 Task: Research Airbnb properties in Markham, Canada from 7th December, 2023 to 15th December, 2023 for 6 adults. Place can be entire room with 3 bedrooms having 3 beds and 3 bathrooms. Property type can be guest house.
Action: Mouse moved to (451, 96)
Screenshot: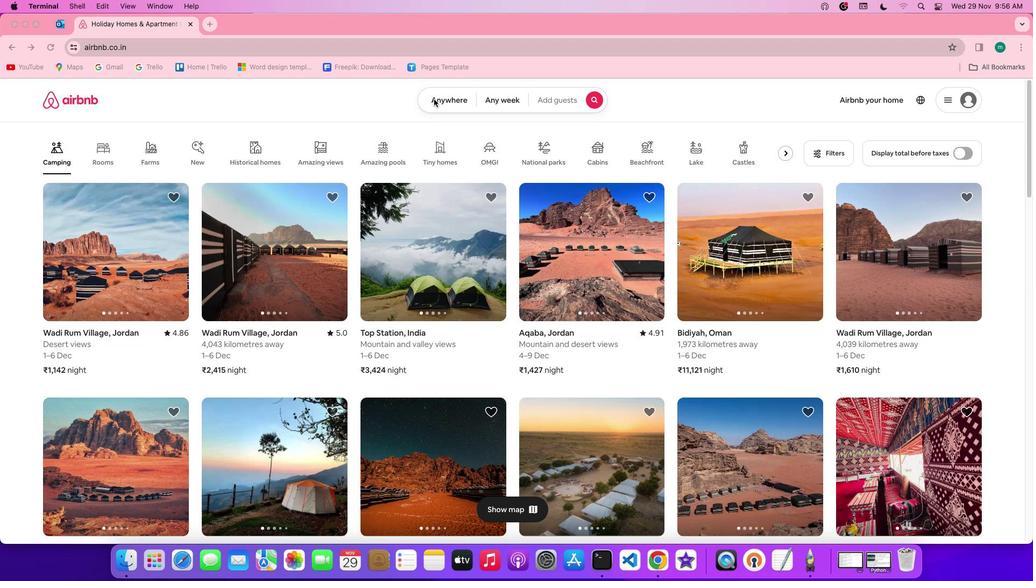 
Action: Mouse pressed left at (451, 96)
Screenshot: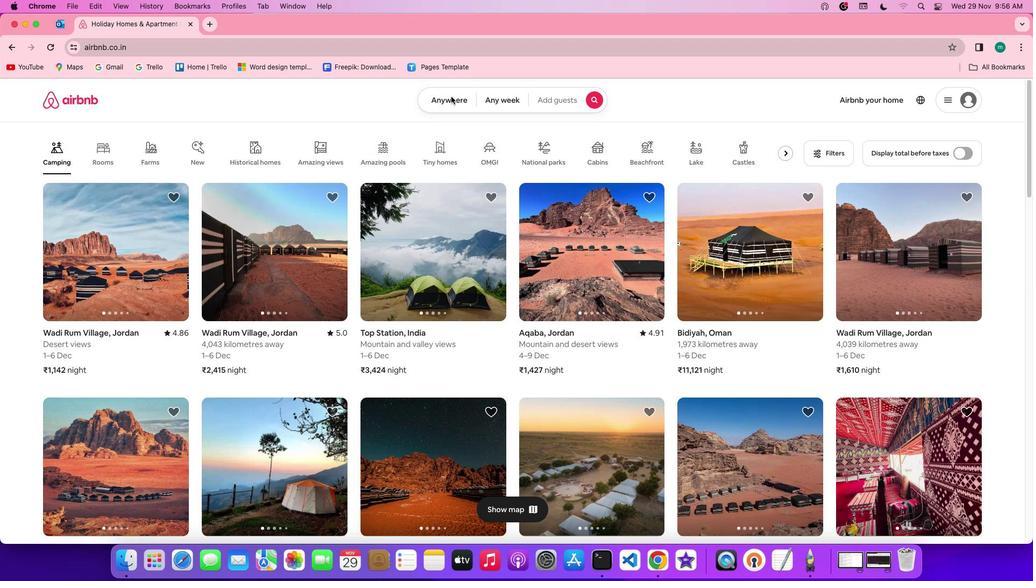 
Action: Mouse pressed left at (451, 96)
Screenshot: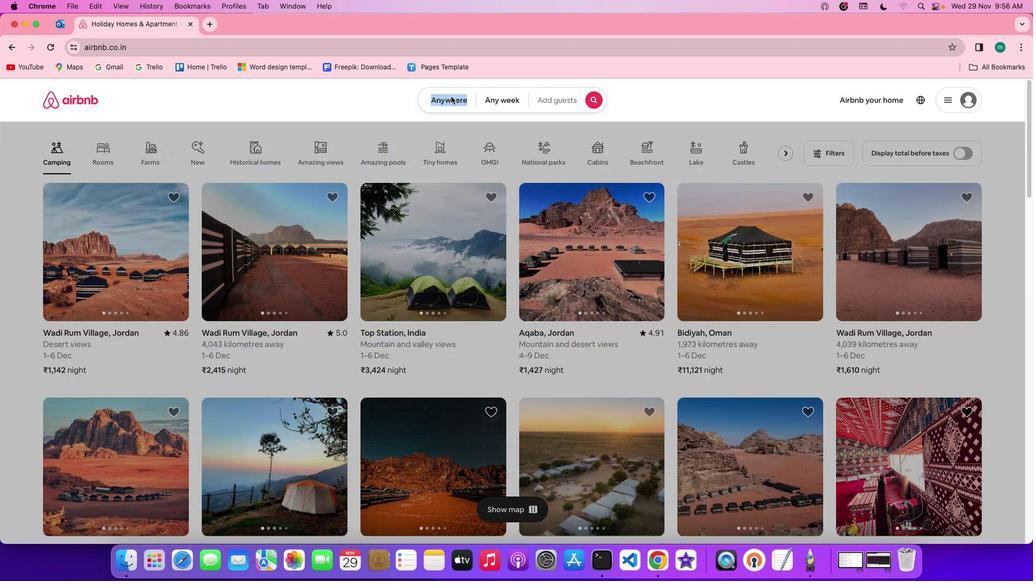 
Action: Mouse moved to (406, 137)
Screenshot: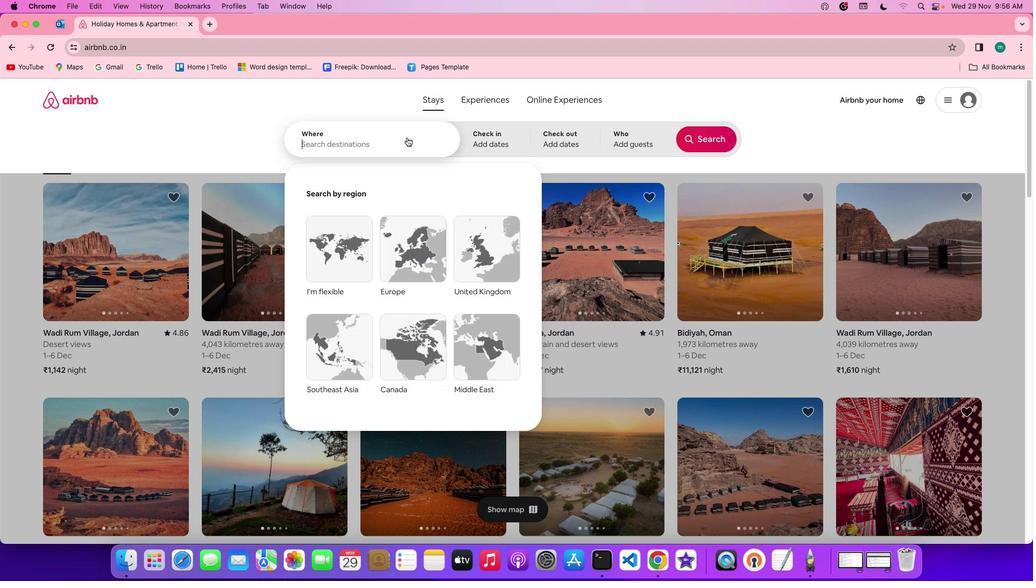 
Action: Mouse pressed left at (406, 137)
Screenshot: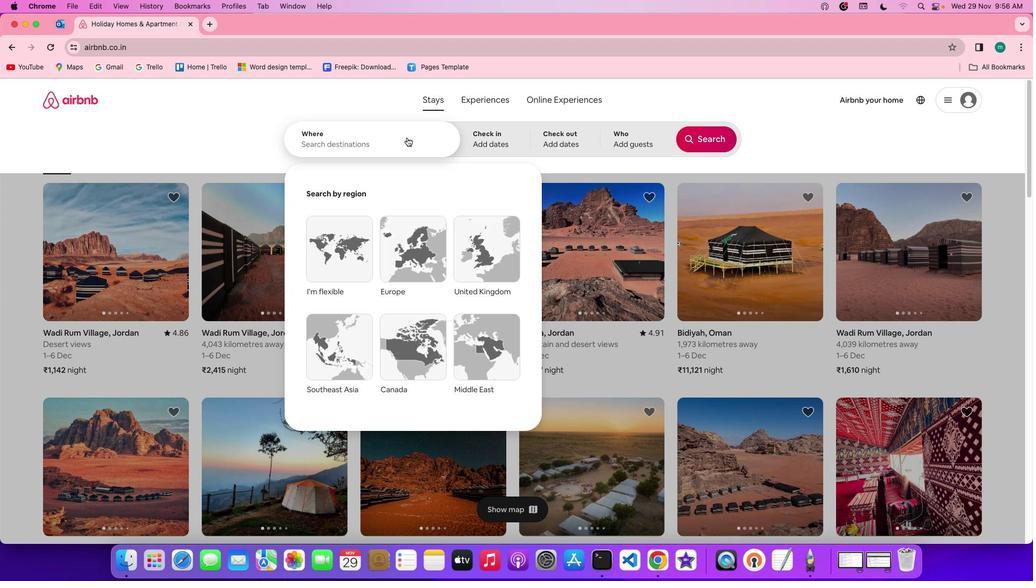 
Action: Key pressed Key.shift'M''a''r''k''h''a''m'','Key.spaceKey.shift'c''a''n''a''d''a'
Screenshot: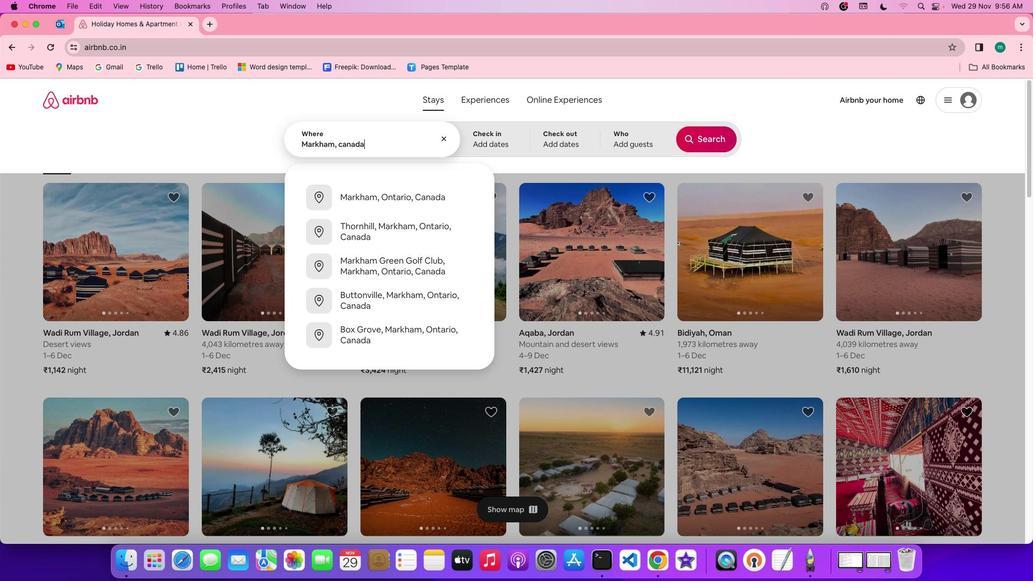 
Action: Mouse moved to (510, 141)
Screenshot: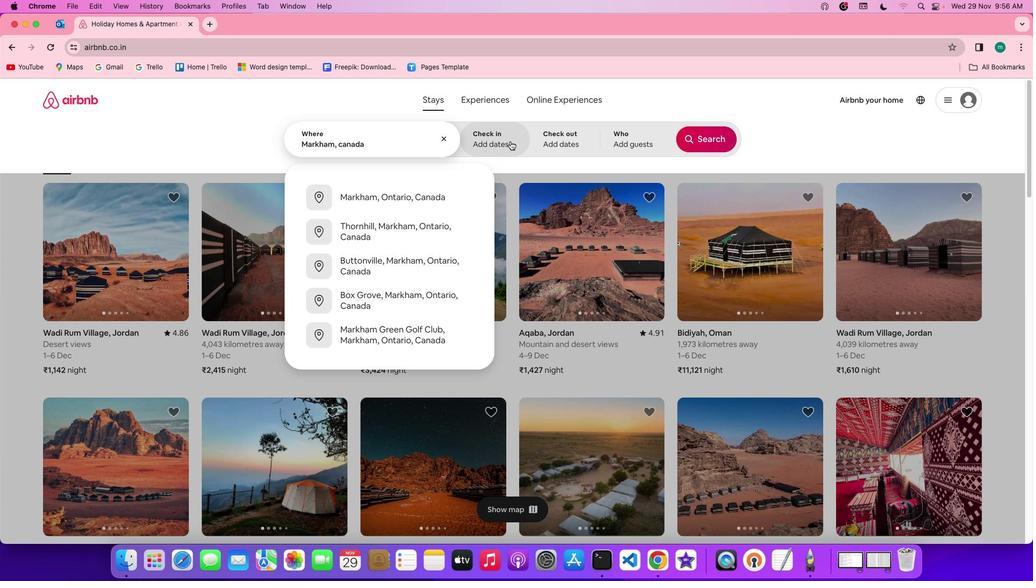 
Action: Mouse pressed left at (510, 141)
Screenshot: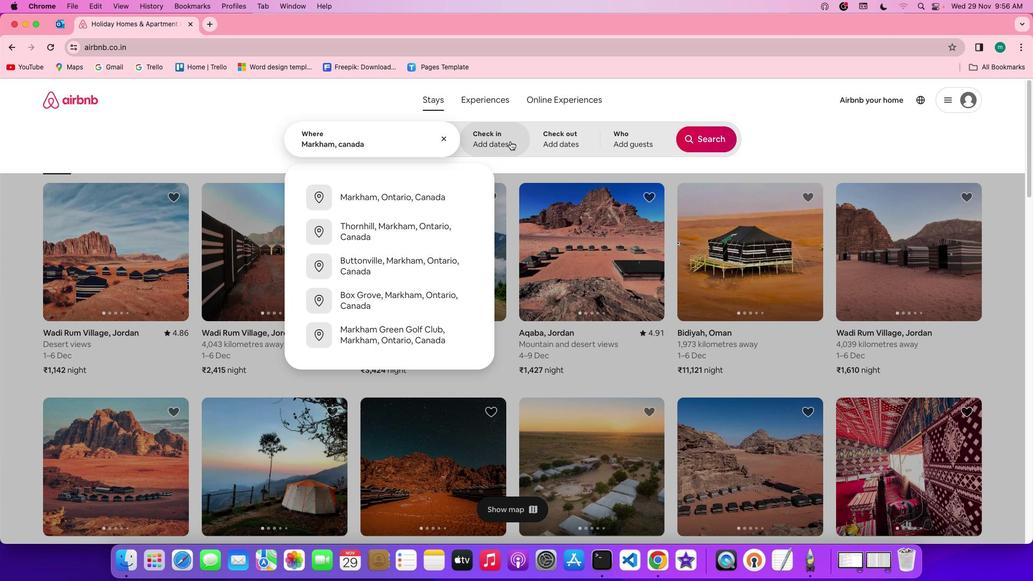 
Action: Mouse moved to (644, 300)
Screenshot: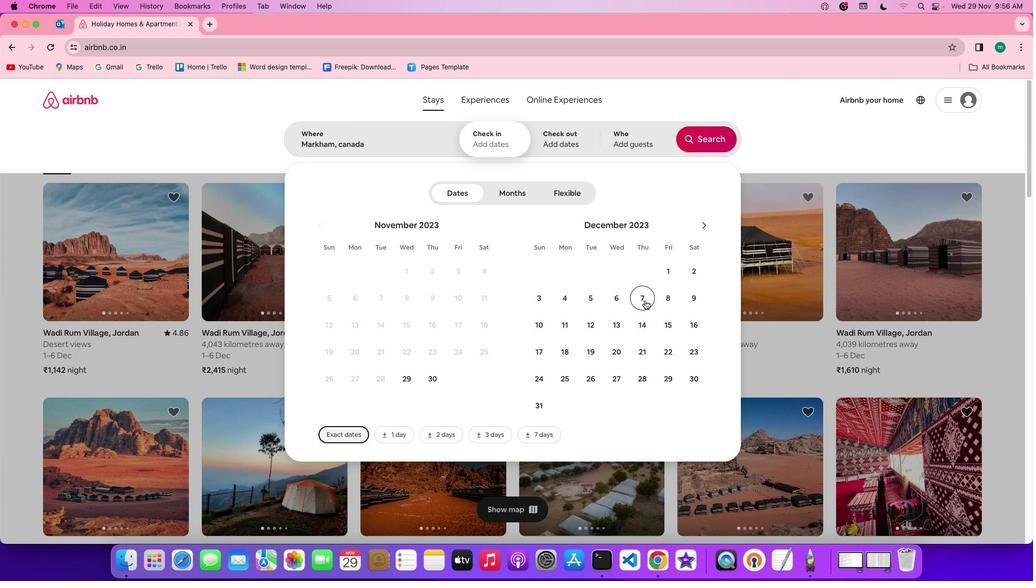
Action: Mouse pressed left at (644, 300)
Screenshot: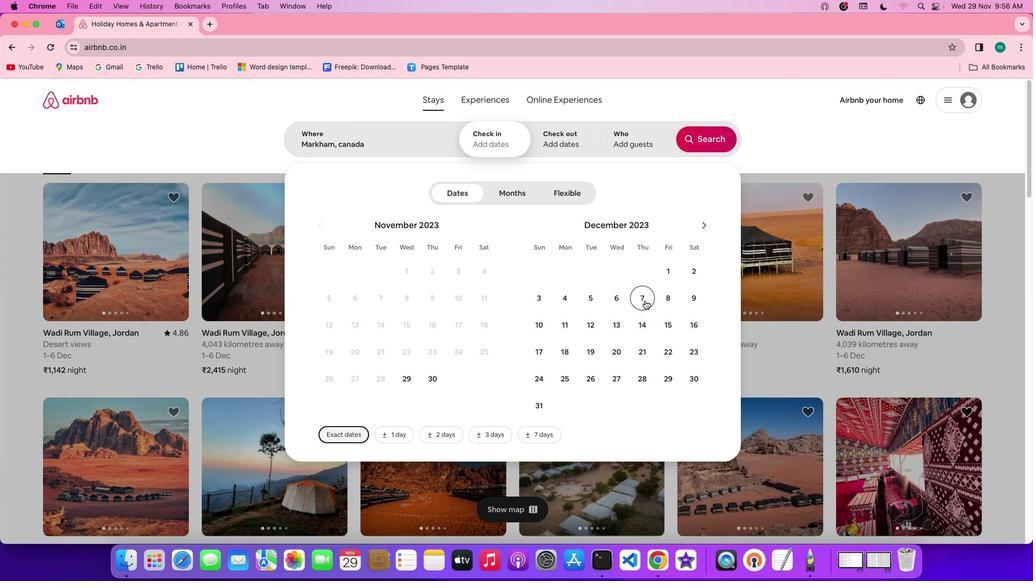 
Action: Mouse moved to (659, 333)
Screenshot: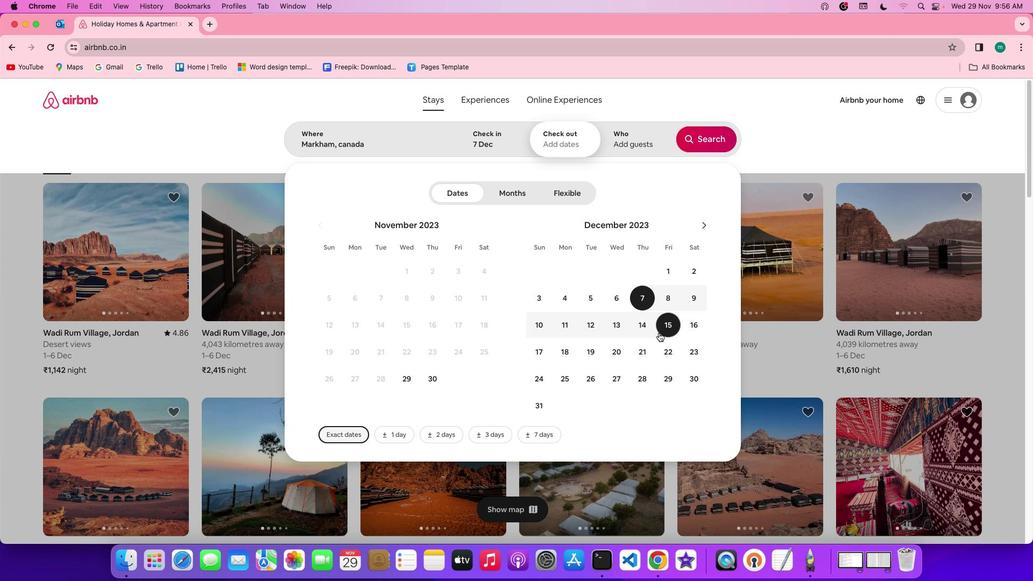 
Action: Mouse pressed left at (659, 333)
Screenshot: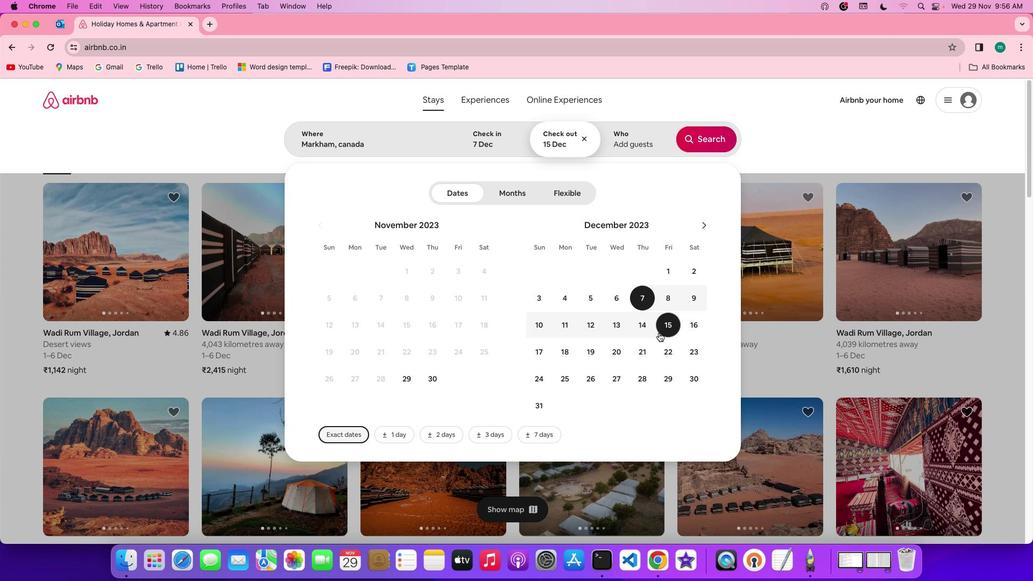 
Action: Mouse moved to (636, 135)
Screenshot: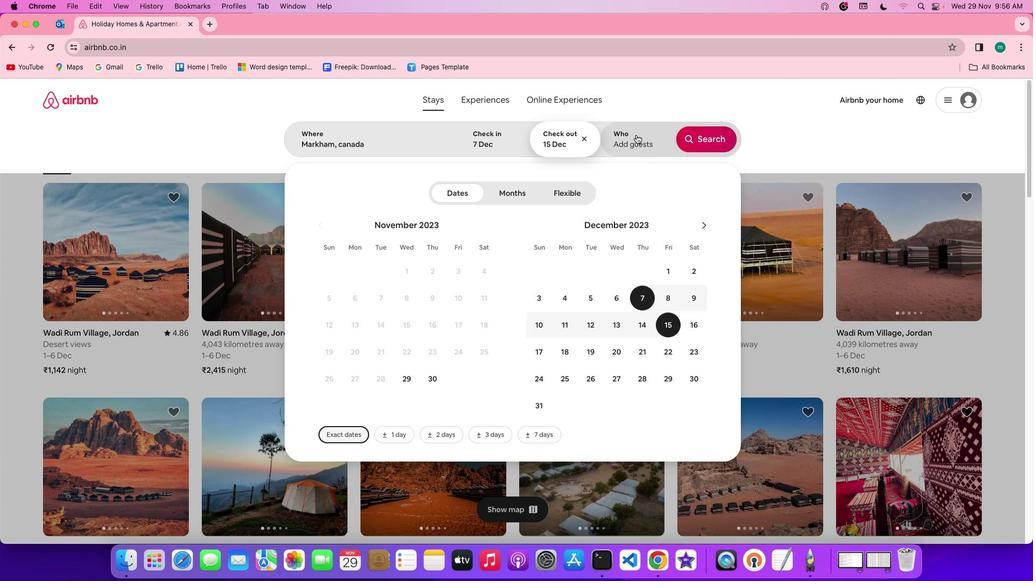 
Action: Mouse pressed left at (636, 135)
Screenshot: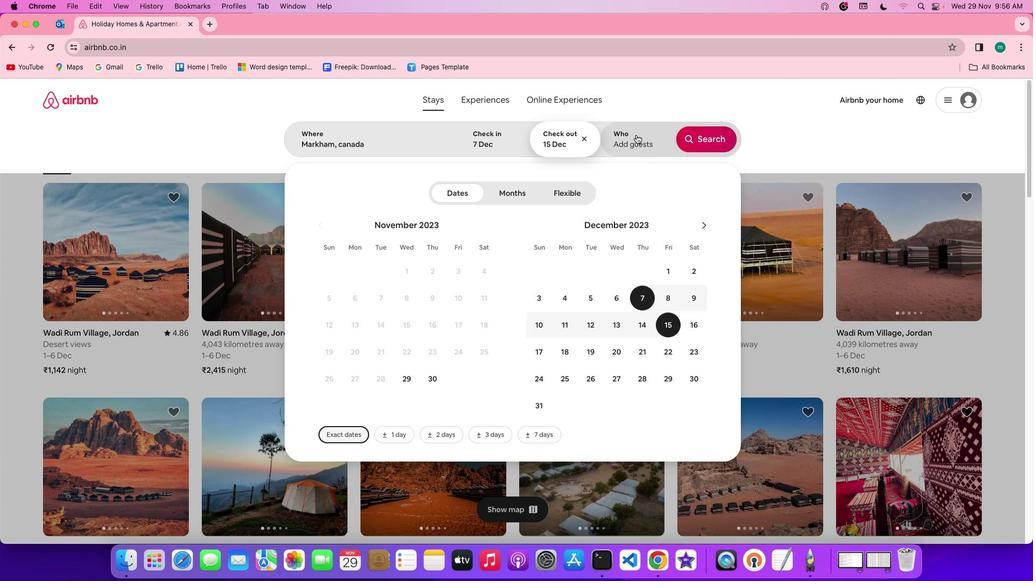 
Action: Mouse moved to (711, 195)
Screenshot: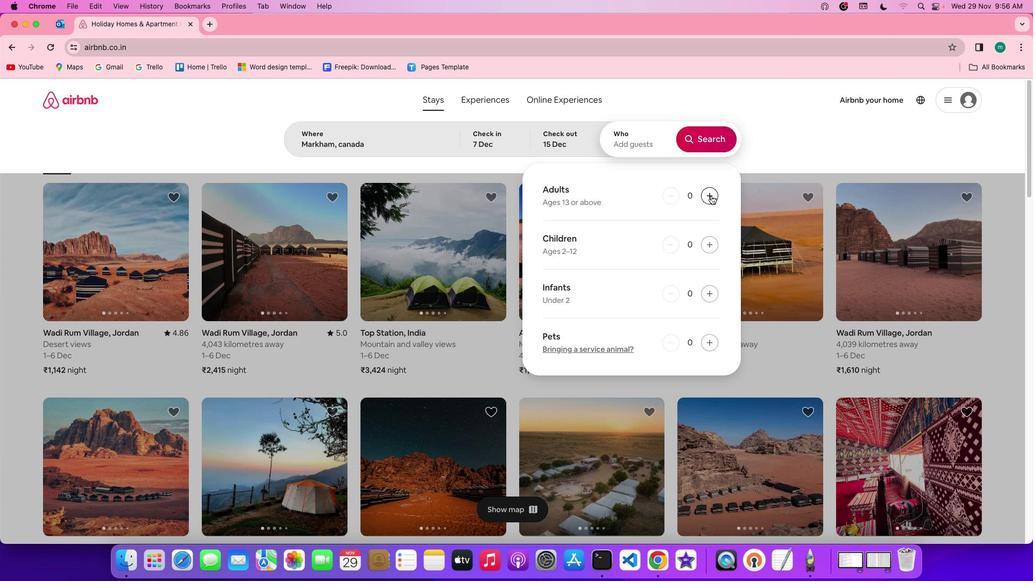 
Action: Mouse pressed left at (711, 195)
Screenshot: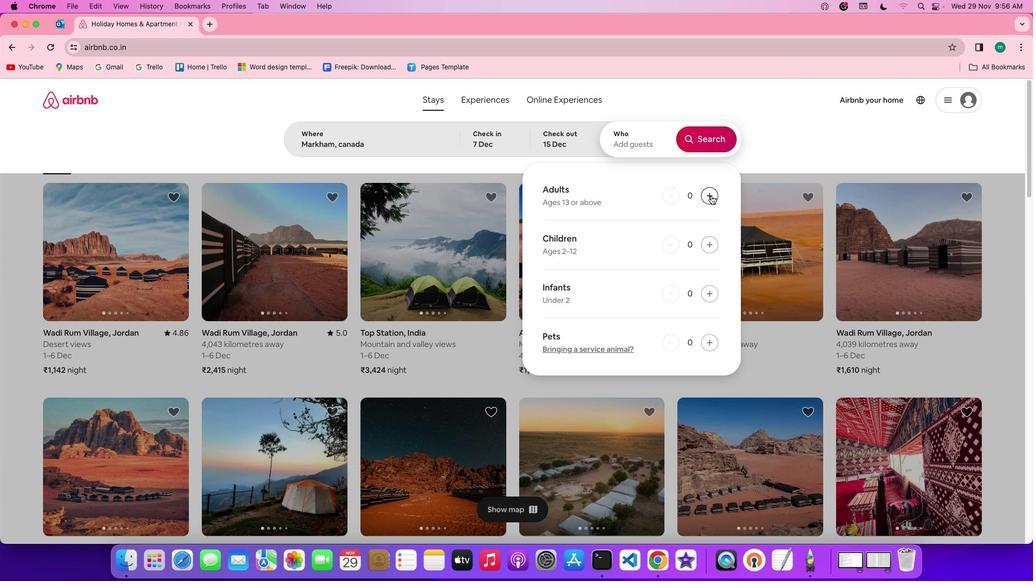 
Action: Mouse pressed left at (711, 195)
Screenshot: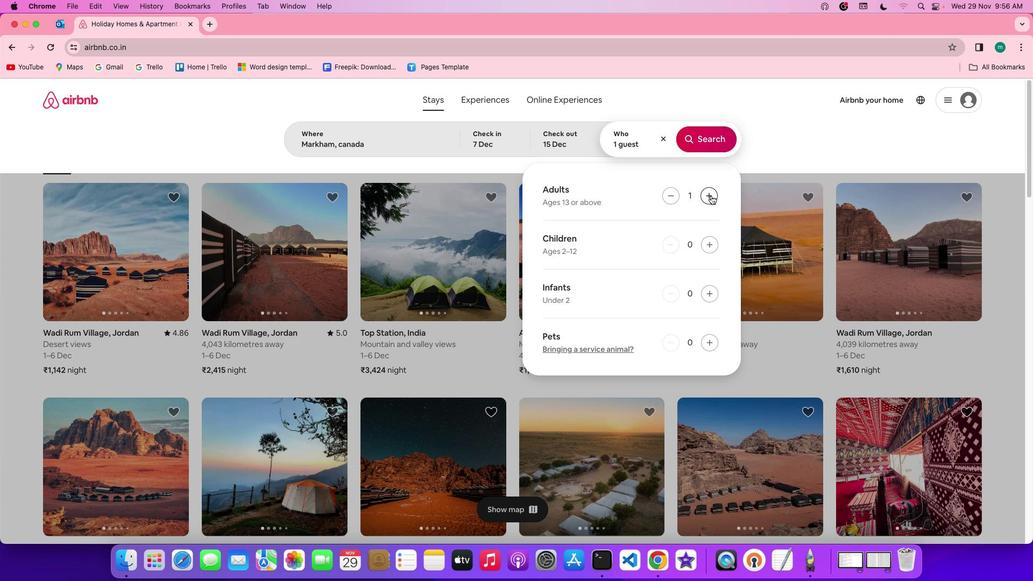 
Action: Mouse pressed left at (711, 195)
Screenshot: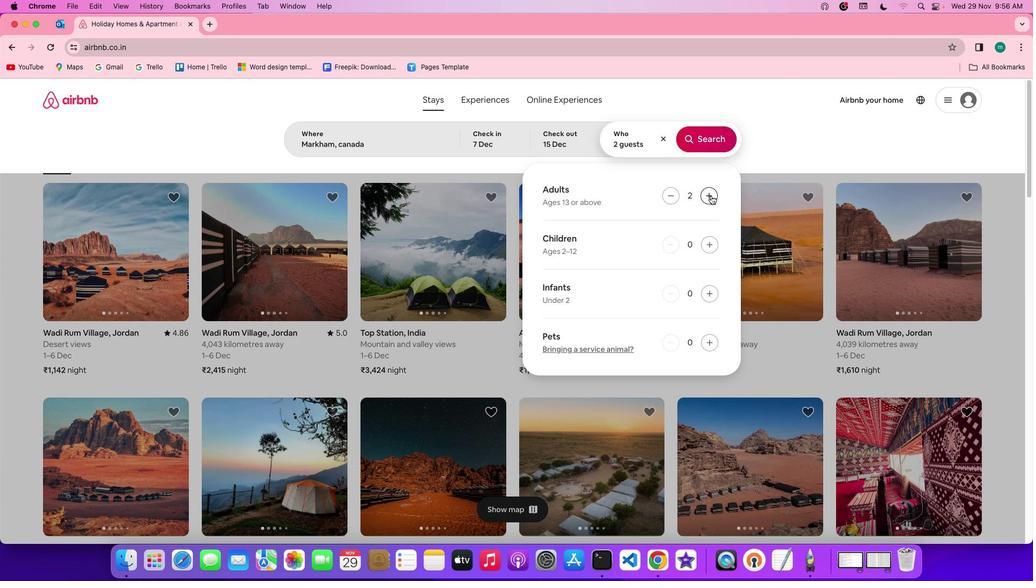 
Action: Mouse pressed left at (711, 195)
Screenshot: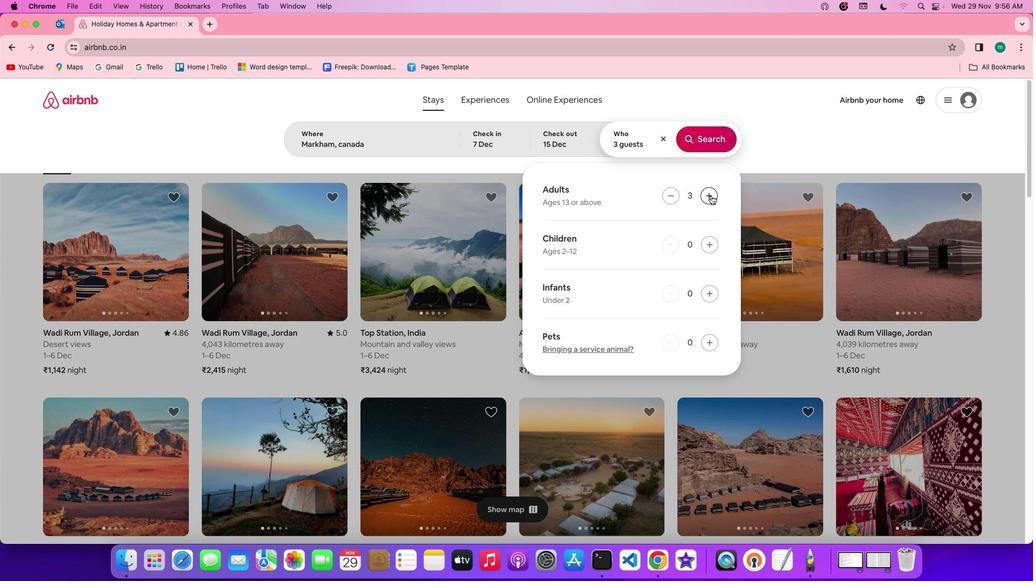 
Action: Mouse pressed left at (711, 195)
Screenshot: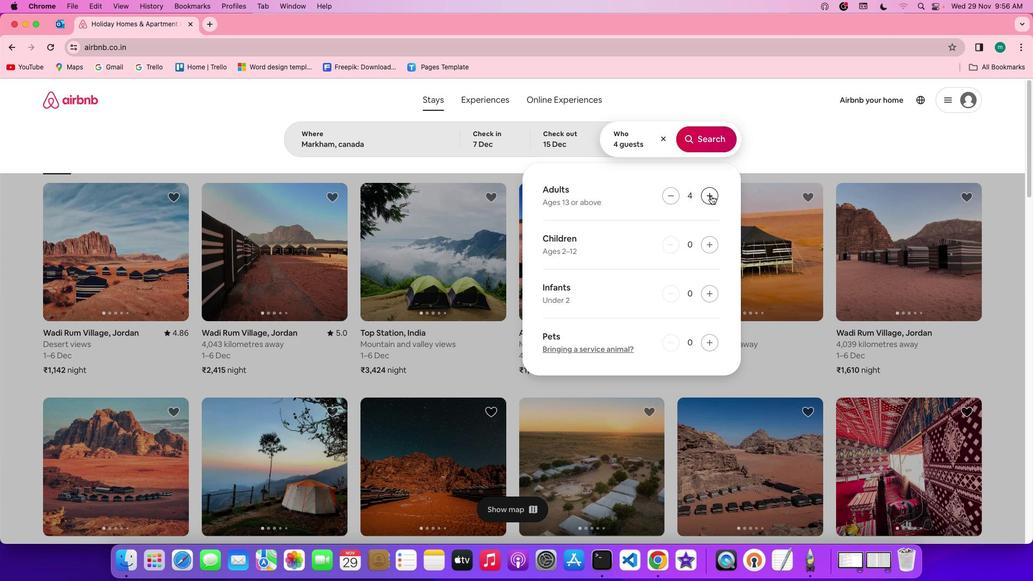 
Action: Mouse pressed left at (711, 195)
Screenshot: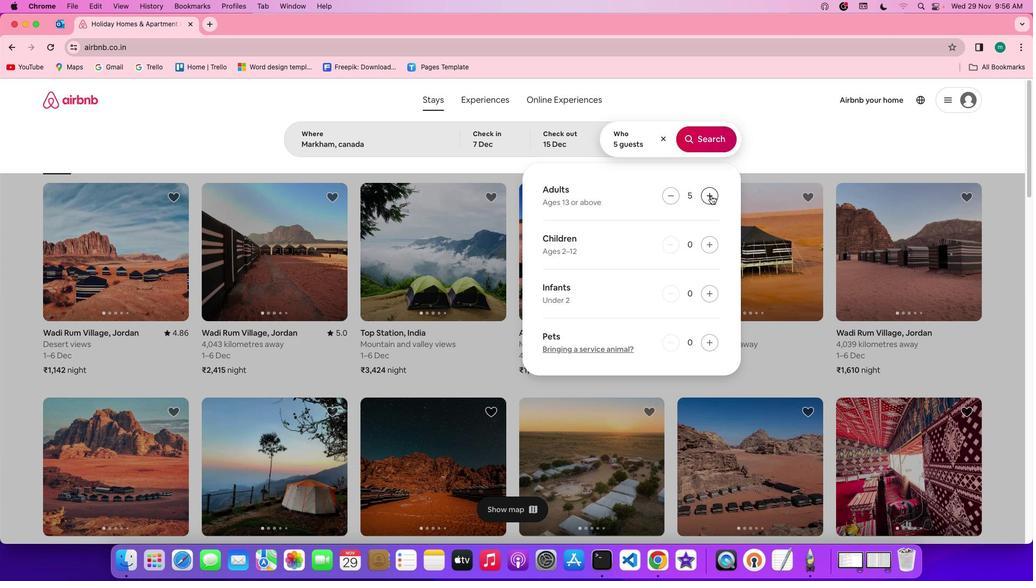 
Action: Mouse moved to (698, 146)
Screenshot: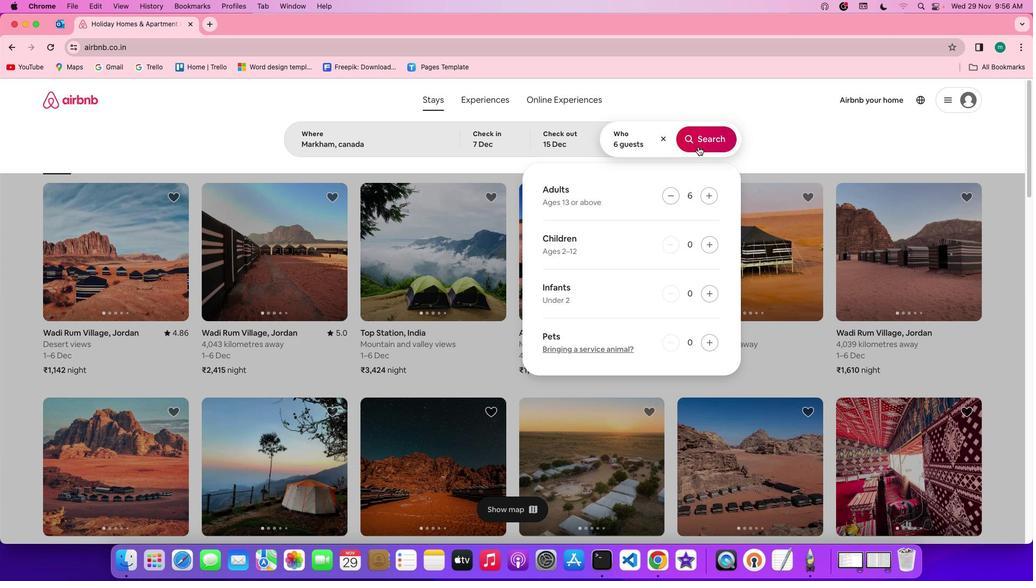 
Action: Mouse pressed left at (698, 146)
Screenshot: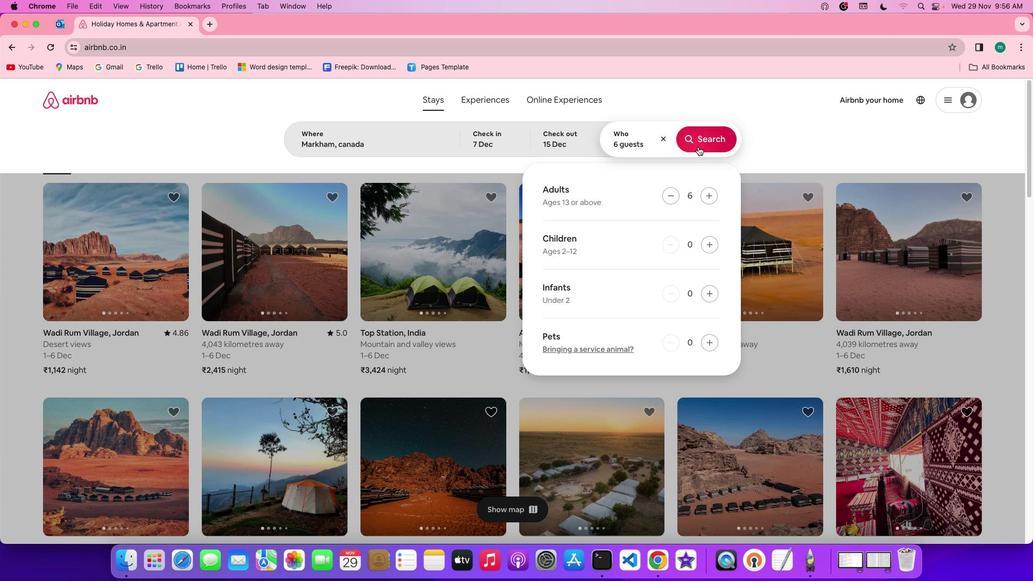 
Action: Mouse moved to (855, 143)
Screenshot: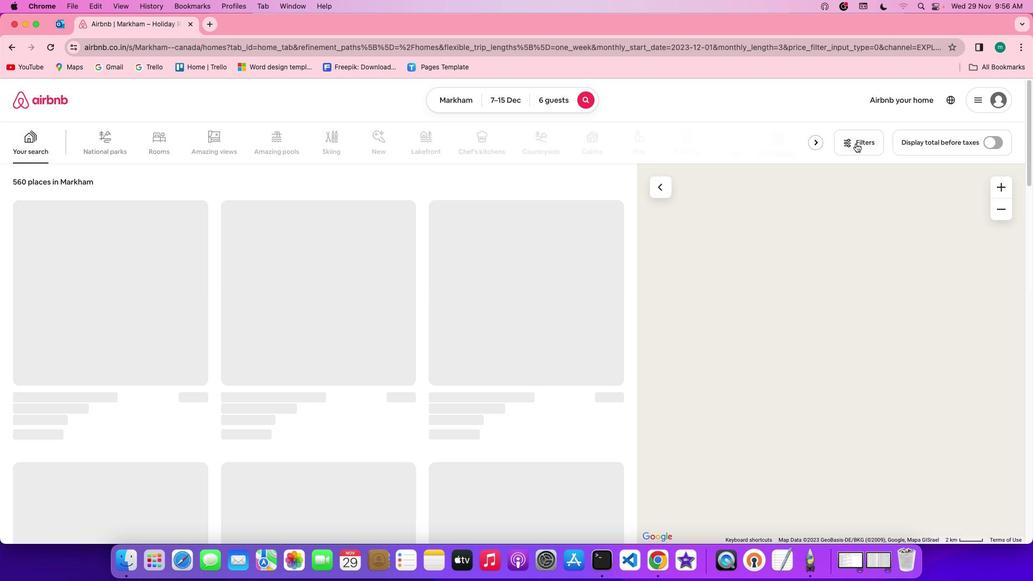 
Action: Mouse pressed left at (855, 143)
Screenshot: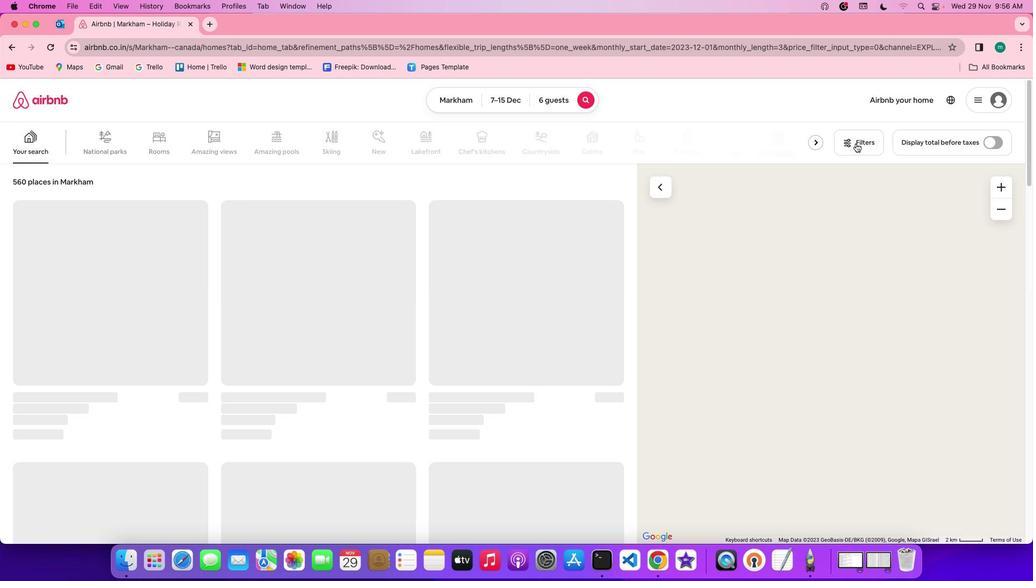 
Action: Mouse moved to (579, 321)
Screenshot: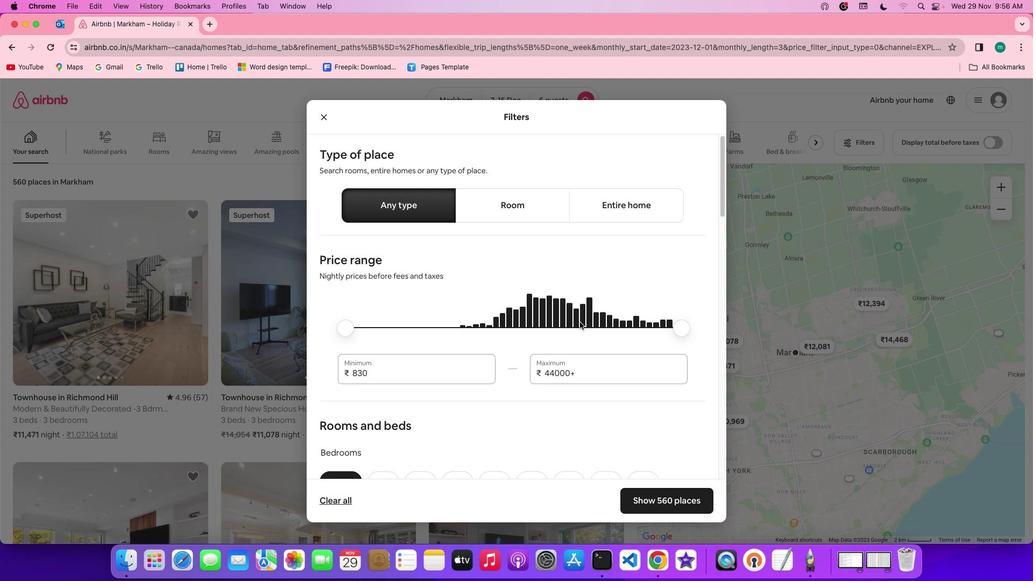 
Action: Mouse scrolled (579, 321) with delta (0, 0)
Screenshot: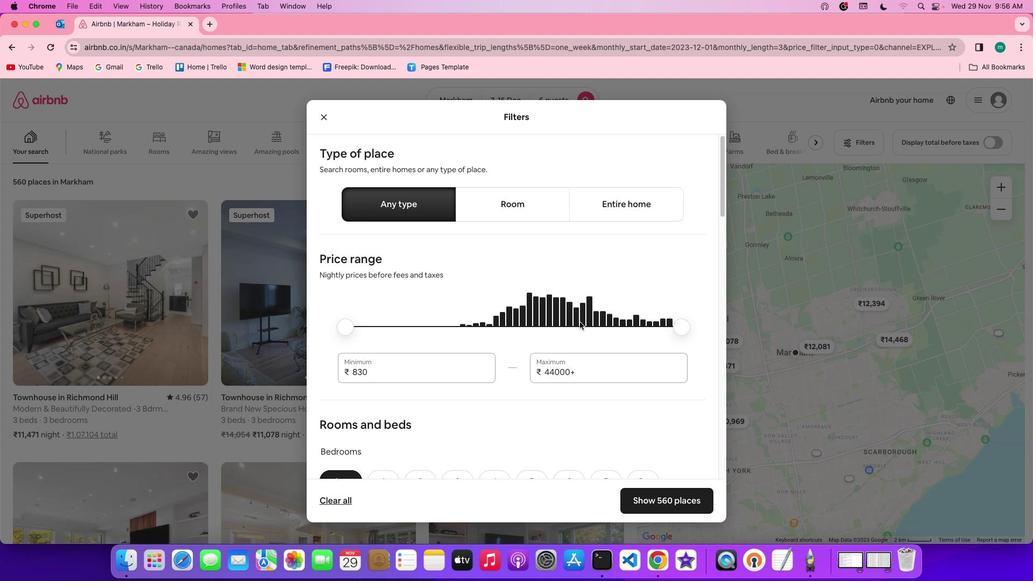 
Action: Mouse scrolled (579, 321) with delta (0, 0)
Screenshot: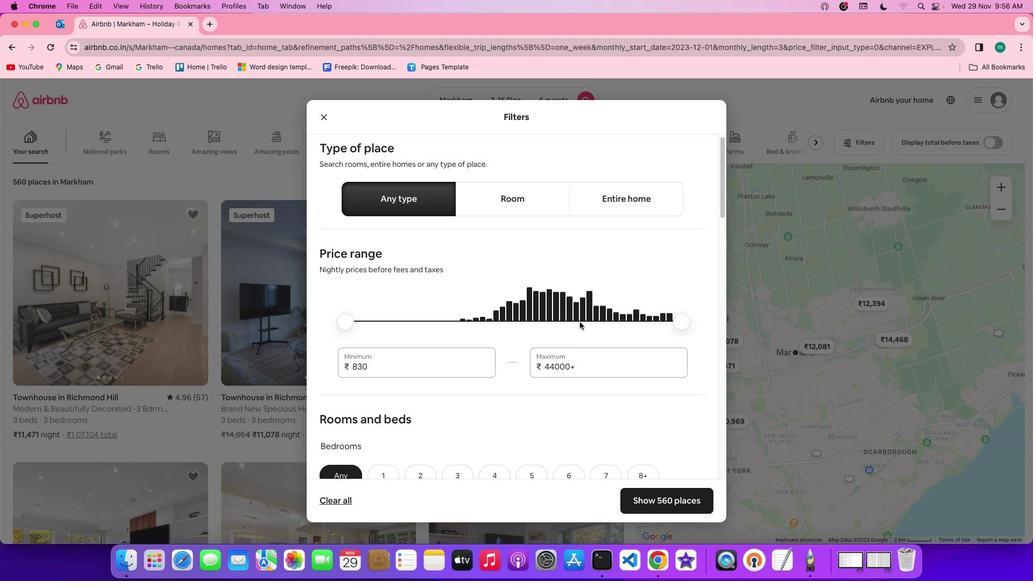 
Action: Mouse scrolled (579, 321) with delta (0, 0)
Screenshot: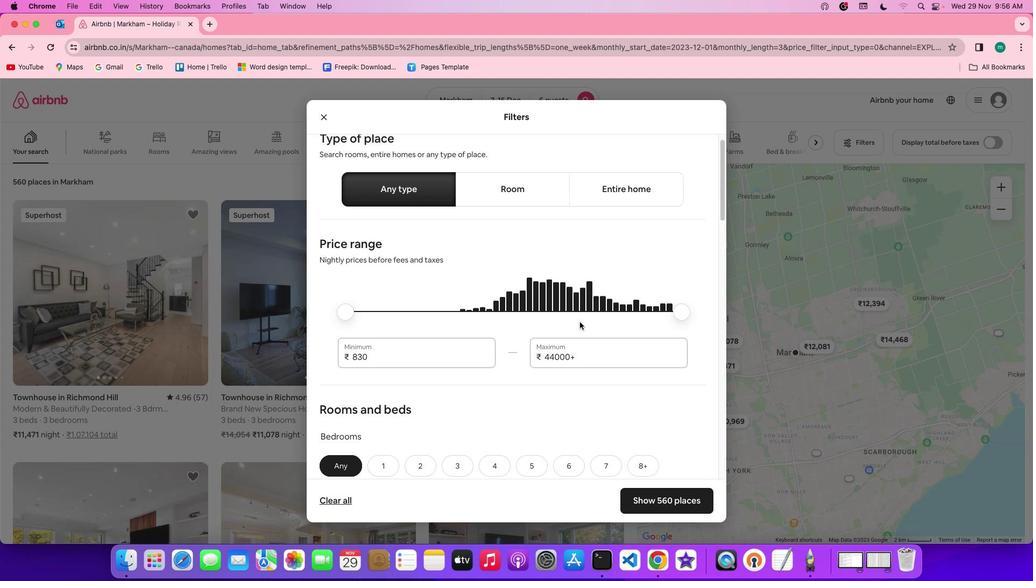 
Action: Mouse scrolled (579, 321) with delta (0, 0)
Screenshot: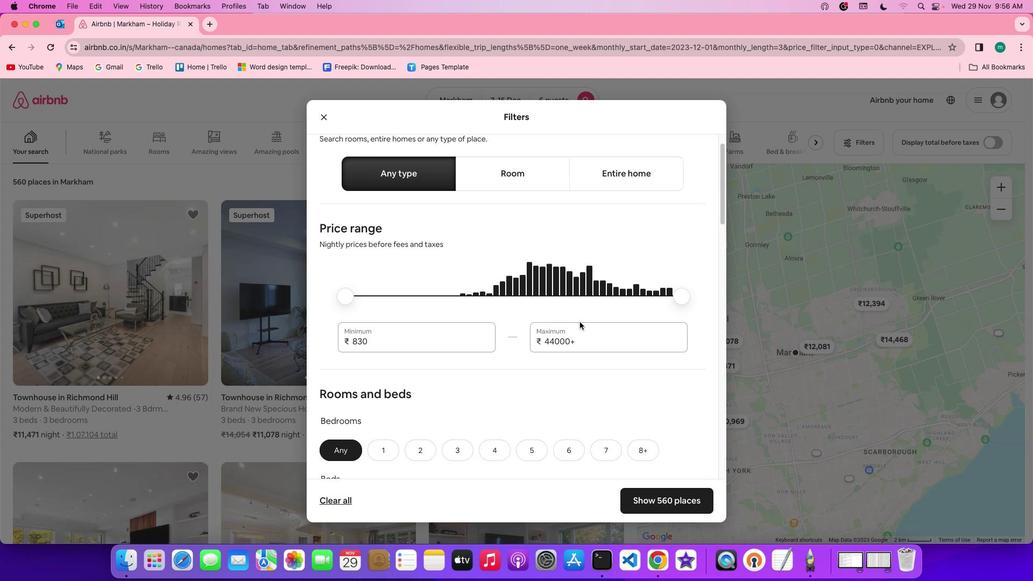 
Action: Mouse scrolled (579, 321) with delta (0, 0)
Screenshot: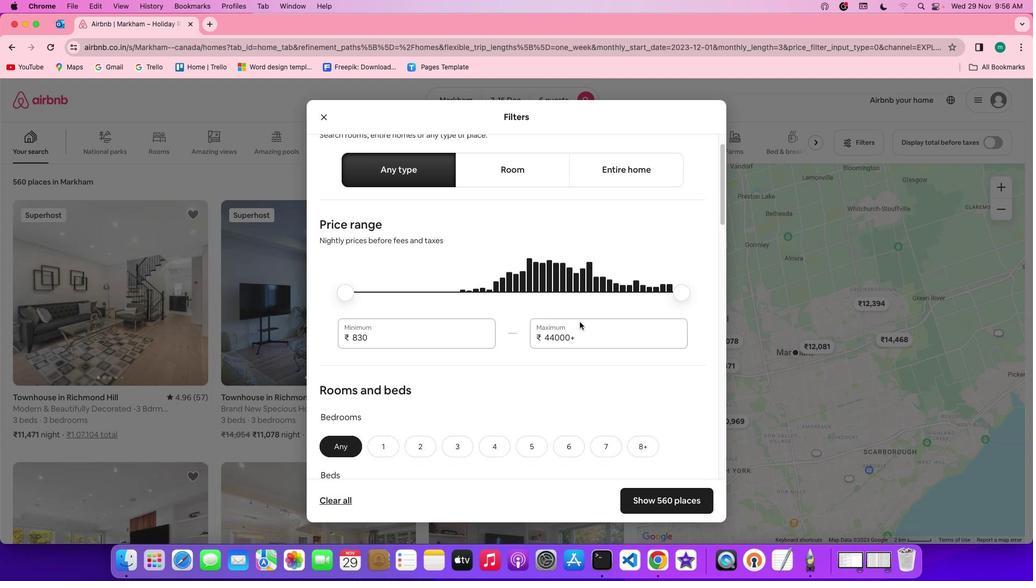 
Action: Mouse scrolled (579, 321) with delta (0, 0)
Screenshot: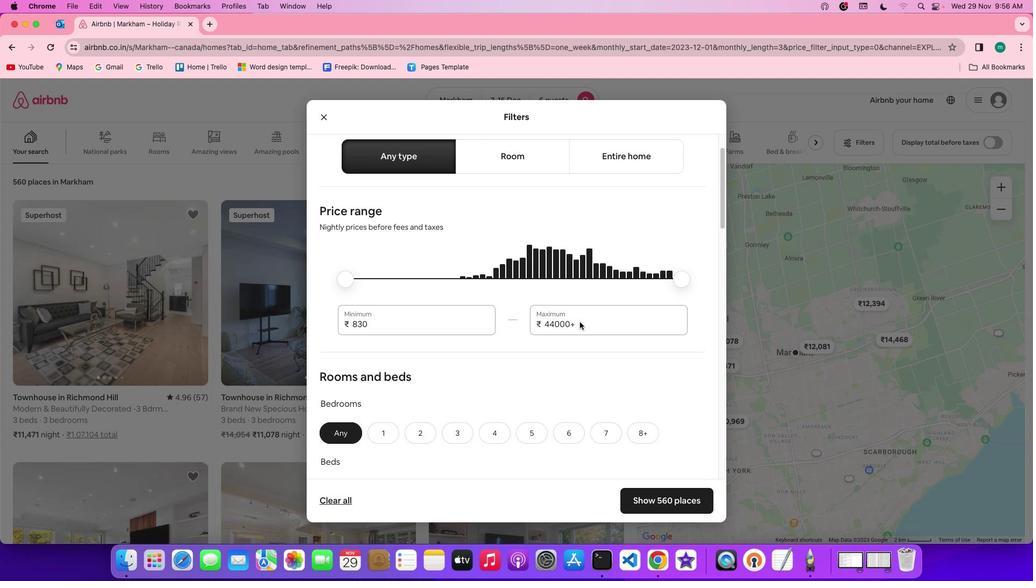 
Action: Mouse moved to (579, 321)
Screenshot: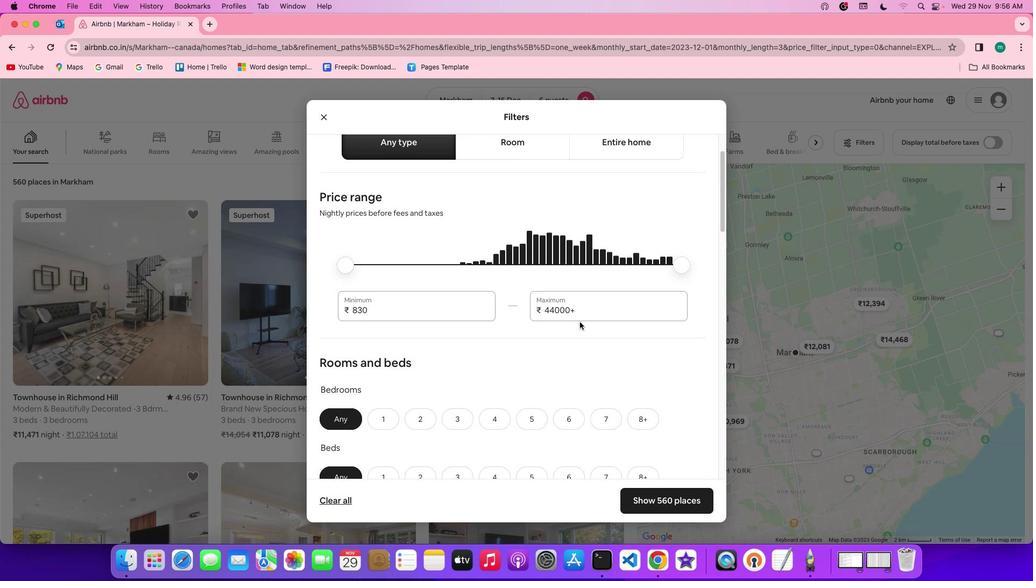 
Action: Mouse scrolled (579, 321) with delta (0, 0)
Screenshot: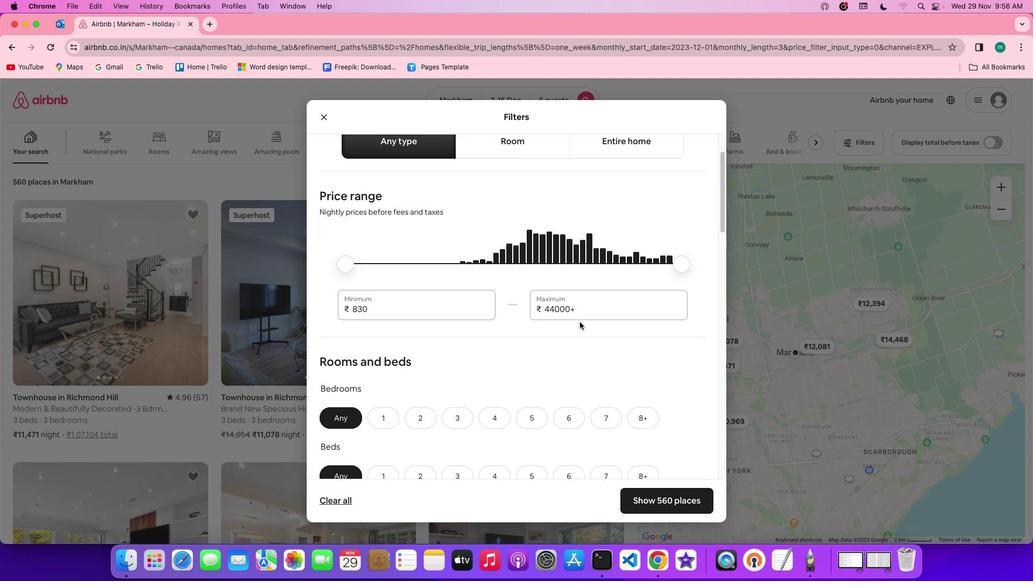 
Action: Mouse scrolled (579, 321) with delta (0, 0)
Screenshot: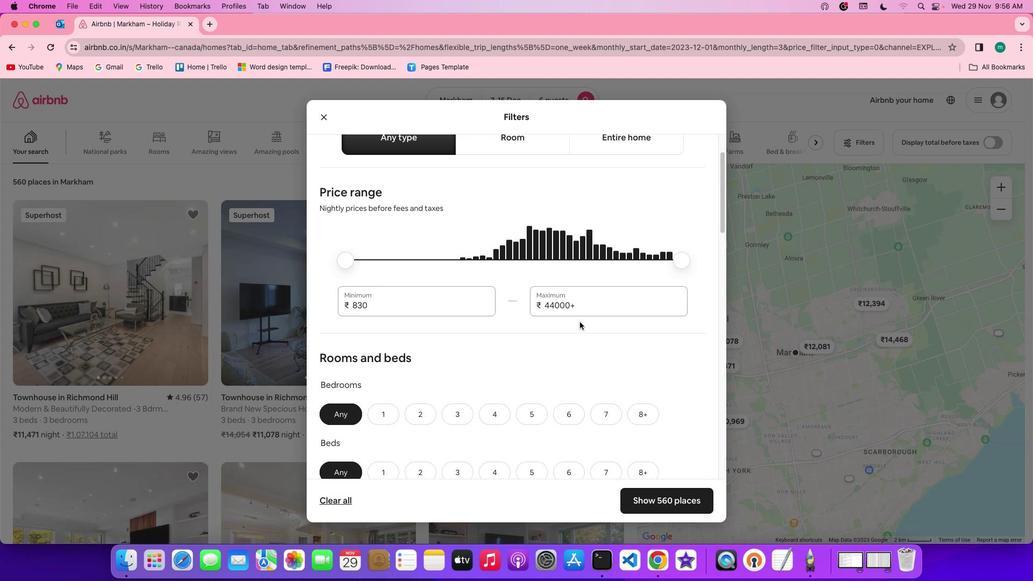 
Action: Mouse scrolled (579, 321) with delta (0, 0)
Screenshot: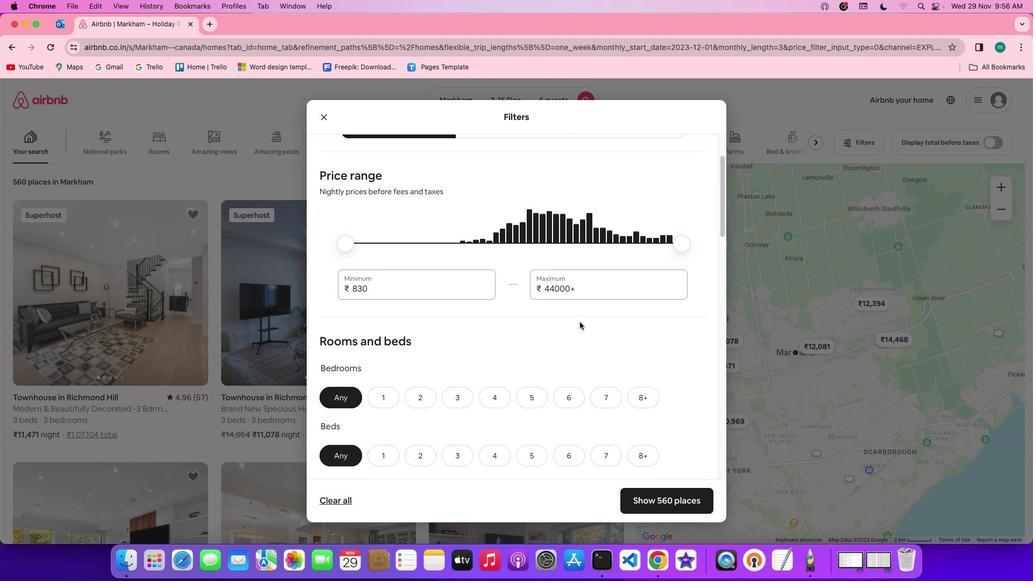 
Action: Mouse scrolled (579, 321) with delta (0, 0)
Screenshot: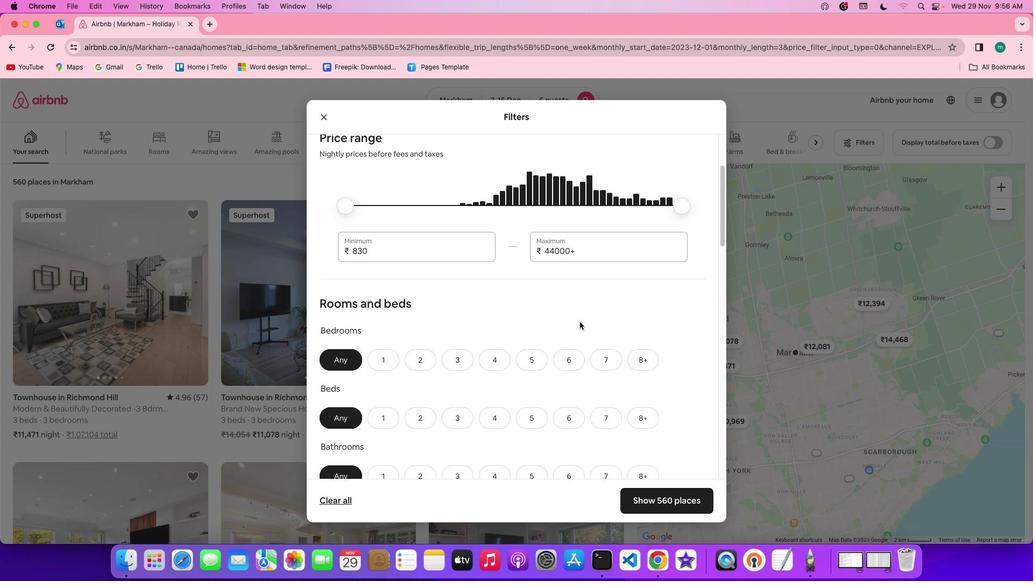 
Action: Mouse scrolled (579, 321) with delta (0, 0)
Screenshot: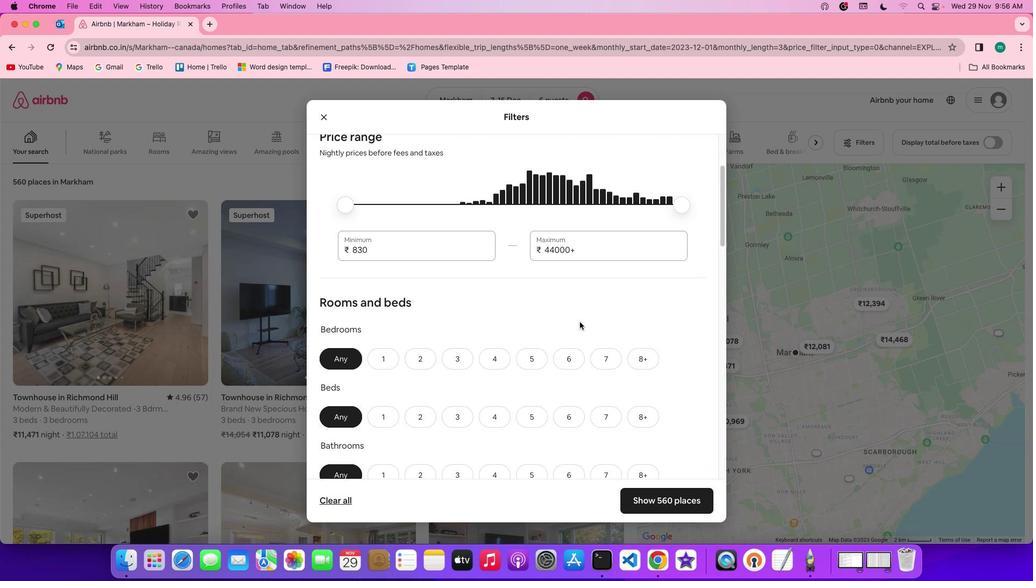 
Action: Mouse scrolled (579, 321) with delta (0, 0)
Screenshot: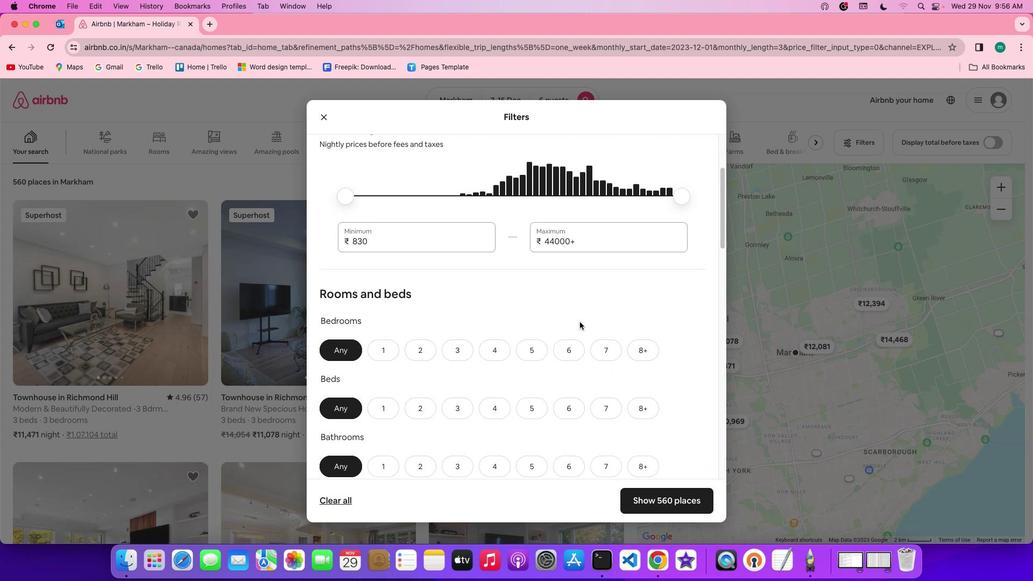
Action: Mouse scrolled (579, 321) with delta (0, -1)
Screenshot: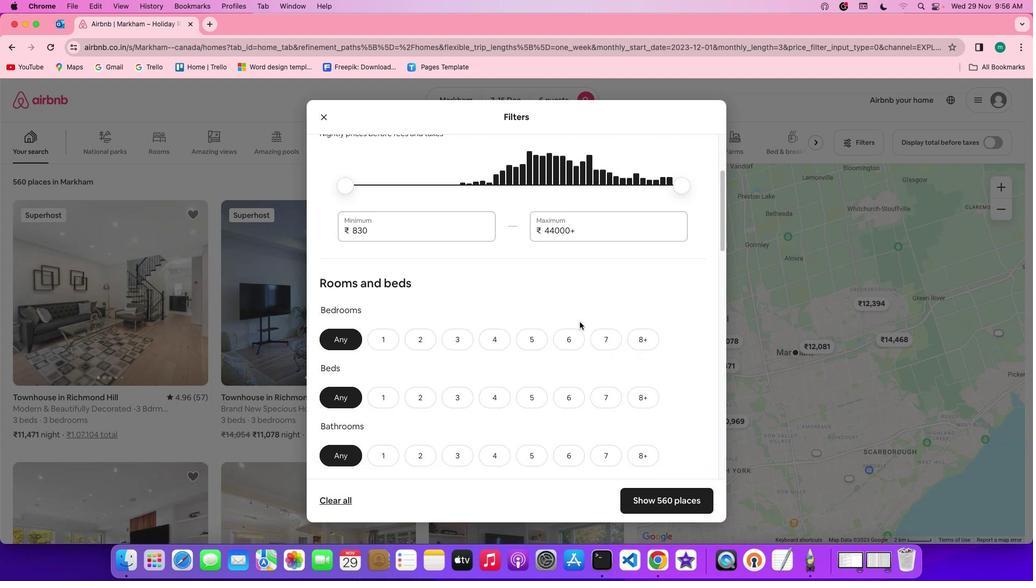 
Action: Mouse scrolled (579, 321) with delta (0, 0)
Screenshot: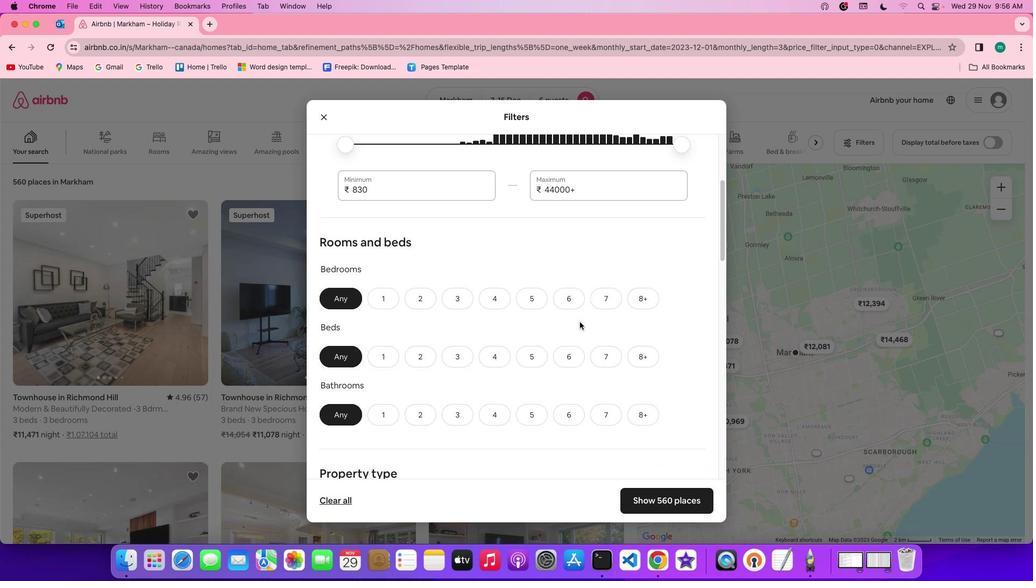 
Action: Mouse scrolled (579, 321) with delta (0, 0)
Screenshot: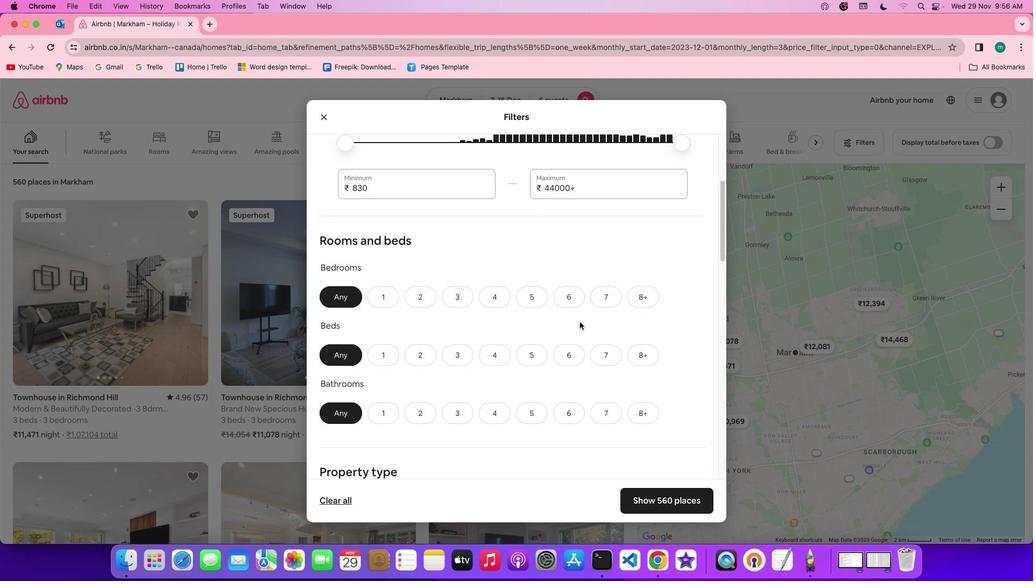 
Action: Mouse scrolled (579, 321) with delta (0, 0)
Screenshot: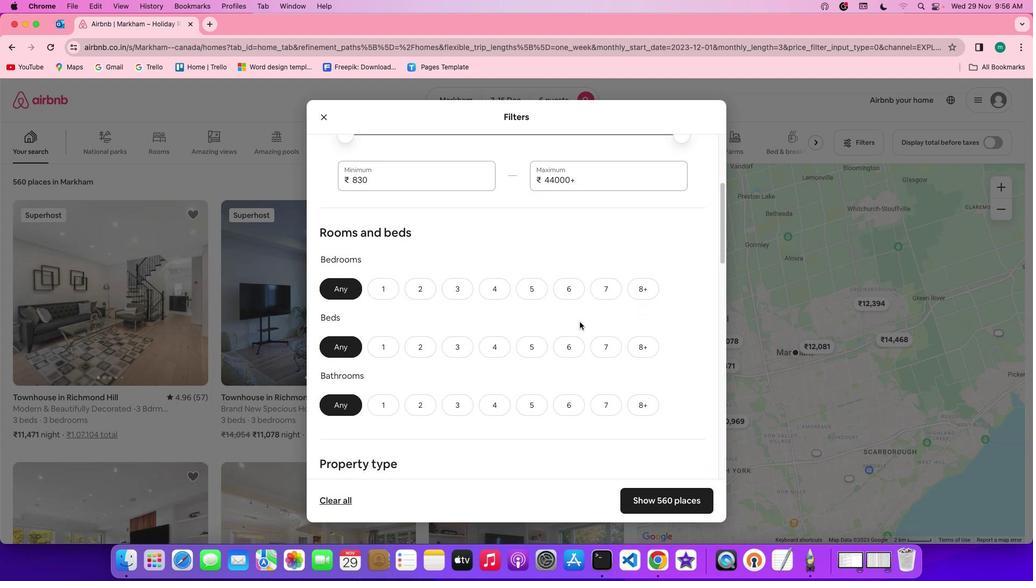 
Action: Mouse scrolled (579, 321) with delta (0, 0)
Screenshot: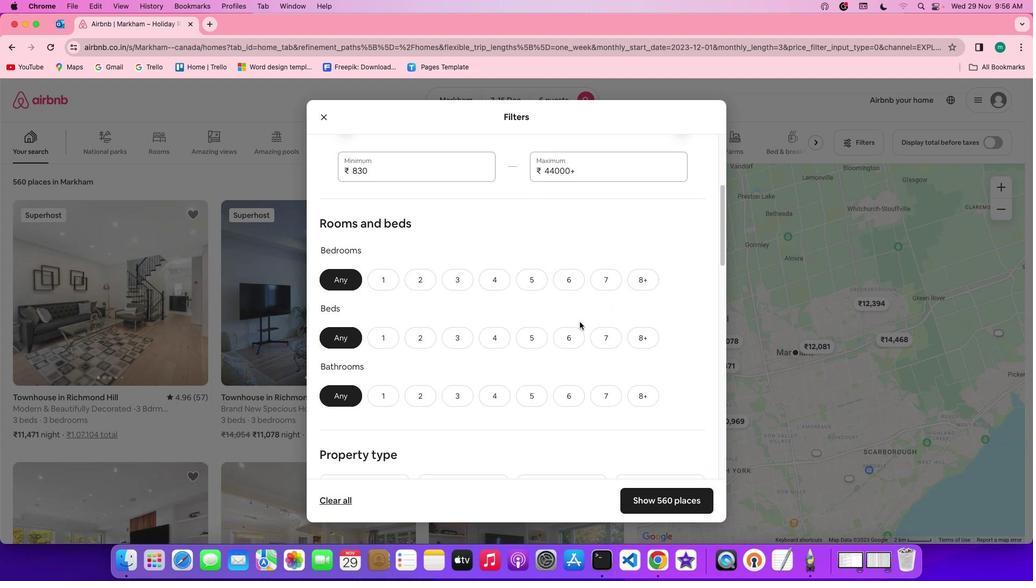 
Action: Mouse moved to (458, 254)
Screenshot: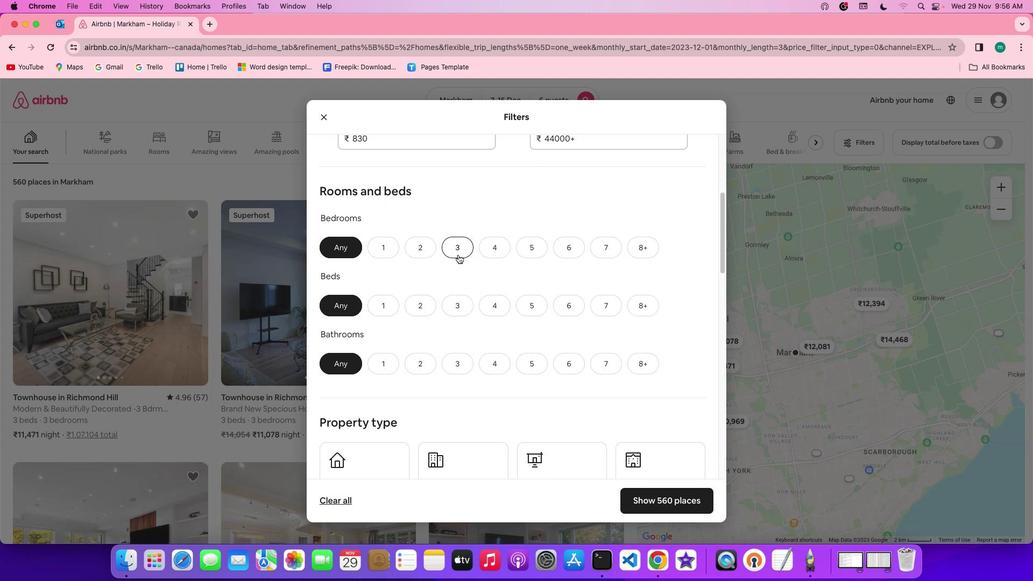 
Action: Mouse pressed left at (458, 254)
Screenshot: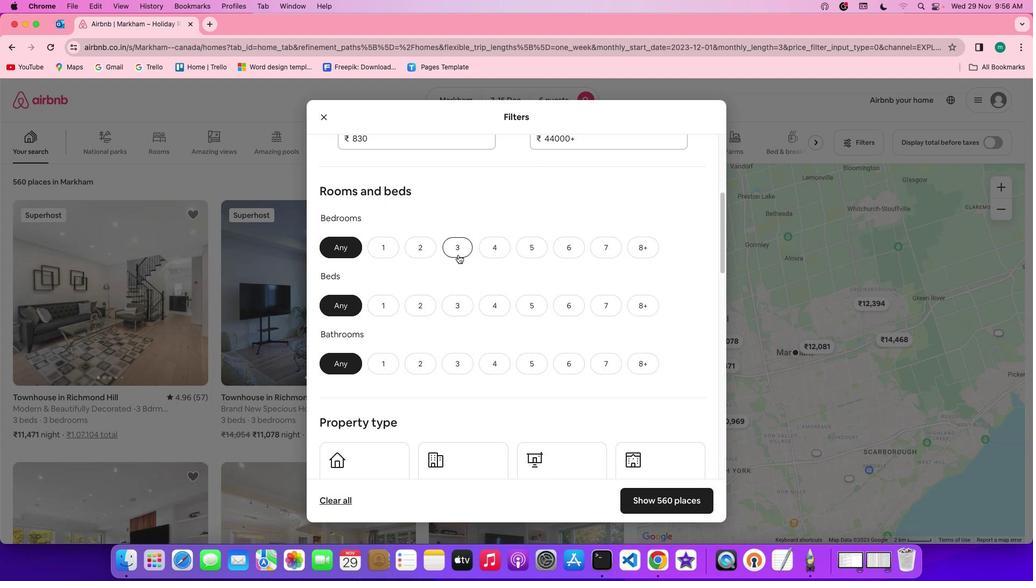 
Action: Mouse moved to (460, 296)
Screenshot: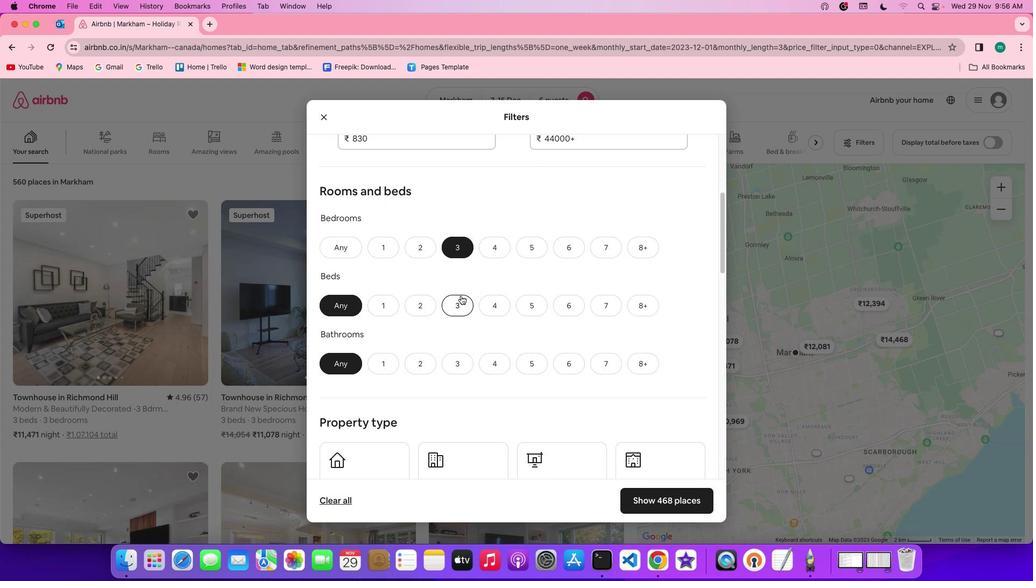 
Action: Mouse pressed left at (460, 296)
Screenshot: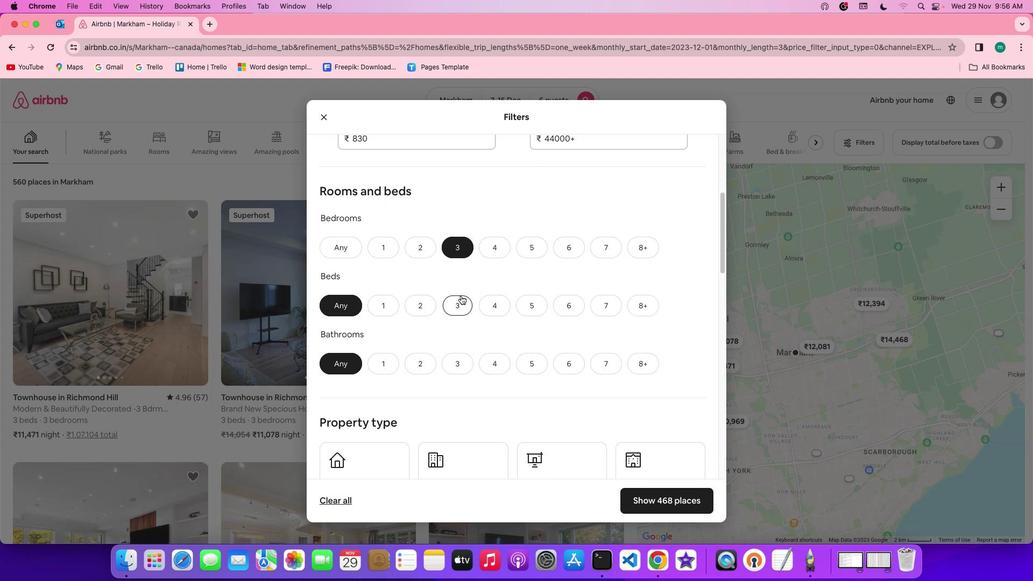 
Action: Mouse moved to (460, 369)
Screenshot: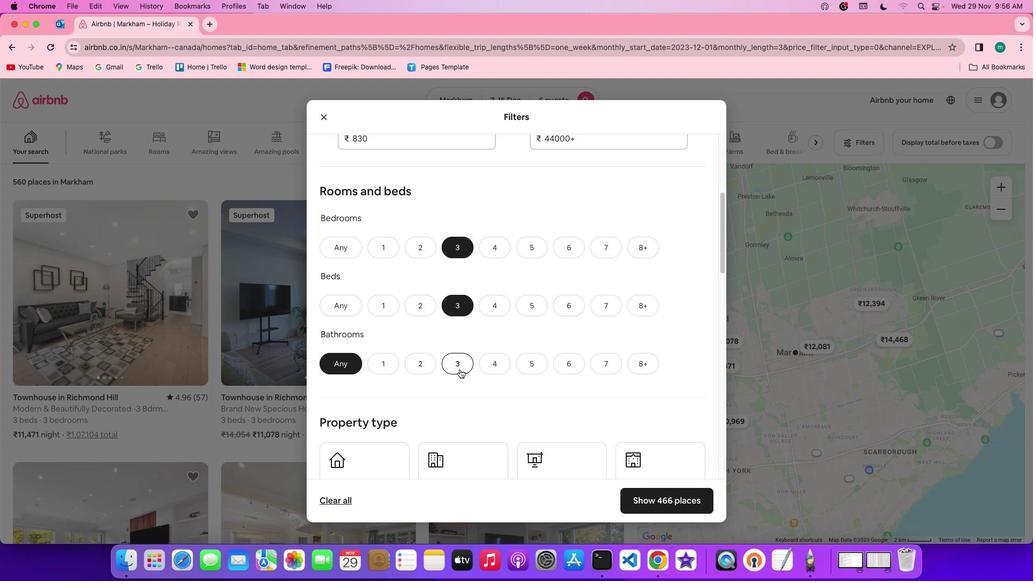 
Action: Mouse pressed left at (460, 369)
Screenshot: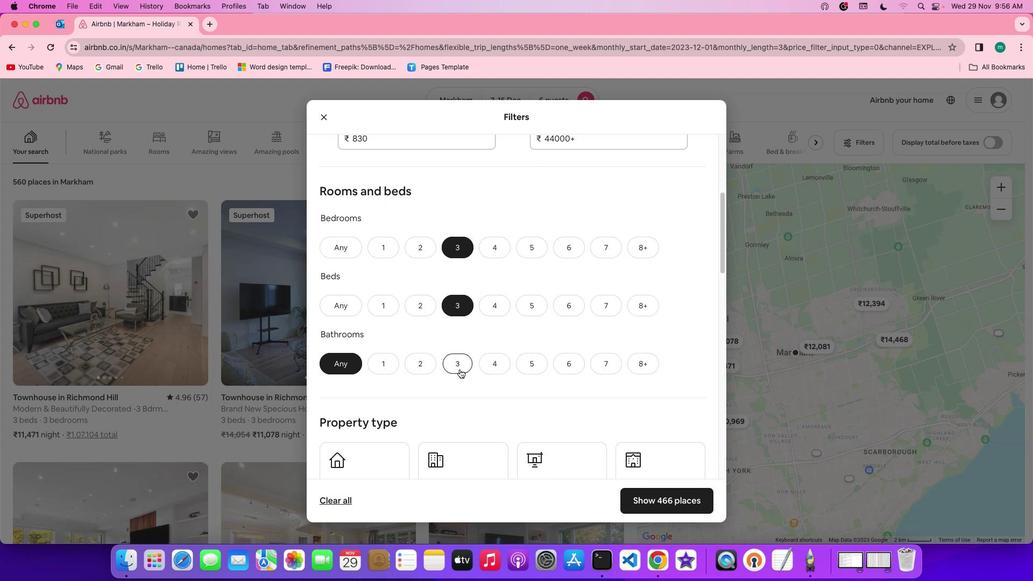
Action: Mouse moved to (580, 362)
Screenshot: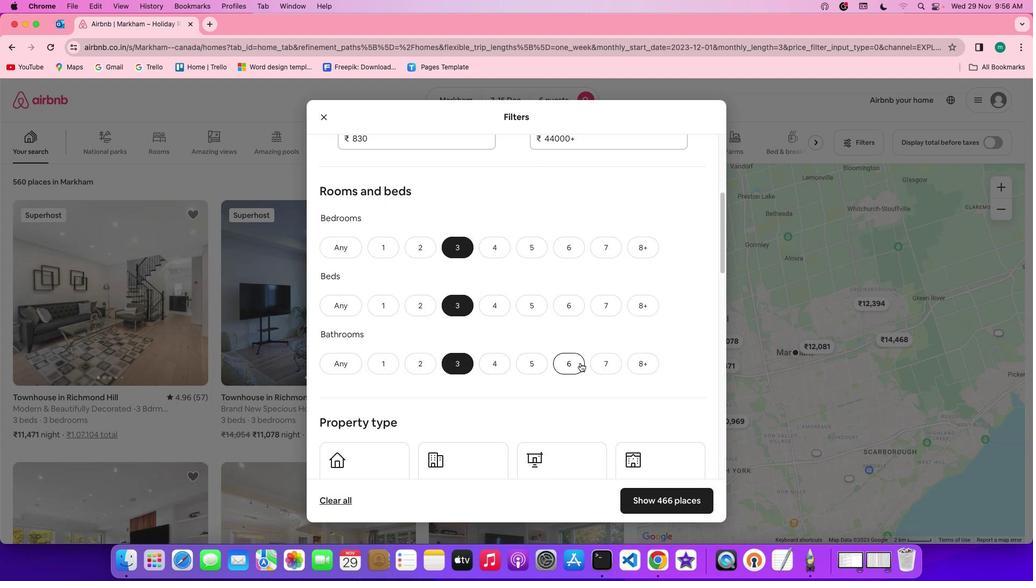 
Action: Mouse scrolled (580, 362) with delta (0, 0)
Screenshot: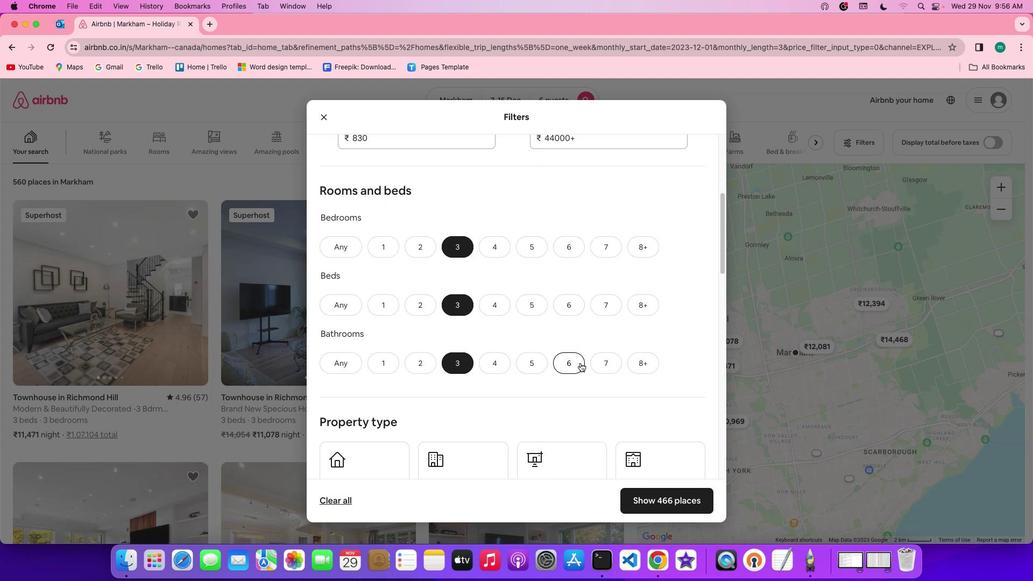 
Action: Mouse scrolled (580, 362) with delta (0, 0)
Screenshot: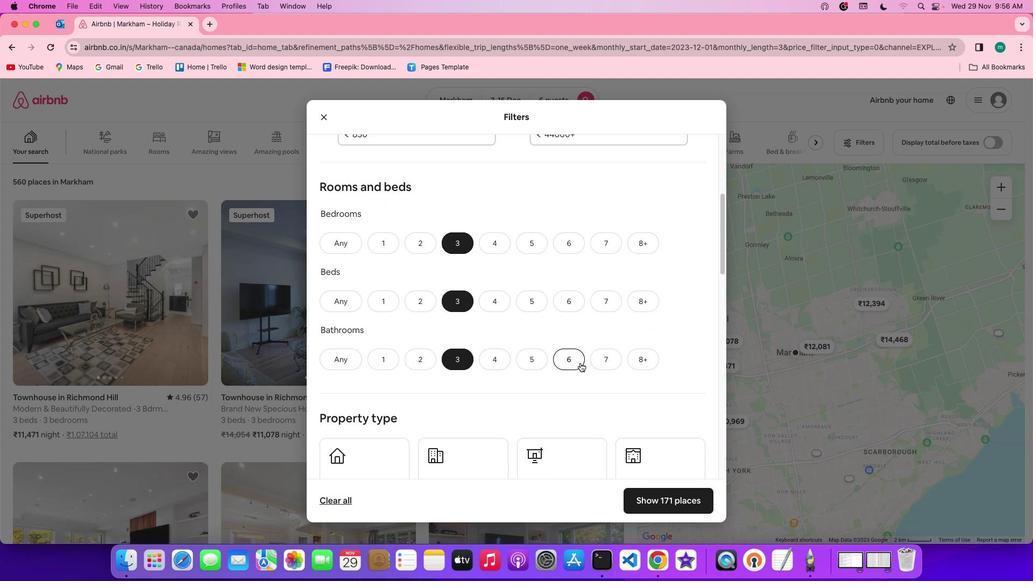 
Action: Mouse scrolled (580, 362) with delta (0, 0)
Screenshot: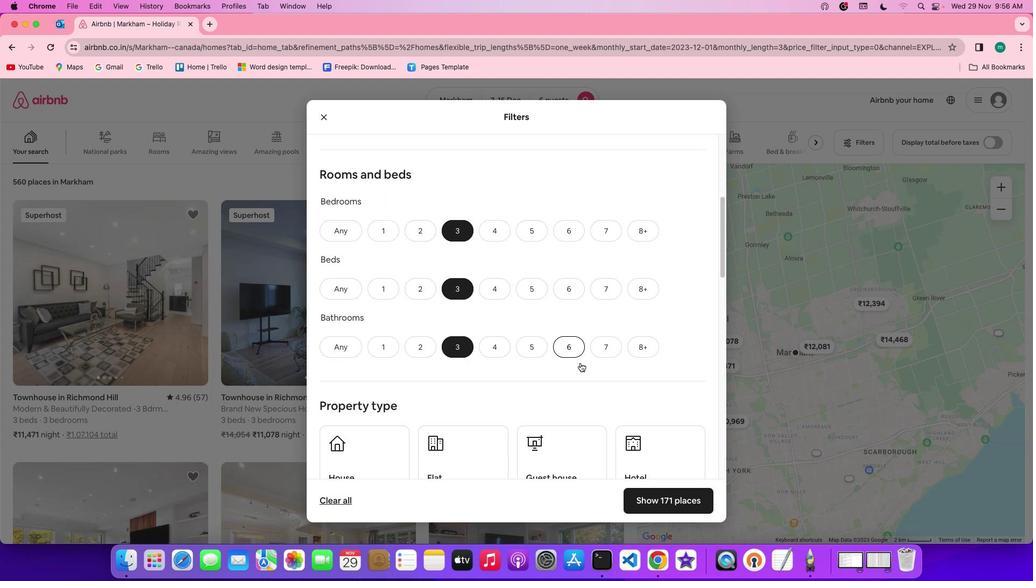 
Action: Mouse scrolled (580, 362) with delta (0, 0)
Screenshot: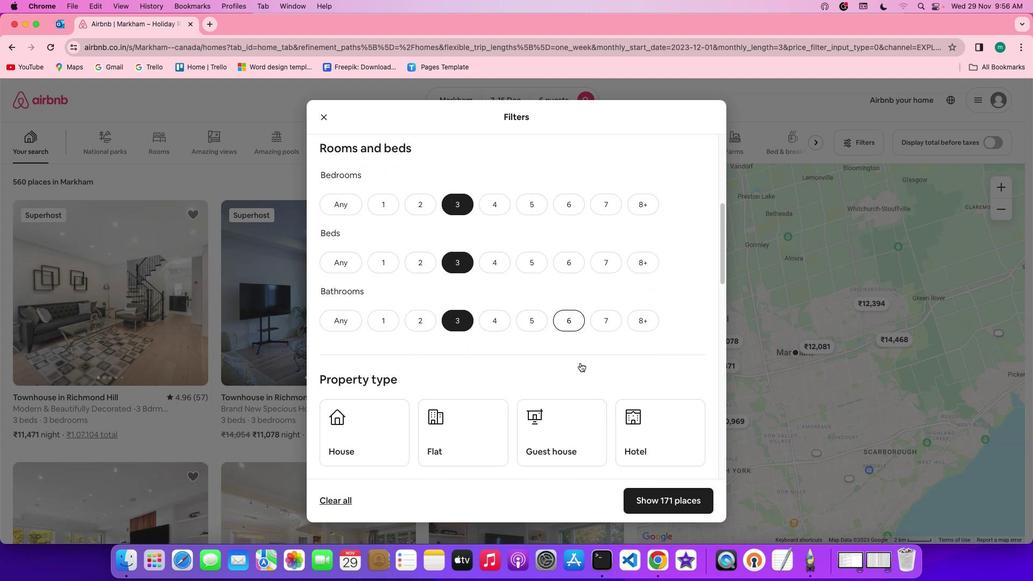 
Action: Mouse moved to (580, 362)
Screenshot: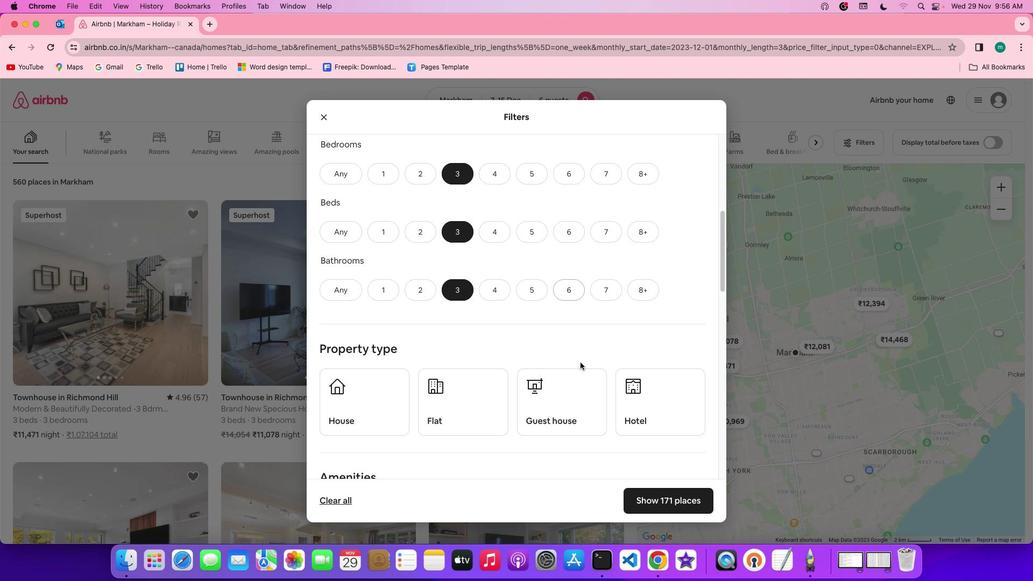 
Action: Mouse scrolled (580, 362) with delta (0, 0)
Screenshot: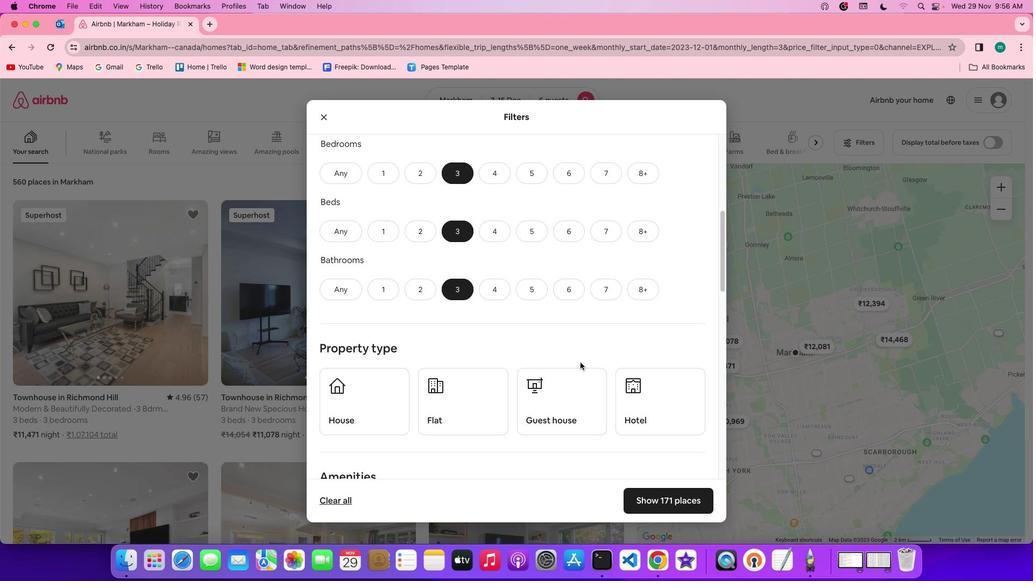 
Action: Mouse scrolled (580, 362) with delta (0, 0)
Screenshot: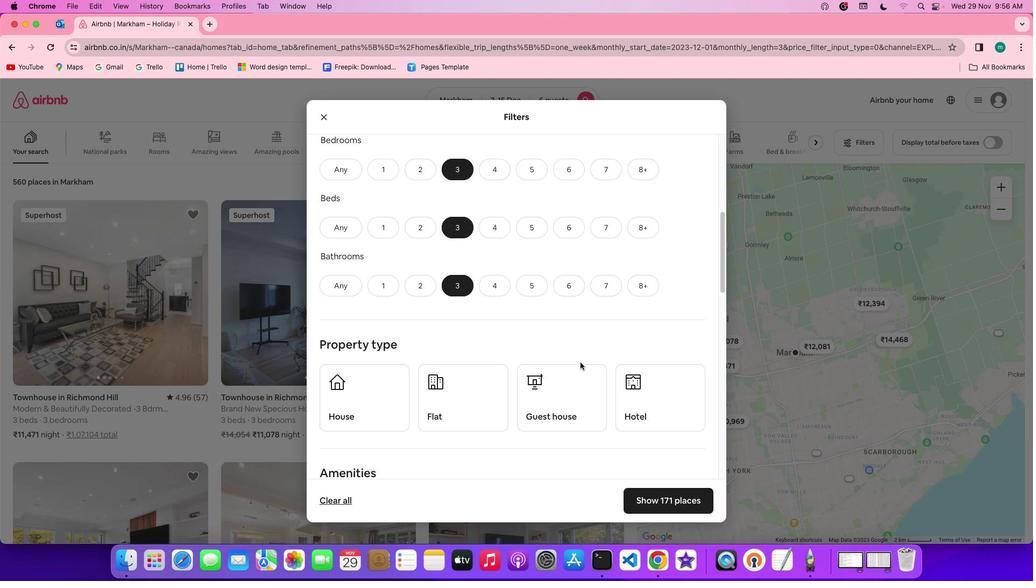 
Action: Mouse scrolled (580, 362) with delta (0, 0)
Screenshot: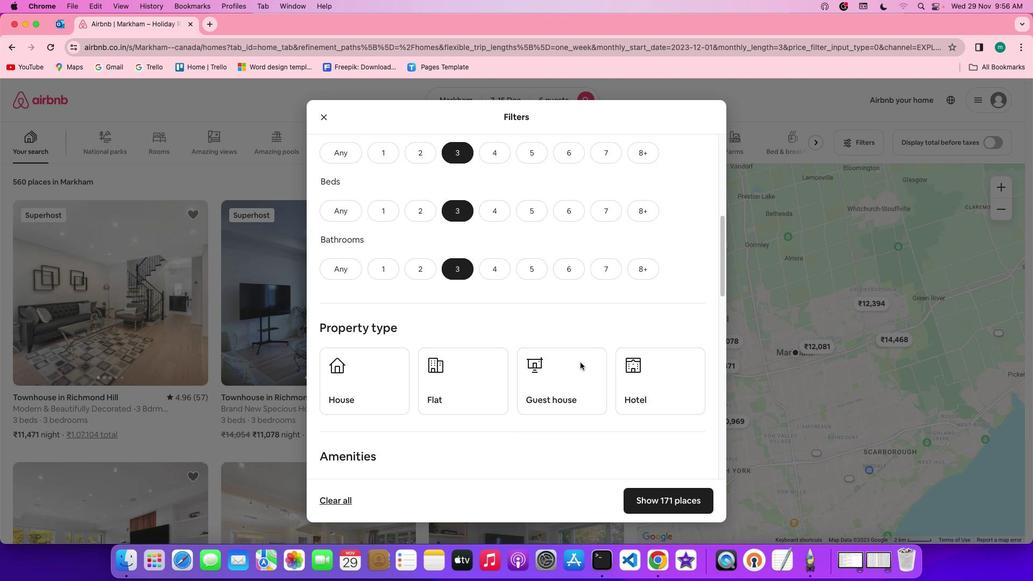 
Action: Mouse scrolled (580, 362) with delta (0, 0)
Screenshot: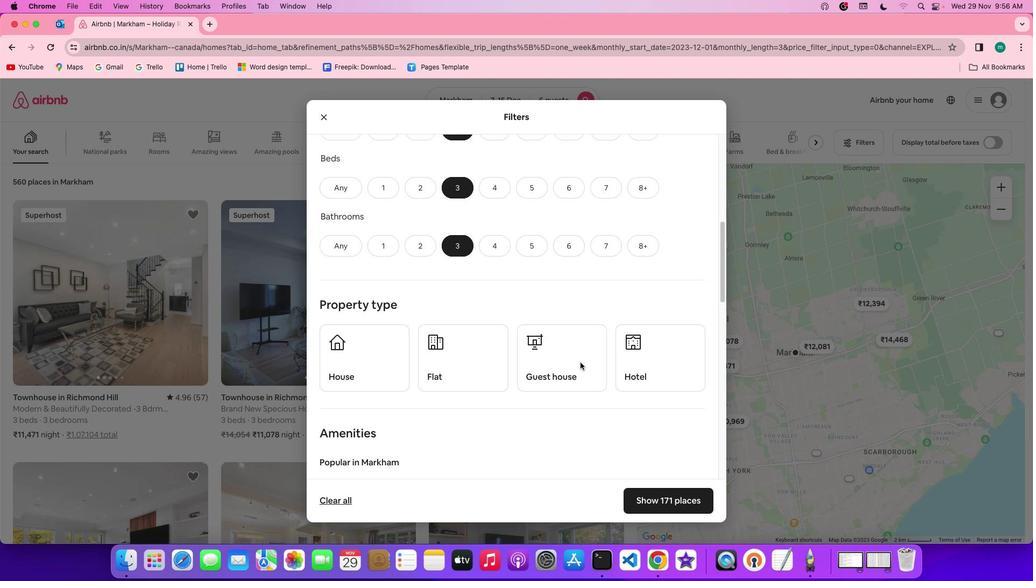 
Action: Mouse scrolled (580, 362) with delta (0, 0)
Screenshot: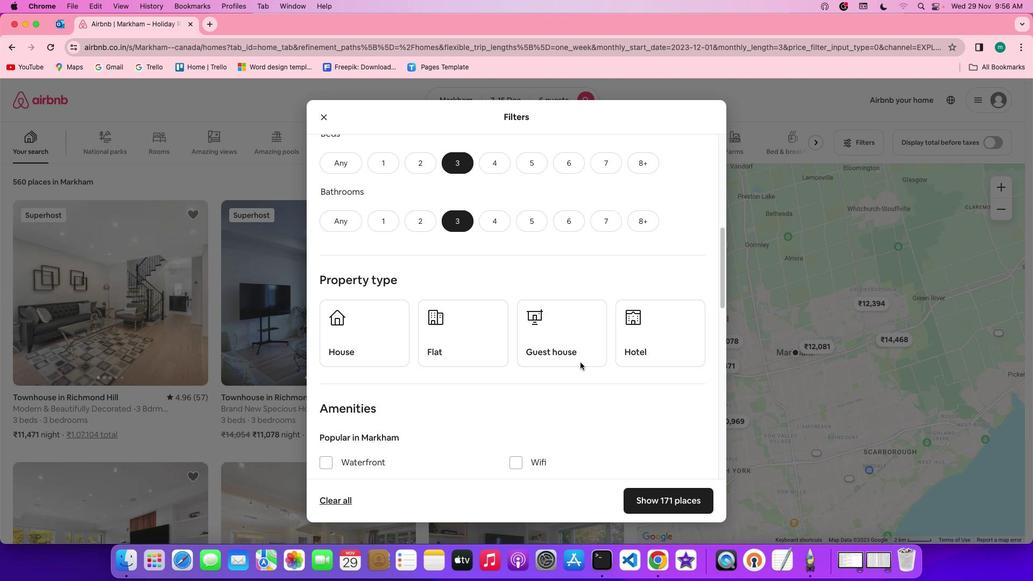 
Action: Mouse scrolled (580, 362) with delta (0, 0)
Screenshot: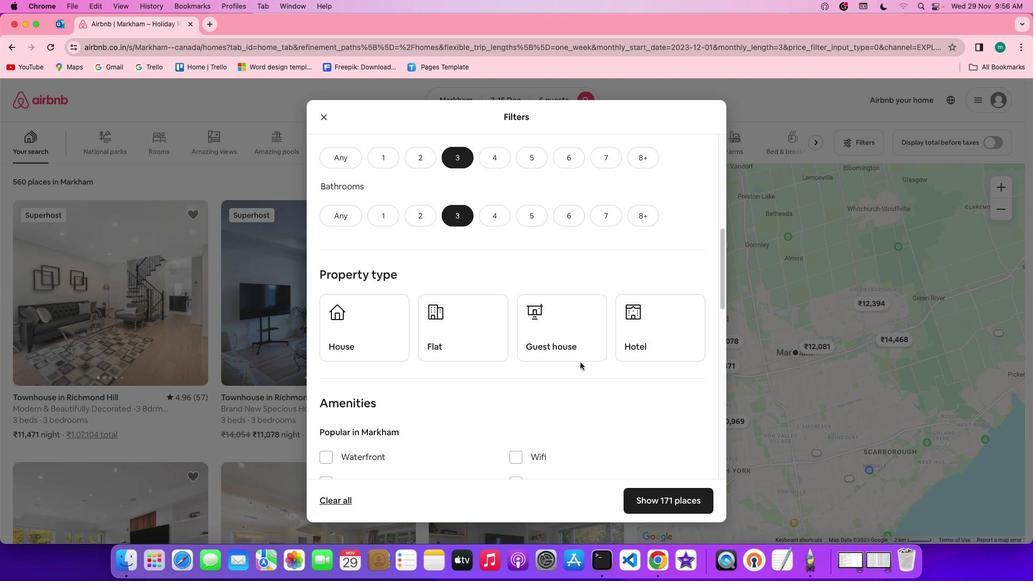 
Action: Mouse scrolled (580, 362) with delta (0, 0)
Screenshot: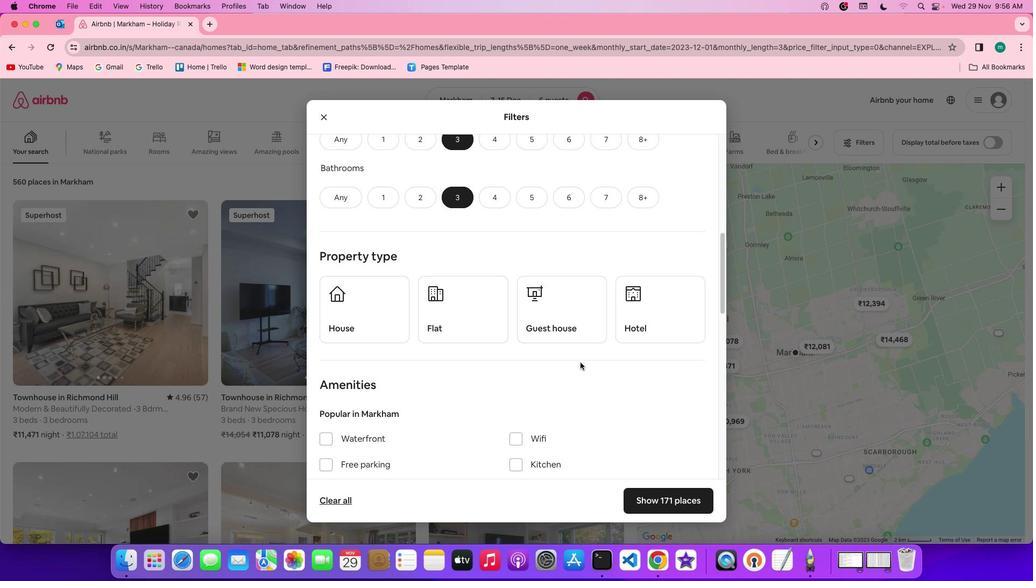 
Action: Mouse moved to (570, 306)
Screenshot: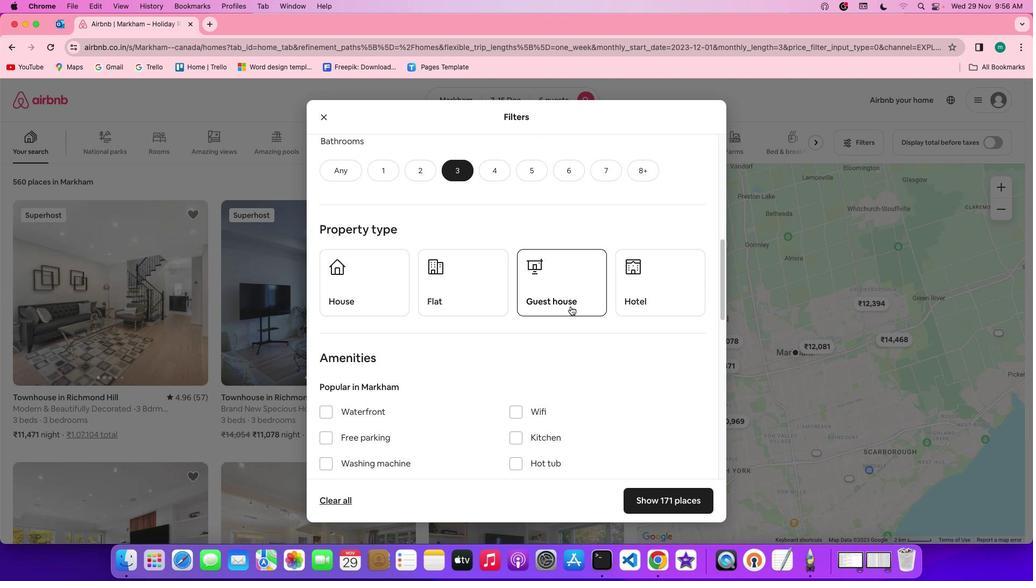 
Action: Mouse pressed left at (570, 306)
Screenshot: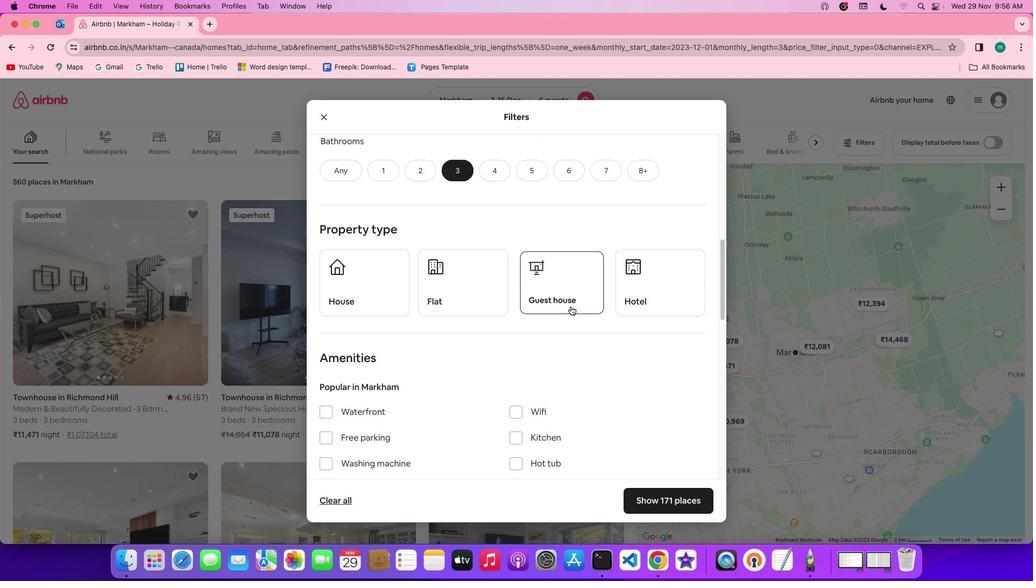 
Action: Mouse moved to (598, 412)
Screenshot: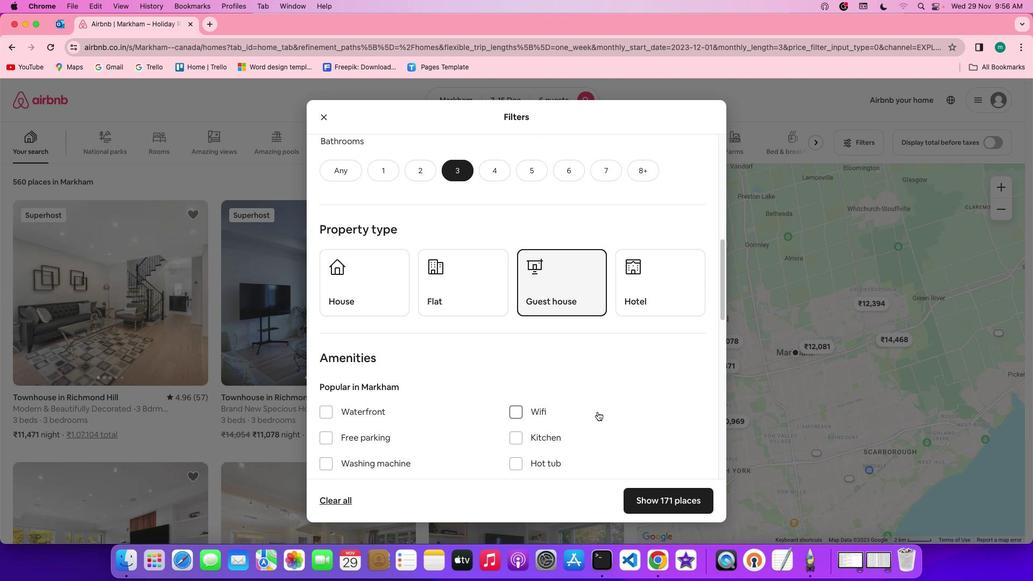 
Action: Mouse scrolled (598, 412) with delta (0, 0)
Screenshot: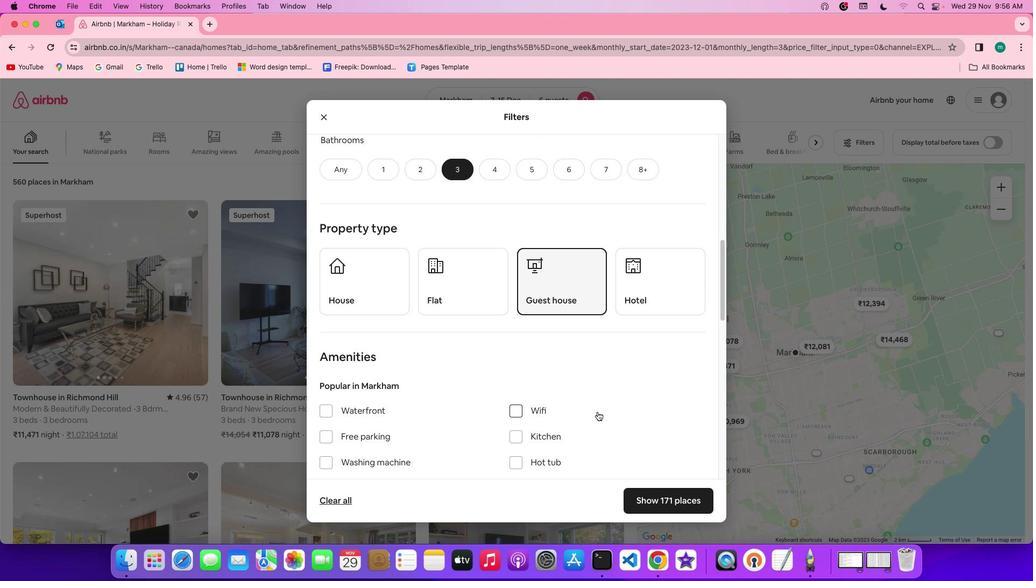 
Action: Mouse scrolled (598, 412) with delta (0, 0)
Screenshot: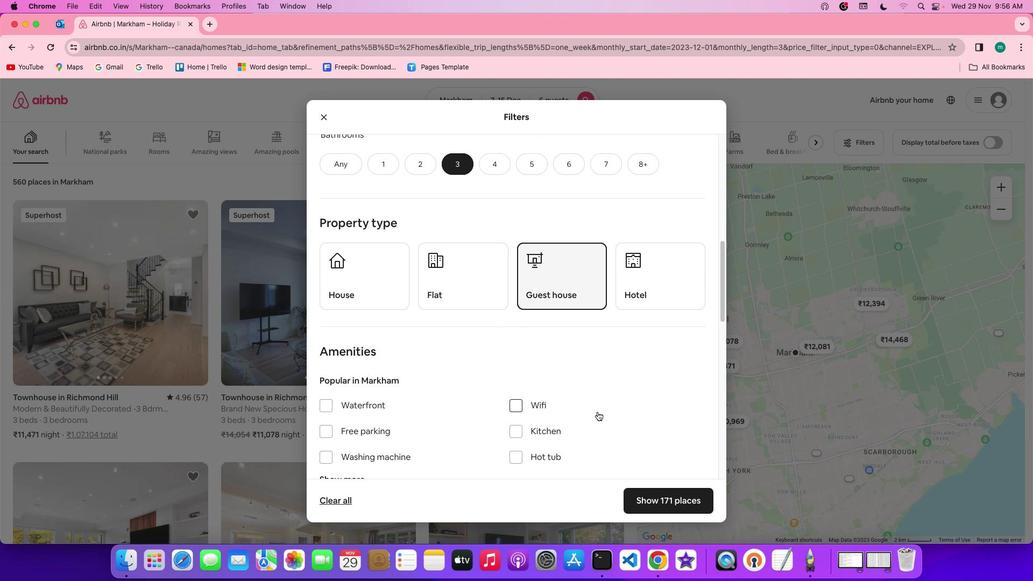
Action: Mouse scrolled (598, 412) with delta (0, -1)
Screenshot: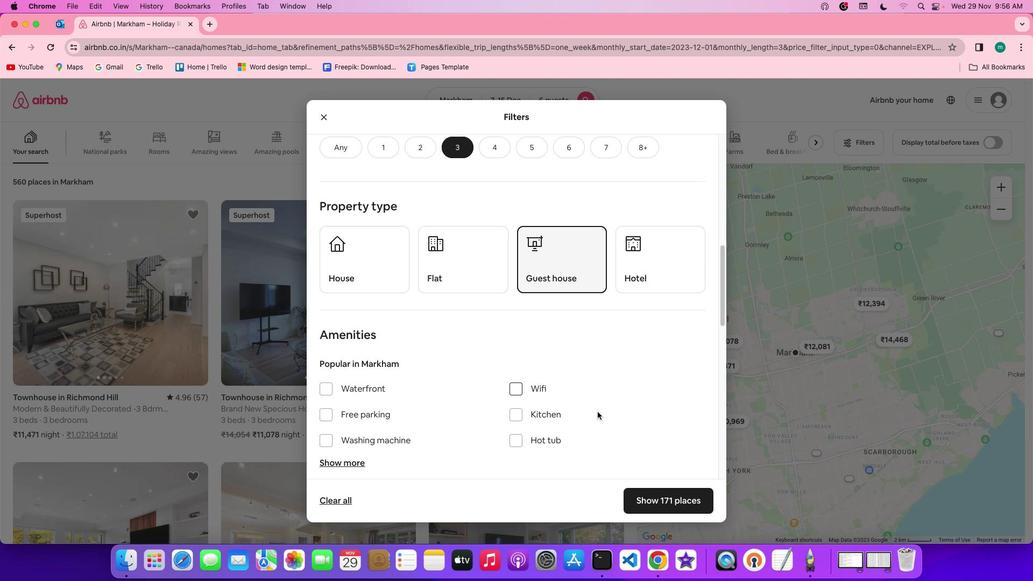 
Action: Mouse scrolled (598, 412) with delta (0, 0)
Screenshot: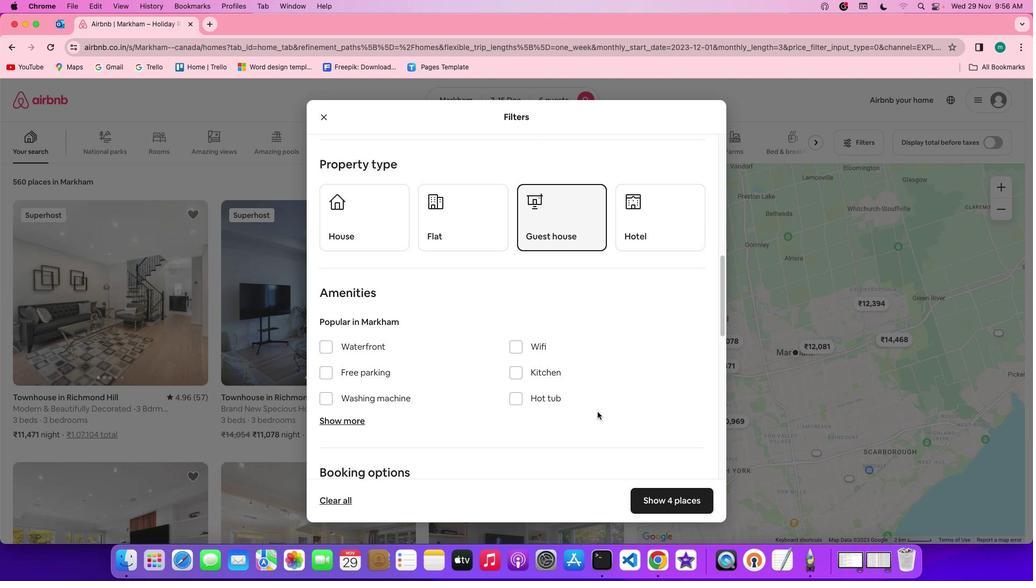 
Action: Mouse scrolled (598, 412) with delta (0, 0)
Screenshot: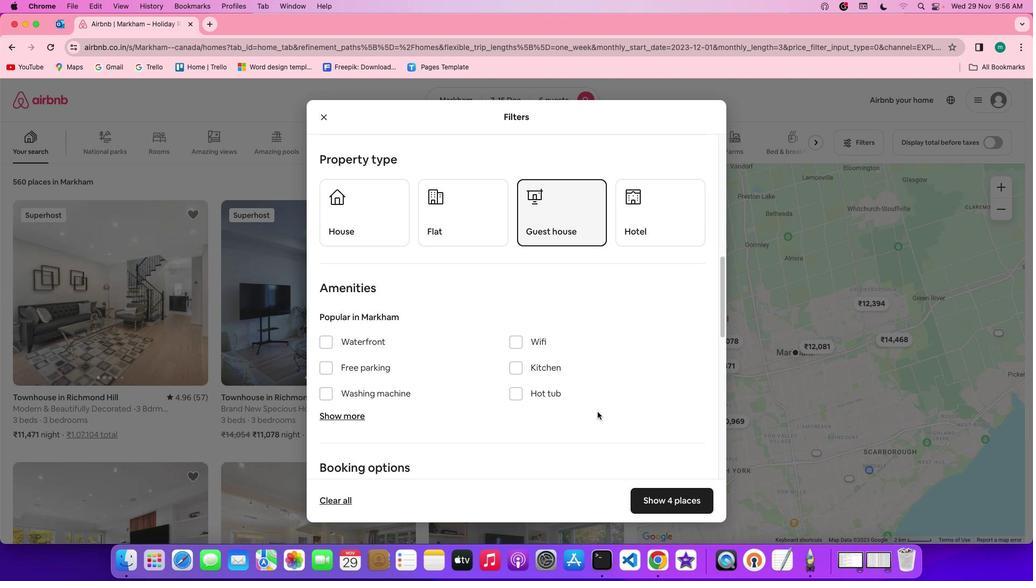 
Action: Mouse scrolled (598, 412) with delta (0, 0)
Screenshot: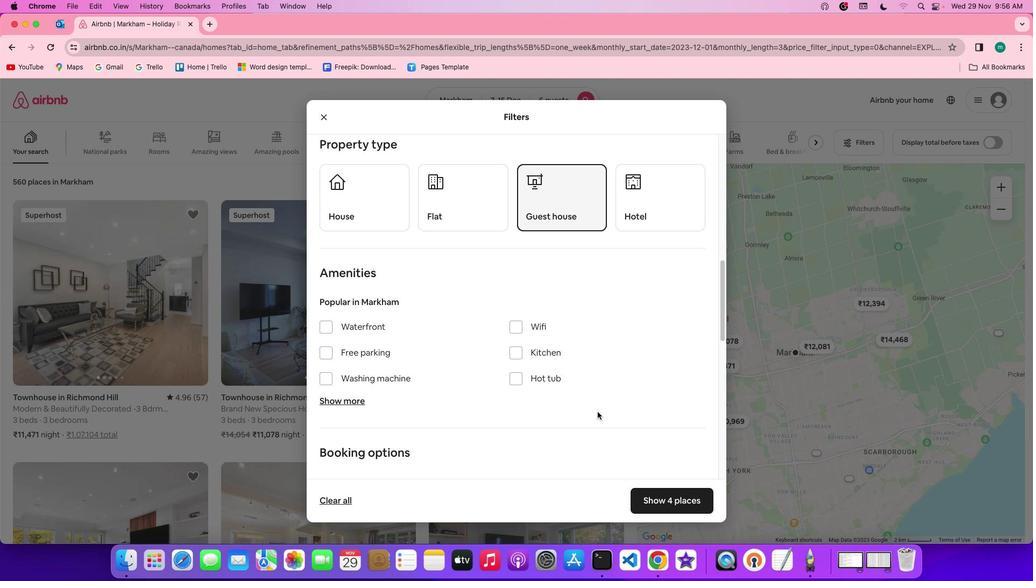 
Action: Mouse scrolled (598, 412) with delta (0, 0)
Screenshot: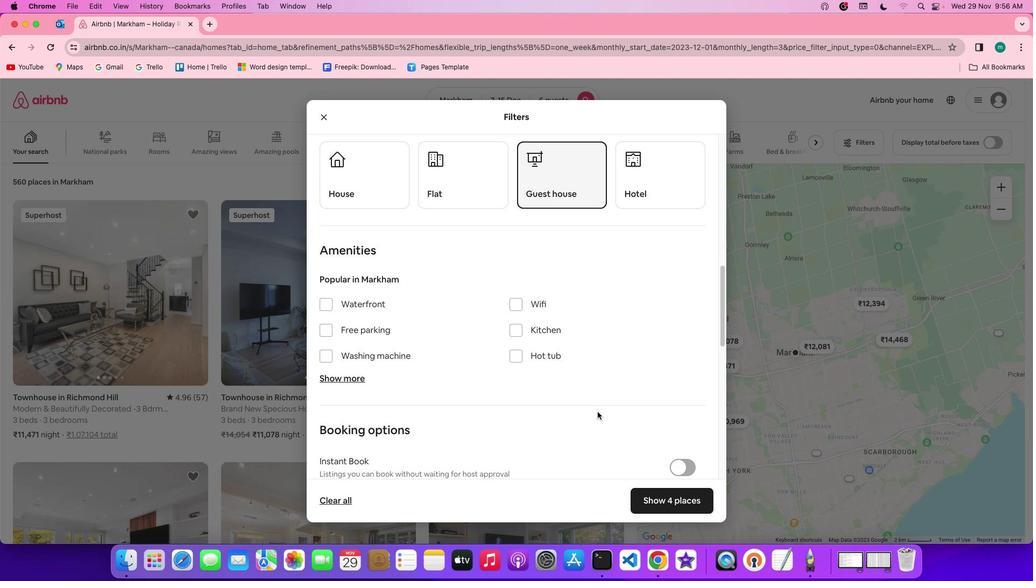 
Action: Mouse scrolled (598, 412) with delta (0, 0)
Screenshot: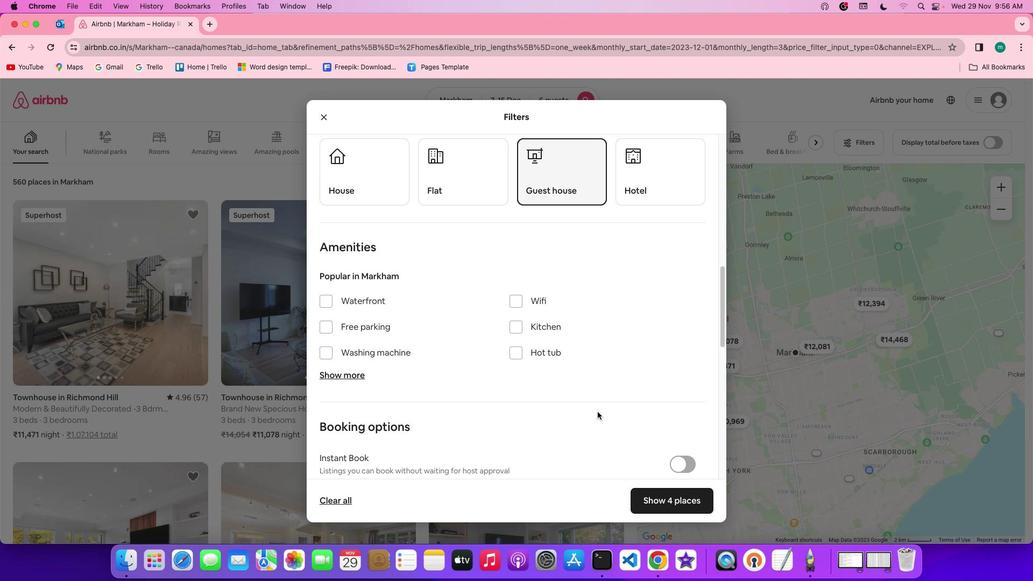 
Action: Mouse scrolled (598, 412) with delta (0, 0)
Screenshot: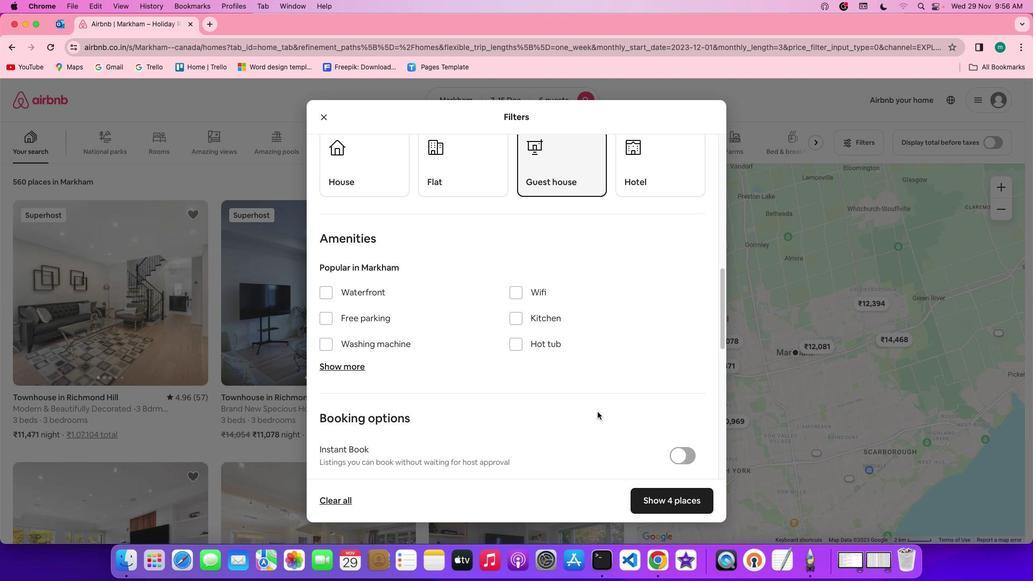 
Action: Mouse scrolled (598, 412) with delta (0, 0)
Screenshot: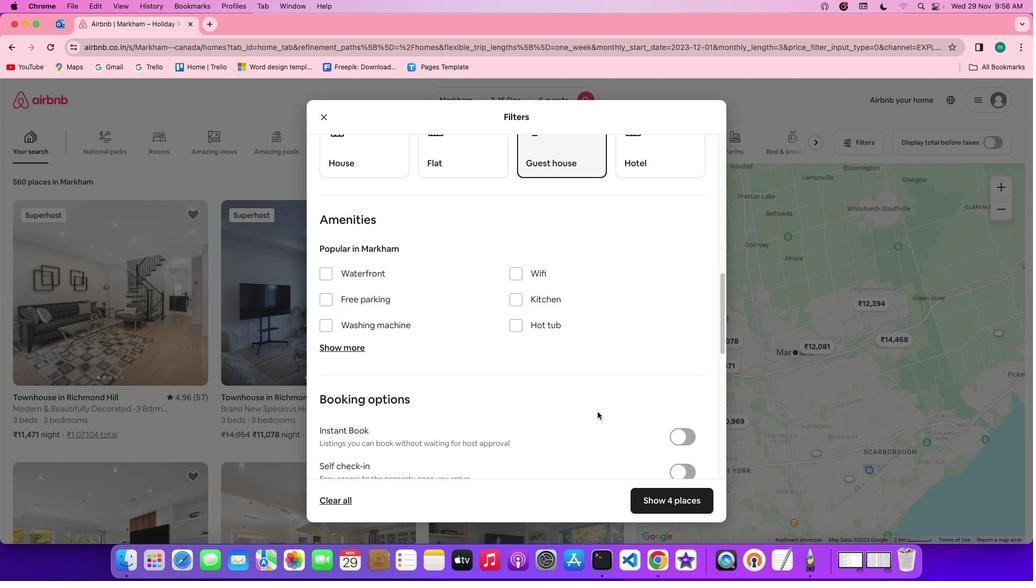 
Action: Mouse scrolled (598, 412) with delta (0, 0)
Screenshot: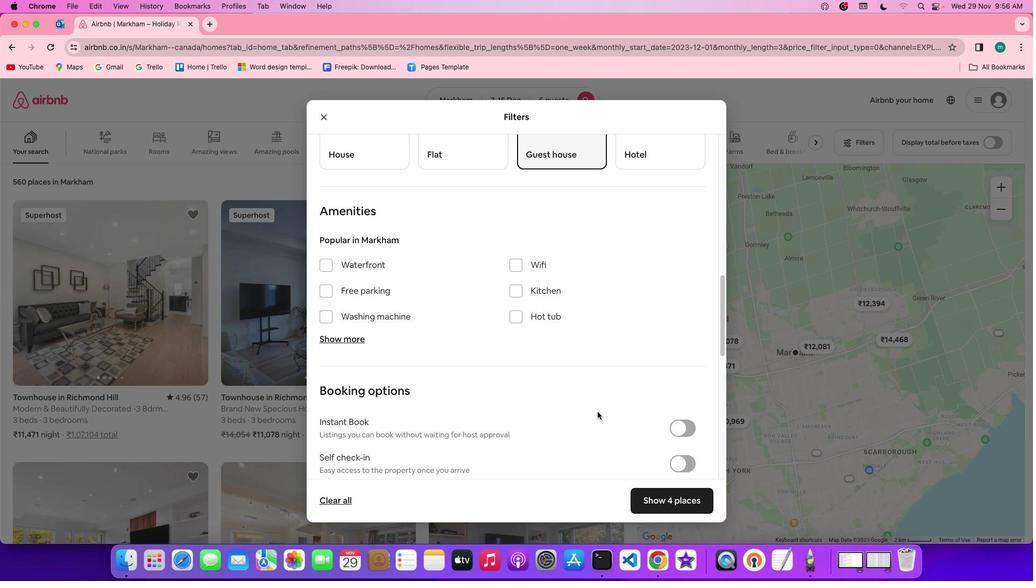 
Action: Mouse scrolled (598, 412) with delta (0, 0)
Screenshot: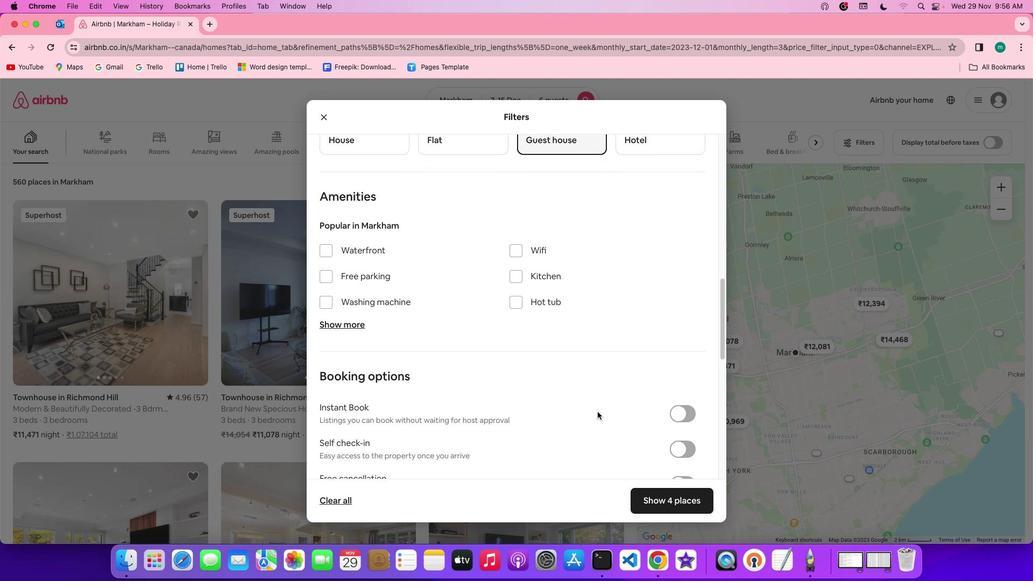 
Action: Mouse scrolled (598, 412) with delta (0, 0)
Screenshot: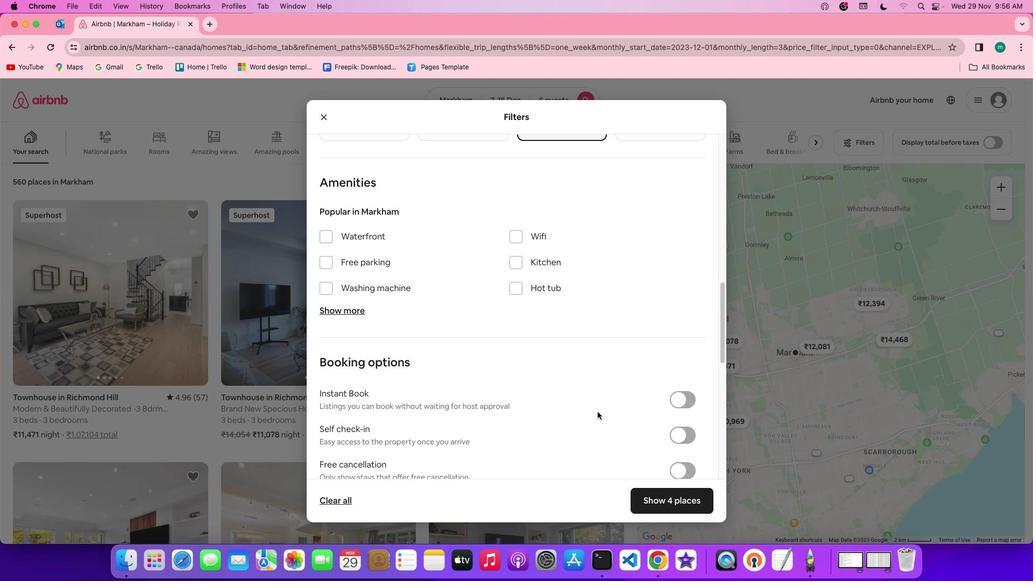 
Action: Mouse scrolled (598, 412) with delta (0, 0)
Screenshot: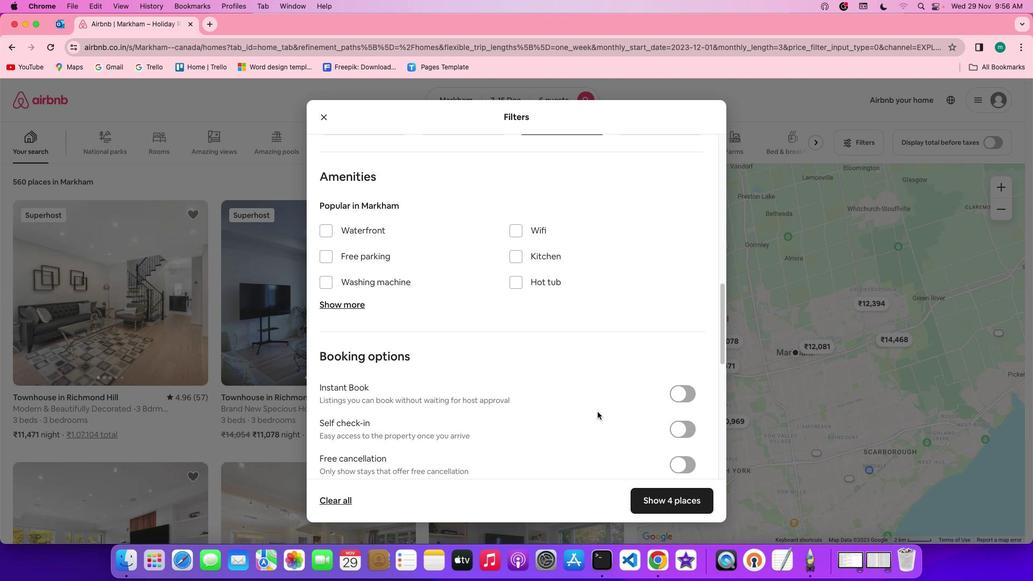 
Action: Mouse scrolled (598, 412) with delta (0, 0)
Screenshot: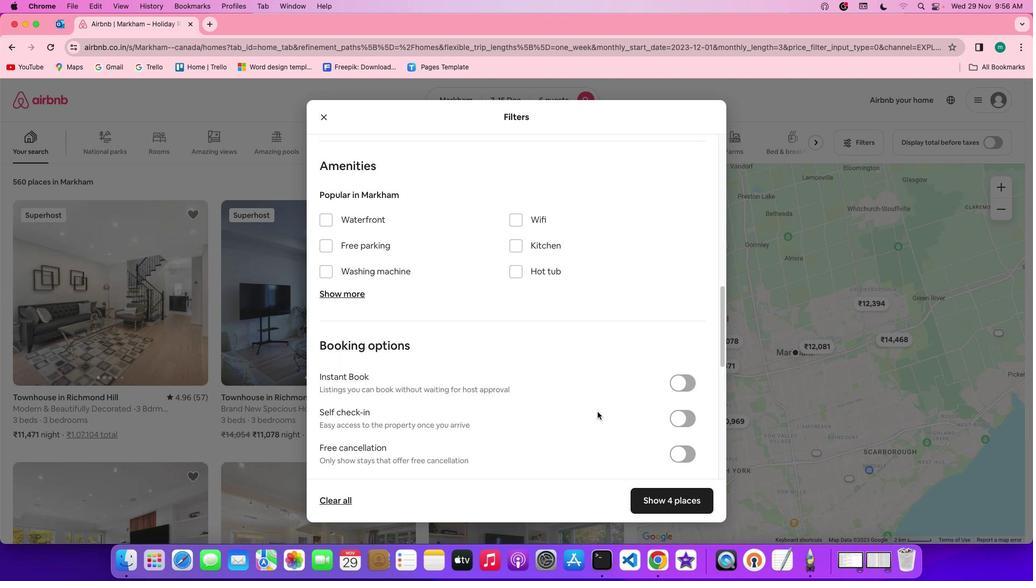 
Action: Mouse scrolled (598, 412) with delta (0, 0)
Screenshot: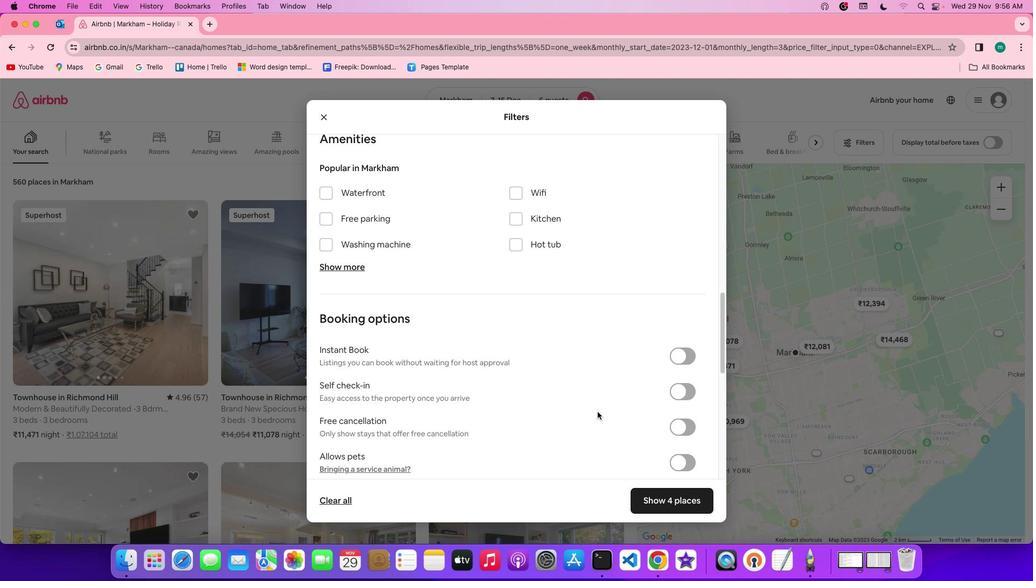 
Action: Mouse scrolled (598, 412) with delta (0, 0)
Screenshot: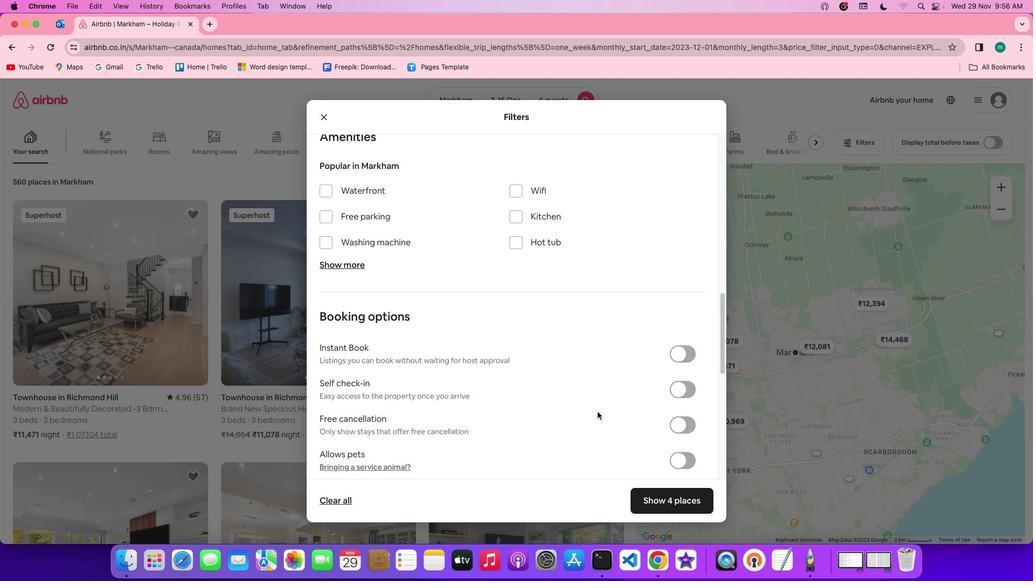 
Action: Mouse scrolled (598, 412) with delta (0, 0)
Screenshot: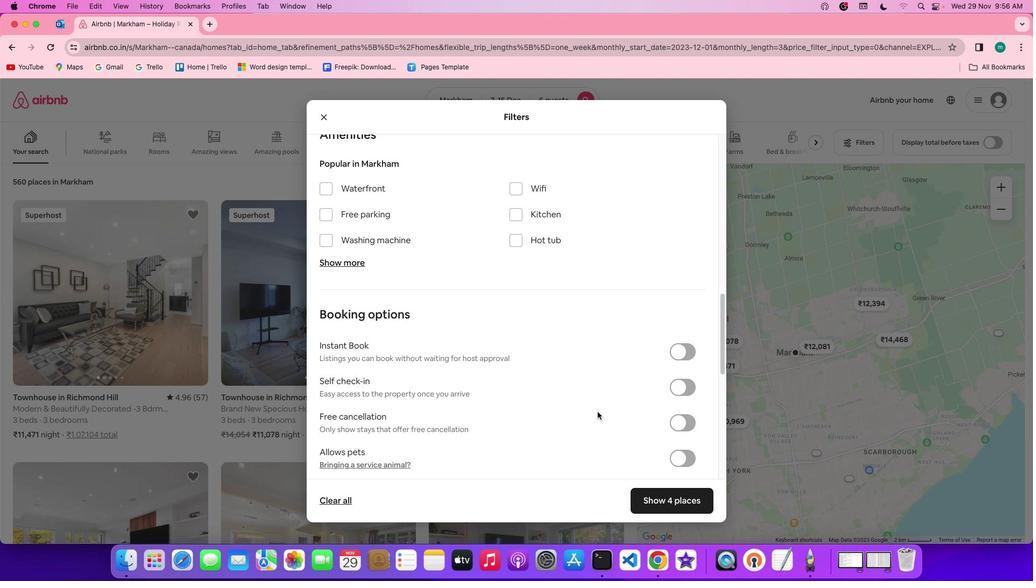 
Action: Mouse scrolled (598, 412) with delta (0, 0)
Screenshot: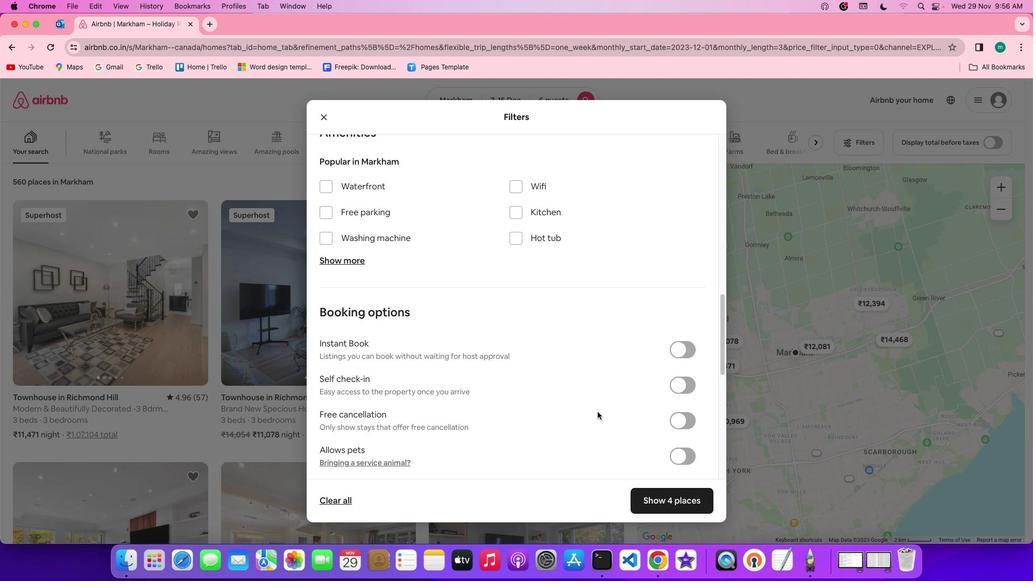 
Action: Mouse scrolled (598, 412) with delta (0, 0)
Screenshot: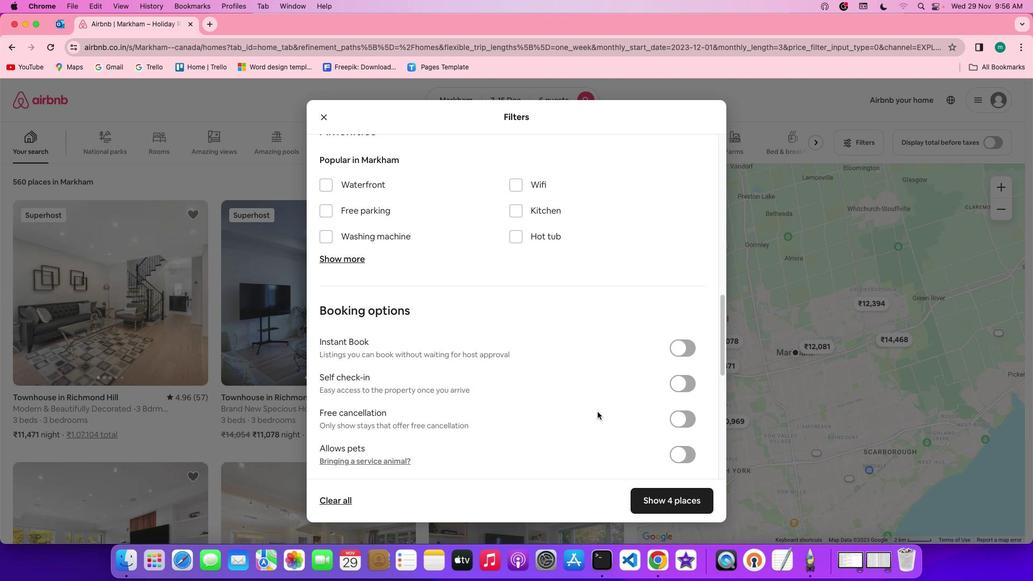 
Action: Mouse scrolled (598, 412) with delta (0, 0)
Screenshot: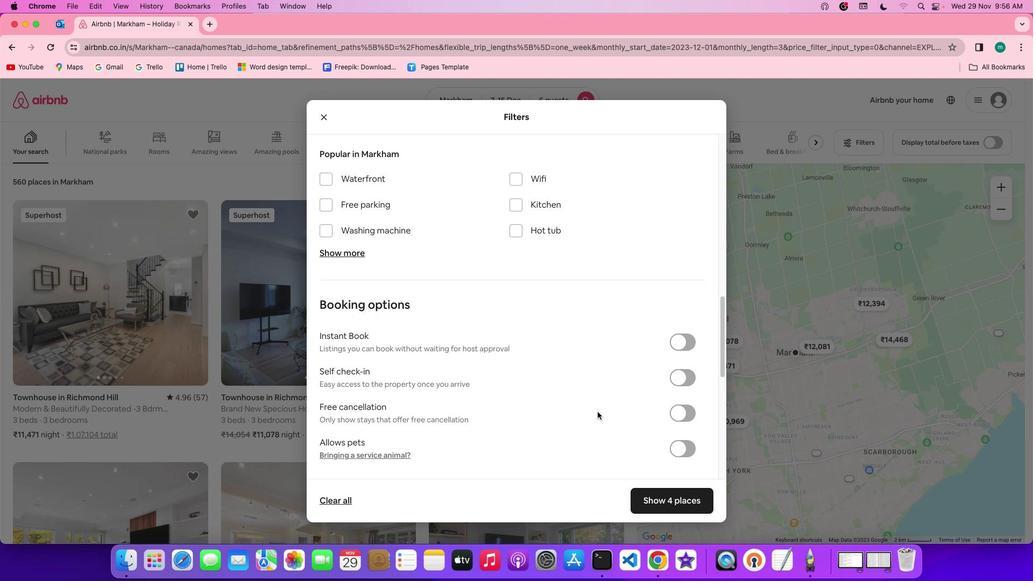 
Action: Mouse scrolled (598, 412) with delta (0, 0)
Screenshot: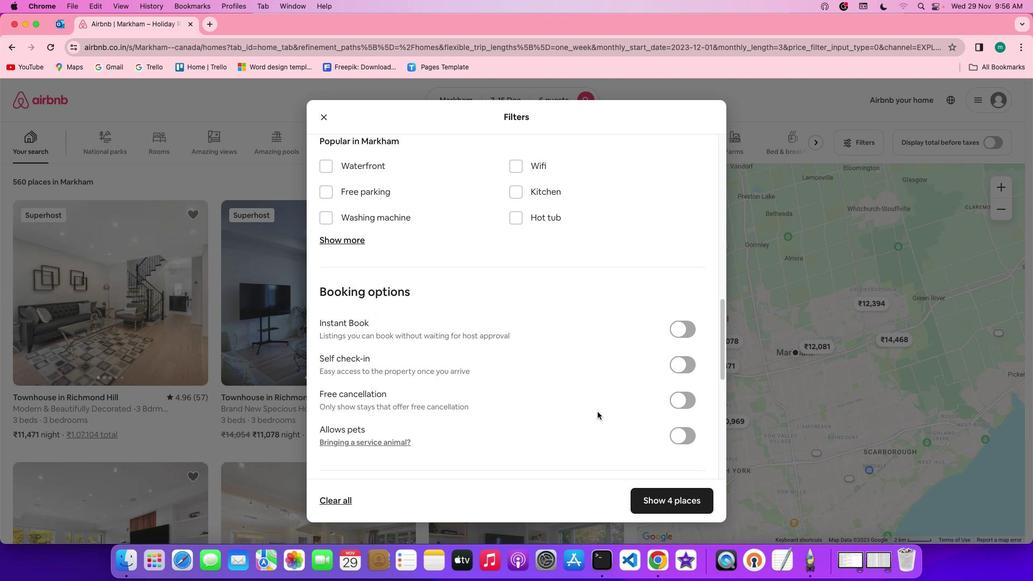 
Action: Mouse scrolled (598, 412) with delta (0, 0)
Screenshot: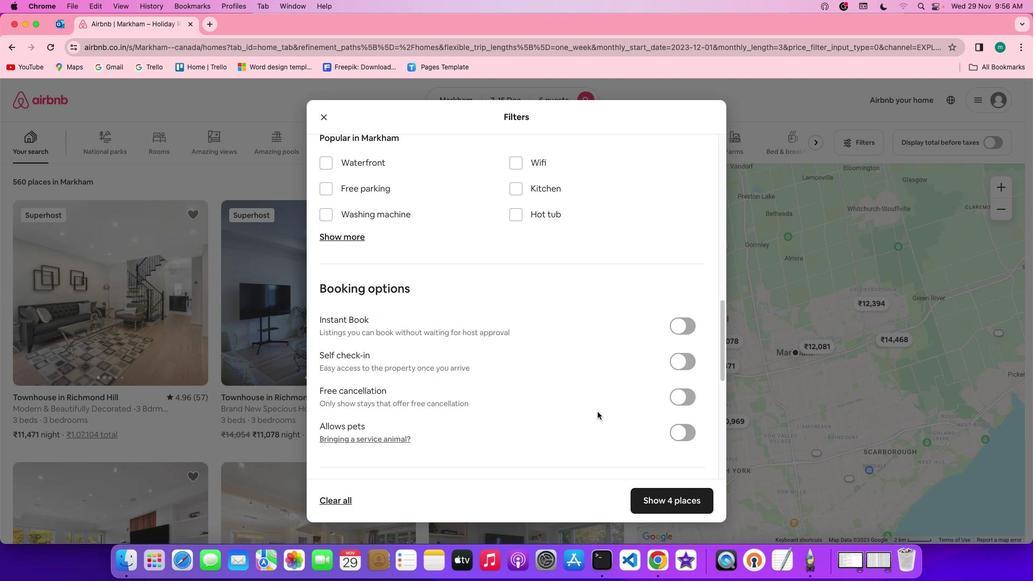 
Action: Mouse scrolled (598, 412) with delta (0, 0)
Screenshot: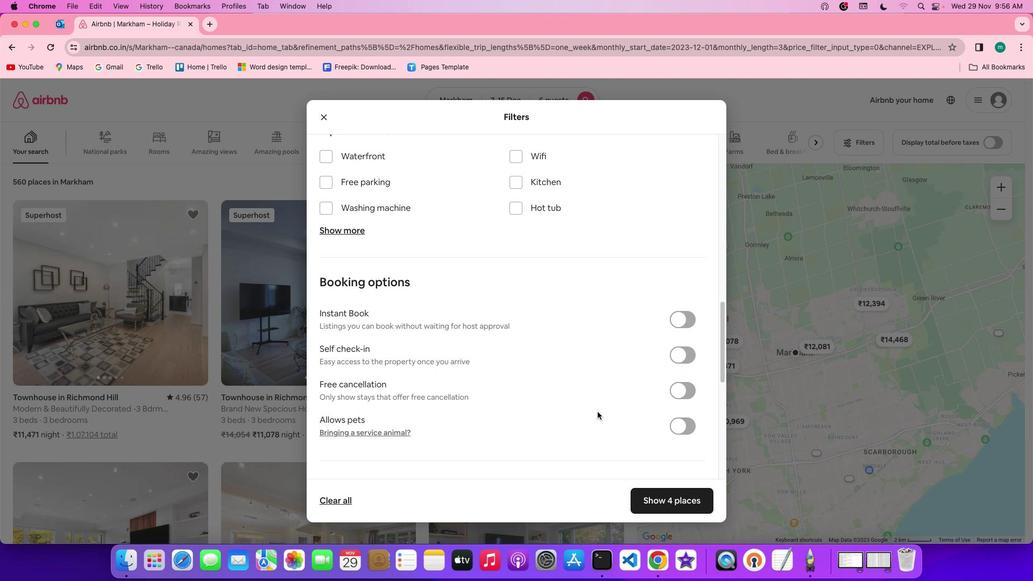
Action: Mouse scrolled (598, 412) with delta (0, 0)
Screenshot: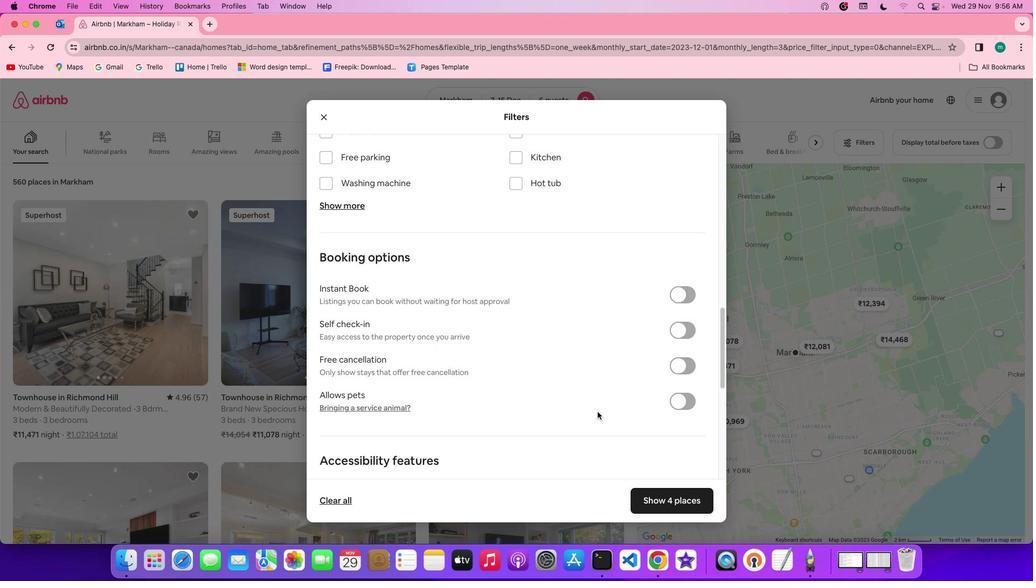 
Action: Mouse scrolled (598, 412) with delta (0, 0)
Screenshot: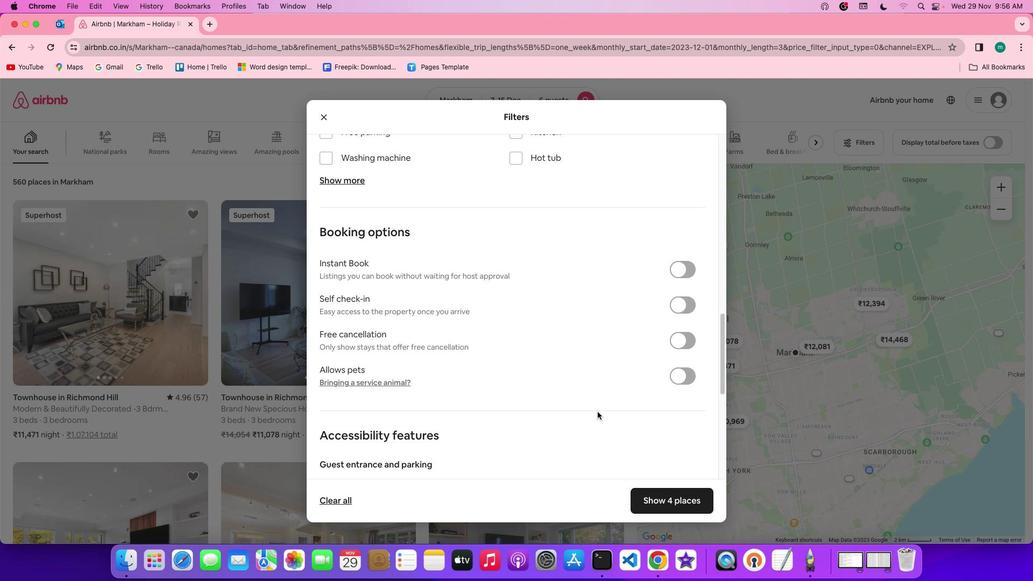 
Action: Mouse scrolled (598, 412) with delta (0, 0)
Screenshot: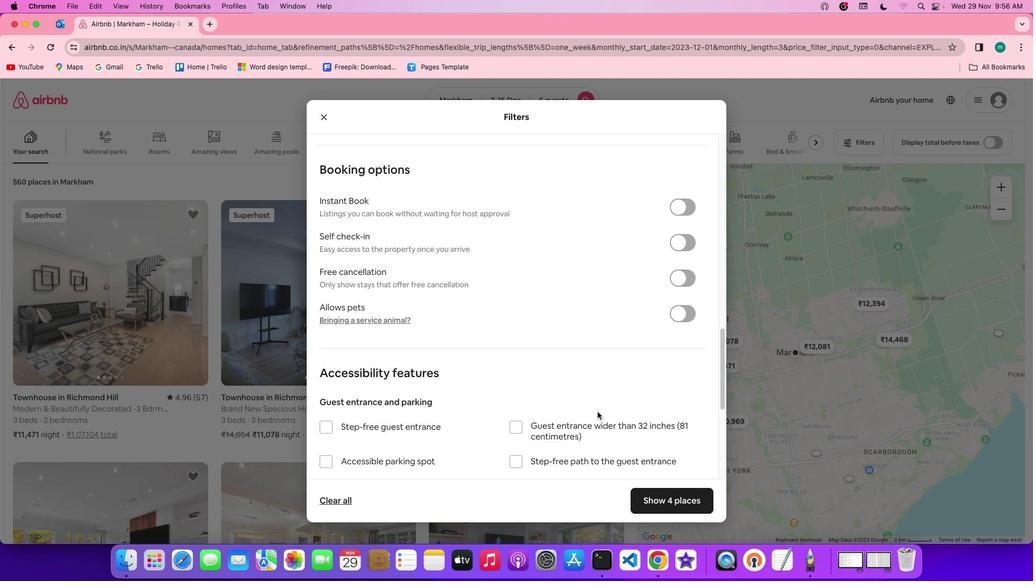 
Action: Mouse scrolled (598, 412) with delta (0, -1)
Screenshot: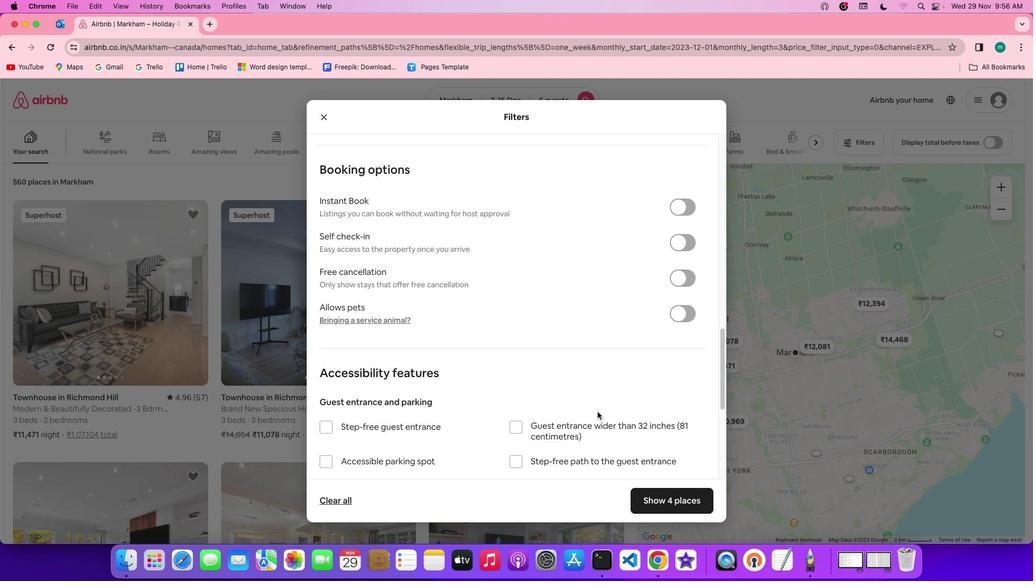 
Action: Mouse scrolled (598, 412) with delta (0, -2)
Screenshot: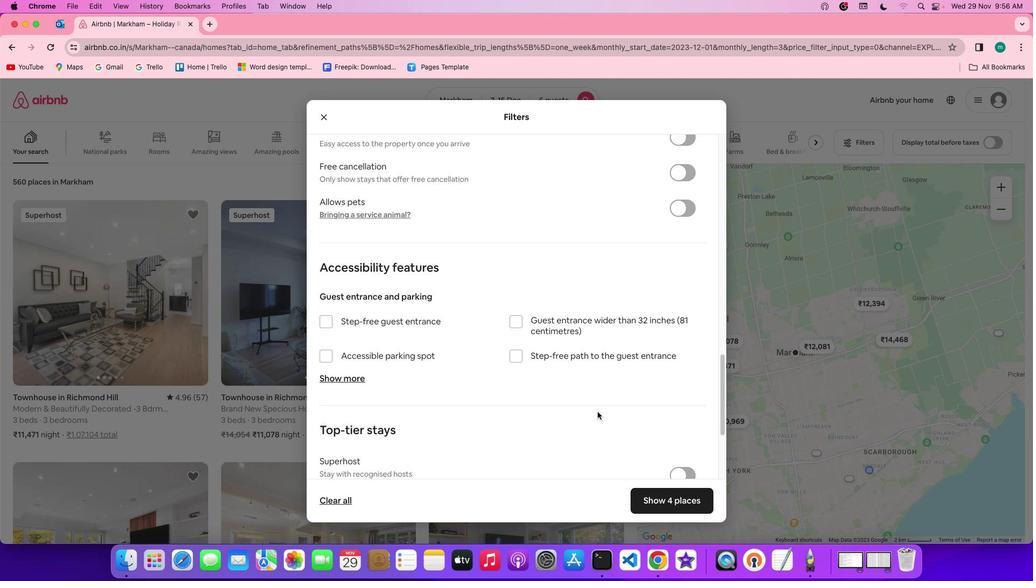 
Action: Mouse scrolled (598, 412) with delta (0, -2)
Screenshot: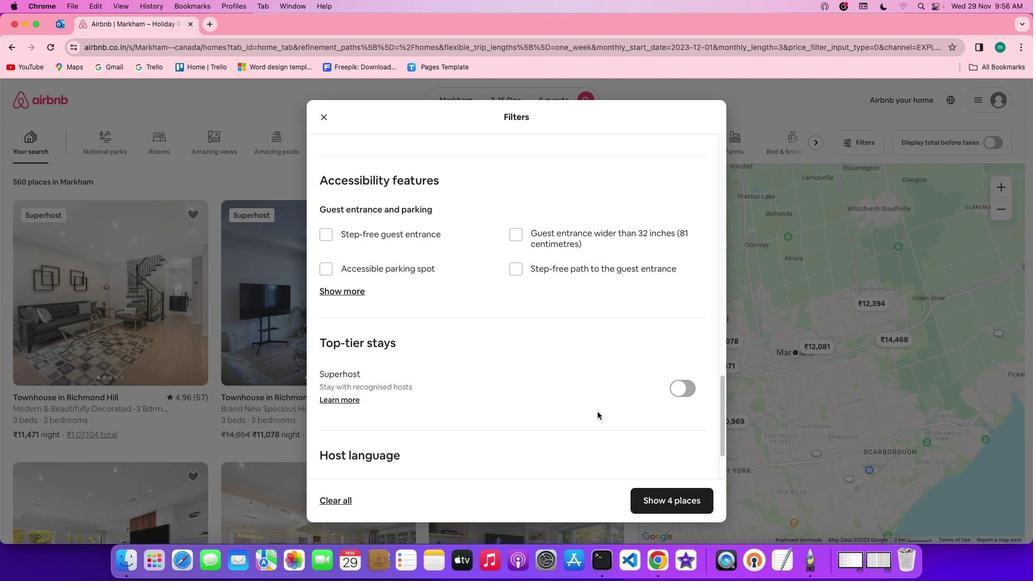 
Action: Mouse scrolled (598, 412) with delta (0, -2)
Screenshot: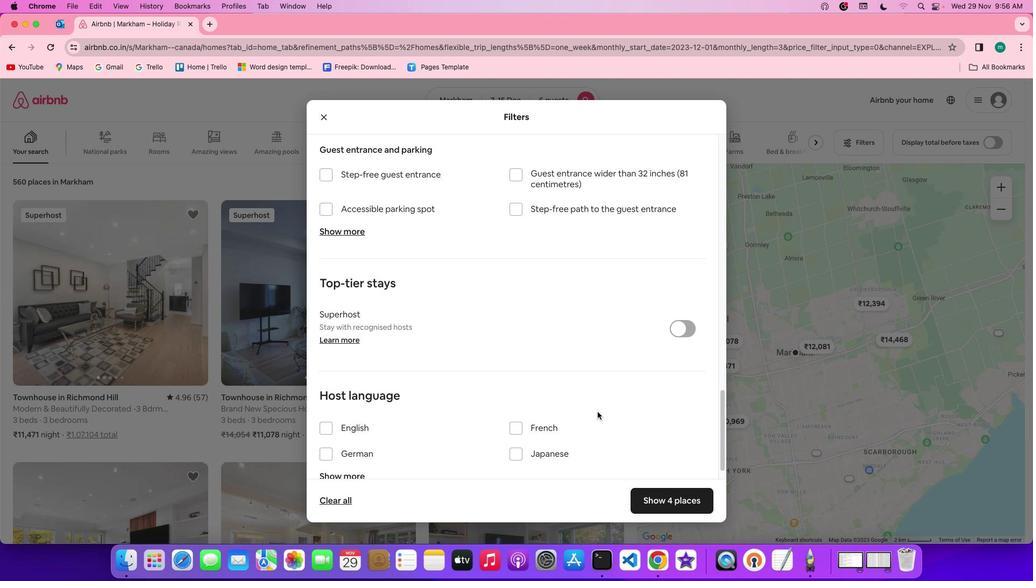 
Action: Mouse scrolled (598, 412) with delta (0, 0)
Screenshot: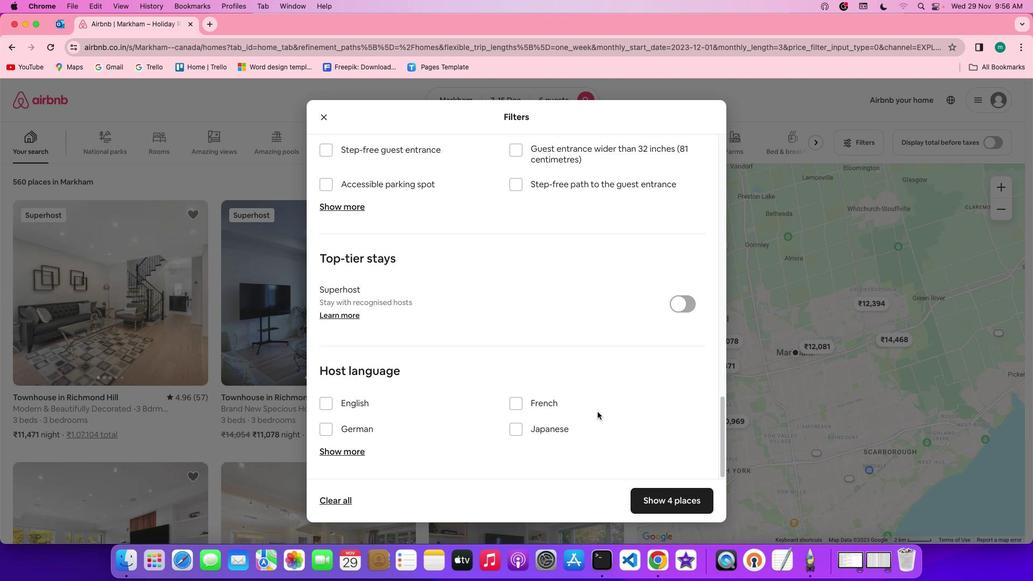 
Action: Mouse scrolled (598, 412) with delta (0, 0)
Screenshot: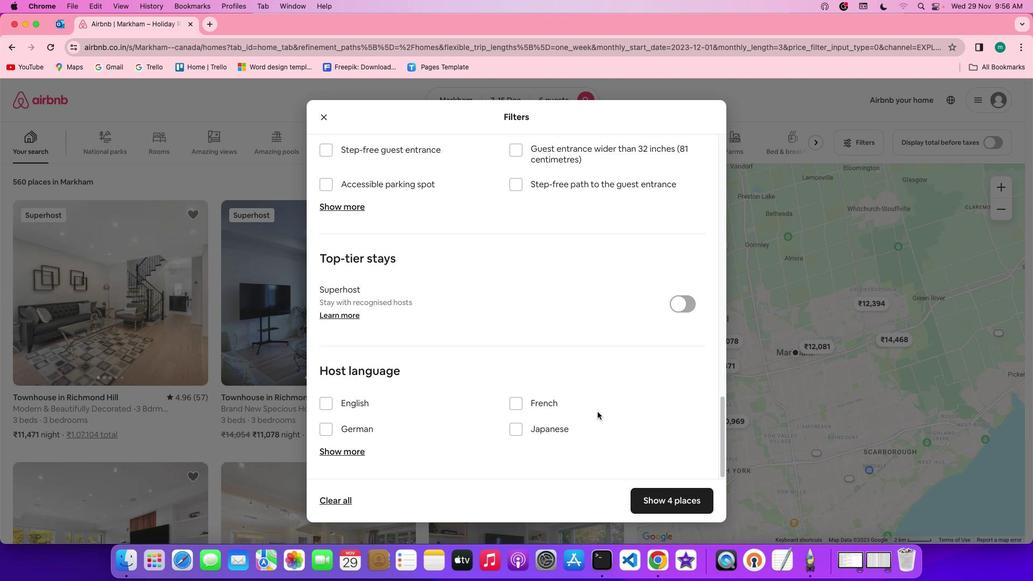 
Action: Mouse scrolled (598, 412) with delta (0, -1)
Screenshot: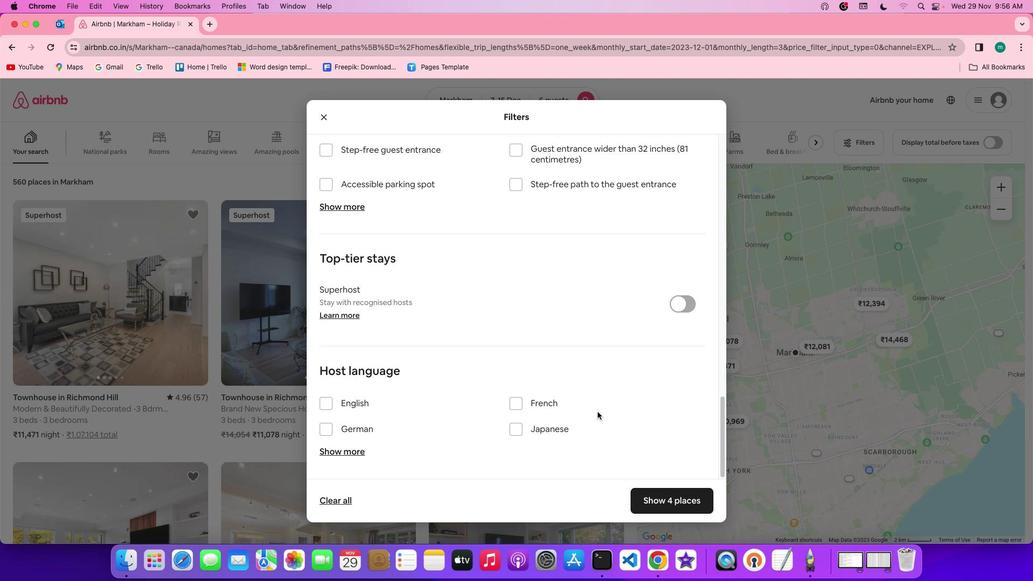 
Action: Mouse scrolled (598, 412) with delta (0, -2)
Screenshot: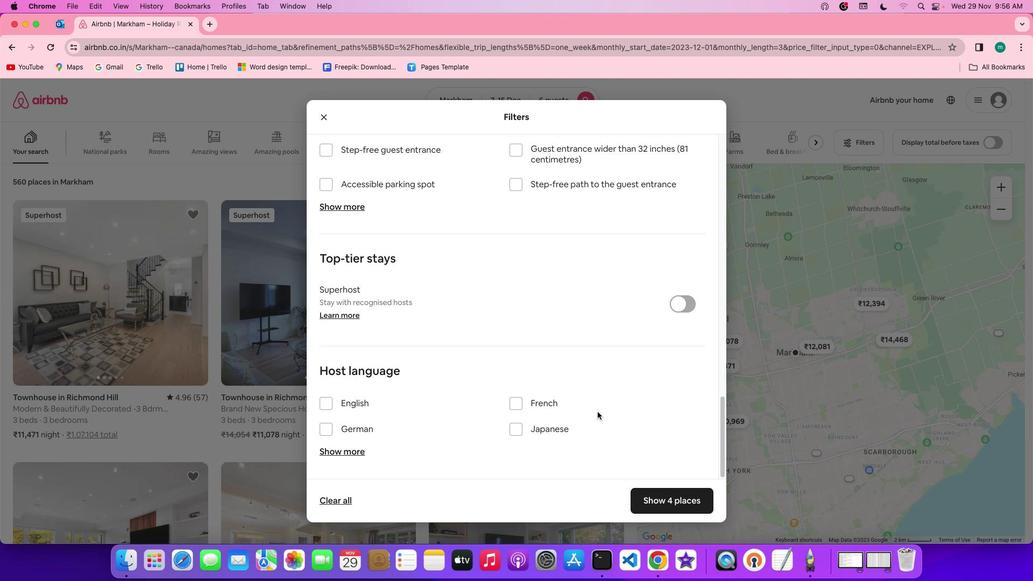 
Action: Mouse scrolled (598, 412) with delta (0, -3)
Screenshot: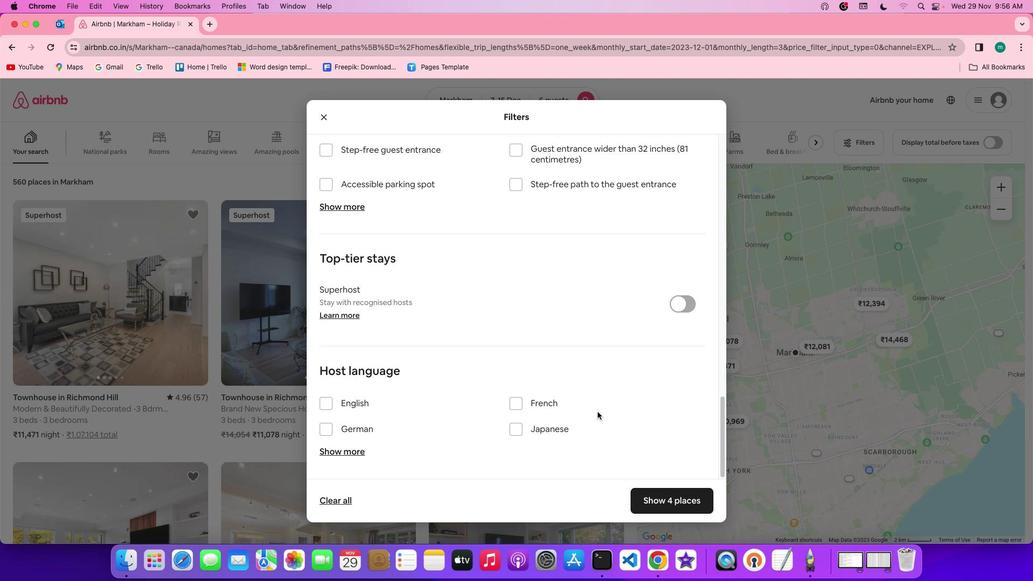 
Action: Mouse scrolled (598, 412) with delta (0, 0)
Screenshot: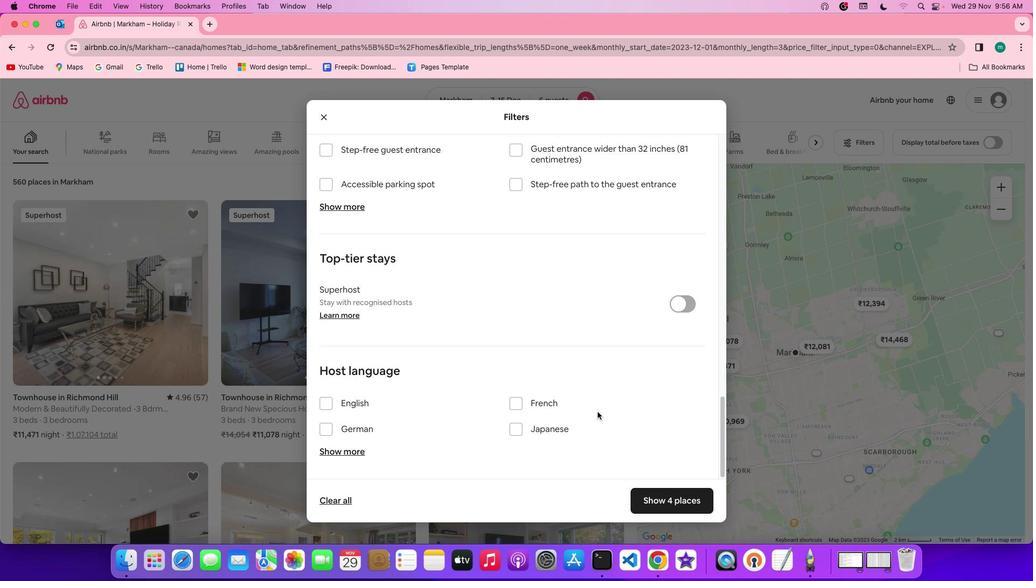 
Action: Mouse scrolled (598, 412) with delta (0, 0)
Screenshot: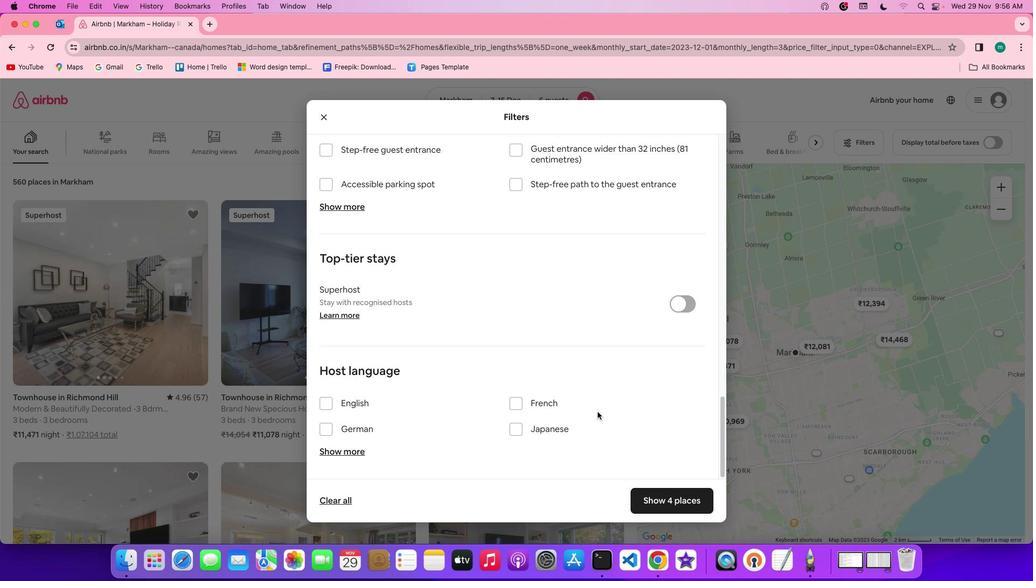
Action: Mouse scrolled (598, 412) with delta (0, -1)
Screenshot: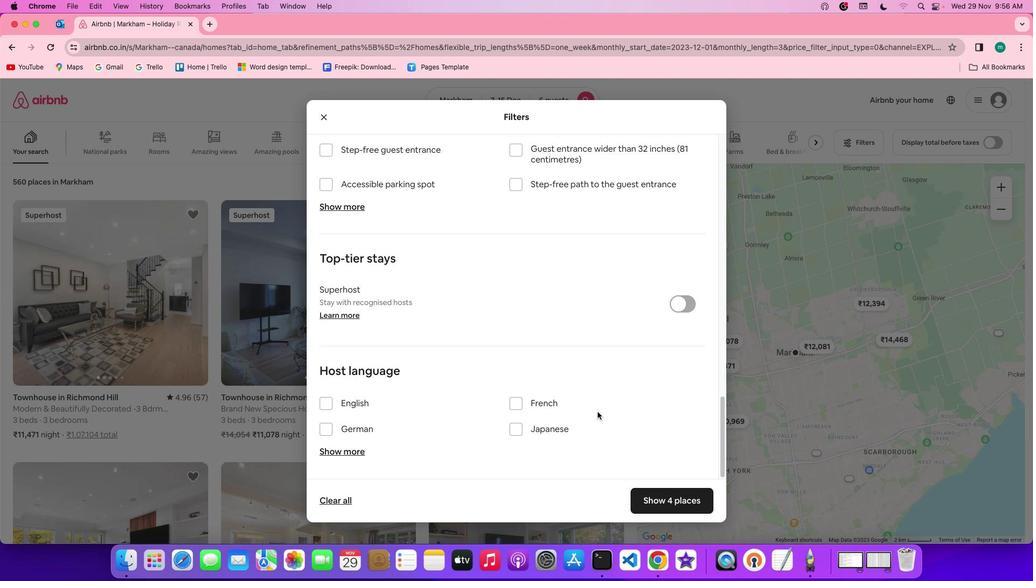 
Action: Mouse scrolled (598, 412) with delta (0, -2)
Screenshot: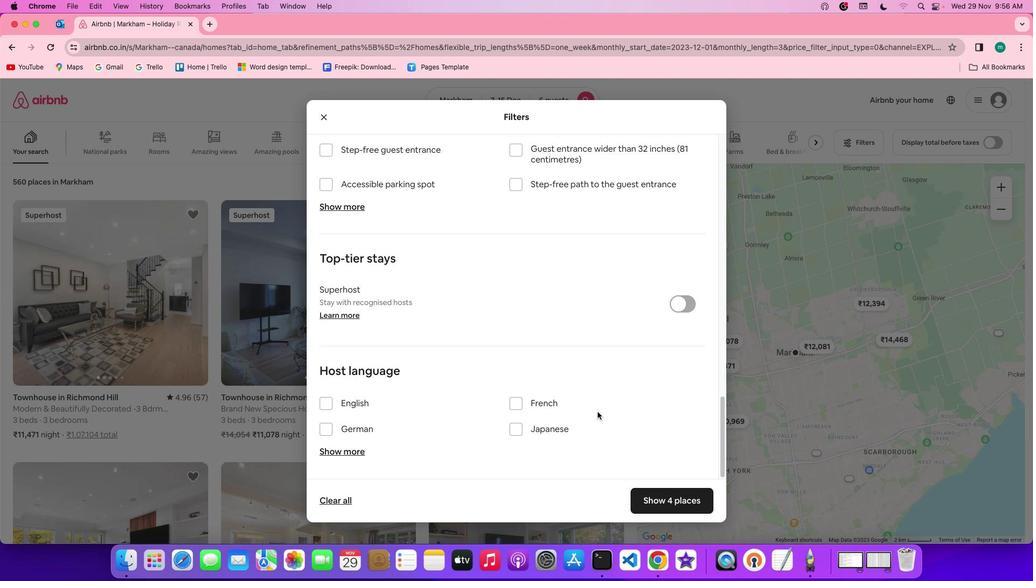 
Action: Mouse scrolled (598, 412) with delta (0, -3)
Screenshot: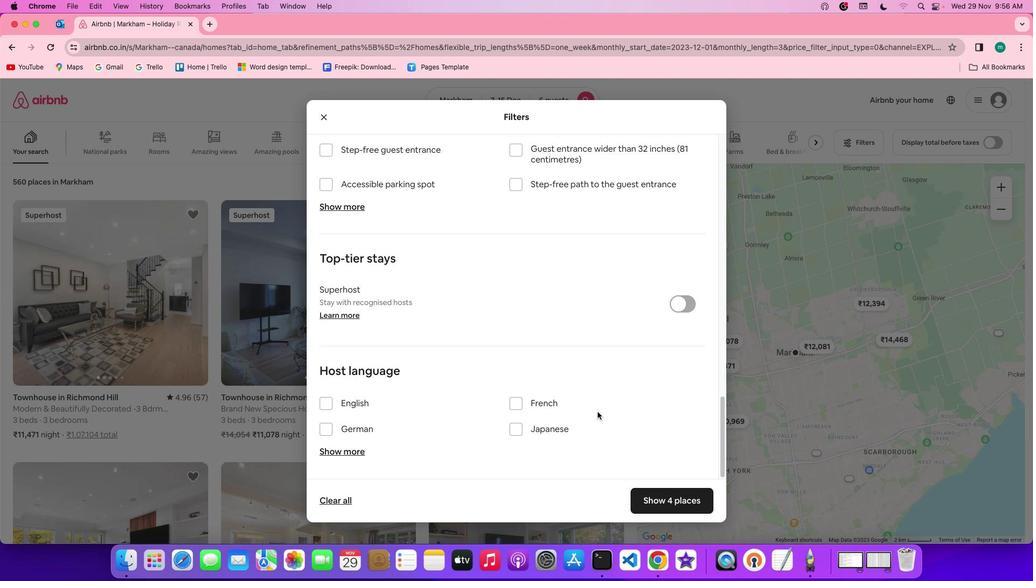 
Action: Mouse scrolled (598, 412) with delta (0, -3)
Screenshot: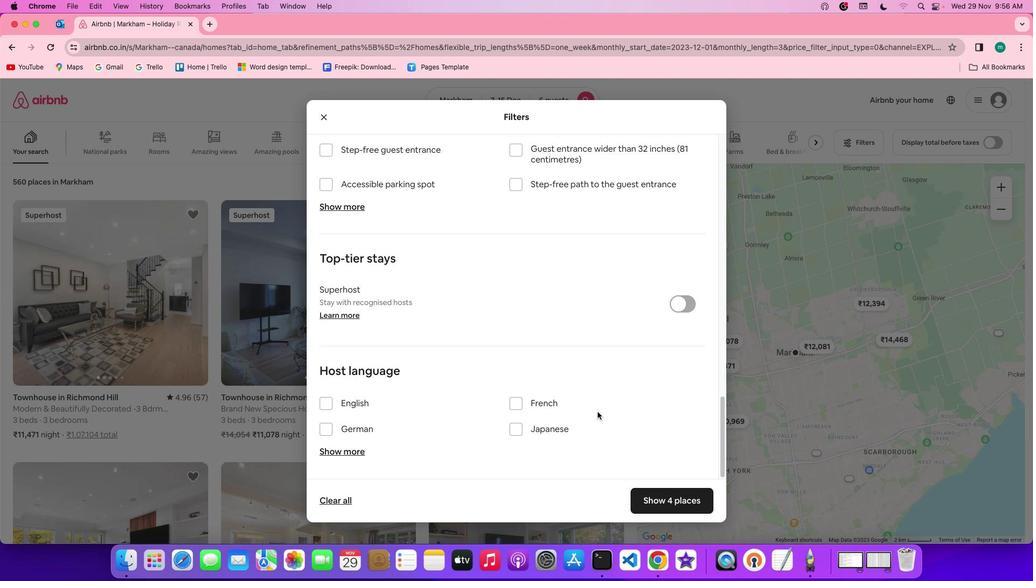 
Action: Mouse moved to (663, 499)
Screenshot: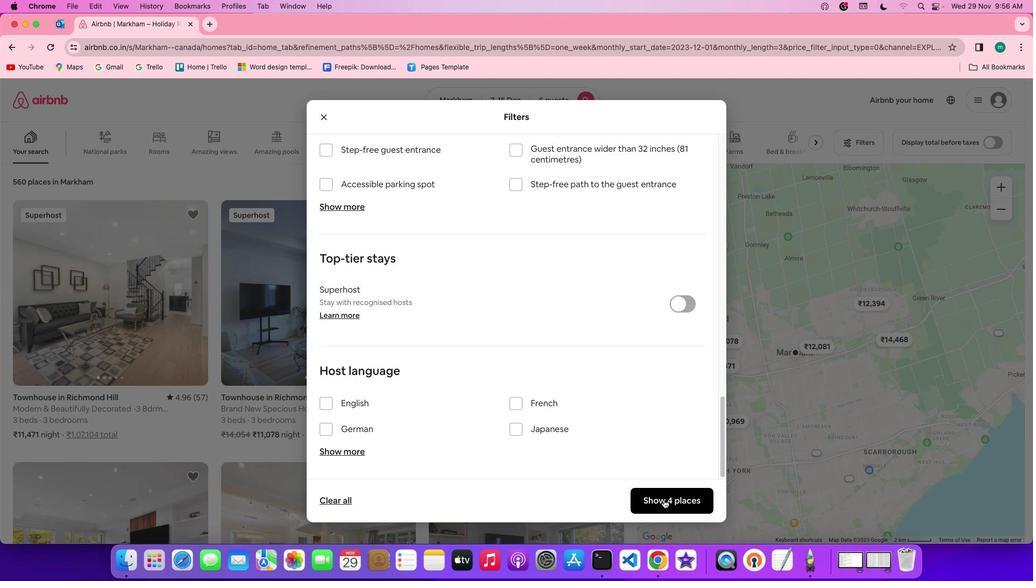 
Action: Mouse pressed left at (663, 499)
Screenshot: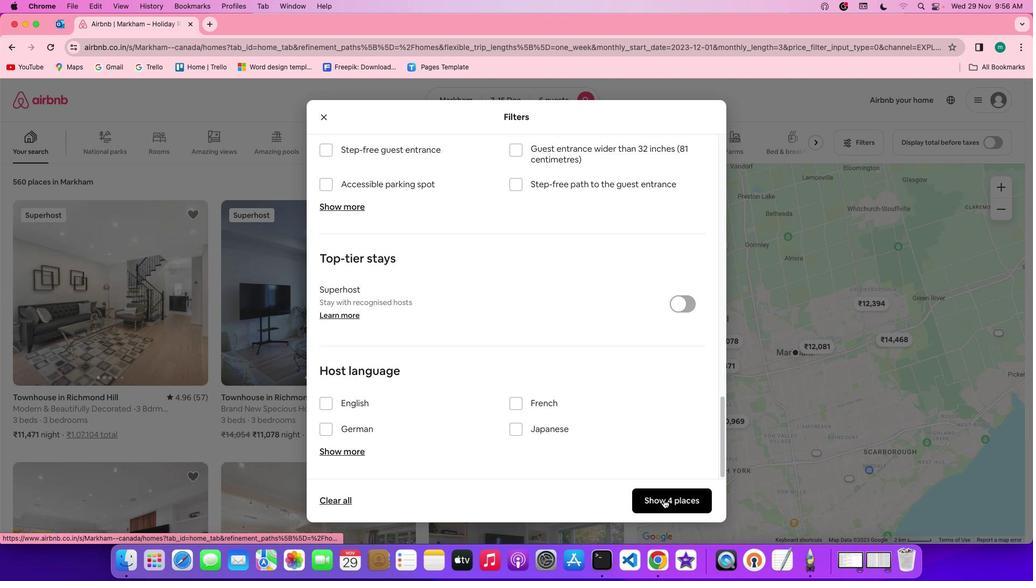 
Action: Mouse moved to (156, 322)
Screenshot: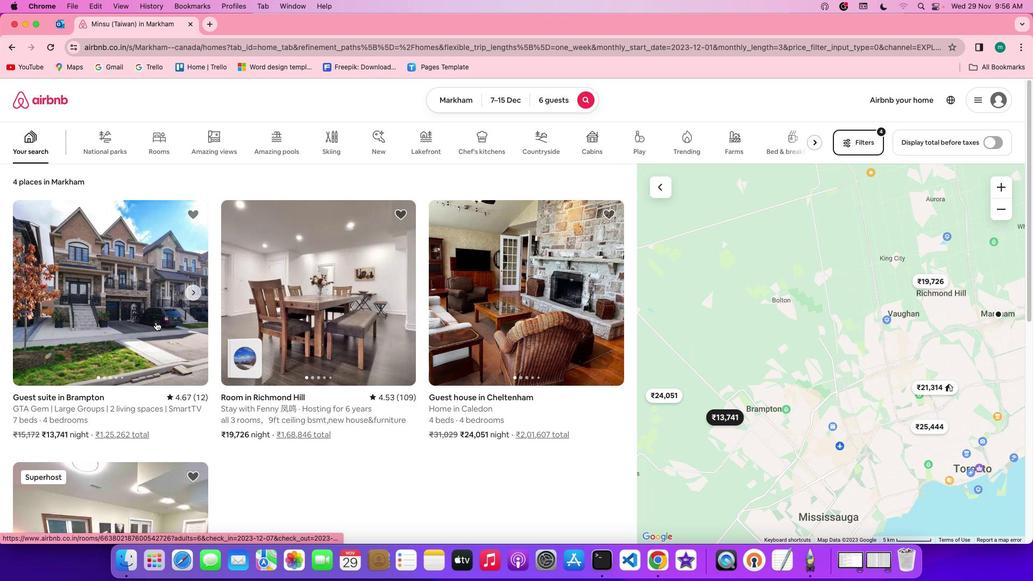 
Action: Mouse pressed left at (156, 322)
Screenshot: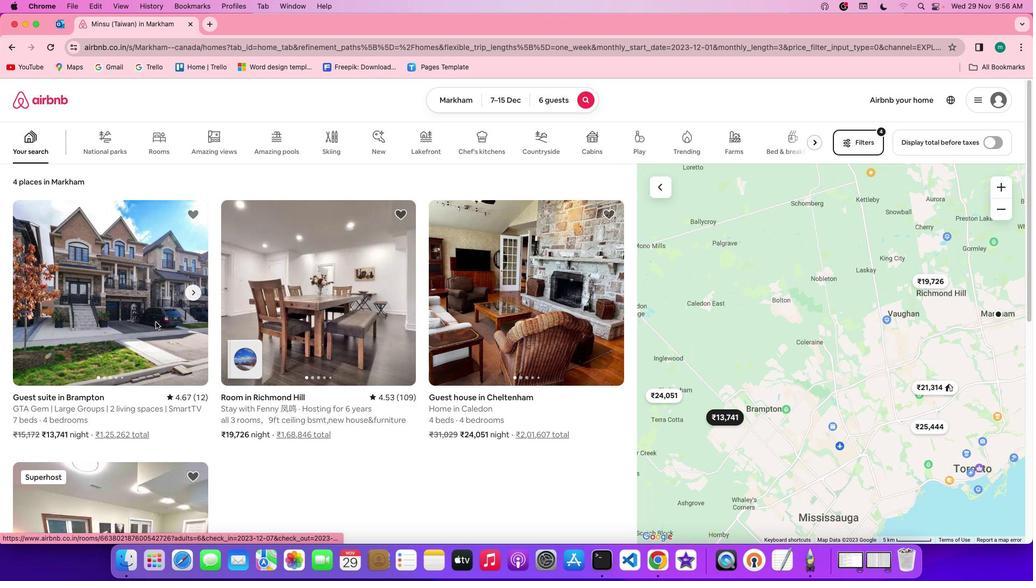
Action: Mouse moved to (794, 405)
Screenshot: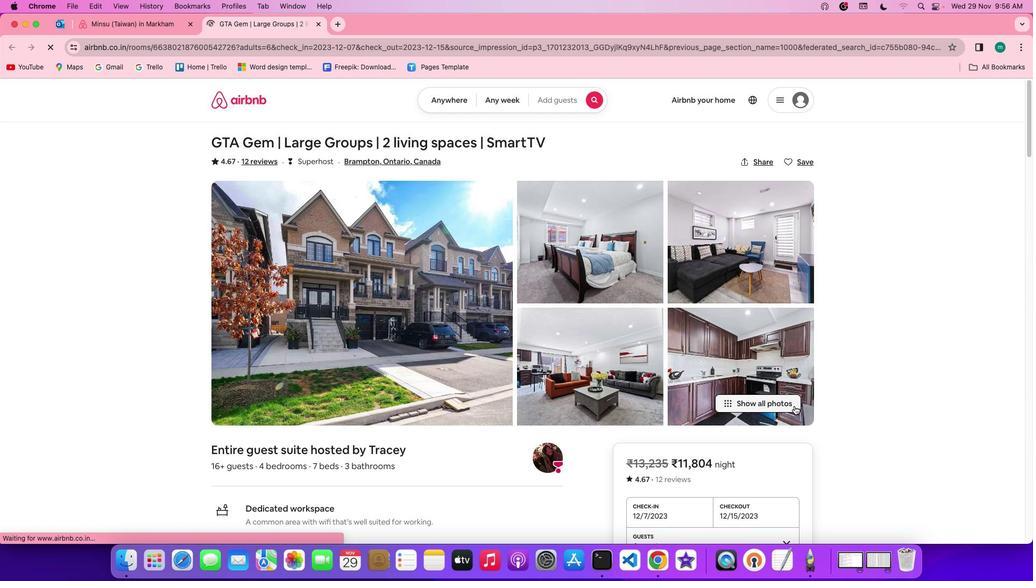 
Action: Mouse pressed left at (794, 405)
Screenshot: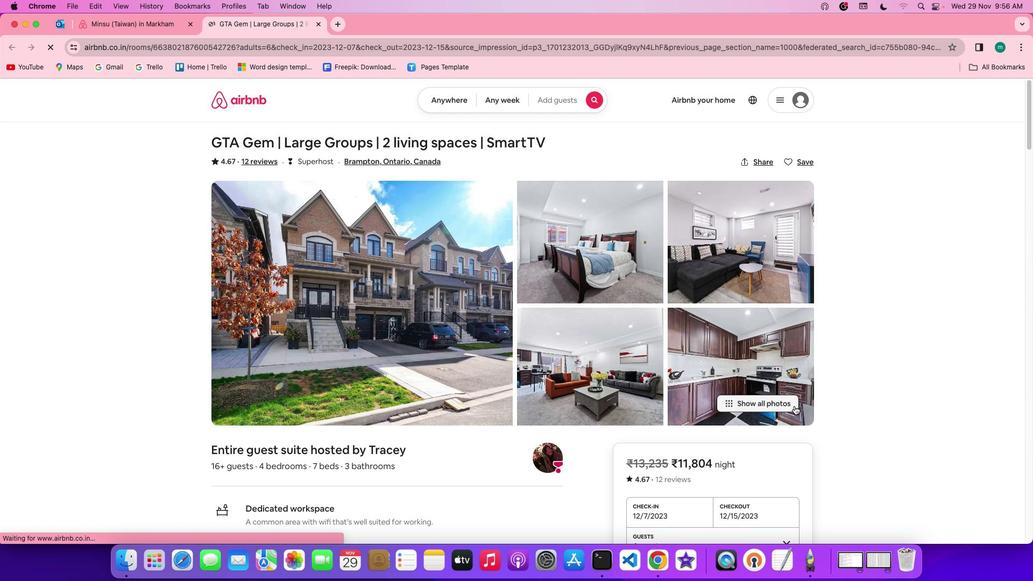 
Action: Mouse moved to (669, 401)
Screenshot: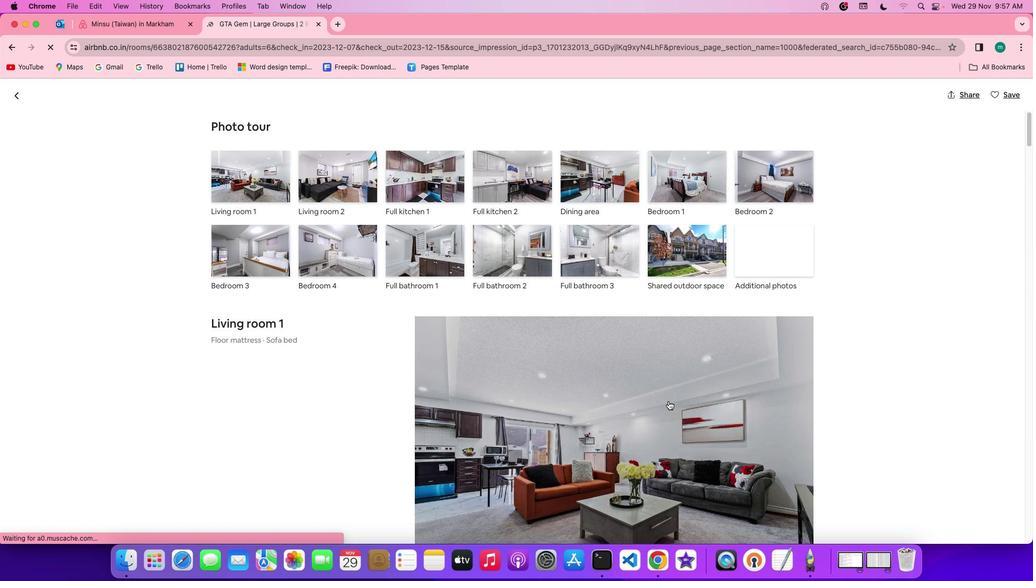 
Action: Mouse scrolled (669, 401) with delta (0, 0)
Screenshot: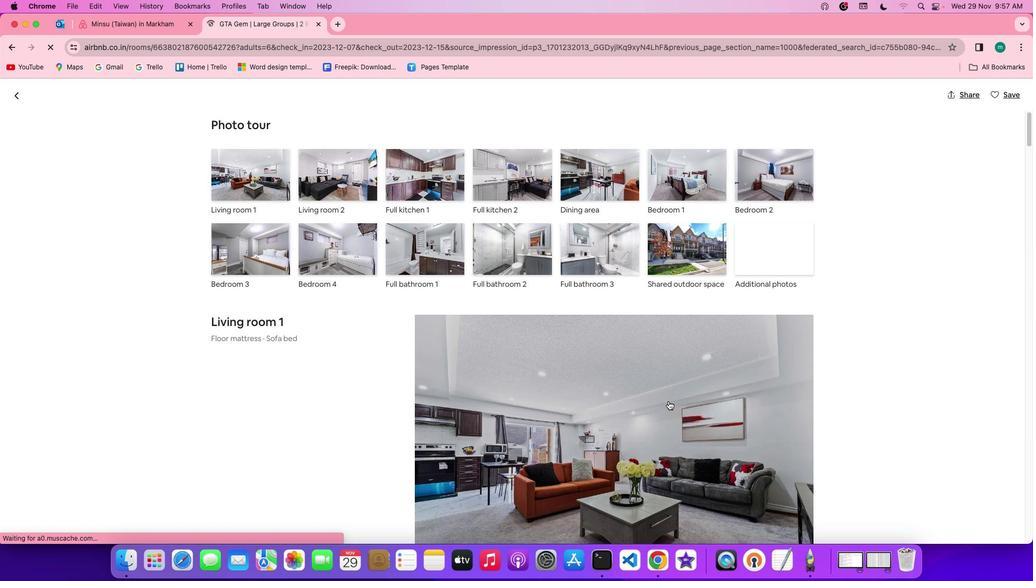 
Action: Mouse moved to (669, 401)
Screenshot: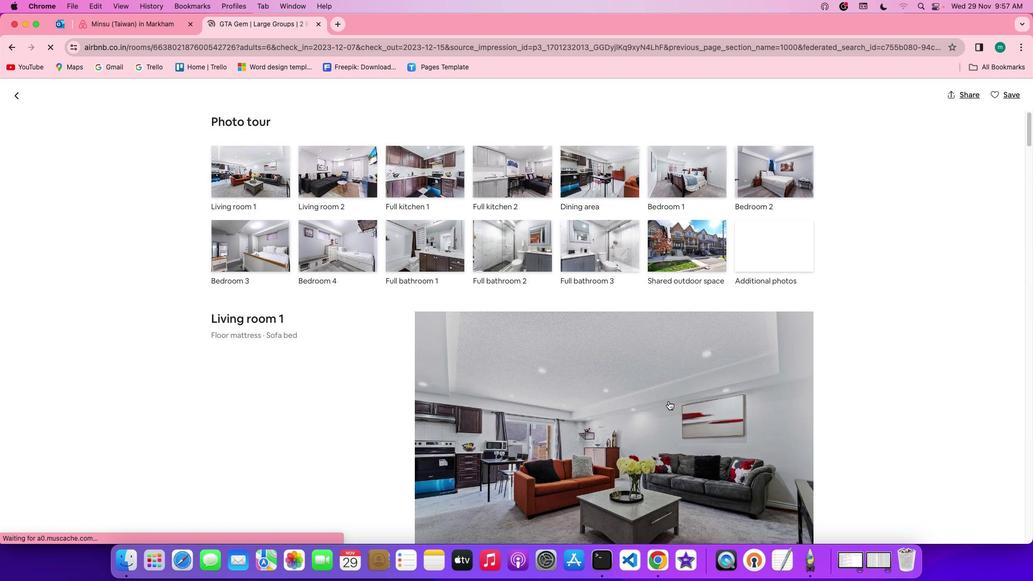 
Action: Mouse scrolled (669, 401) with delta (0, 0)
Screenshot: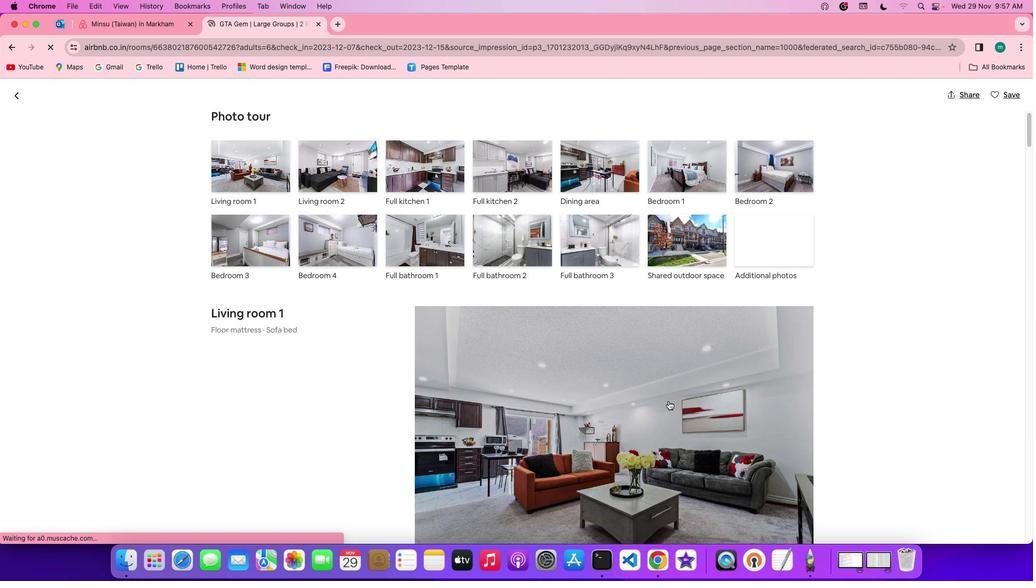 
Action: Mouse scrolled (669, 401) with delta (0, -1)
Screenshot: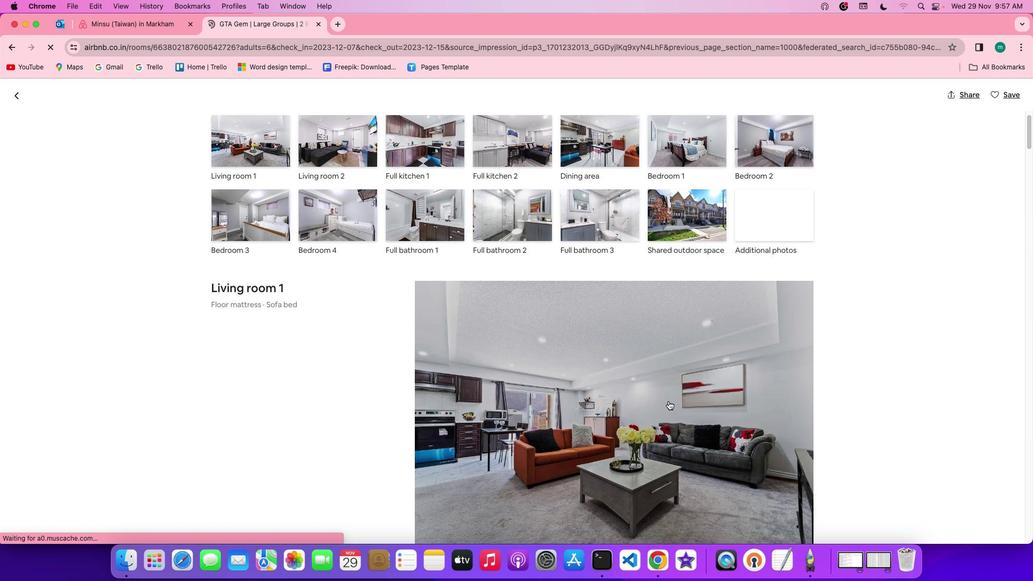 
Action: Mouse scrolled (669, 401) with delta (0, 0)
Screenshot: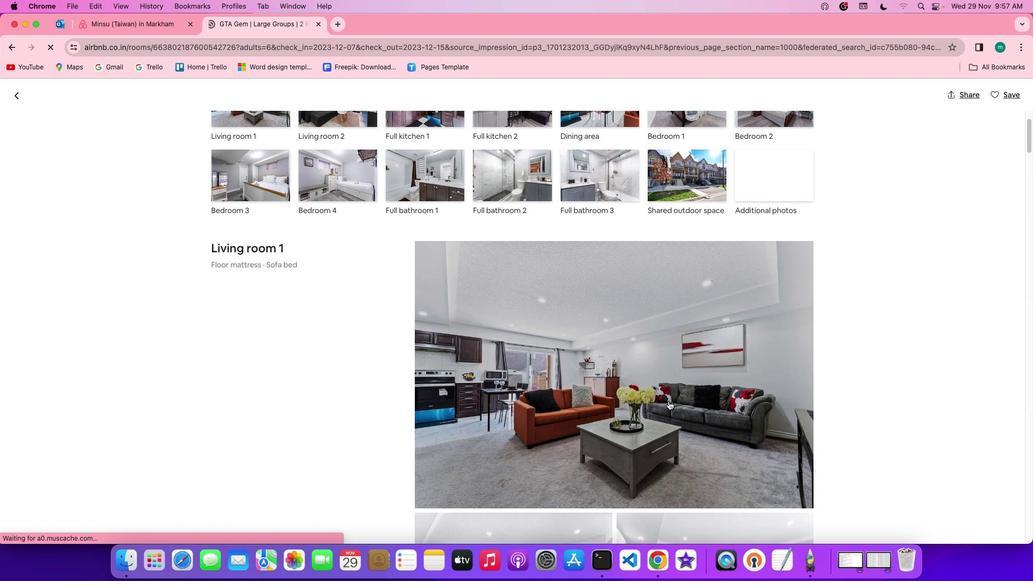 
Action: Mouse scrolled (669, 401) with delta (0, 0)
Screenshot: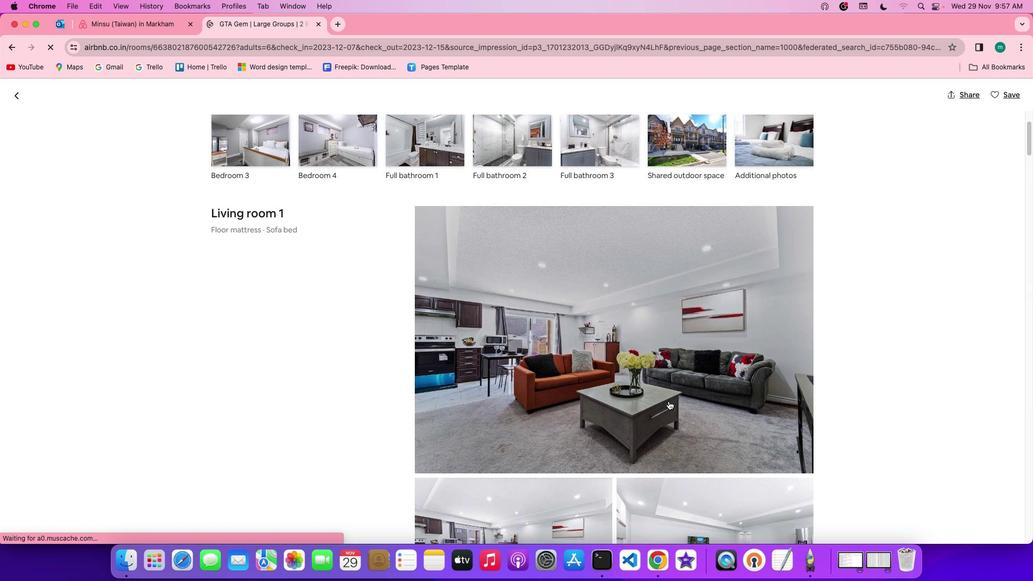 
Action: Mouse scrolled (669, 401) with delta (0, 0)
Screenshot: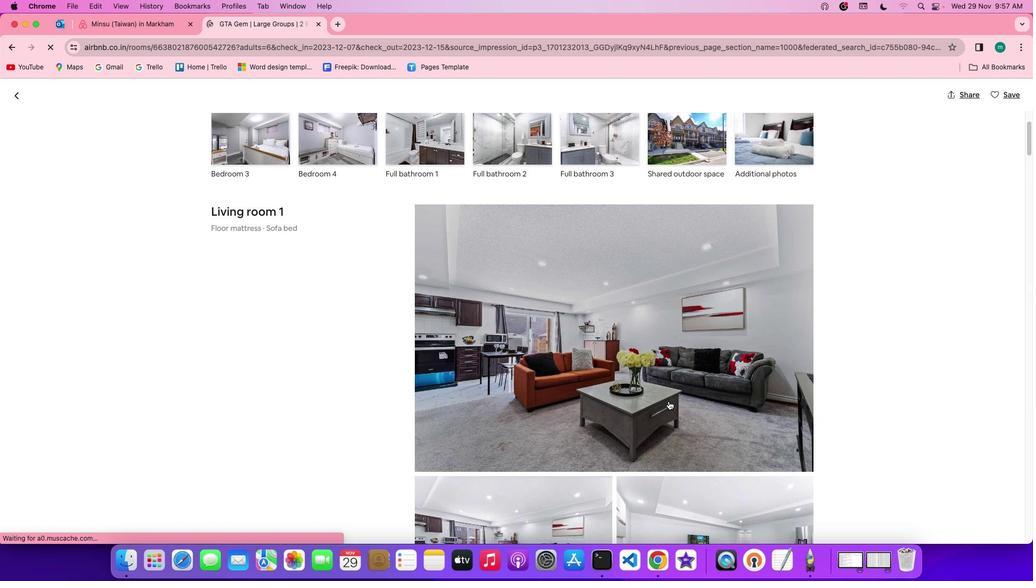 
Action: Mouse scrolled (669, 401) with delta (0, -1)
Screenshot: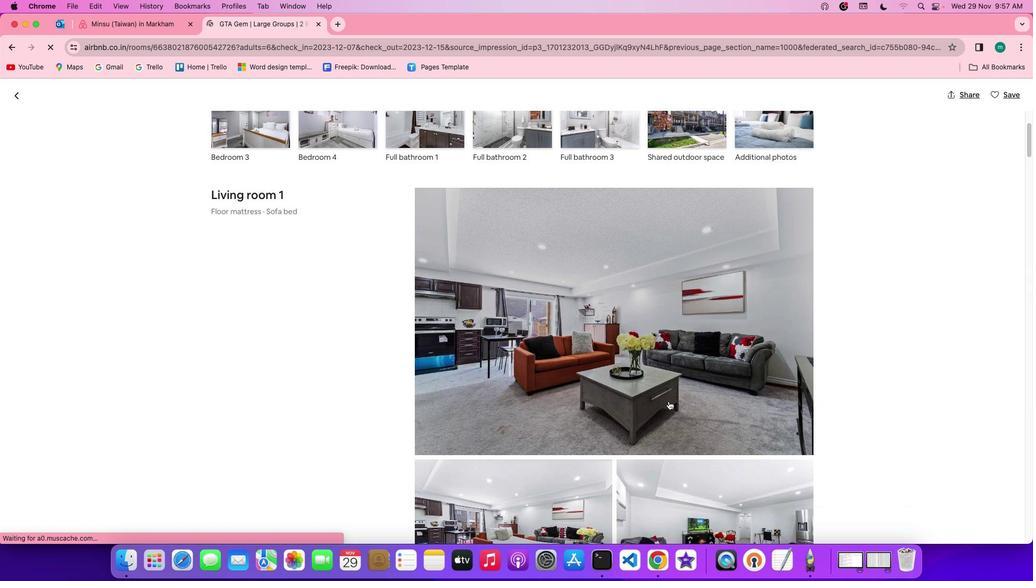 
Action: Mouse scrolled (669, 401) with delta (0, -1)
Screenshot: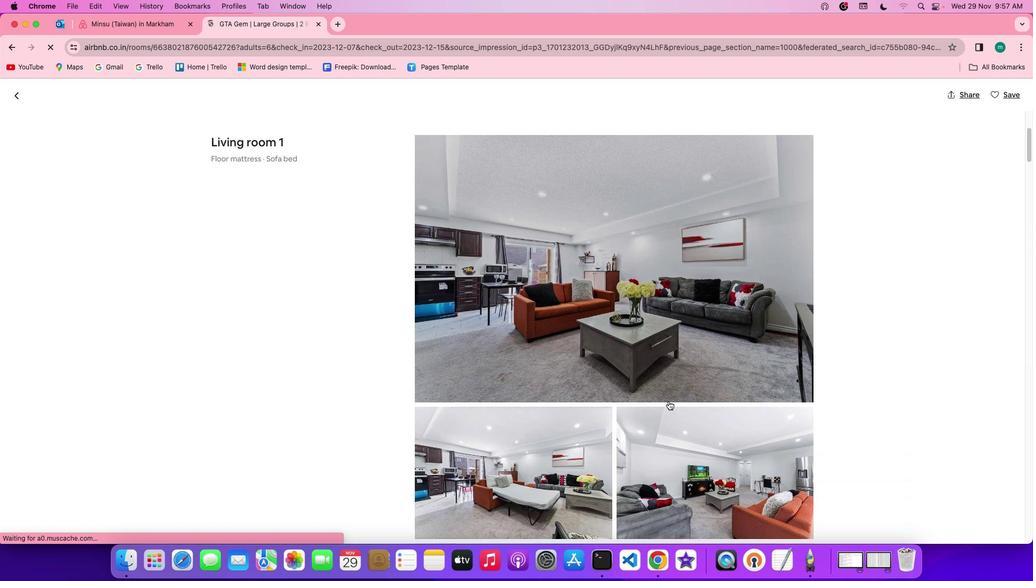 
Action: Mouse scrolled (669, 401) with delta (0, 0)
Screenshot: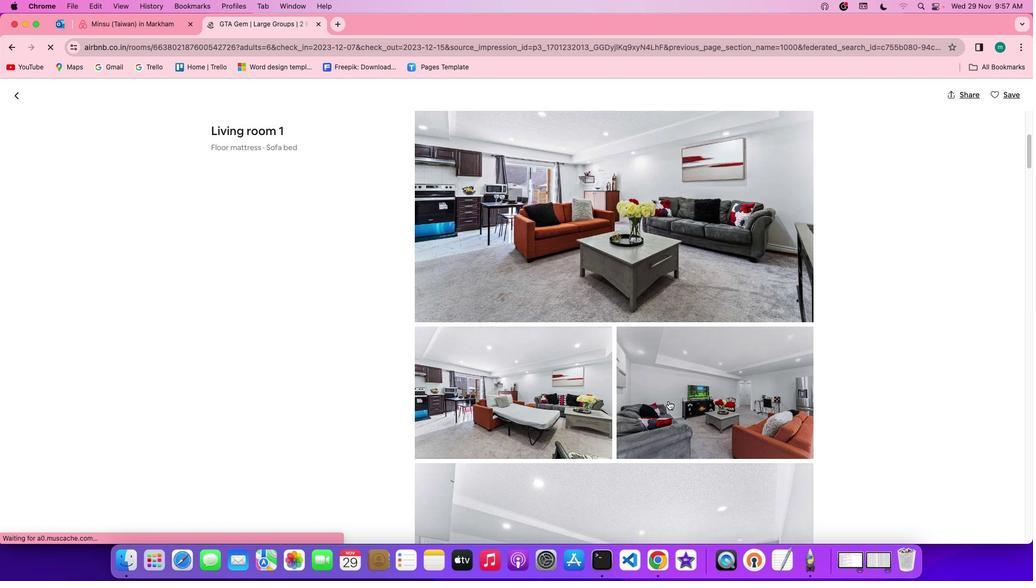 
Action: Mouse scrolled (669, 401) with delta (0, 0)
Screenshot: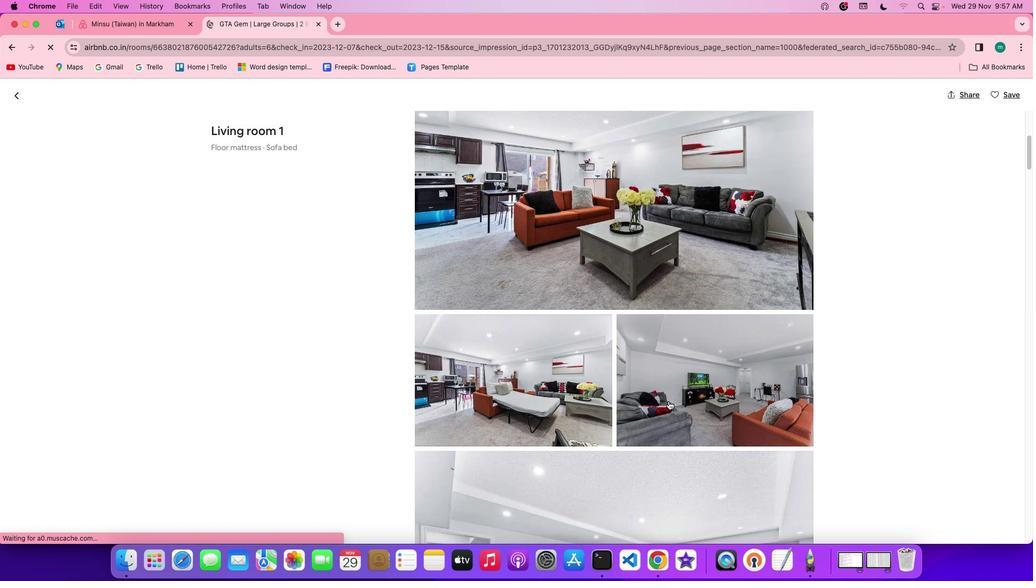 
Action: Mouse scrolled (669, 401) with delta (0, -1)
Screenshot: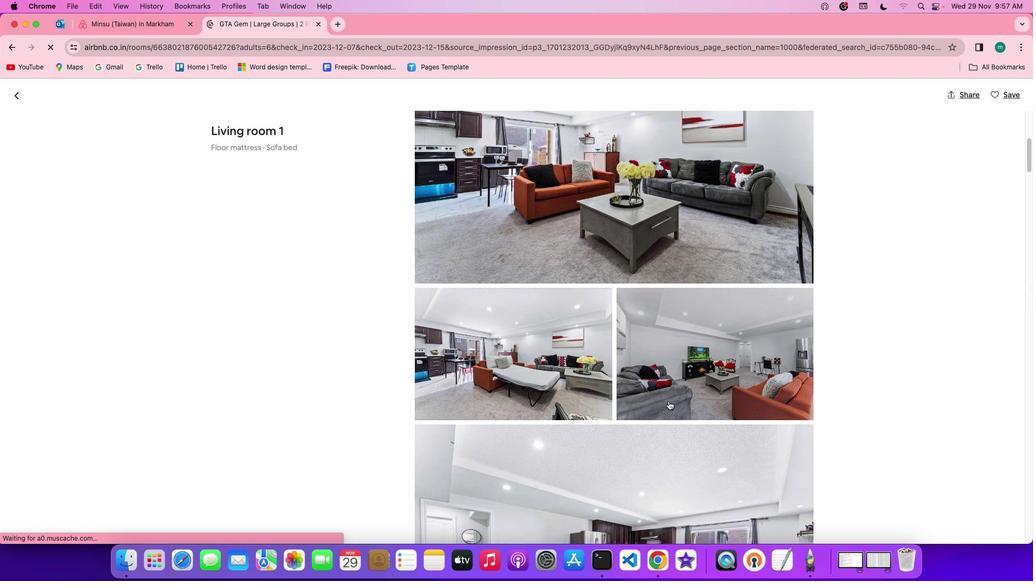 
Action: Mouse scrolled (669, 401) with delta (0, -1)
Screenshot: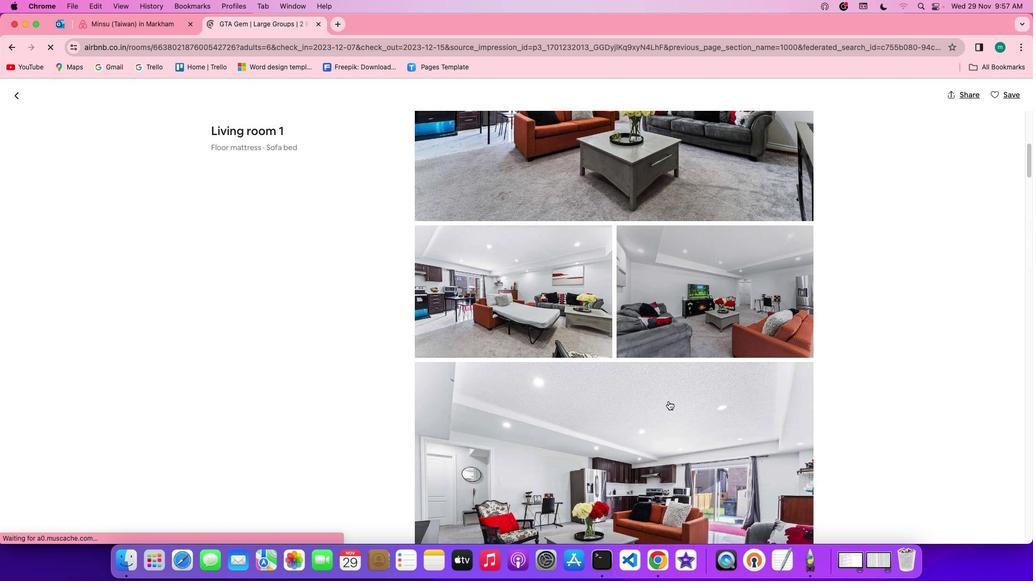 
Action: Mouse scrolled (669, 401) with delta (0, -1)
Screenshot: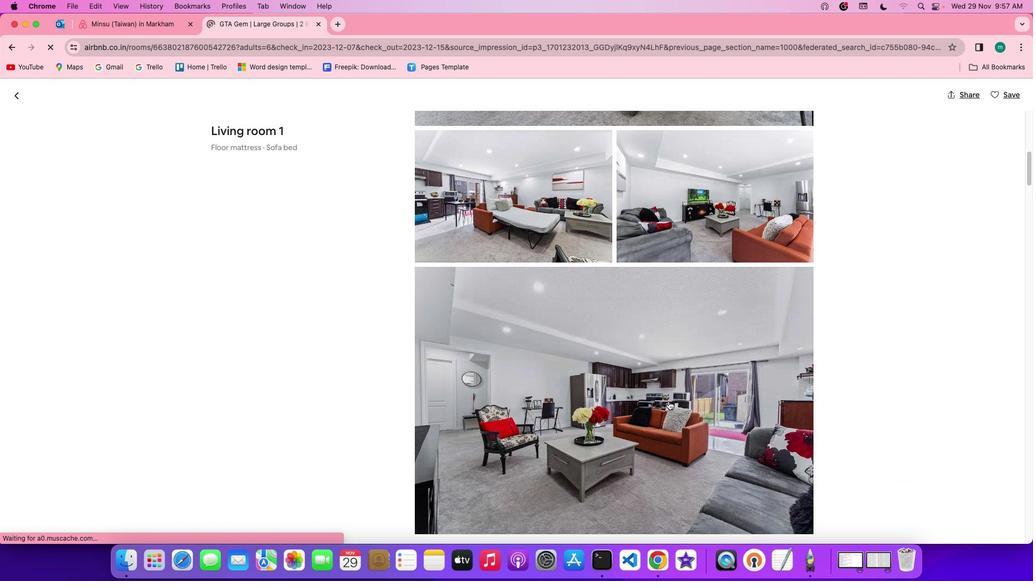 
Action: Mouse scrolled (669, 401) with delta (0, 0)
Screenshot: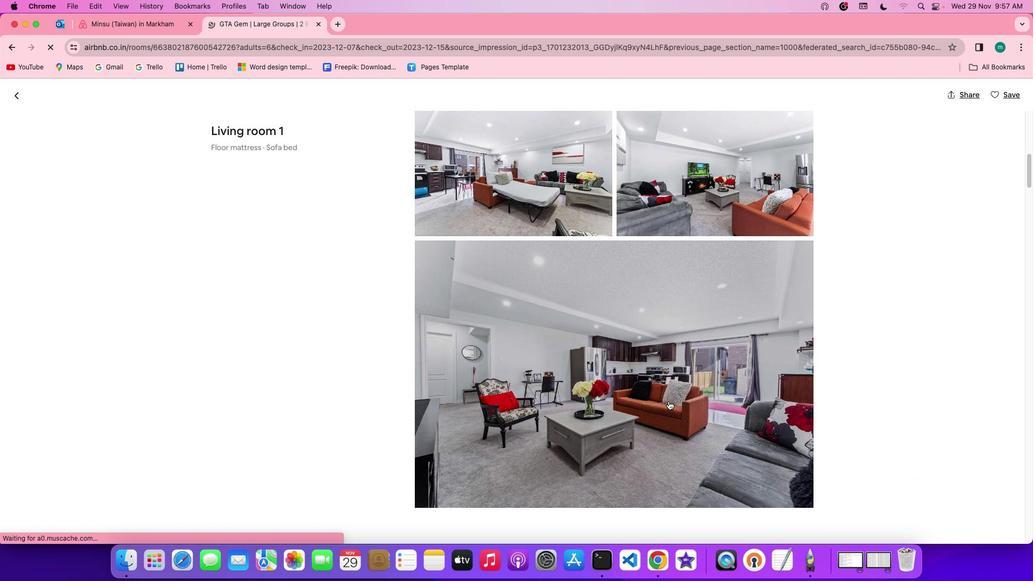 
Action: Mouse scrolled (669, 401) with delta (0, 0)
Screenshot: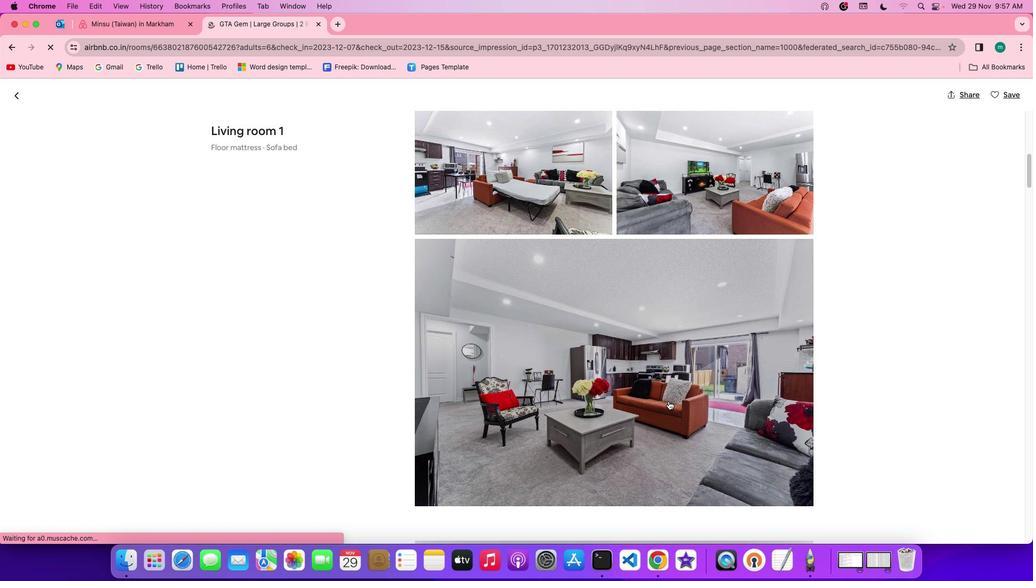 
Action: Mouse scrolled (669, 401) with delta (0, -1)
Screenshot: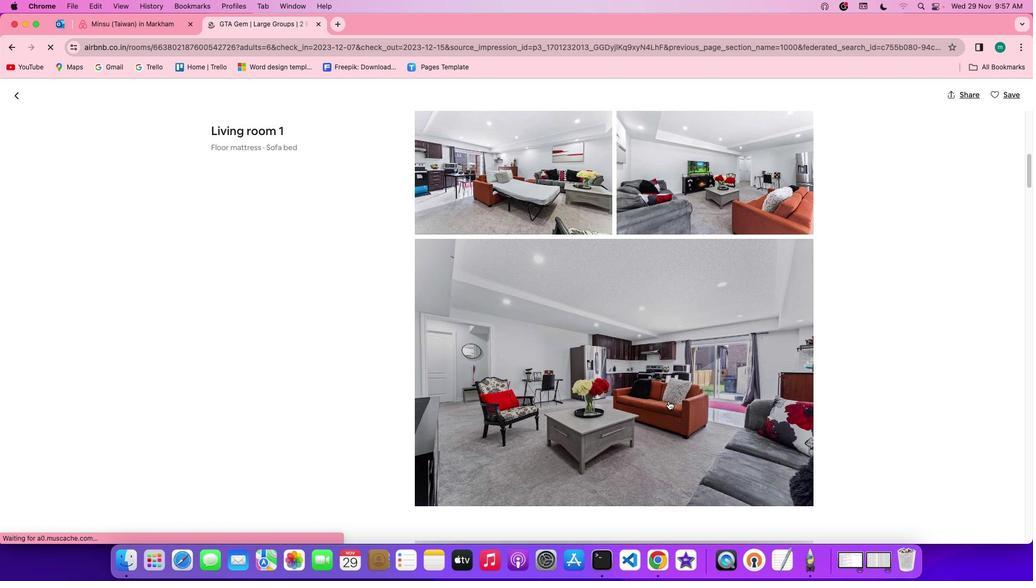 
Action: Mouse scrolled (669, 401) with delta (0, 0)
Screenshot: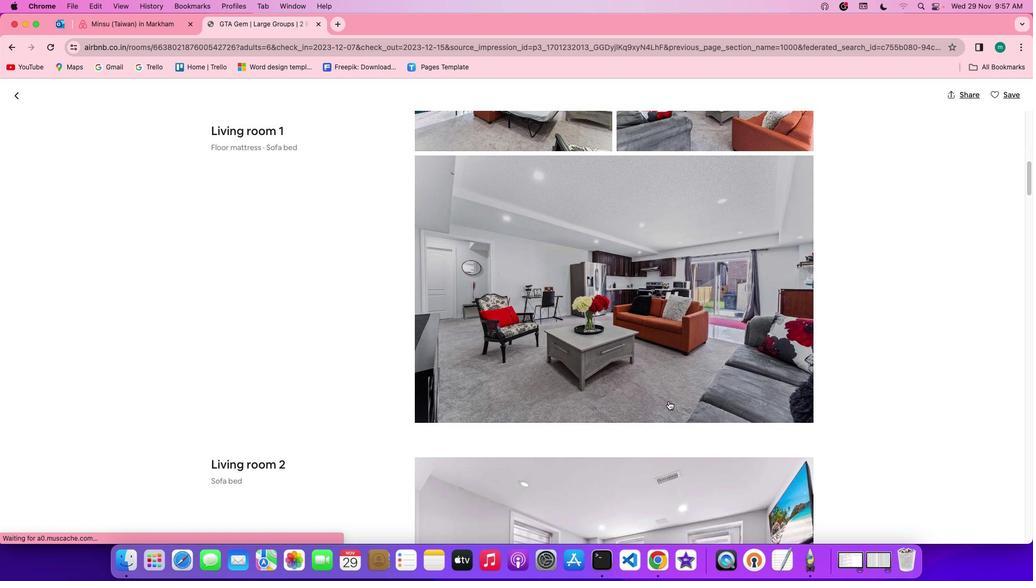 
Action: Mouse scrolled (669, 401) with delta (0, 0)
Screenshot: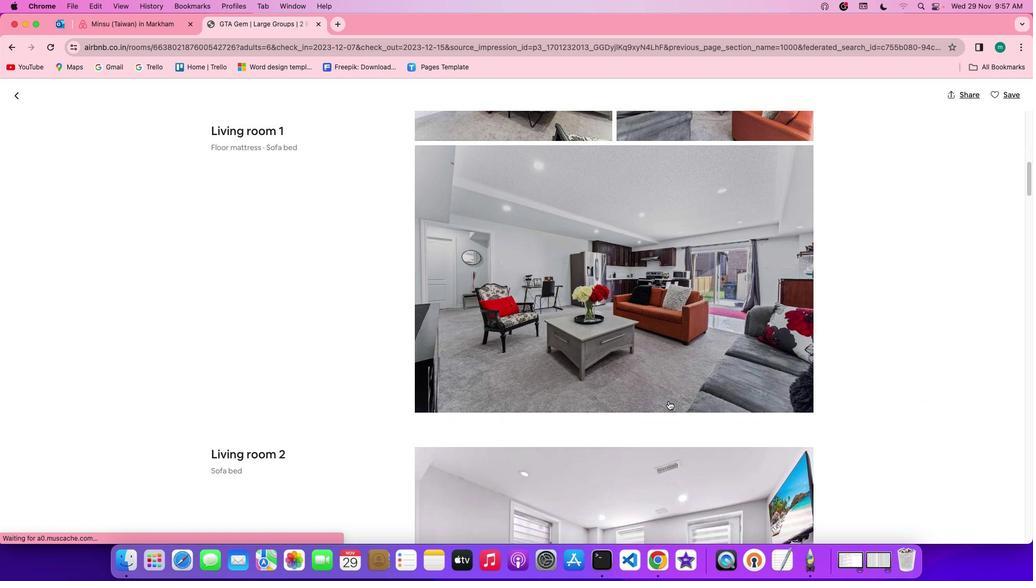 
Action: Mouse scrolled (669, 401) with delta (0, 0)
Screenshot: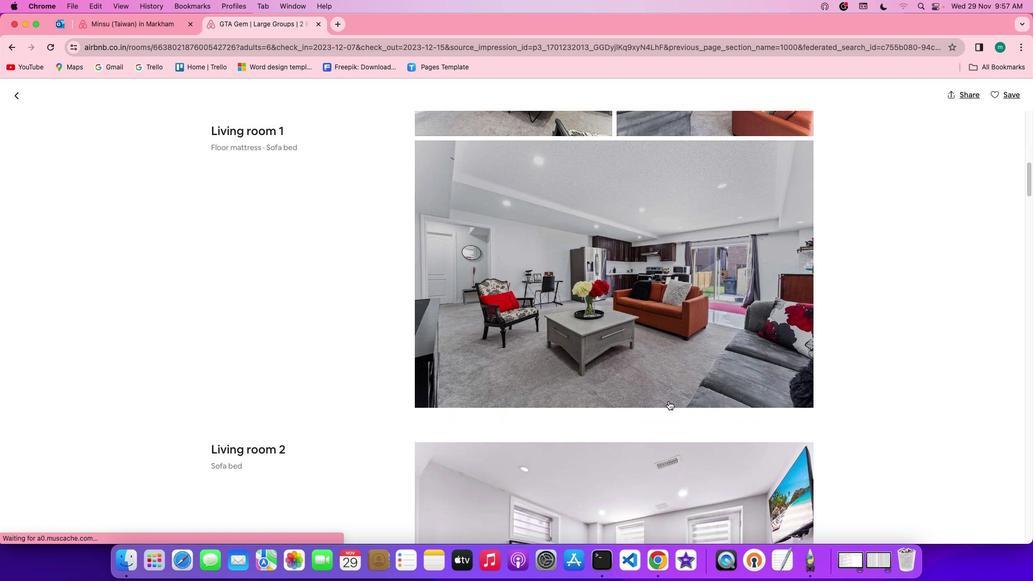 
Action: Mouse scrolled (669, 401) with delta (0, 0)
Screenshot: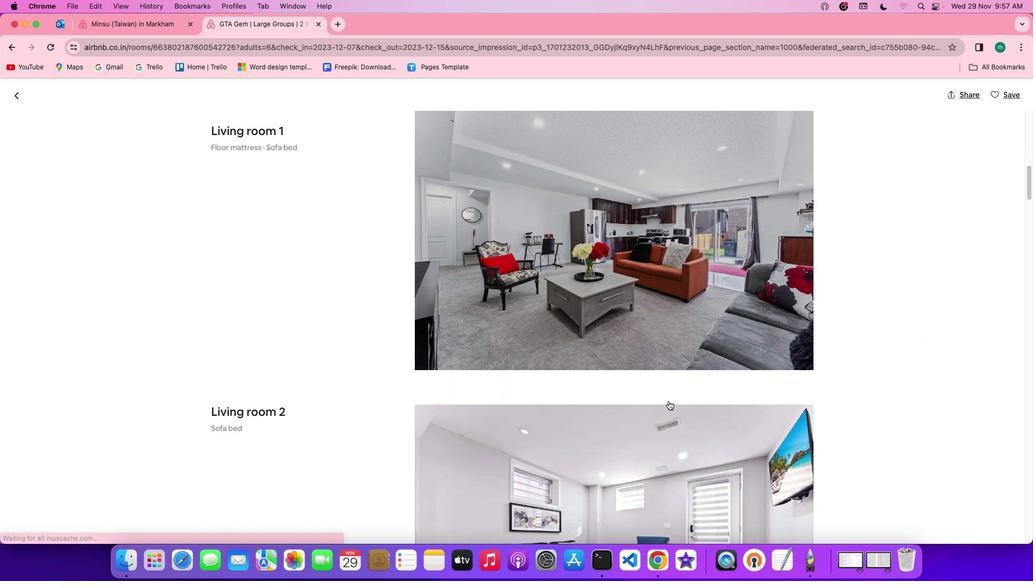 
Action: Mouse scrolled (669, 401) with delta (0, 0)
Screenshot: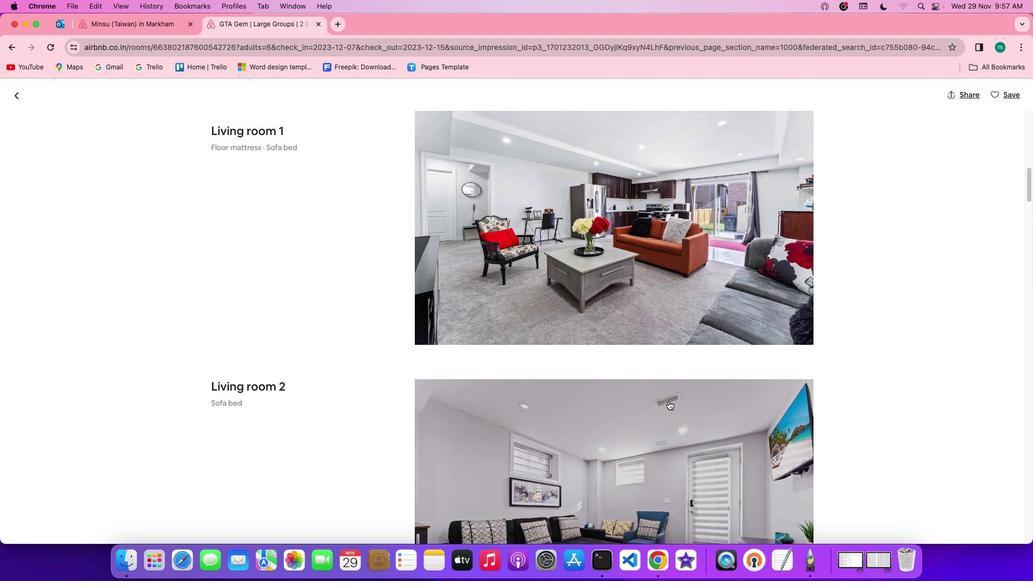 
Action: Mouse scrolled (669, 401) with delta (0, 0)
Screenshot: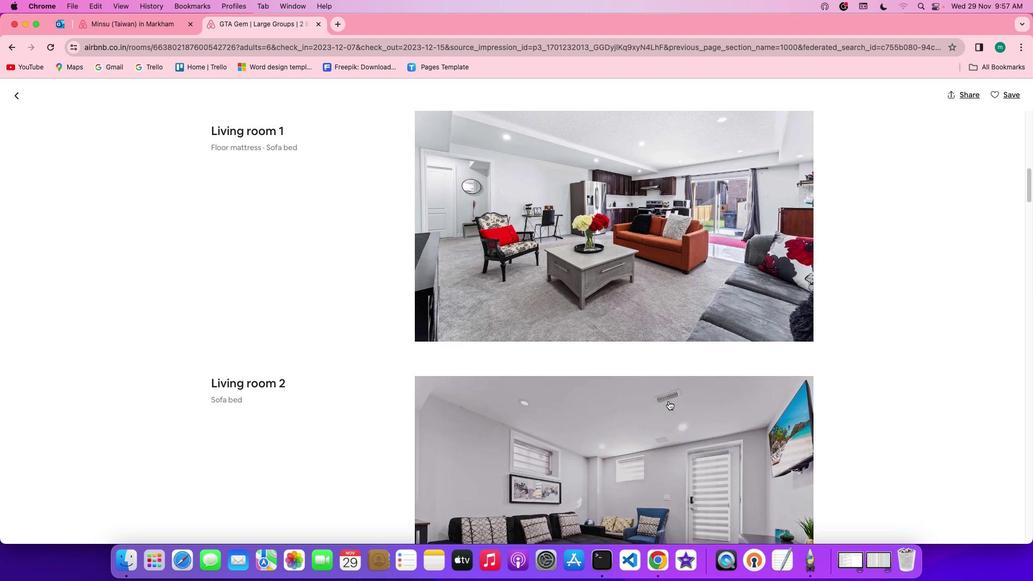 
Action: Mouse scrolled (669, 401) with delta (0, 0)
Screenshot: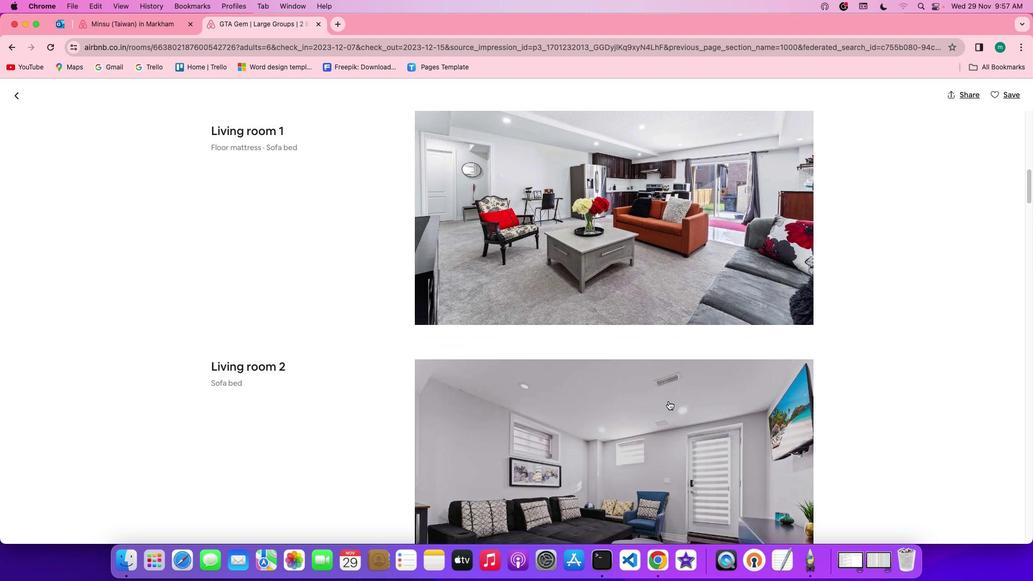 
Action: Mouse scrolled (669, 401) with delta (0, 0)
Screenshot: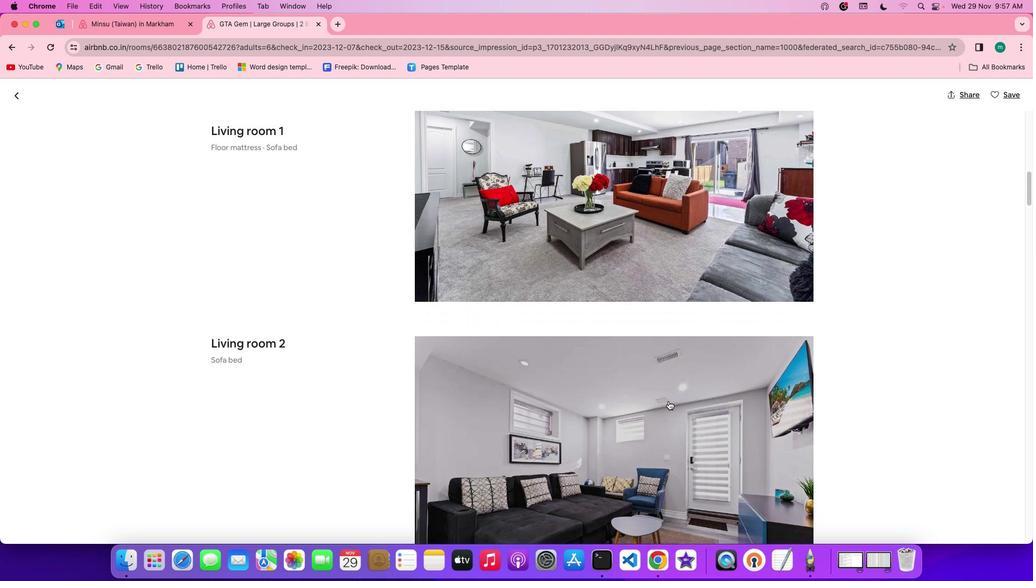 
Action: Mouse scrolled (669, 401) with delta (0, -1)
Screenshot: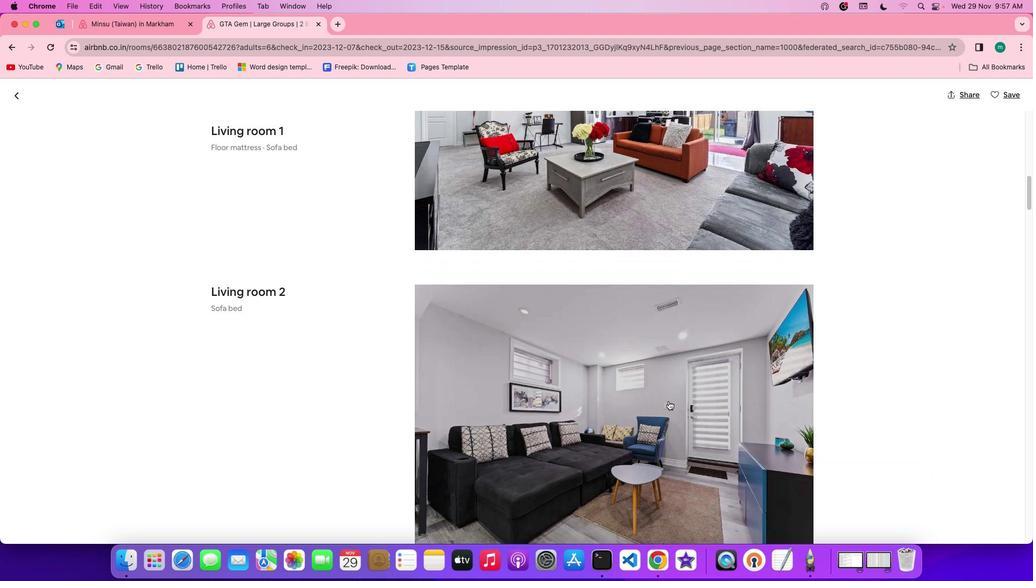 
Action: Mouse scrolled (669, 401) with delta (0, 0)
Screenshot: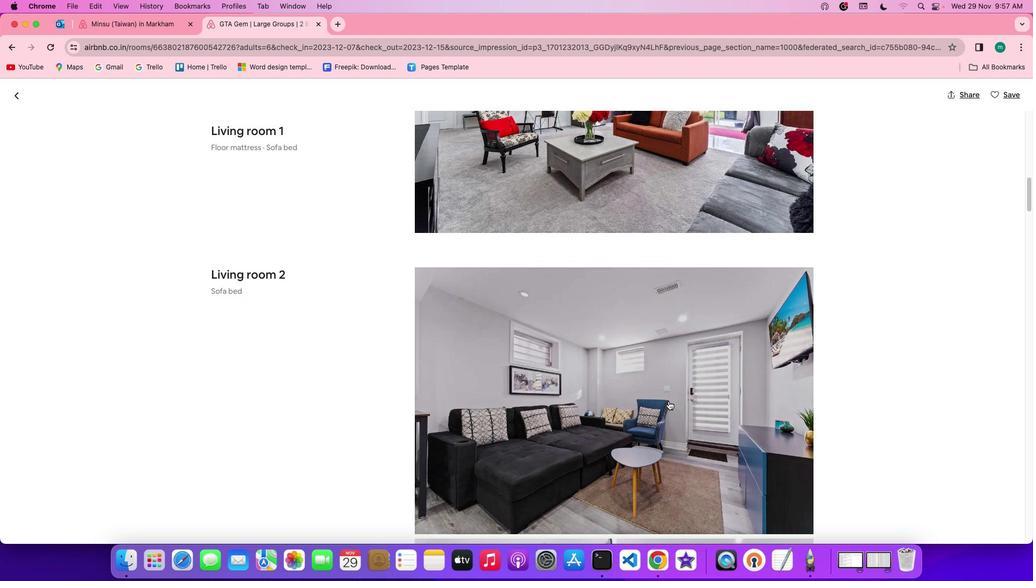 
Action: Mouse scrolled (669, 401) with delta (0, 0)
Screenshot: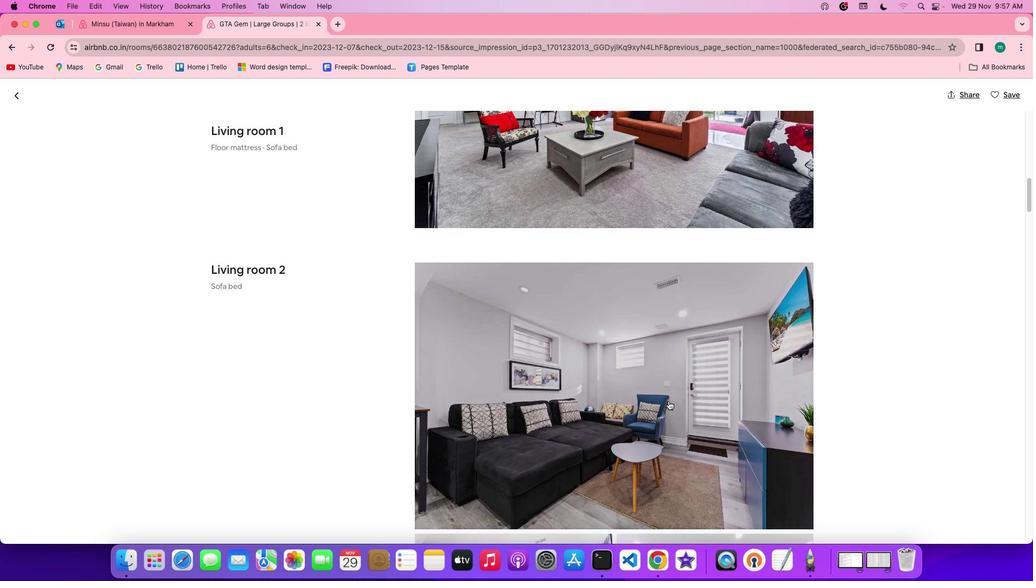 
Action: Mouse moved to (669, 402)
Screenshot: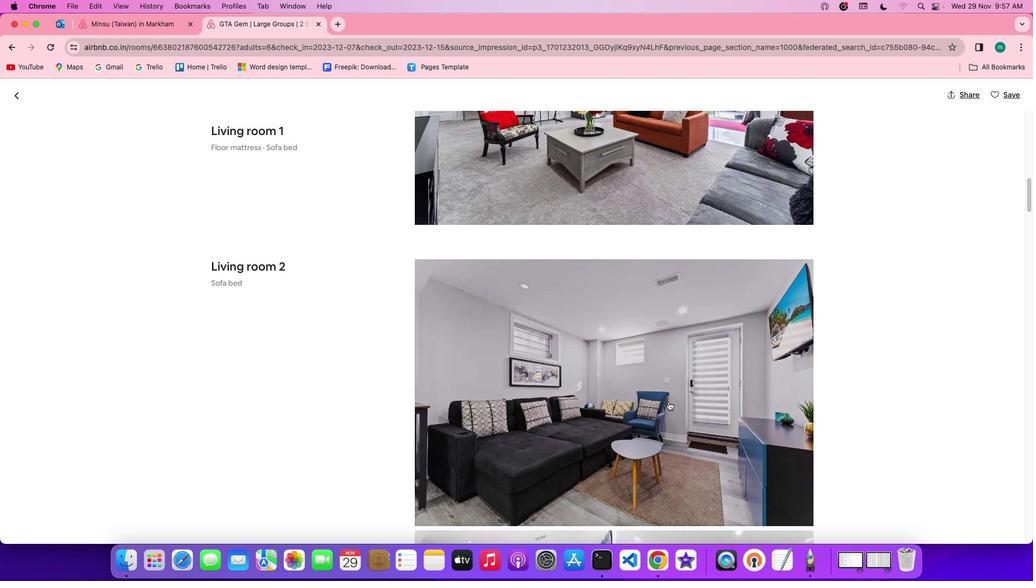 
Action: Mouse scrolled (669, 402) with delta (0, 0)
Screenshot: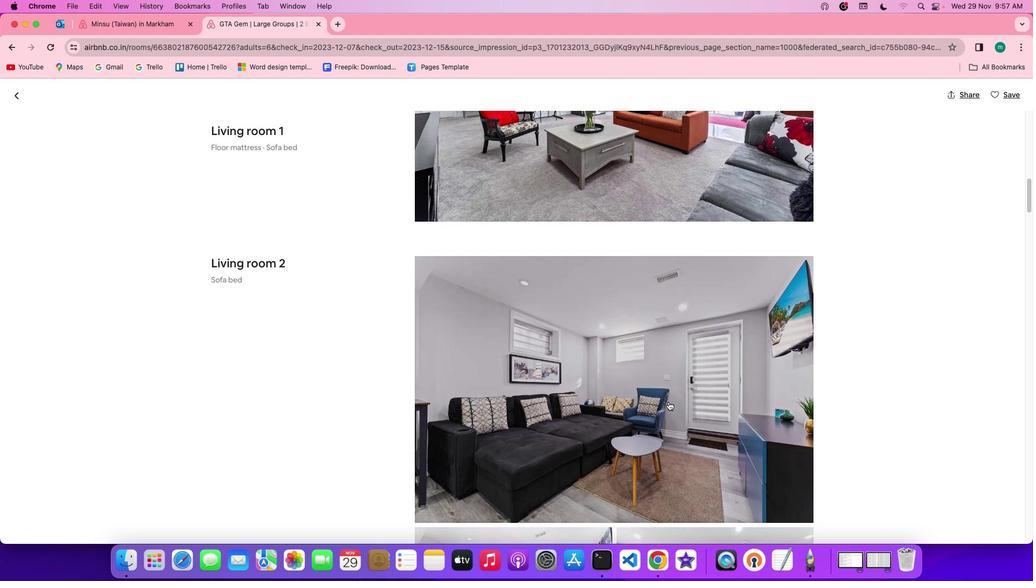
Action: Mouse scrolled (669, 402) with delta (0, 0)
Screenshot: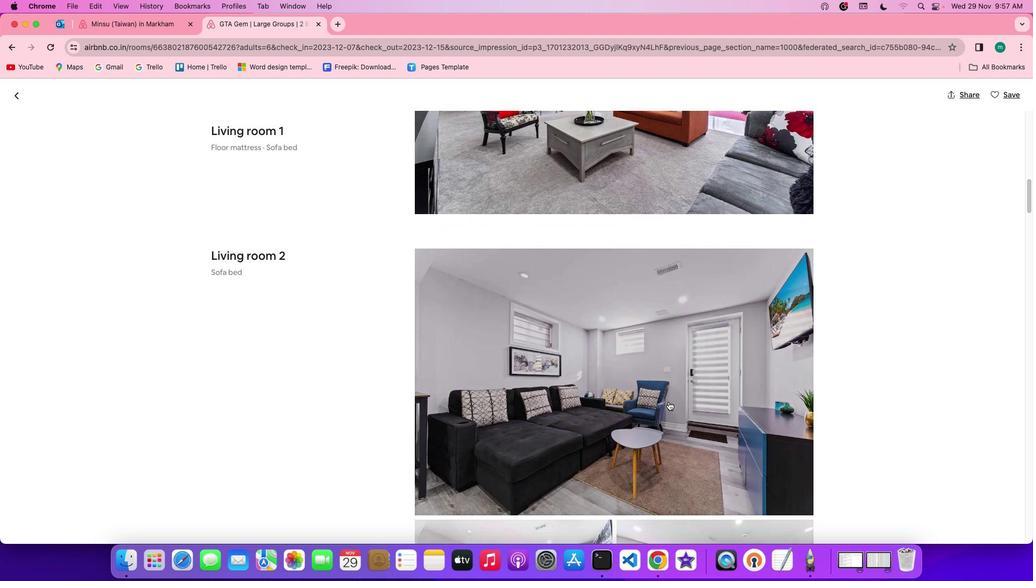 
Action: Mouse scrolled (669, 402) with delta (0, 0)
Screenshot: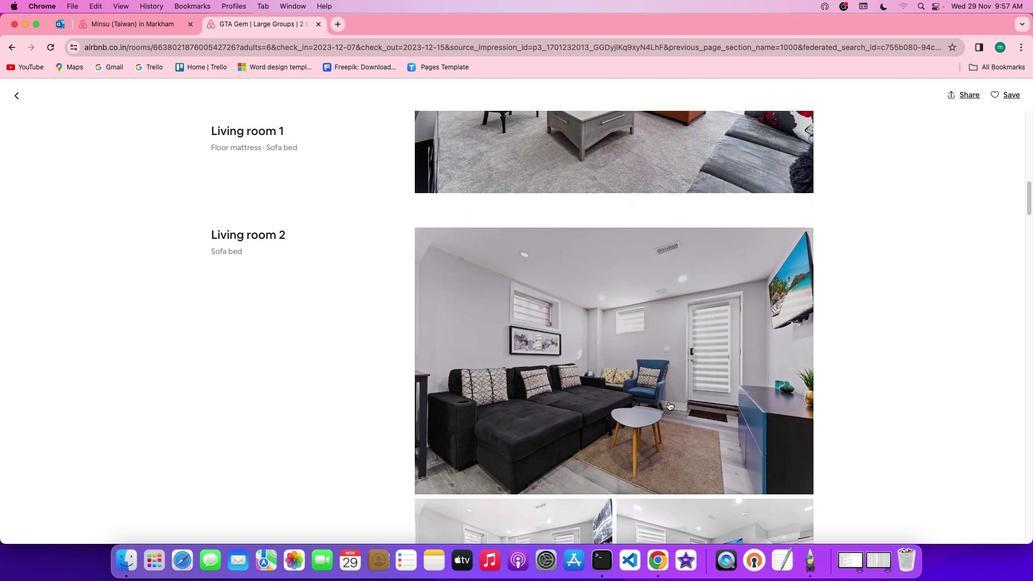 
Action: Mouse moved to (669, 402)
Screenshot: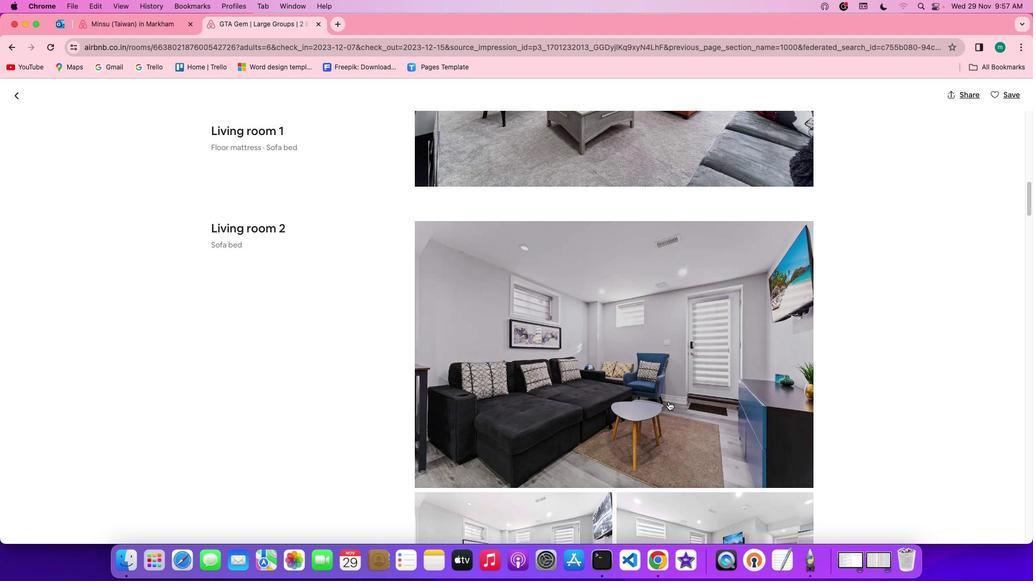 
Action: Mouse scrolled (669, 402) with delta (0, 0)
Screenshot: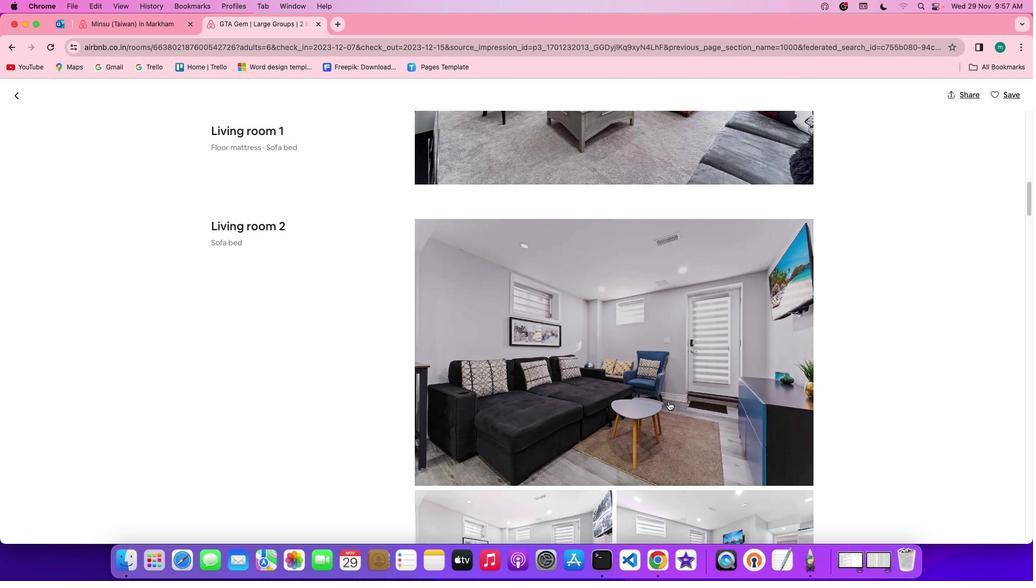 
Action: Mouse scrolled (669, 402) with delta (0, 0)
Screenshot: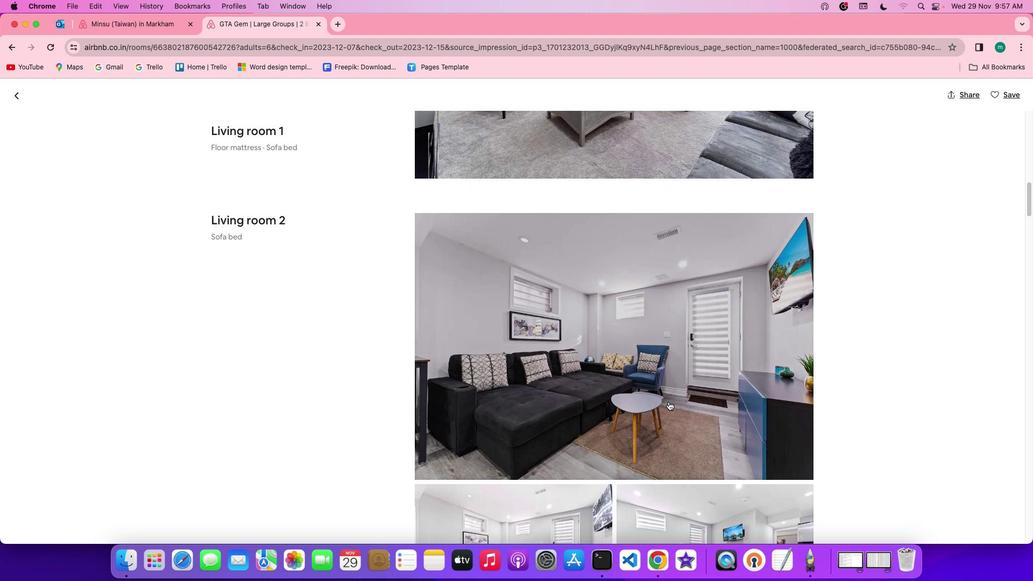 
Action: Mouse scrolled (669, 402) with delta (0, 0)
Screenshot: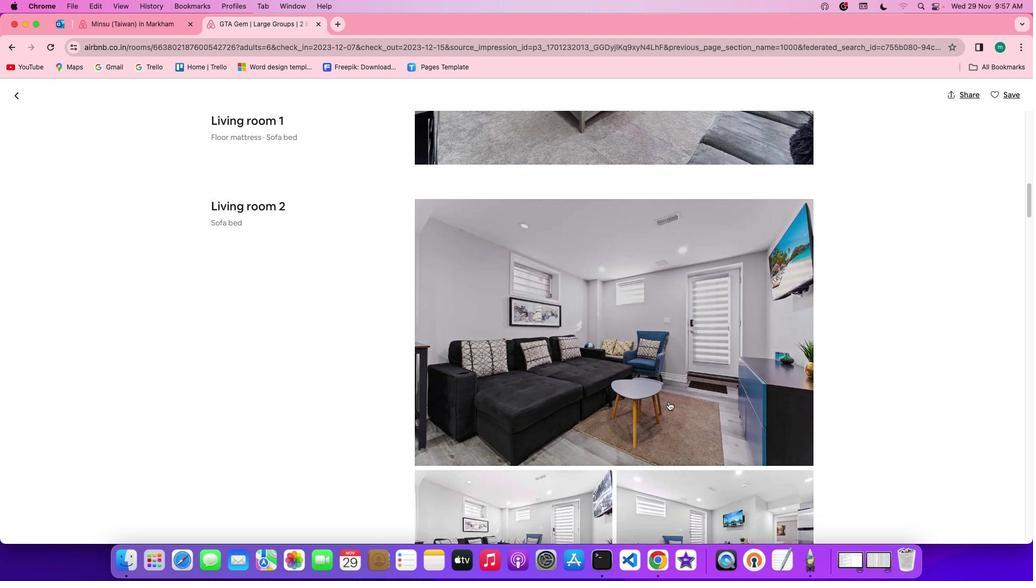 
Action: Mouse scrolled (669, 402) with delta (0, 0)
Screenshot: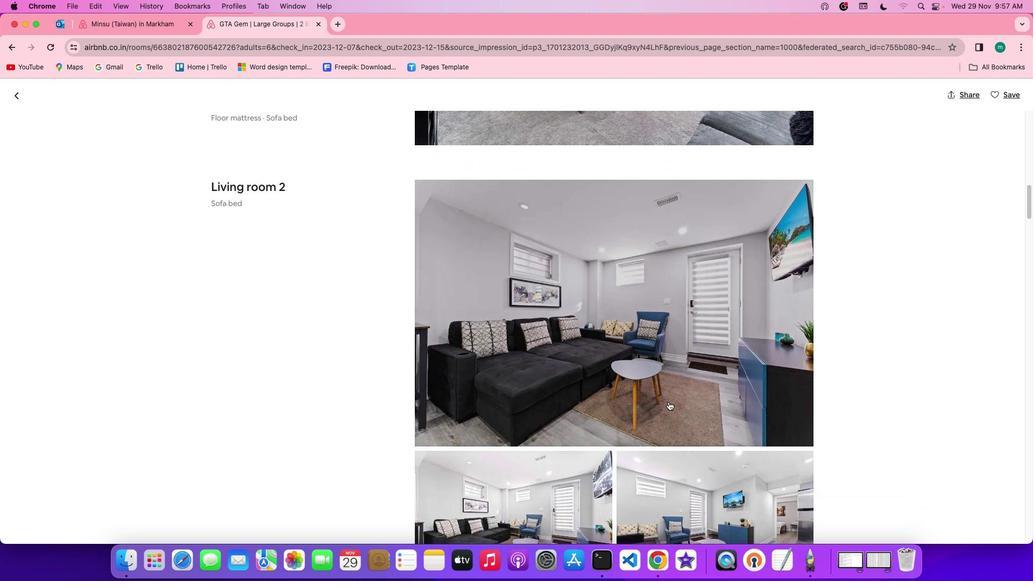 
Action: Mouse scrolled (669, 402) with delta (0, 0)
Screenshot: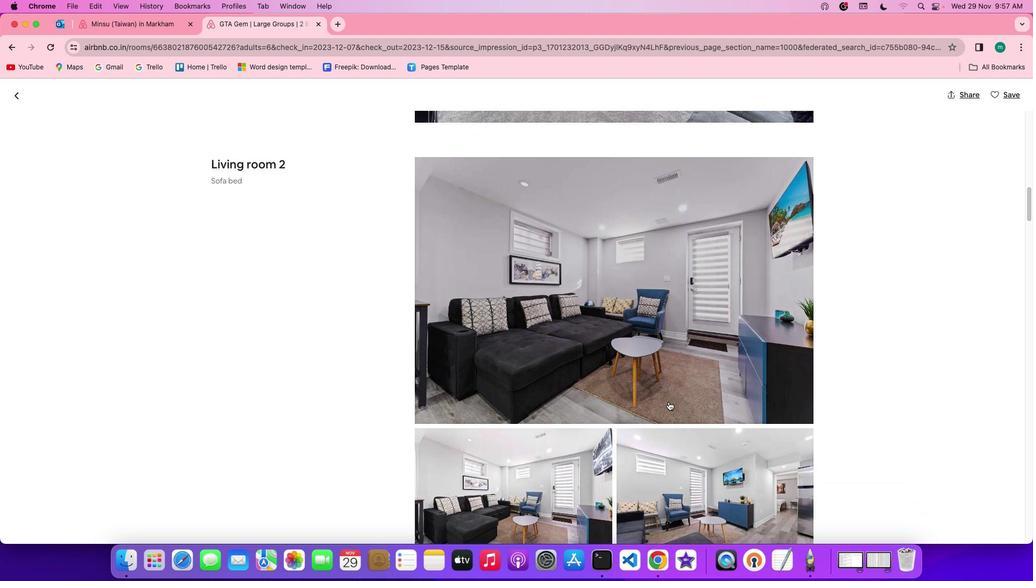 
Action: Mouse scrolled (669, 402) with delta (0, 0)
Screenshot: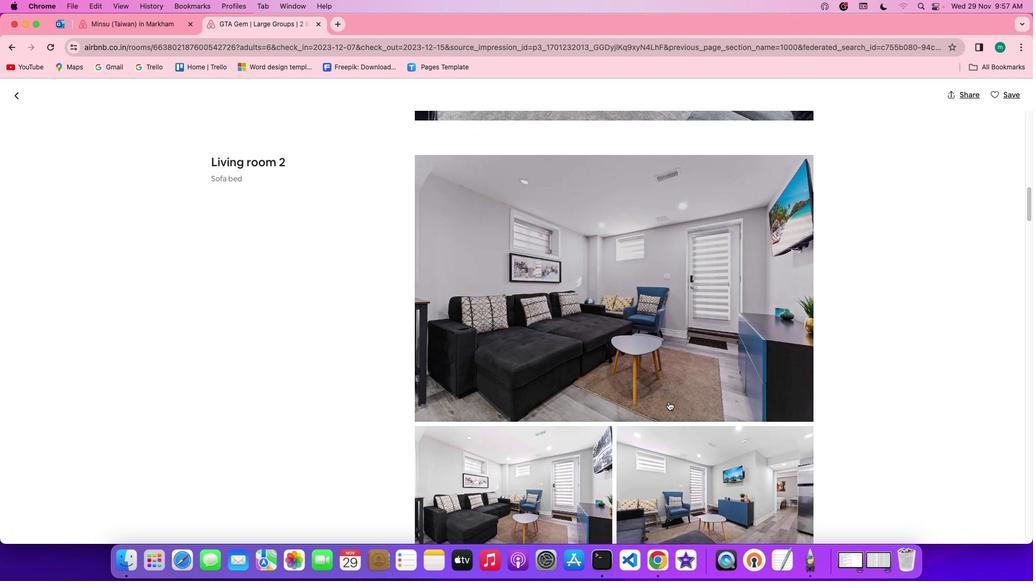 
Action: Mouse scrolled (669, 402) with delta (0, 0)
Screenshot: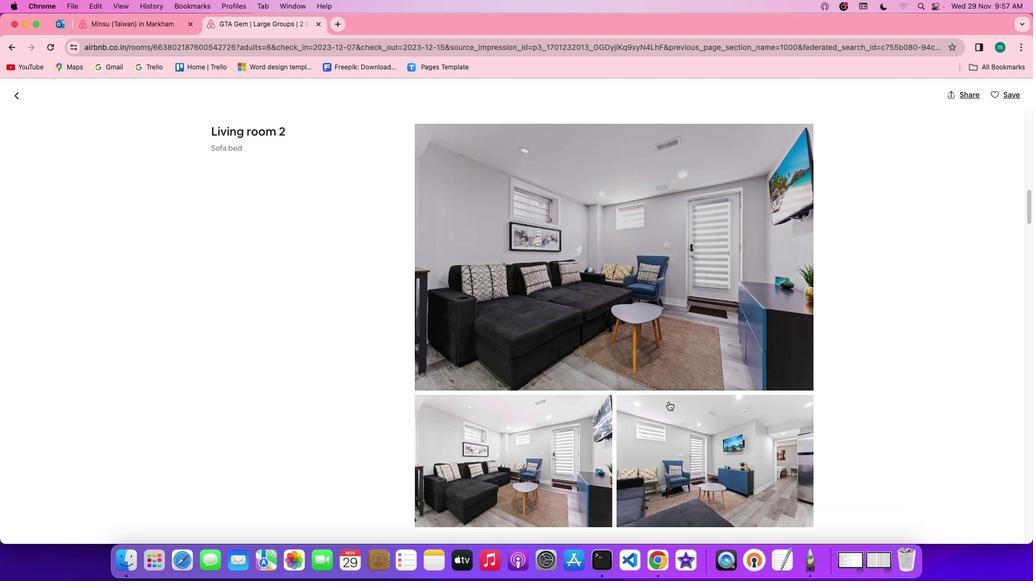 
Action: Mouse scrolled (669, 402) with delta (0, -1)
Screenshot: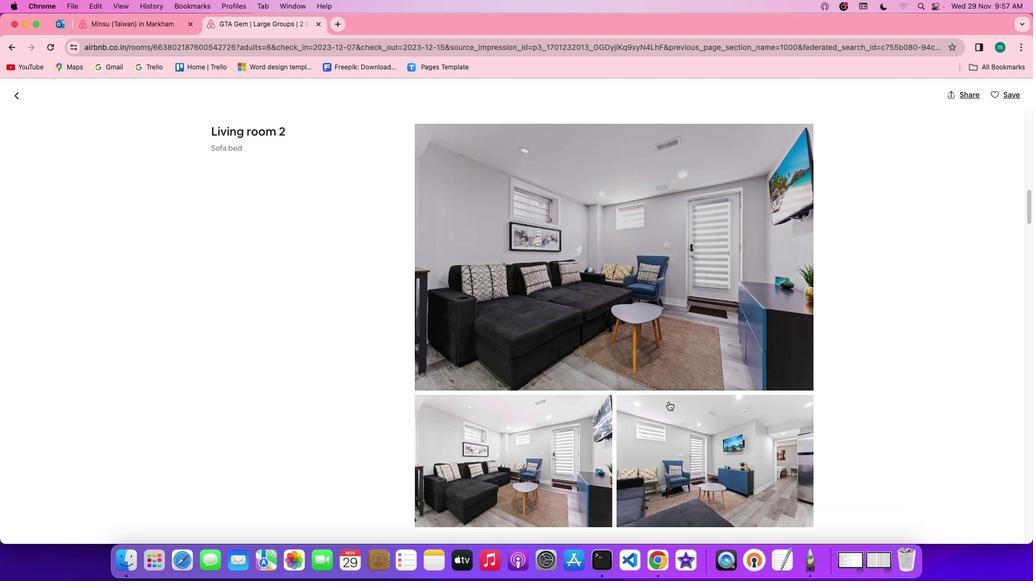 
Action: Mouse scrolled (669, 402) with delta (0, -1)
Screenshot: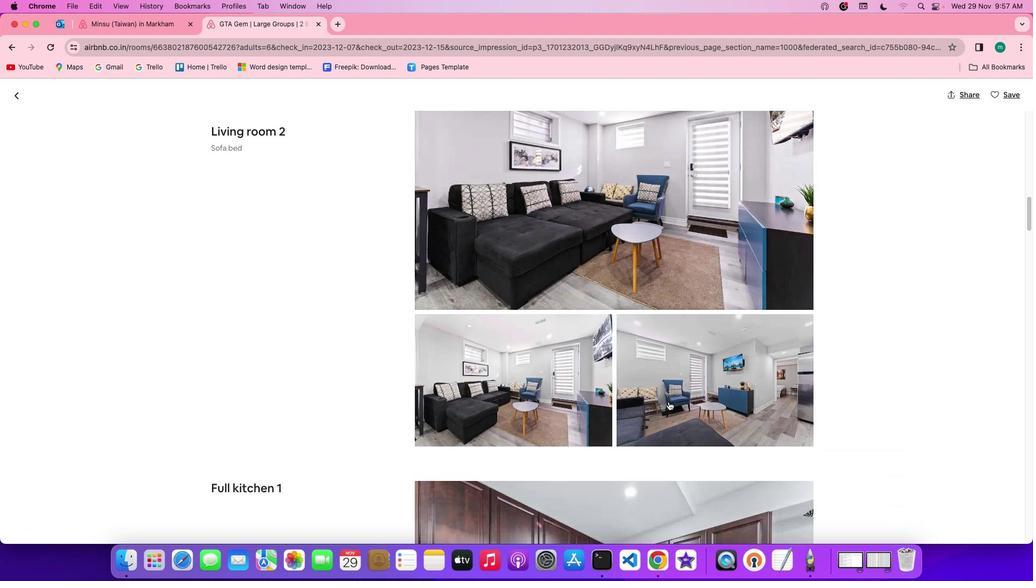 
Action: Mouse moved to (669, 403)
Screenshot: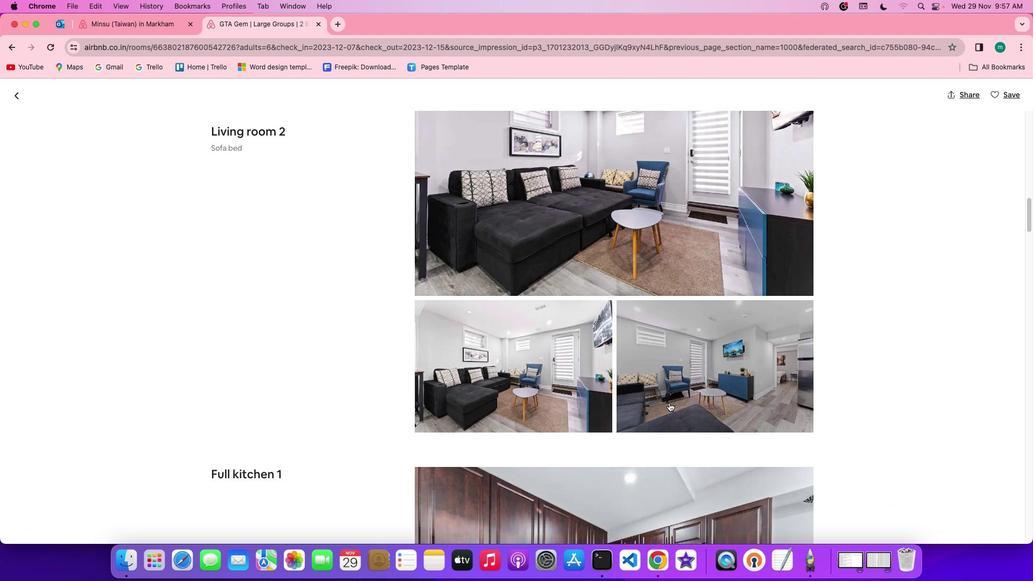 
Action: Mouse scrolled (669, 403) with delta (0, 0)
Screenshot: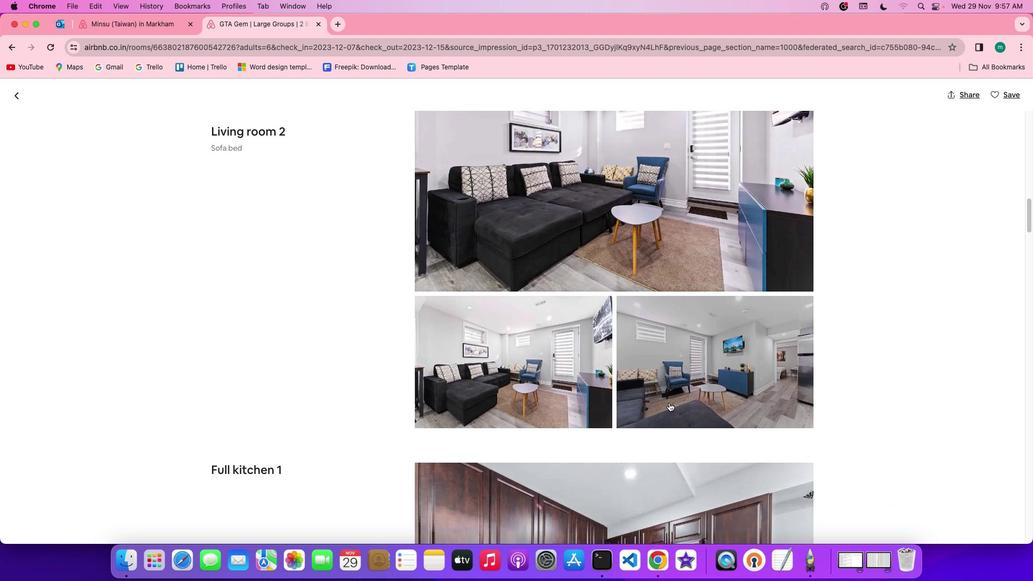 
Action: Mouse scrolled (669, 403) with delta (0, 0)
Screenshot: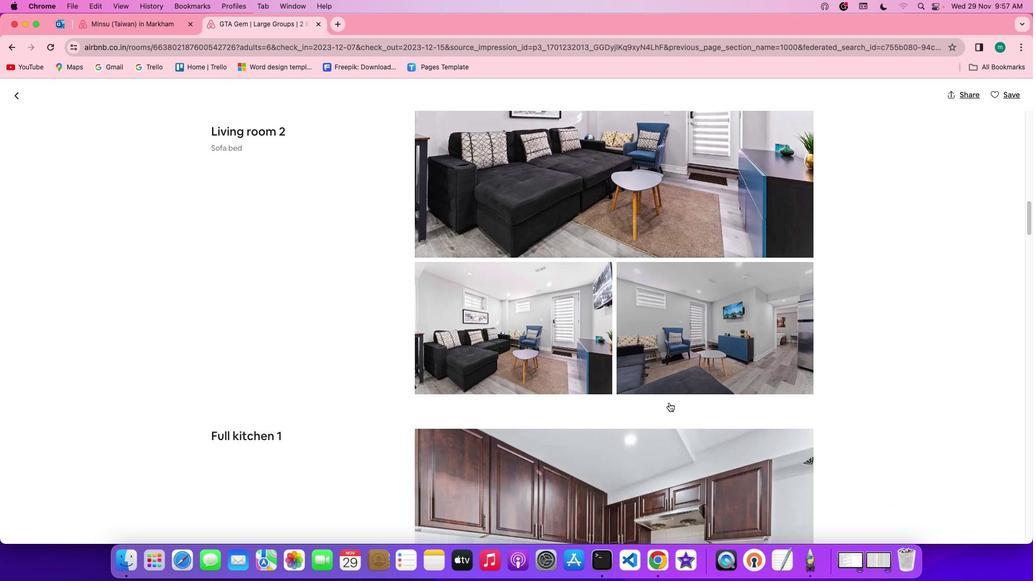 
Action: Mouse scrolled (669, 403) with delta (0, -1)
Screenshot: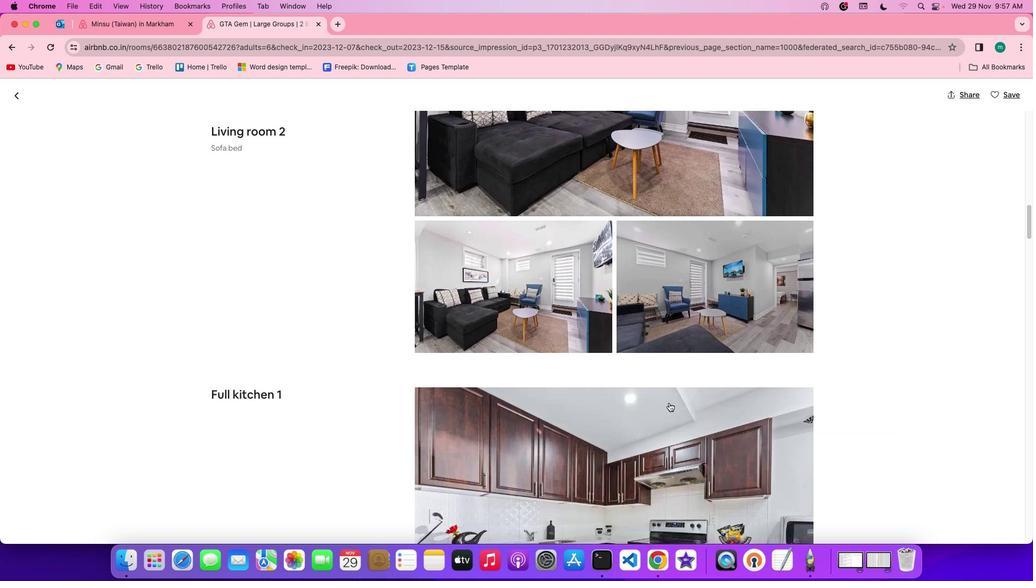 
Action: Mouse scrolled (669, 403) with delta (0, -1)
Screenshot: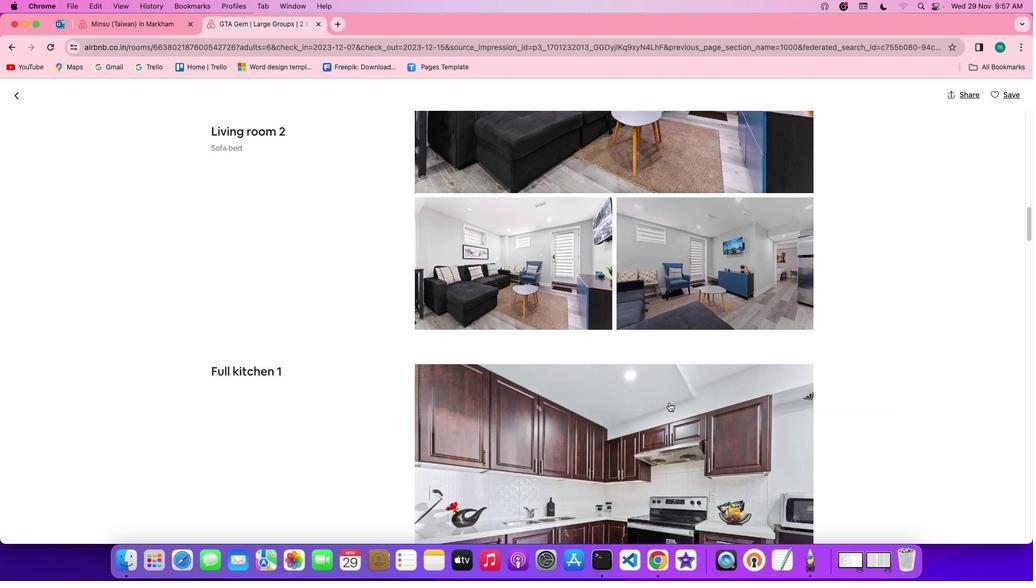 
Action: Mouse scrolled (669, 403) with delta (0, -1)
Screenshot: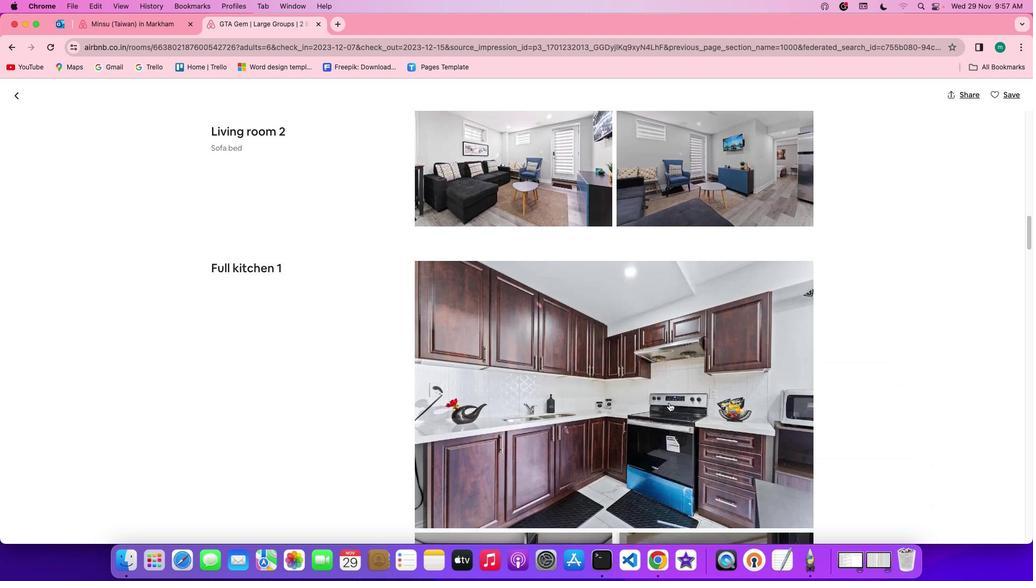 
Action: Mouse scrolled (669, 403) with delta (0, 0)
Screenshot: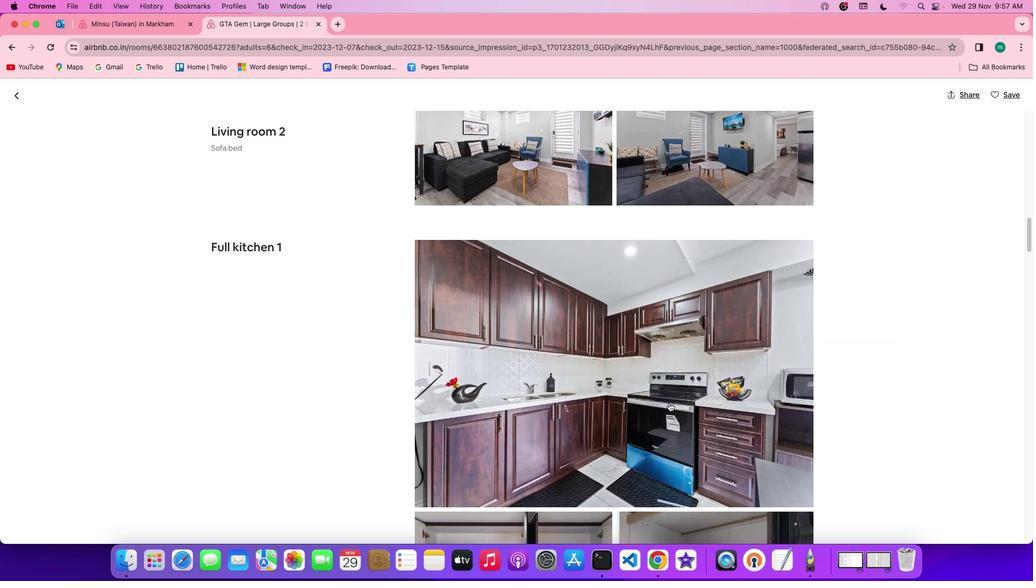 
Action: Mouse scrolled (669, 403) with delta (0, 0)
Screenshot: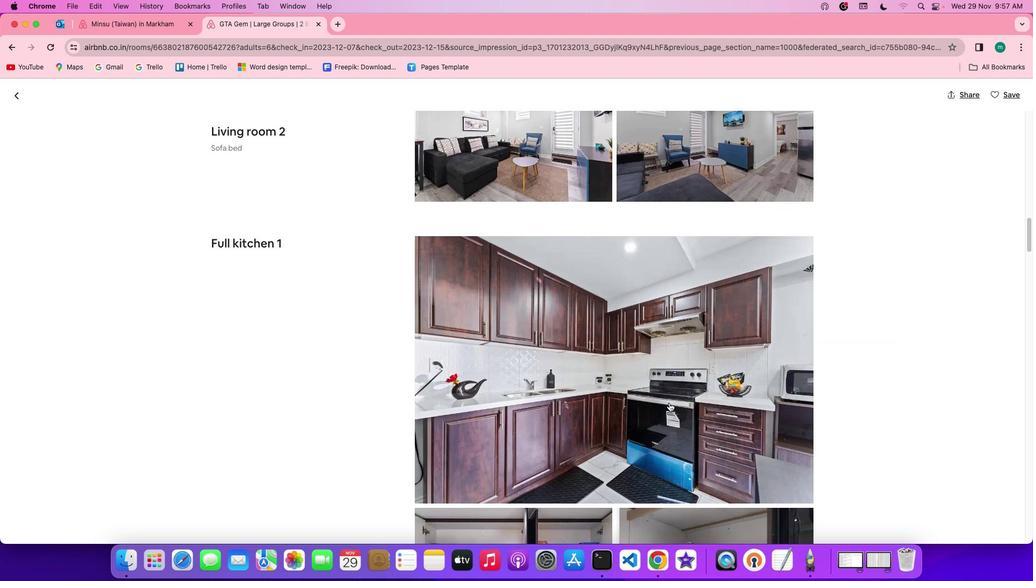 
Action: Mouse scrolled (669, 403) with delta (0, -1)
Screenshot: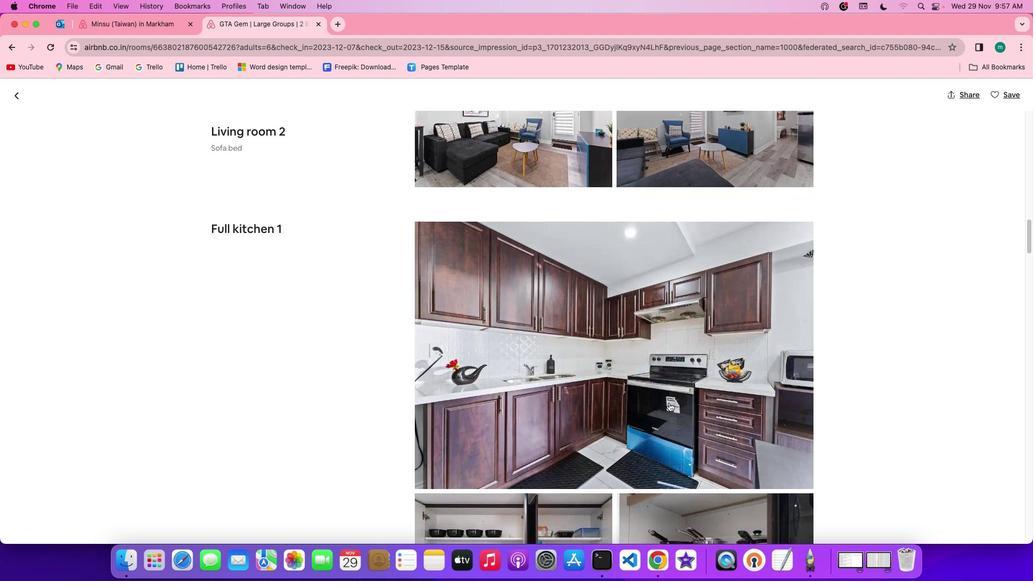 
Action: Mouse scrolled (669, 403) with delta (0, -1)
Screenshot: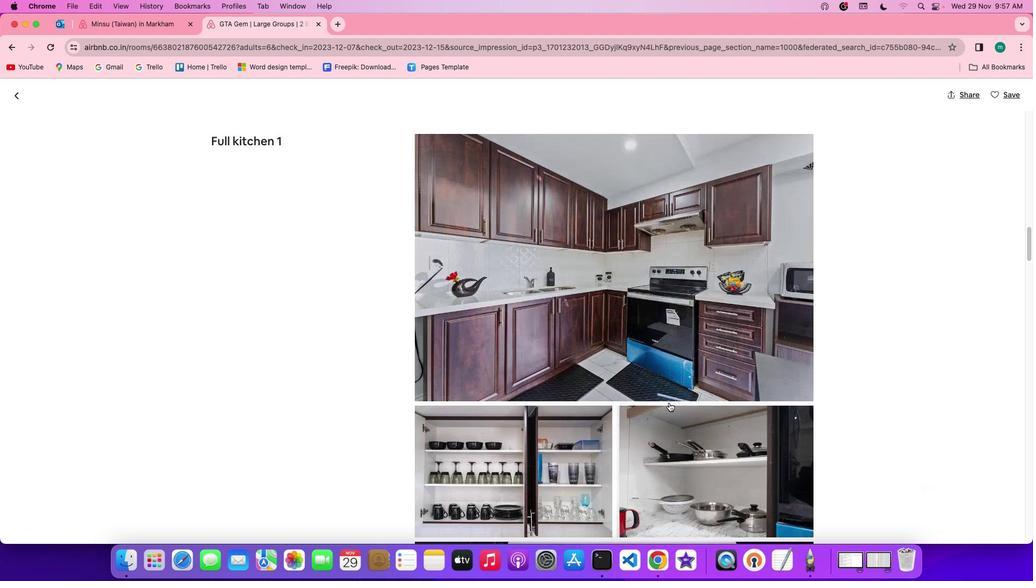 
Action: Mouse scrolled (669, 403) with delta (0, 0)
Screenshot: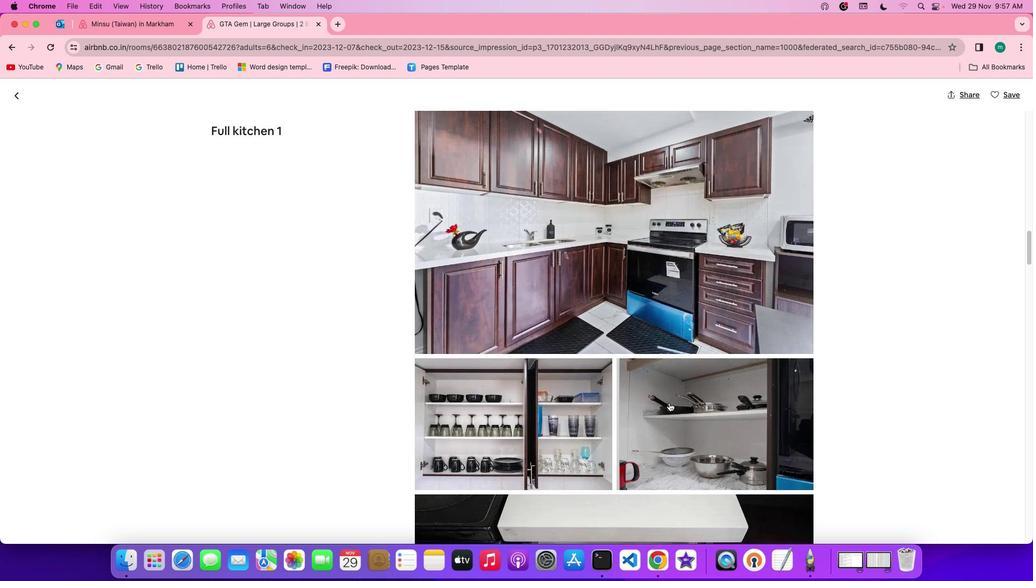 
Action: Mouse scrolled (669, 403) with delta (0, 0)
Screenshot: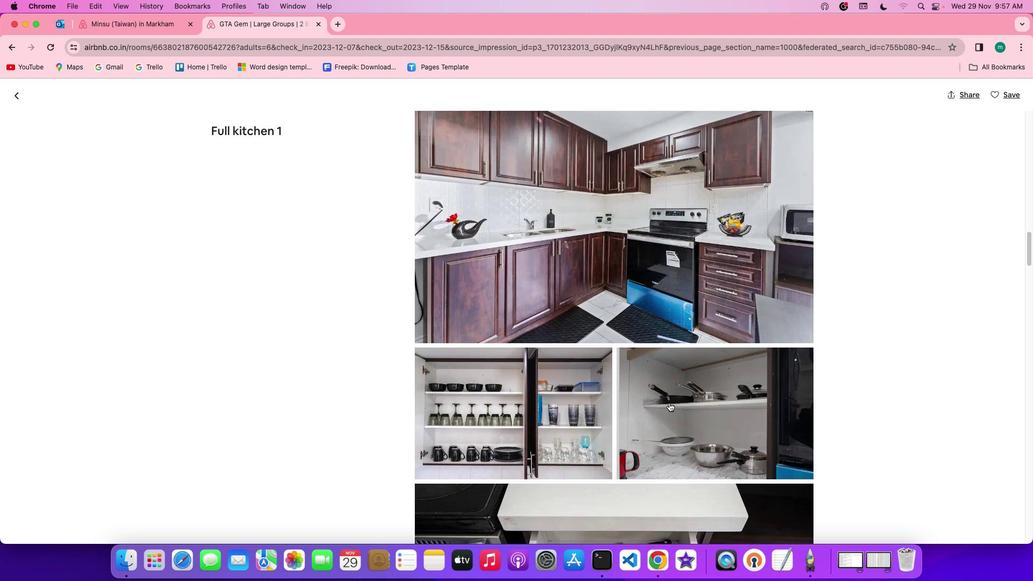 
Action: Mouse scrolled (669, 403) with delta (0, -1)
Screenshot: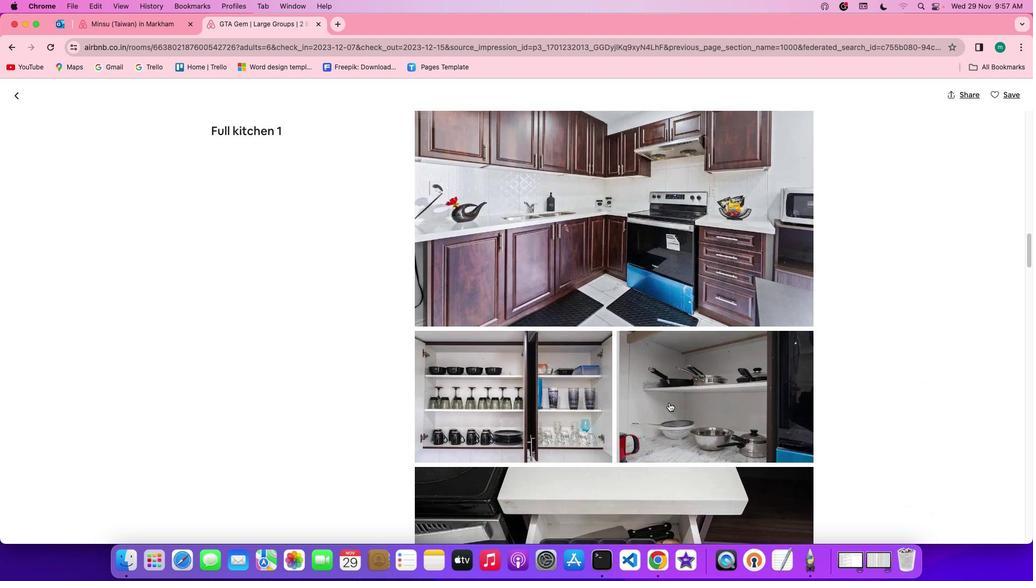 
Action: Mouse scrolled (669, 403) with delta (0, -1)
Screenshot: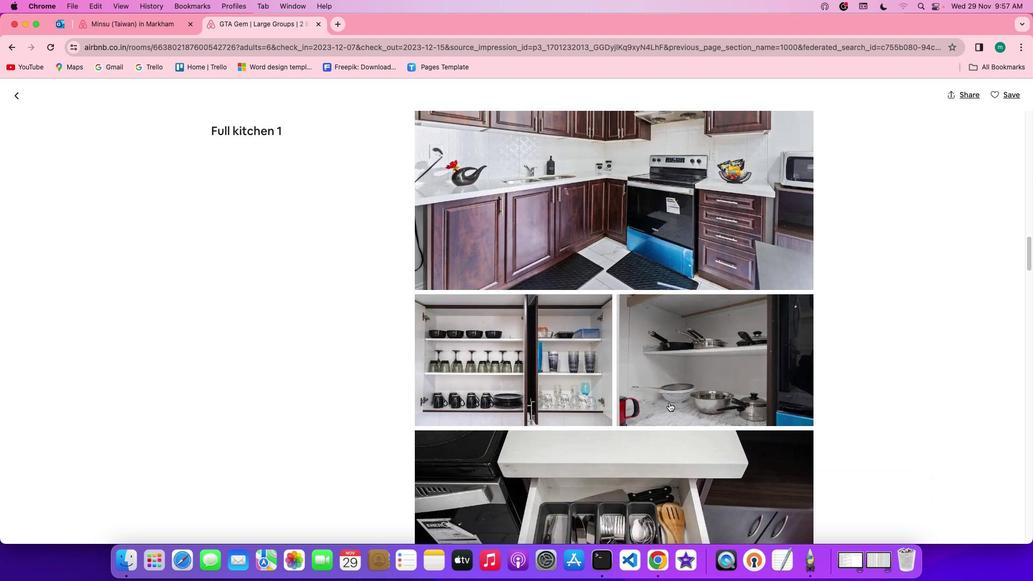 
Action: Mouse scrolled (669, 403) with delta (0, 0)
Screenshot: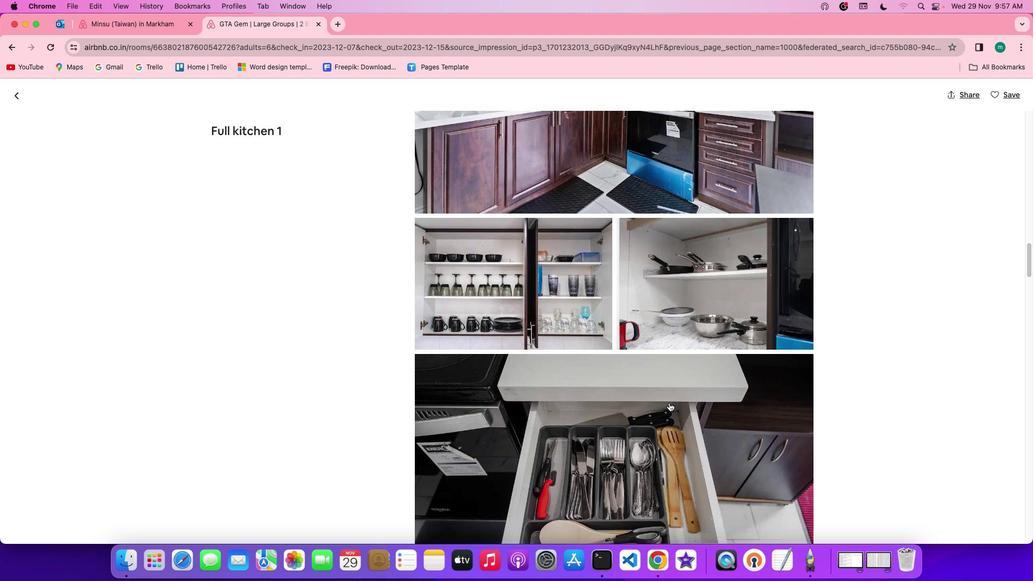 
Action: Mouse scrolled (669, 403) with delta (0, 0)
Screenshot: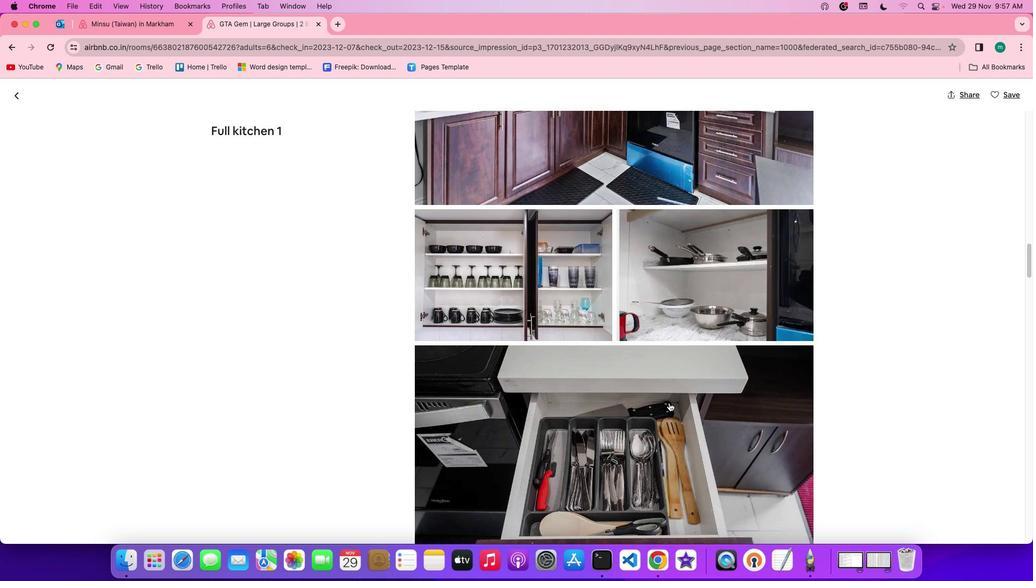 
Action: Mouse scrolled (669, 403) with delta (0, -1)
Screenshot: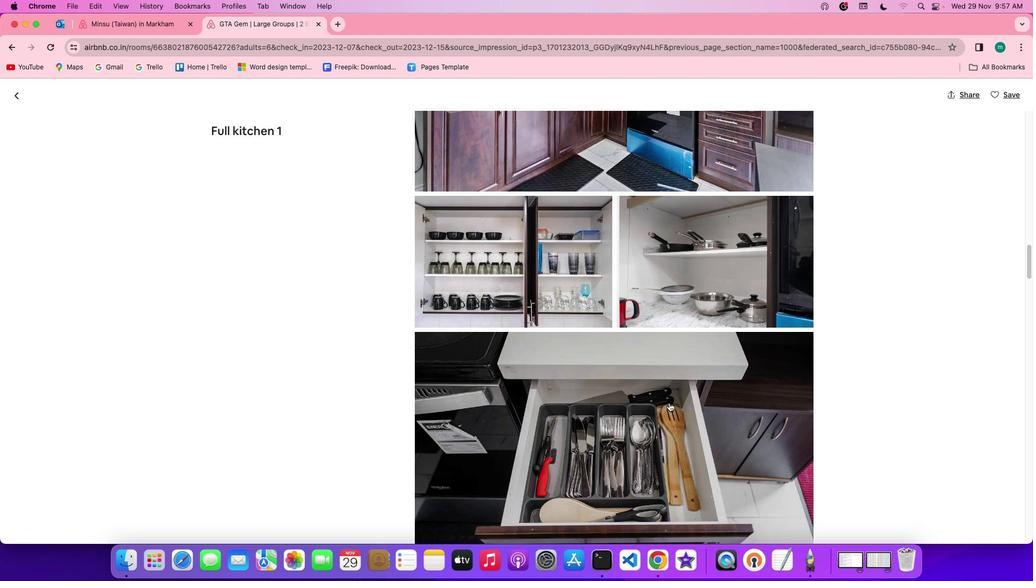 
Action: Mouse scrolled (669, 403) with delta (0, -1)
Screenshot: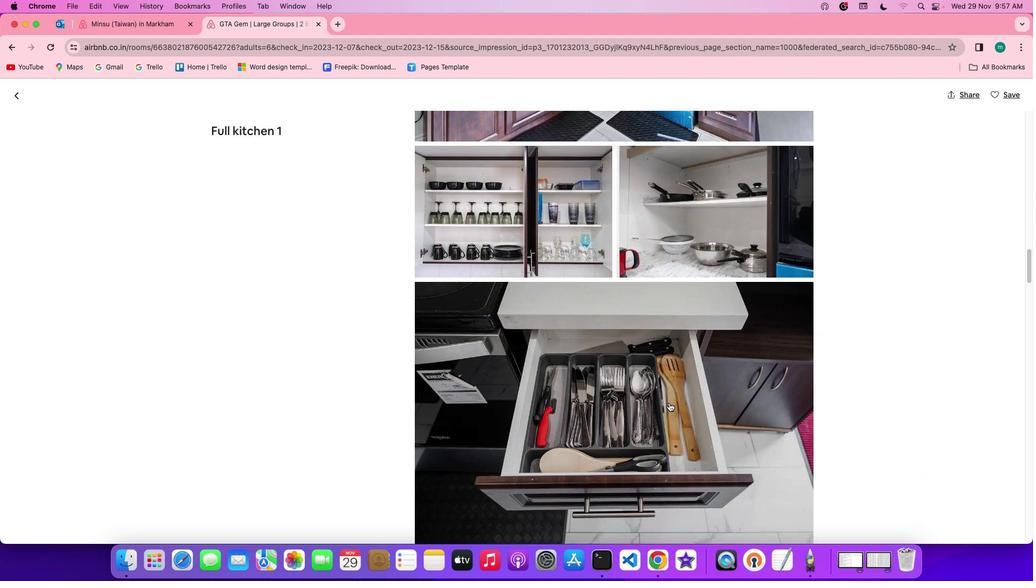 
Action: Mouse scrolled (669, 403) with delta (0, 0)
Screenshot: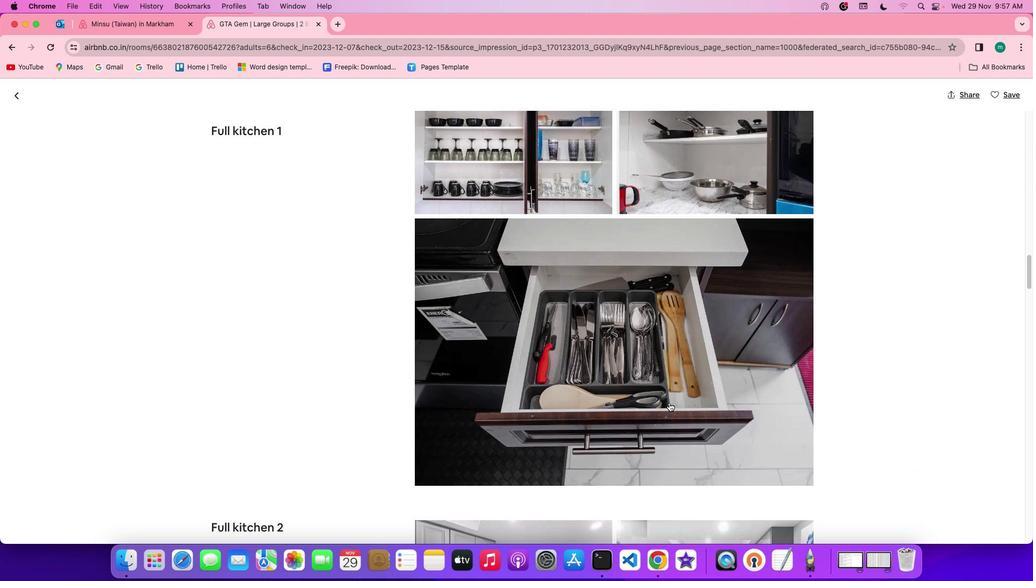 
Action: Mouse scrolled (669, 403) with delta (0, 0)
Screenshot: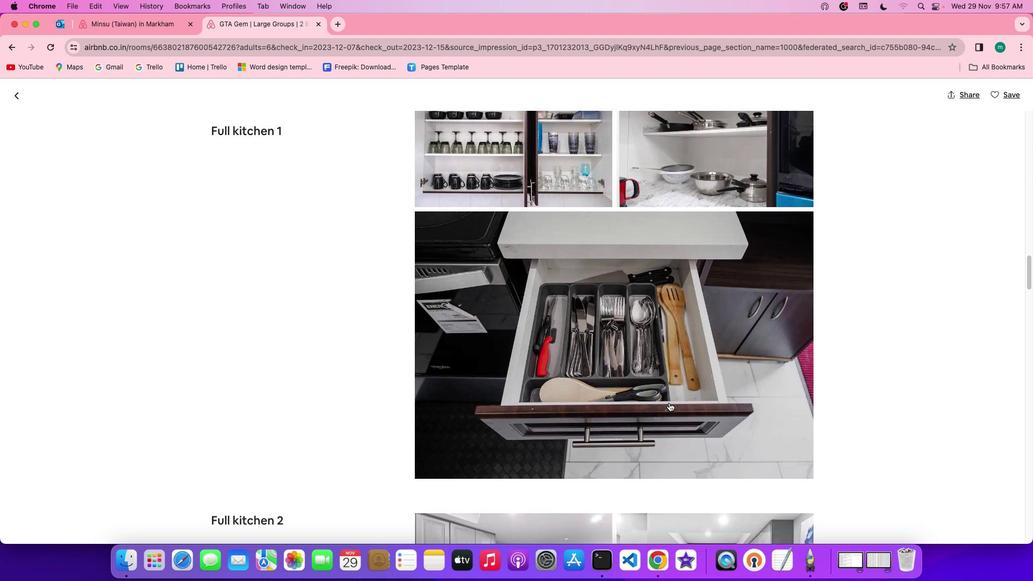 
Action: Mouse scrolled (669, 403) with delta (0, -1)
Screenshot: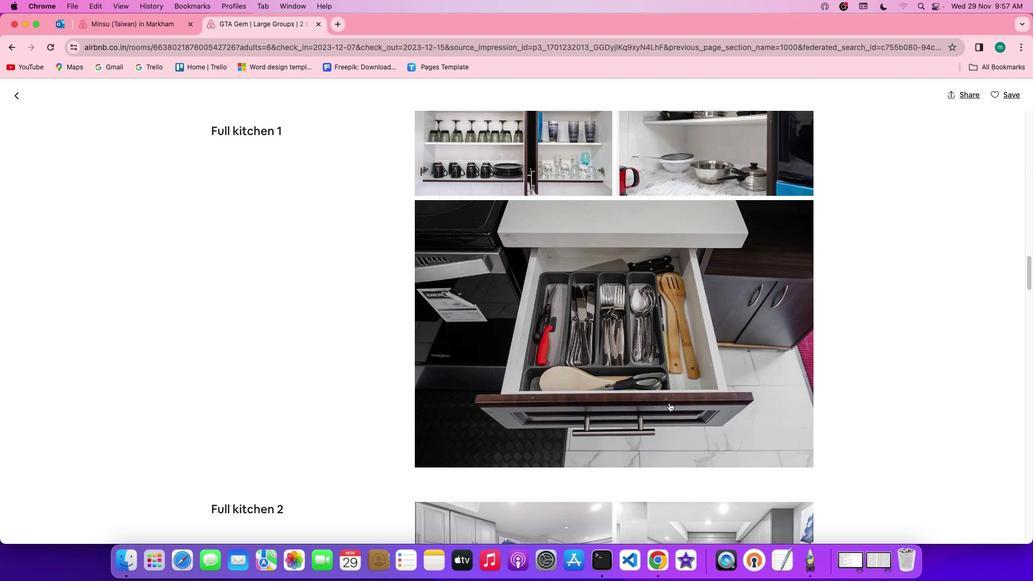 
Action: Mouse scrolled (669, 403) with delta (0, -1)
Screenshot: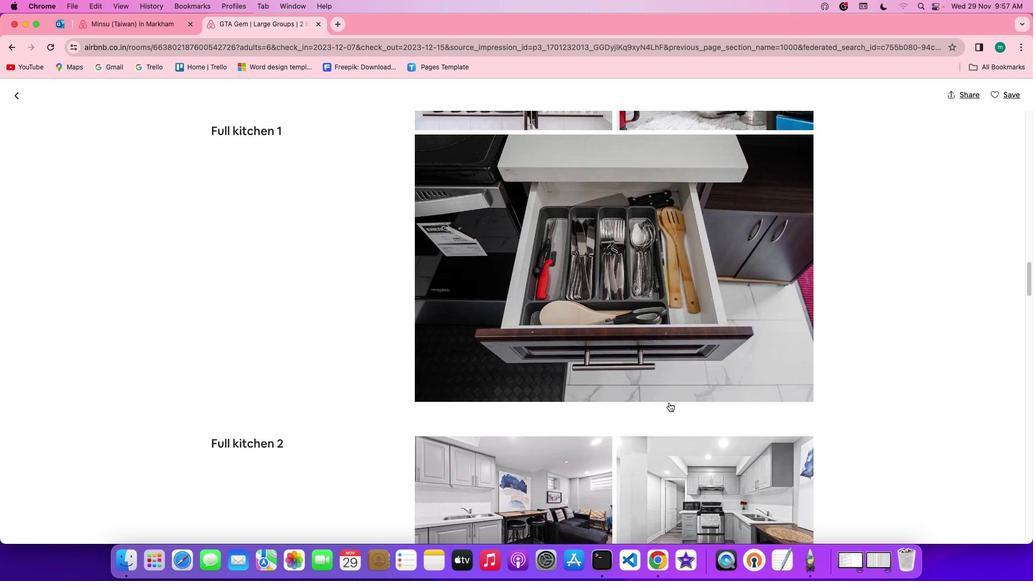 
Action: Mouse scrolled (669, 403) with delta (0, 0)
Screenshot: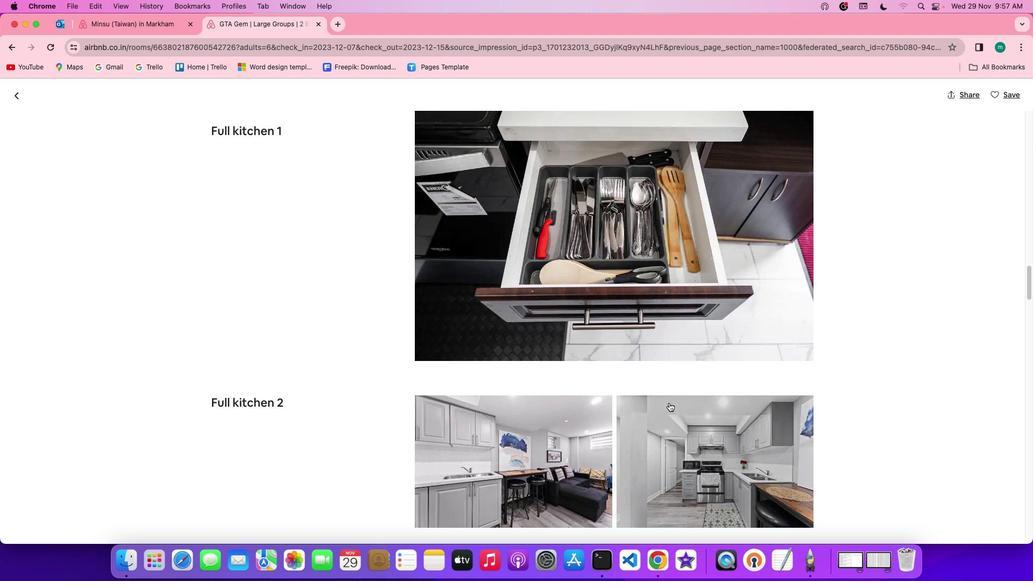 
Action: Mouse scrolled (669, 403) with delta (0, 0)
Screenshot: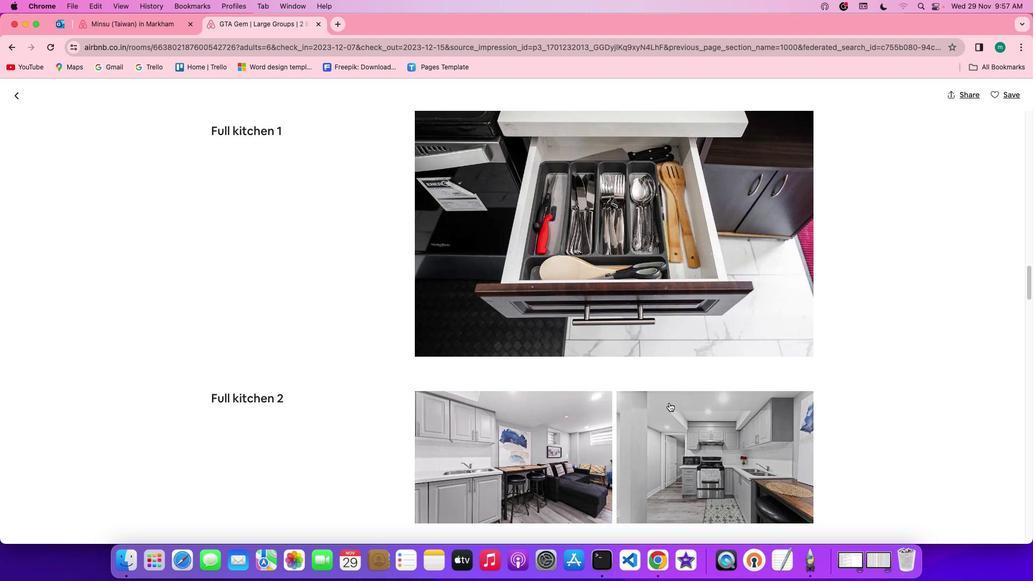 
Action: Mouse scrolled (669, 403) with delta (0, -1)
Screenshot: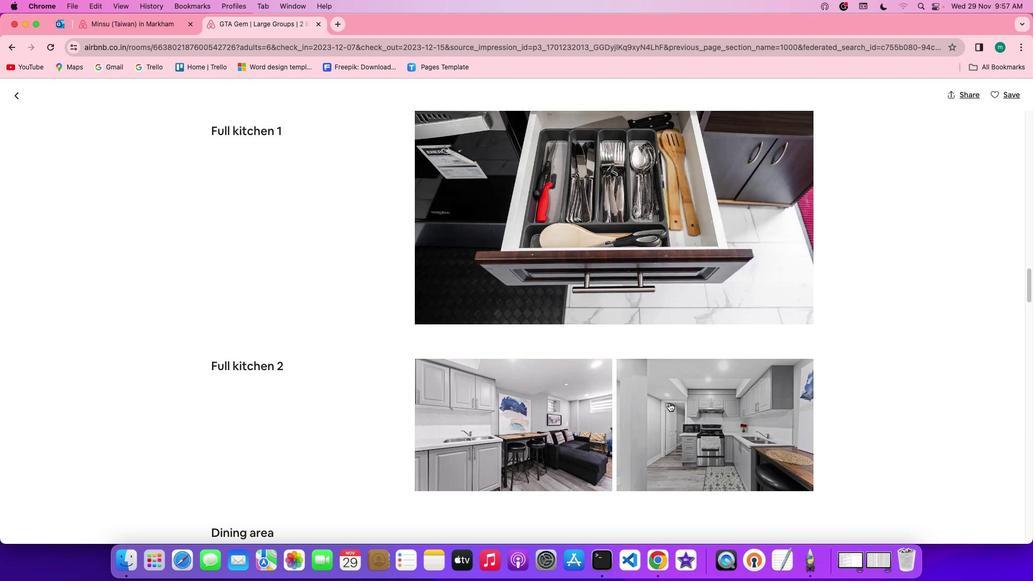 
Action: Mouse scrolled (669, 403) with delta (0, -1)
Screenshot: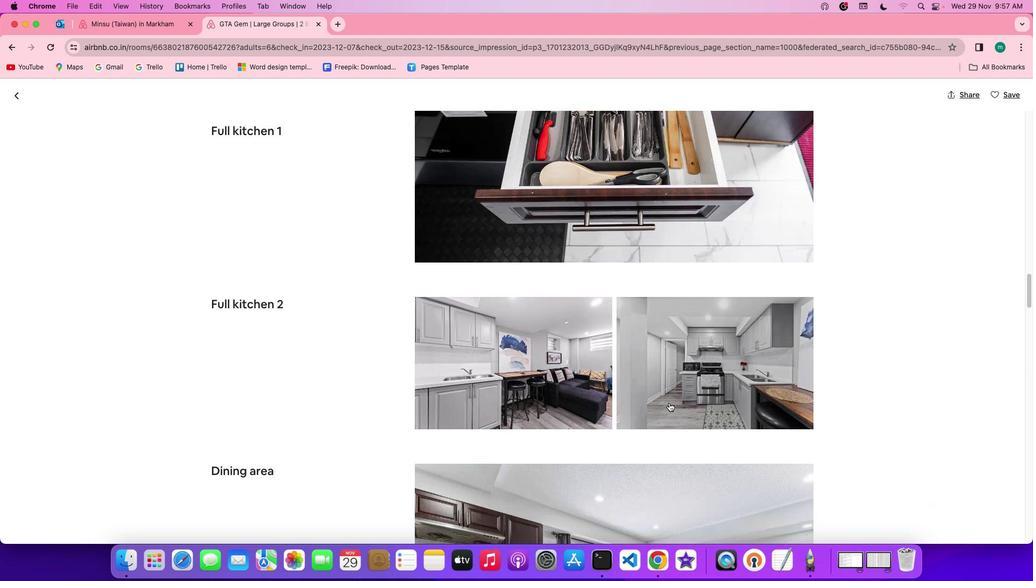 
Action: Mouse scrolled (669, 403) with delta (0, 0)
Screenshot: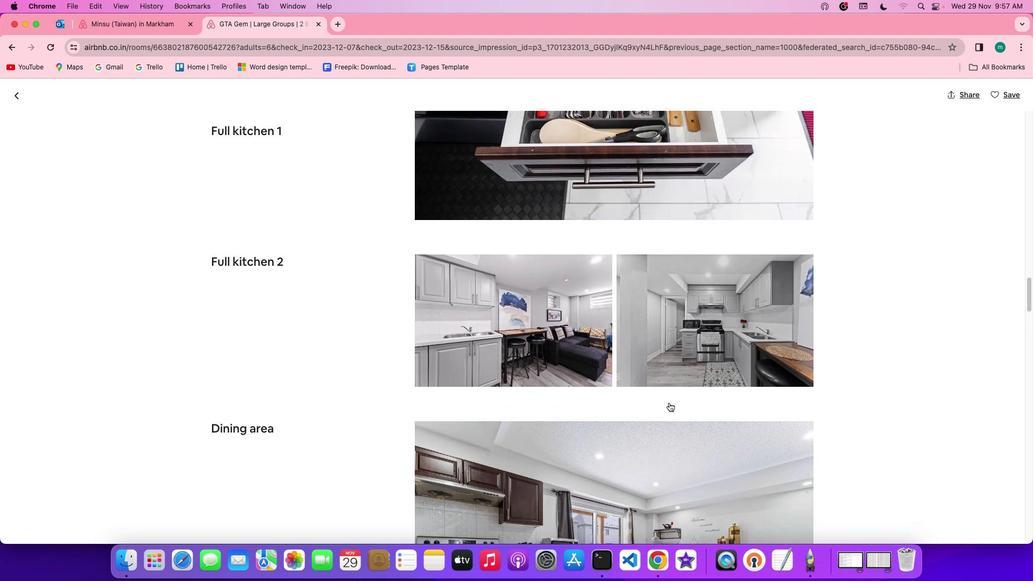 
Action: Mouse scrolled (669, 403) with delta (0, 0)
Screenshot: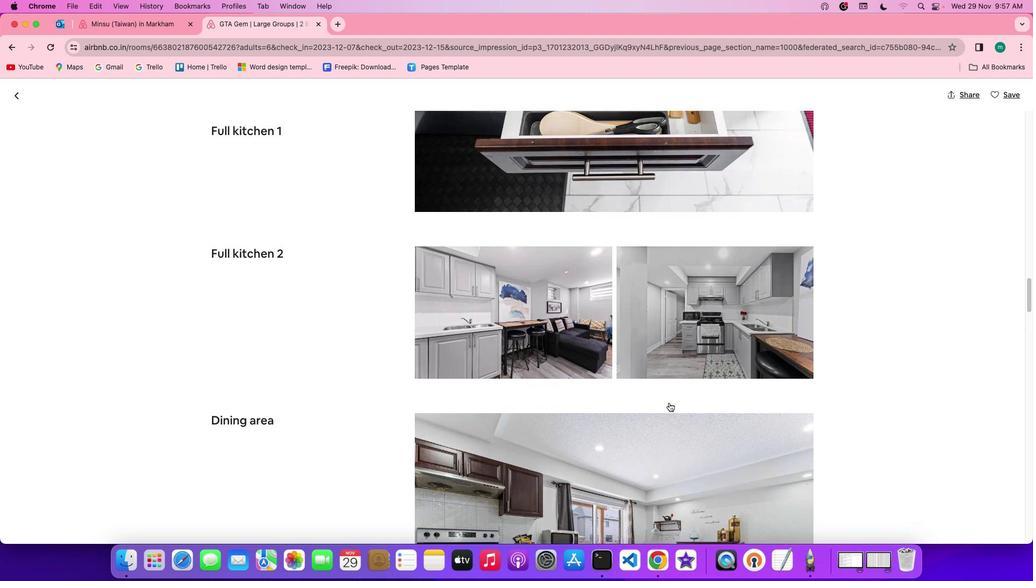 
Action: Mouse scrolled (669, 403) with delta (0, -1)
Screenshot: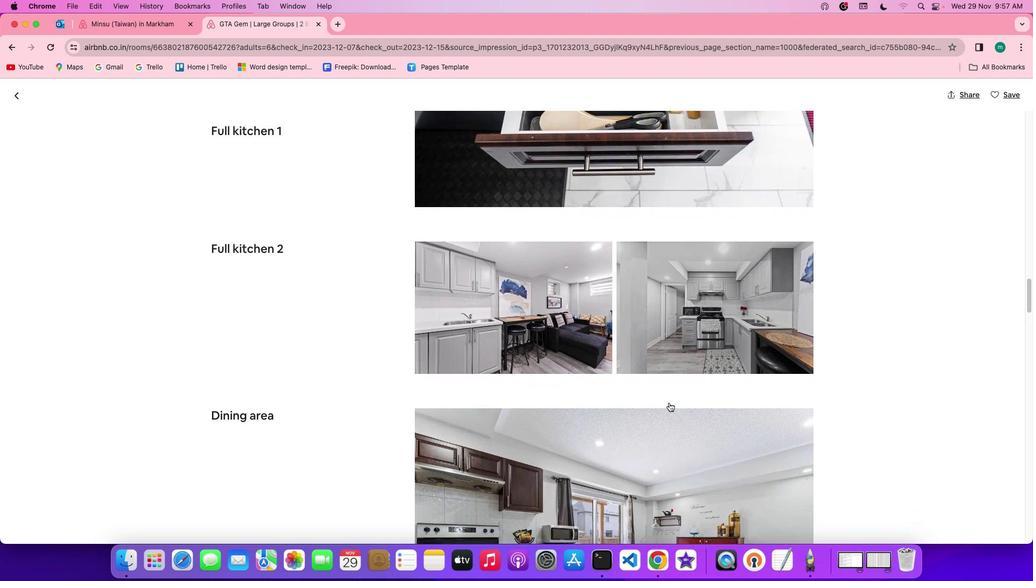 
Action: Mouse scrolled (669, 403) with delta (0, 0)
Screenshot: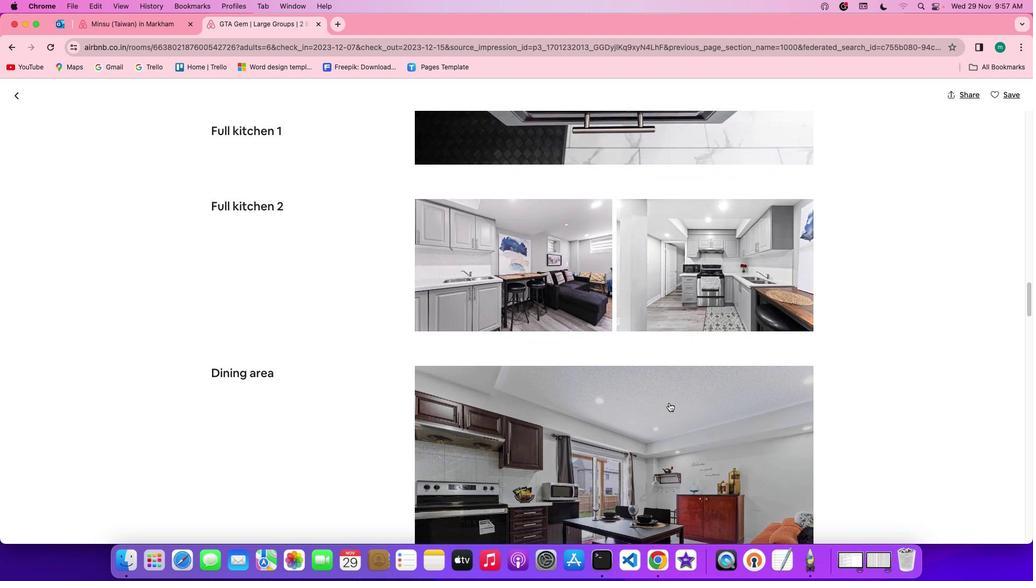 
Action: Mouse scrolled (669, 403) with delta (0, 0)
Screenshot: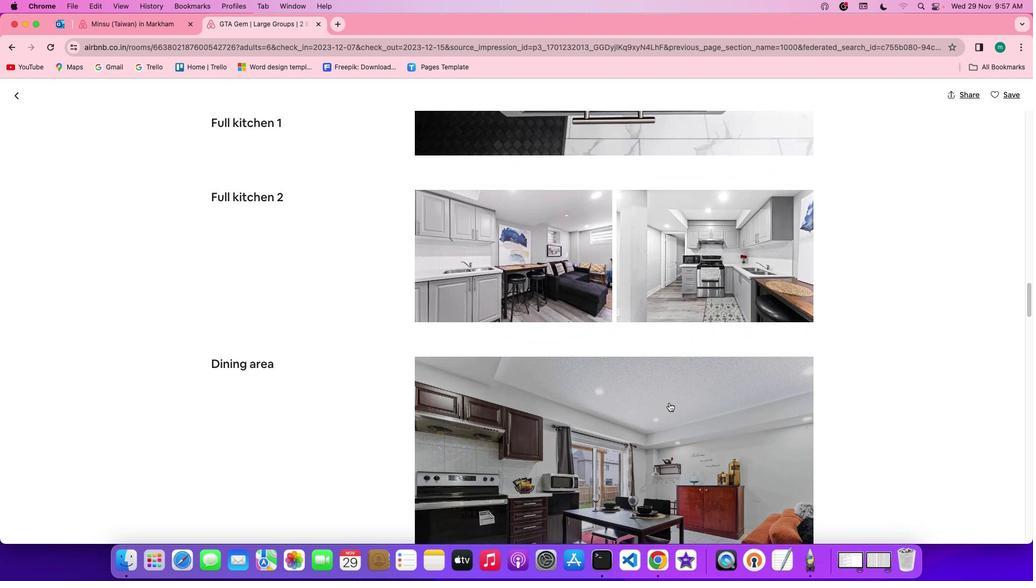 
Action: Mouse moved to (669, 403)
Screenshot: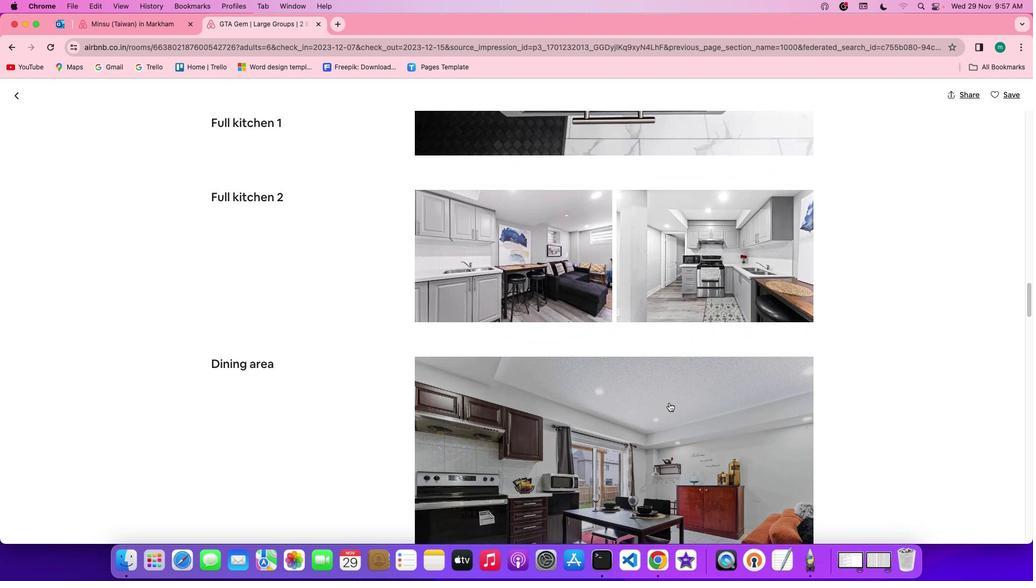 
Action: Mouse scrolled (669, 403) with delta (0, -1)
Screenshot: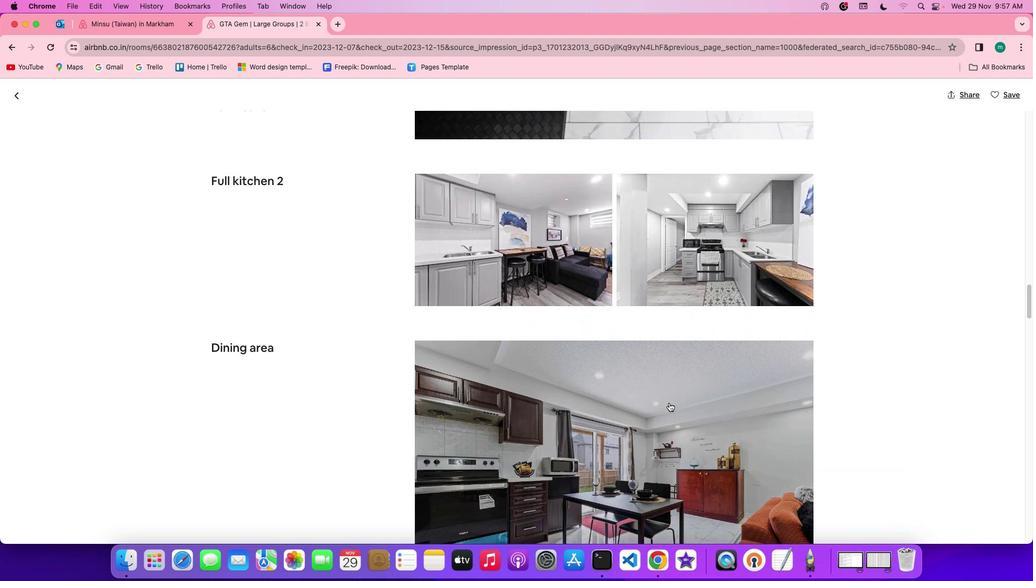 
Action: Mouse scrolled (669, 403) with delta (0, -1)
Screenshot: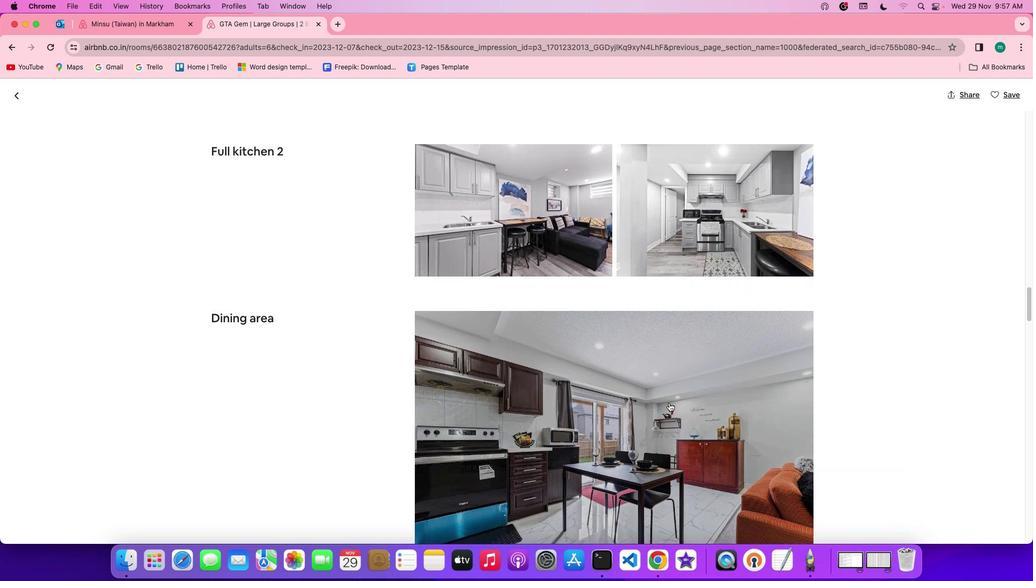 
Action: Mouse scrolled (669, 403) with delta (0, -1)
Screenshot: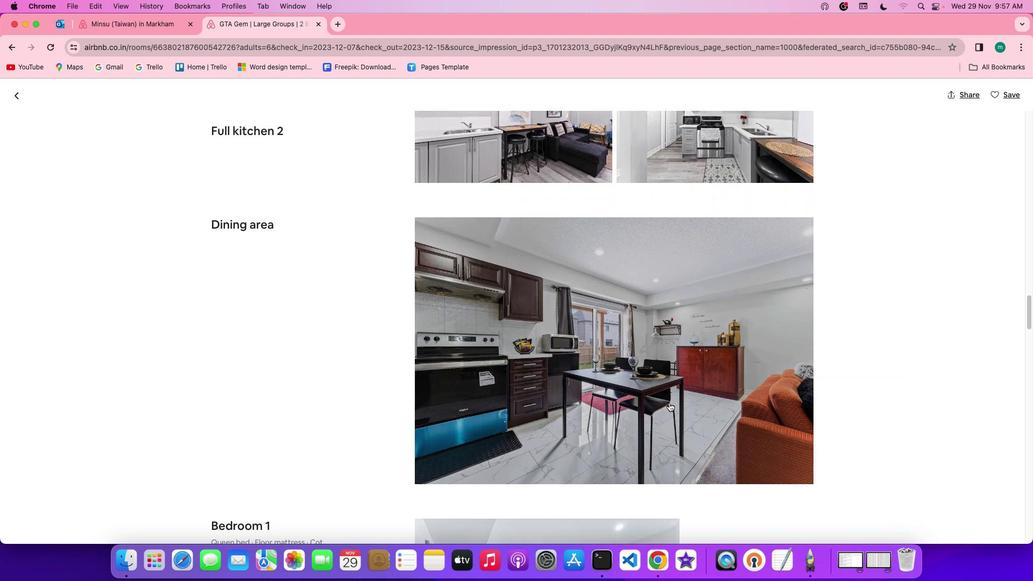 
Action: Mouse moved to (669, 403)
Screenshot: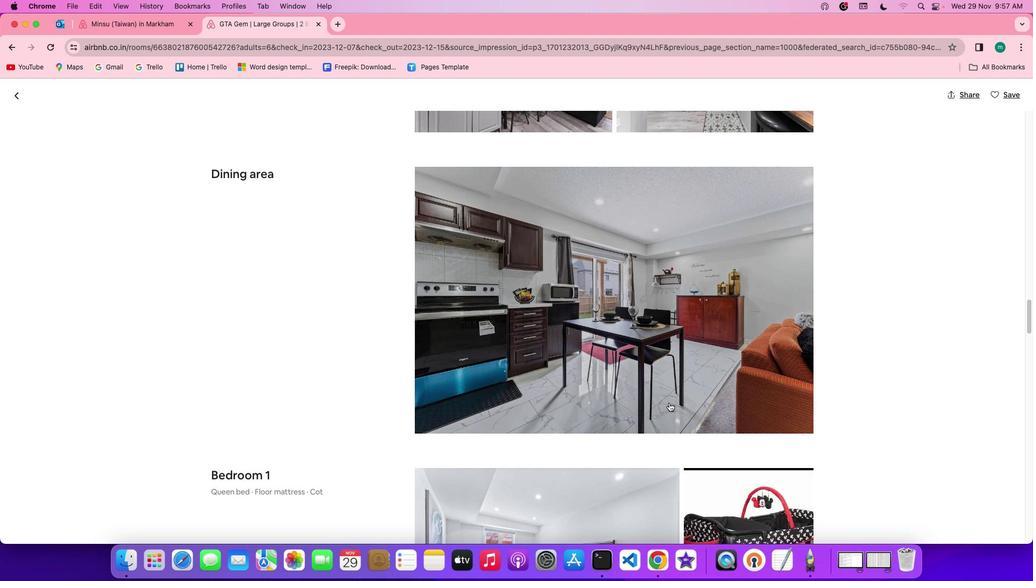 
Action: Mouse scrolled (669, 403) with delta (0, 0)
Screenshot: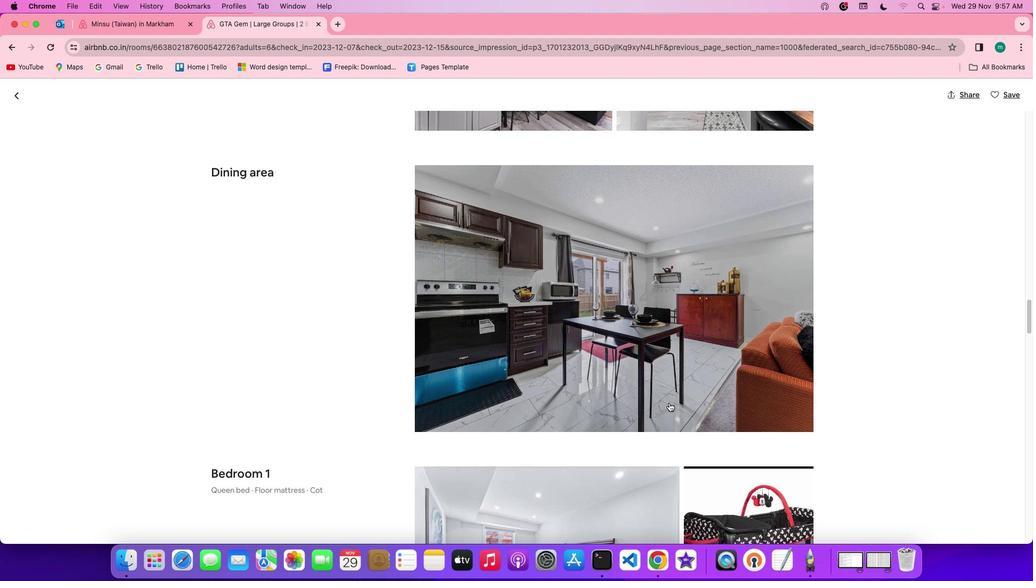 
Action: Mouse scrolled (669, 403) with delta (0, 0)
Screenshot: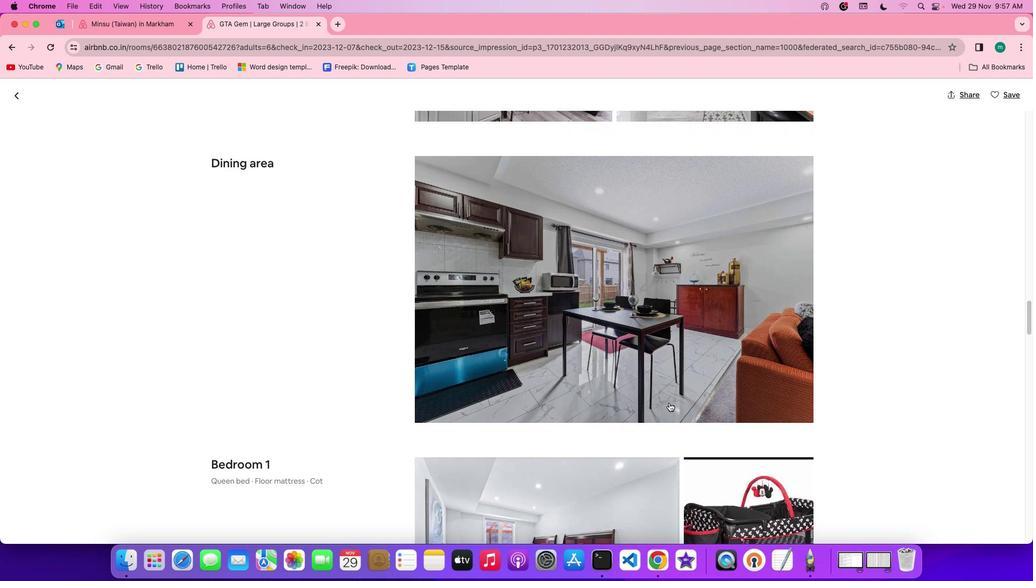 
Action: Mouse scrolled (669, 403) with delta (0, -1)
Screenshot: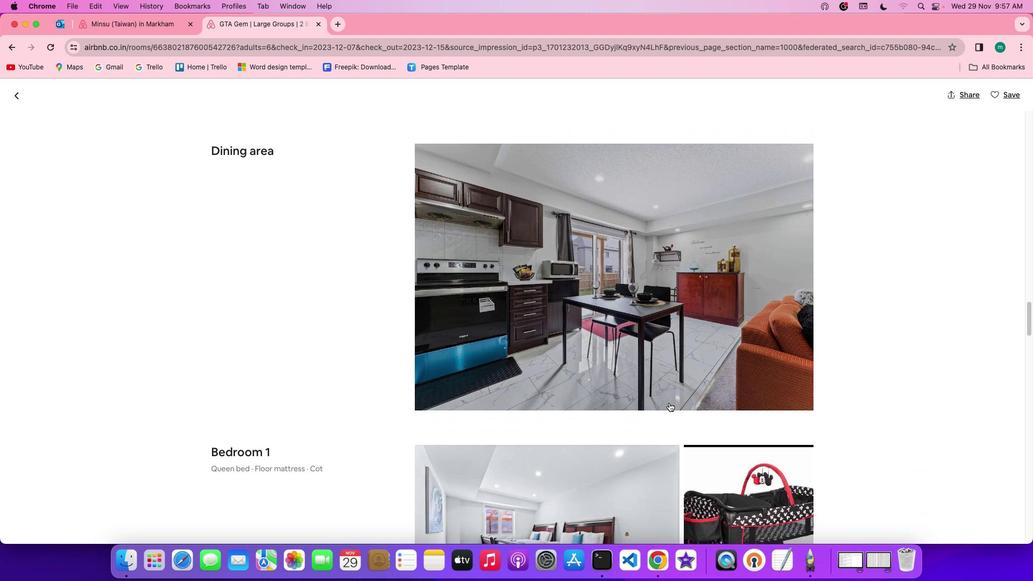
Action: Mouse scrolled (669, 403) with delta (0, 0)
Screenshot: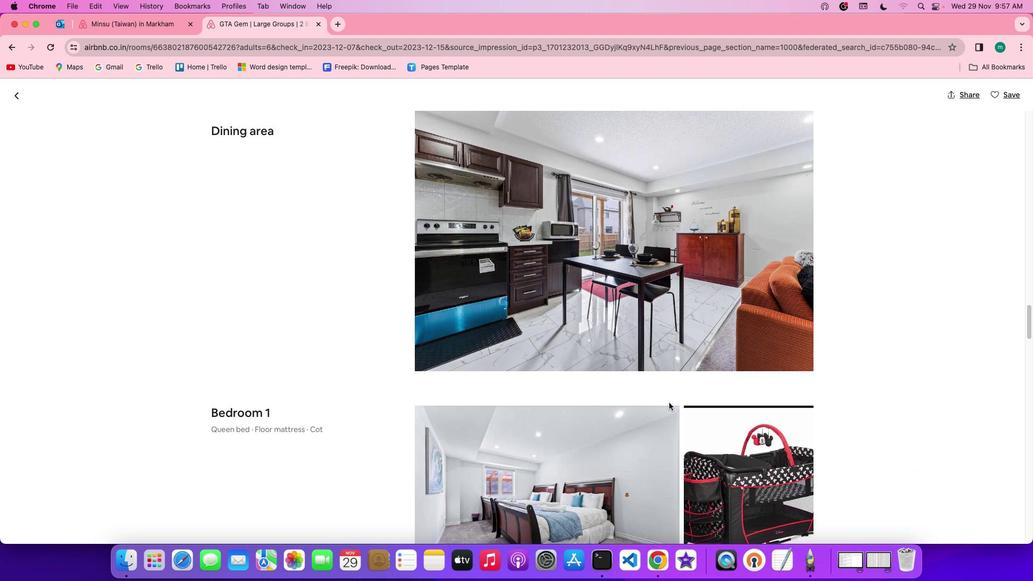 
Action: Mouse scrolled (669, 403) with delta (0, 0)
Screenshot: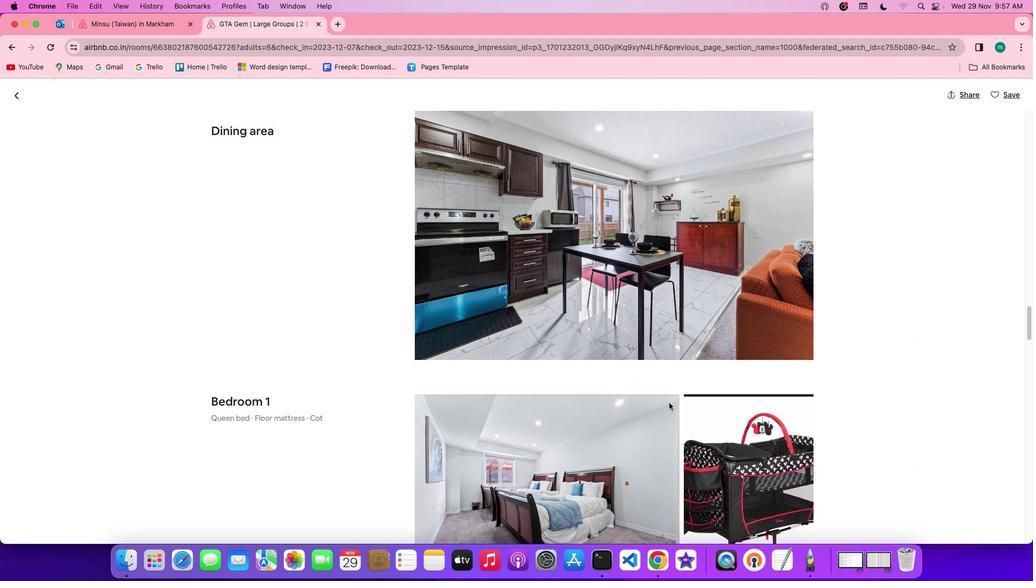 
Action: Mouse scrolled (669, 403) with delta (0, -1)
Screenshot: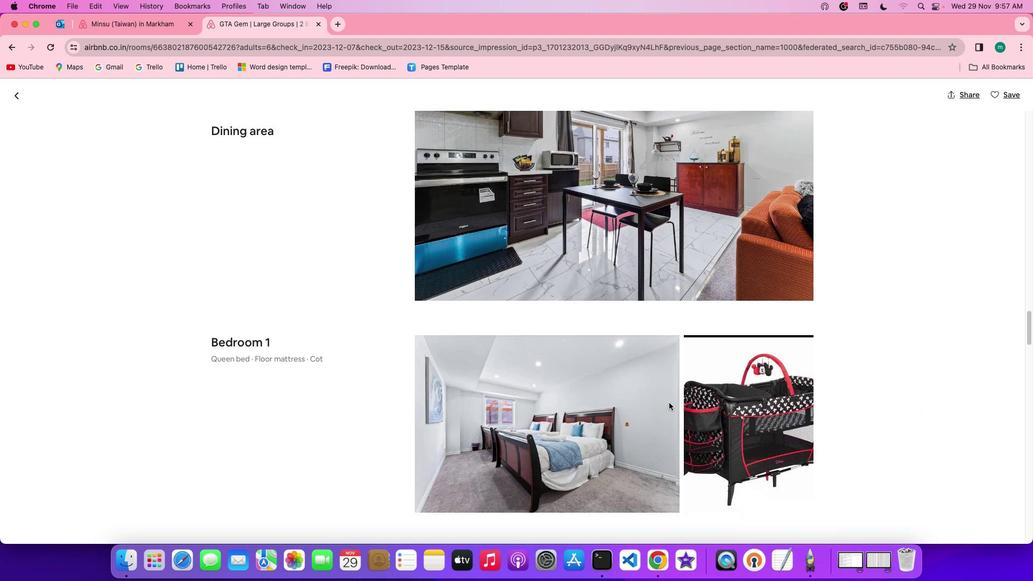 
Action: Mouse scrolled (669, 403) with delta (0, -2)
Screenshot: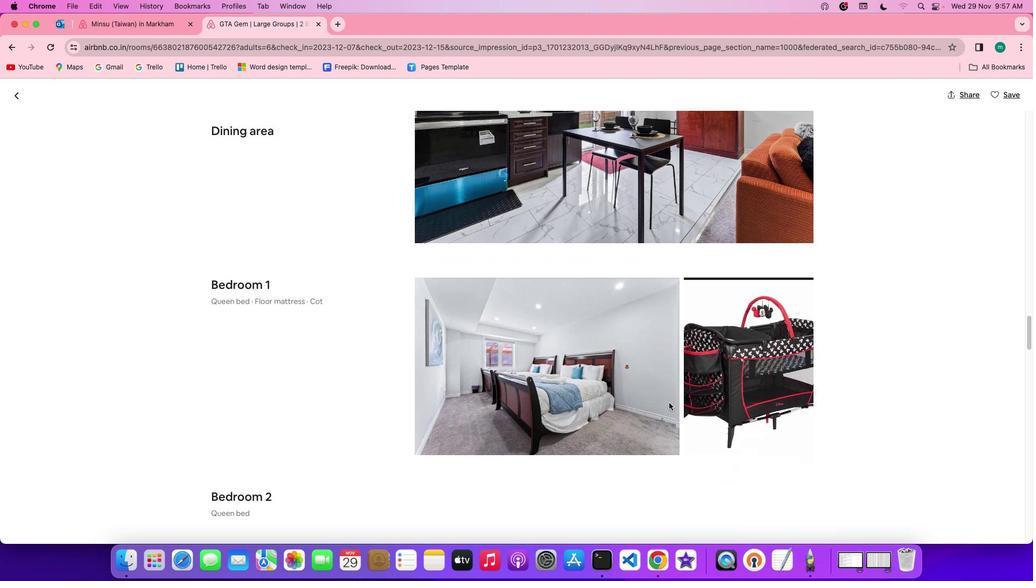 
Action: Mouse scrolled (669, 403) with delta (0, 0)
Screenshot: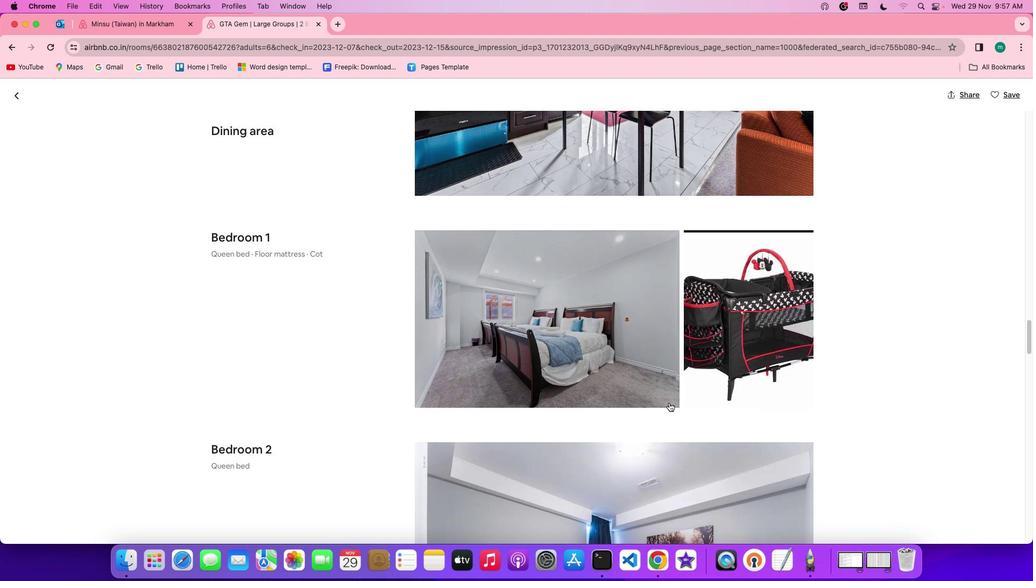 
Action: Mouse scrolled (669, 403) with delta (0, 0)
Screenshot: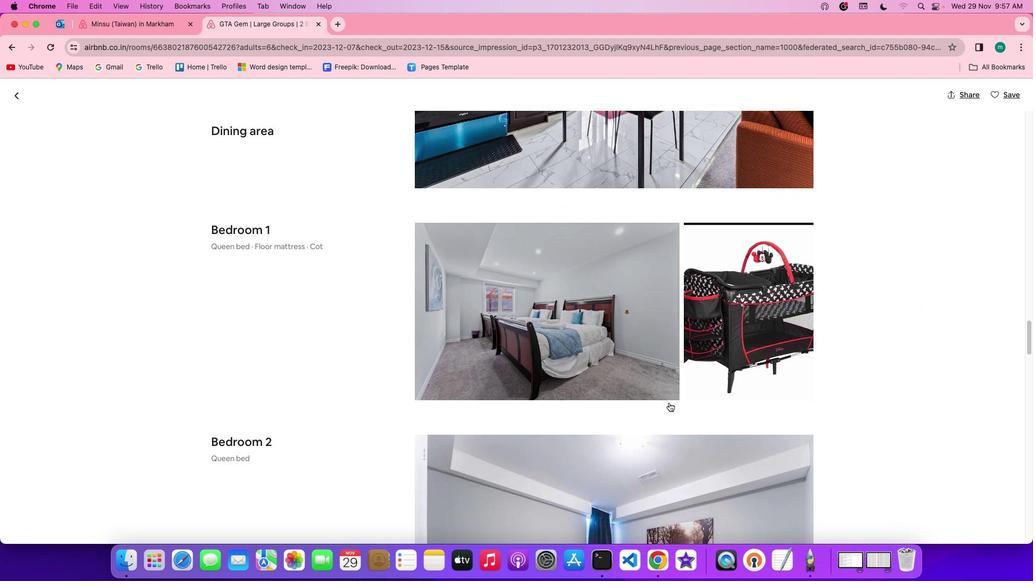 
Action: Mouse scrolled (669, 403) with delta (0, -1)
Screenshot: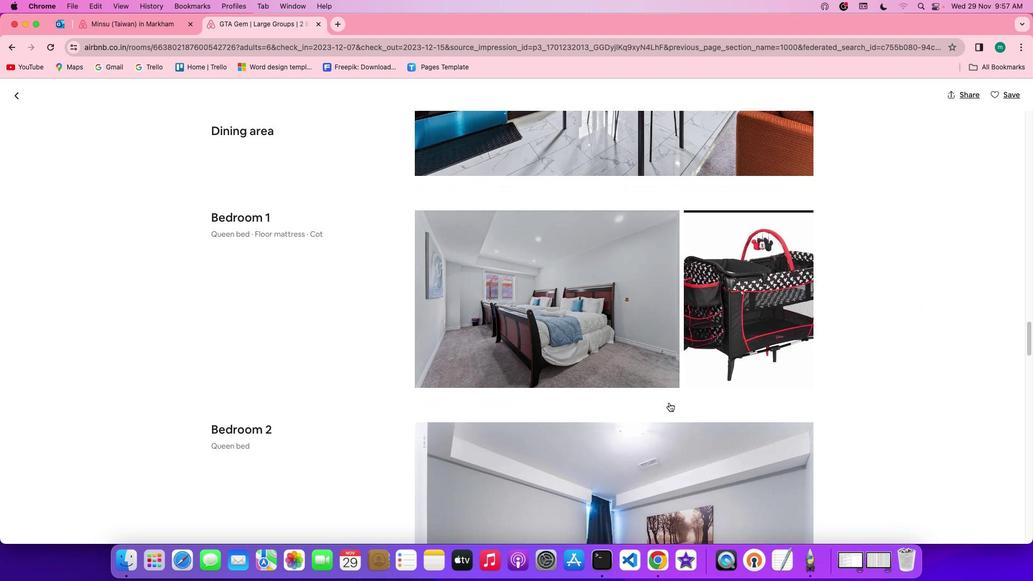 
Action: Mouse scrolled (669, 403) with delta (0, -1)
Screenshot: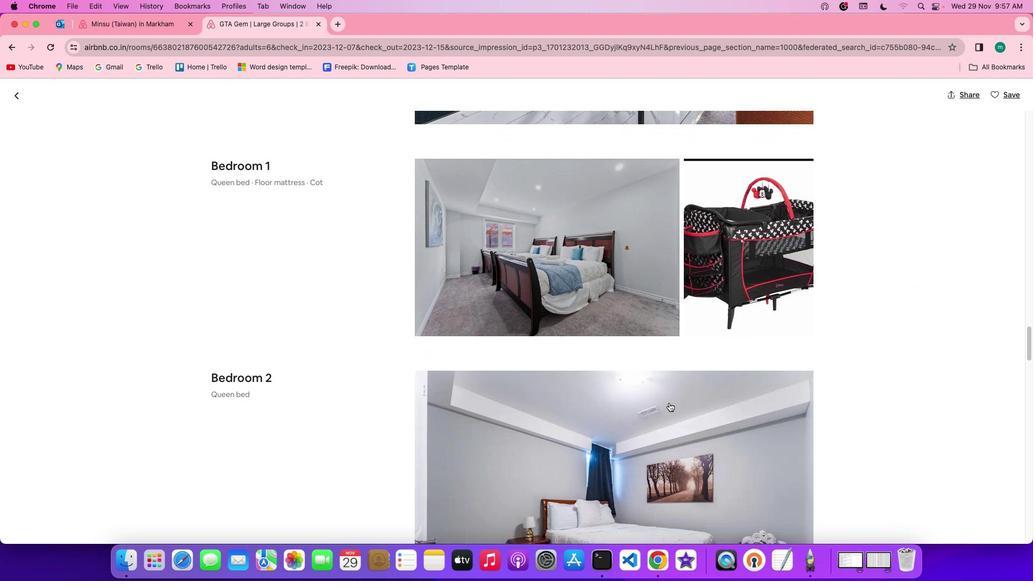 
Action: Mouse scrolled (669, 403) with delta (0, 0)
Screenshot: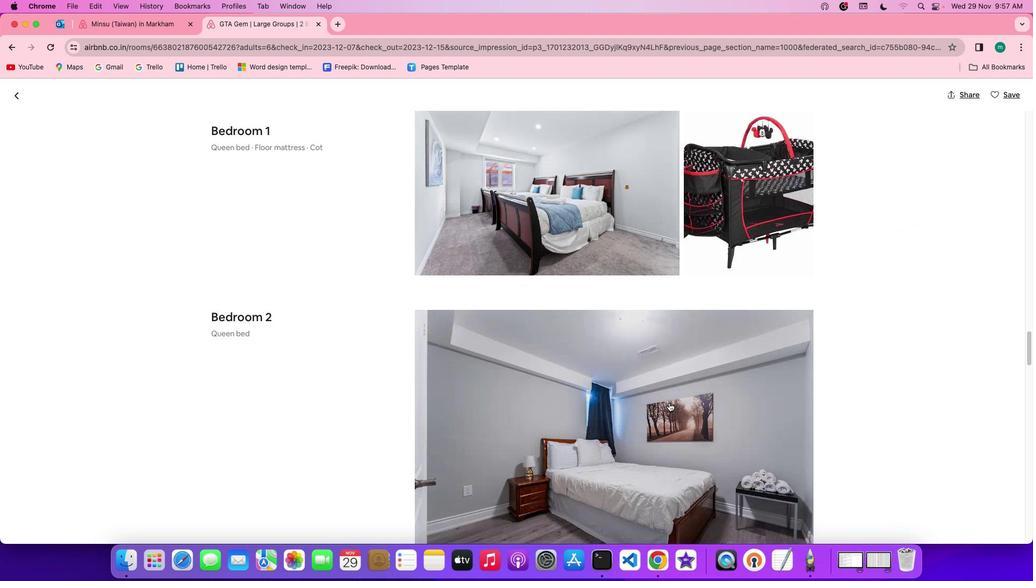 
Action: Mouse scrolled (669, 403) with delta (0, 0)
Screenshot: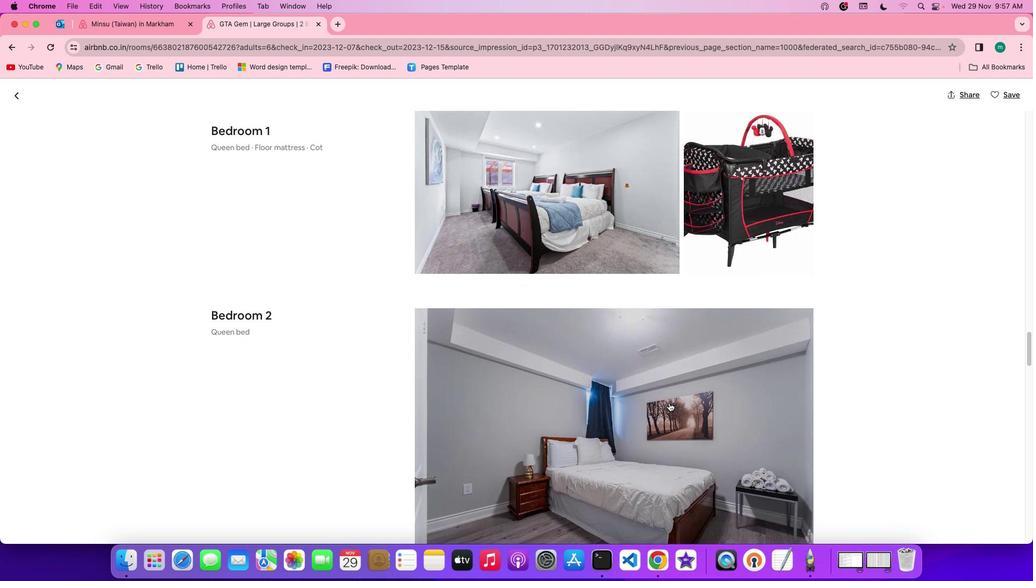 
Action: Mouse scrolled (669, 403) with delta (0, 0)
Screenshot: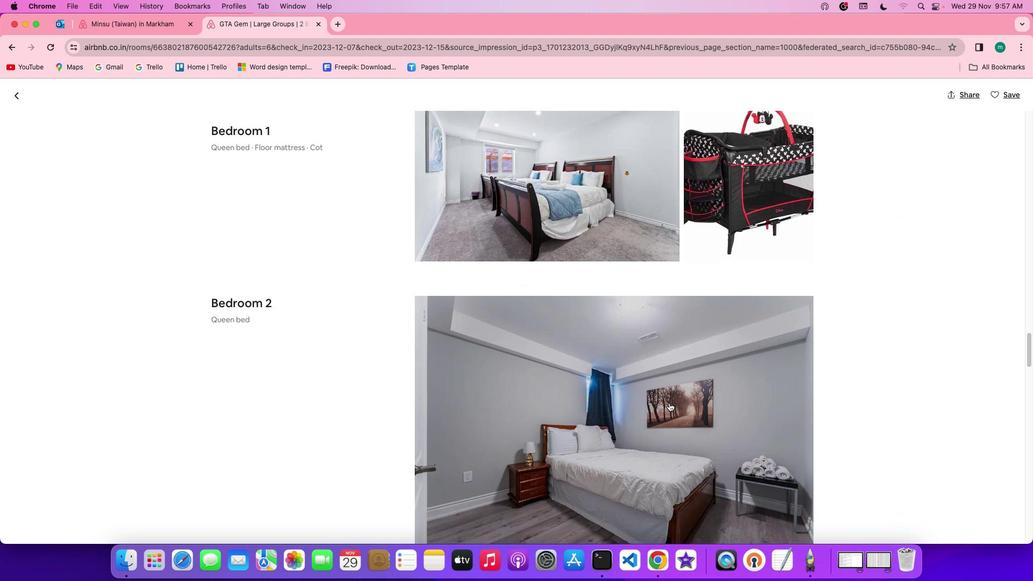 
Action: Mouse scrolled (669, 403) with delta (0, -1)
Screenshot: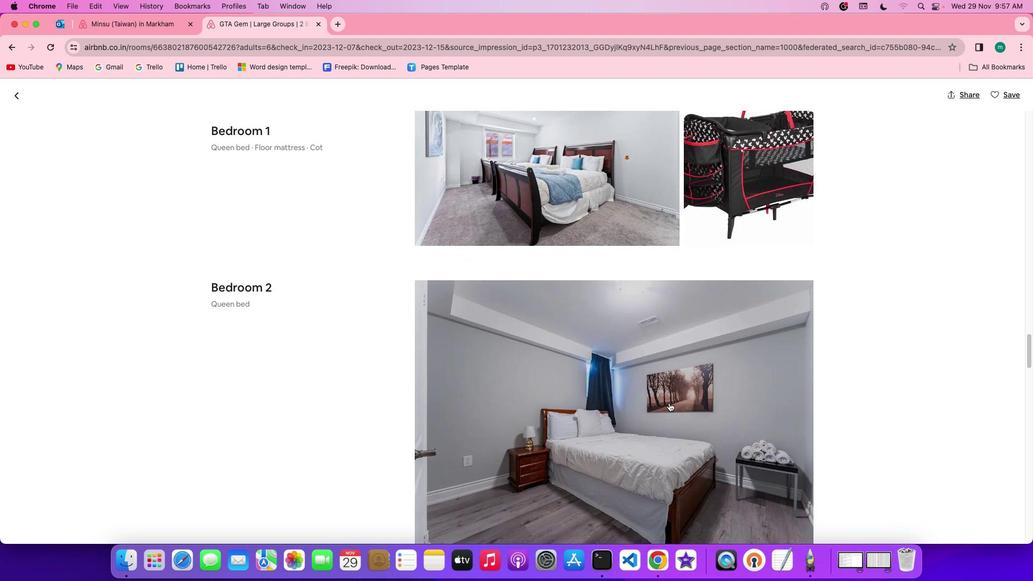 
Action: Mouse scrolled (669, 403) with delta (0, -1)
Screenshot: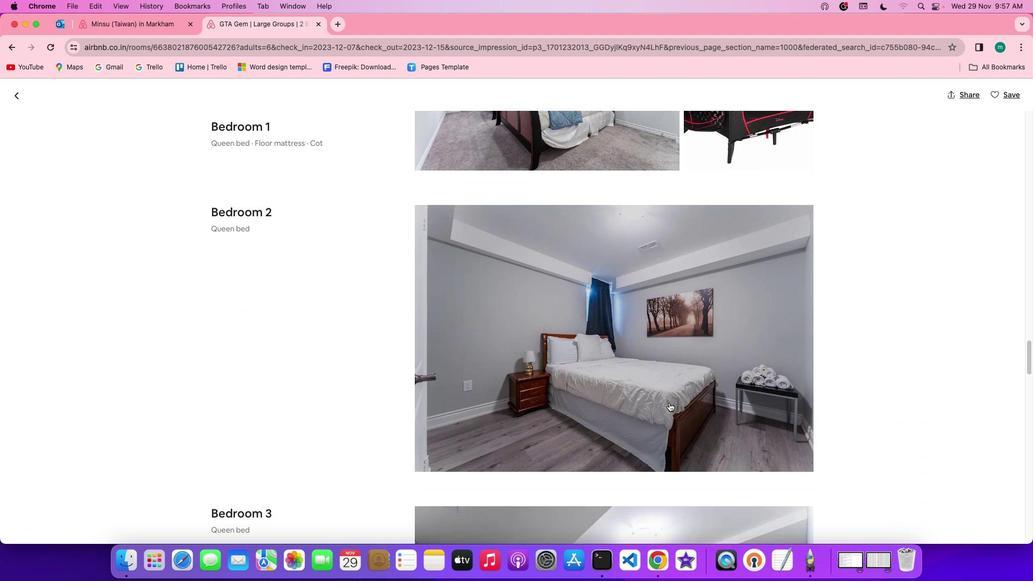 
Action: Mouse scrolled (669, 403) with delta (0, 0)
Screenshot: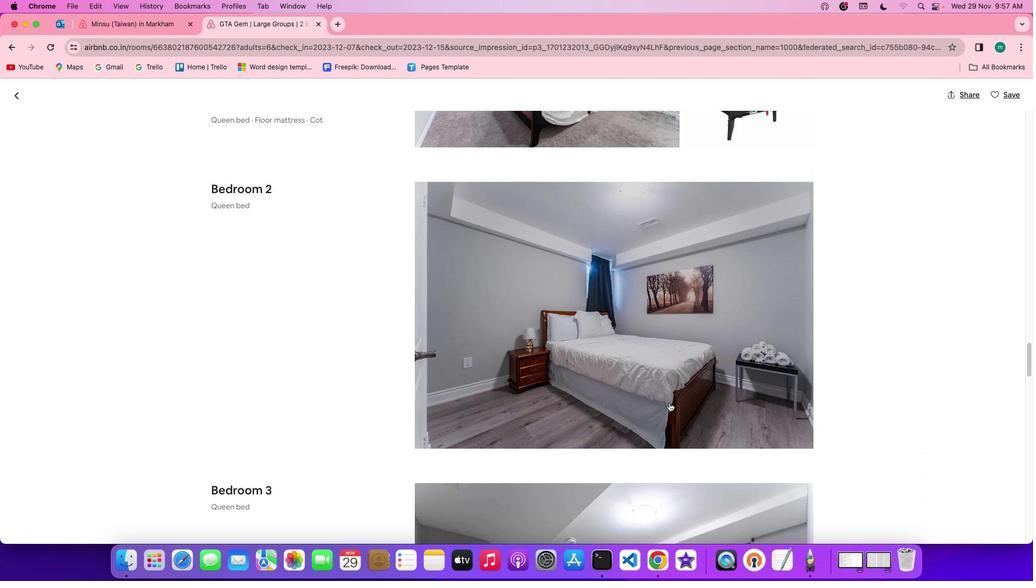 
Action: Mouse scrolled (669, 403) with delta (0, 0)
Screenshot: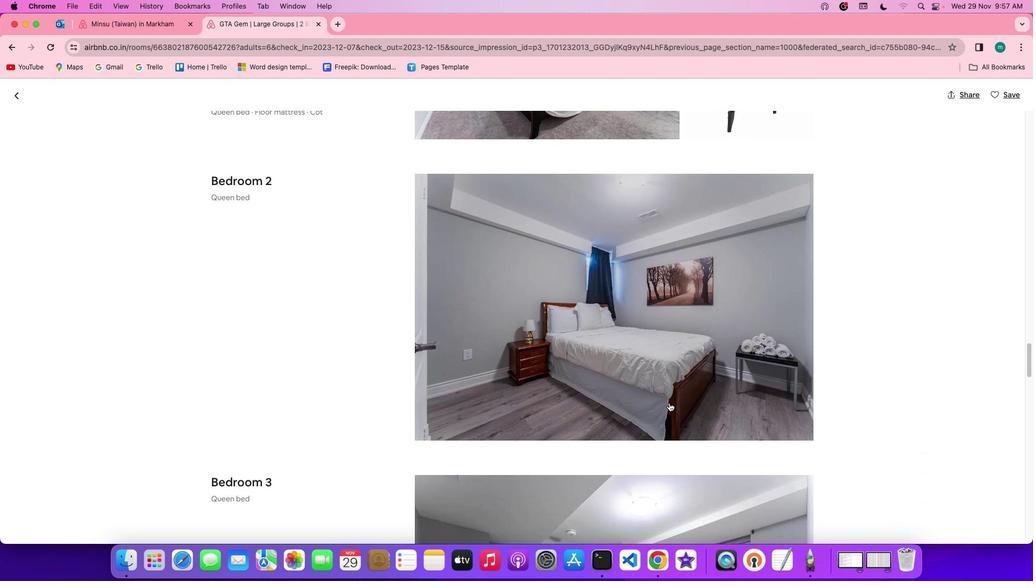 
Action: Mouse scrolled (669, 403) with delta (0, -1)
Screenshot: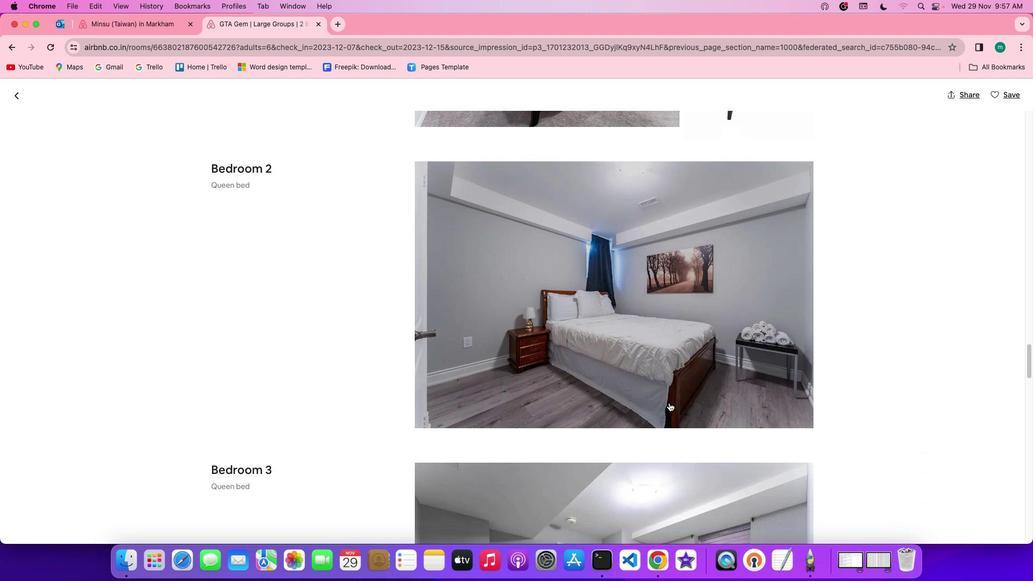 
Action: Mouse scrolled (669, 403) with delta (0, -1)
Screenshot: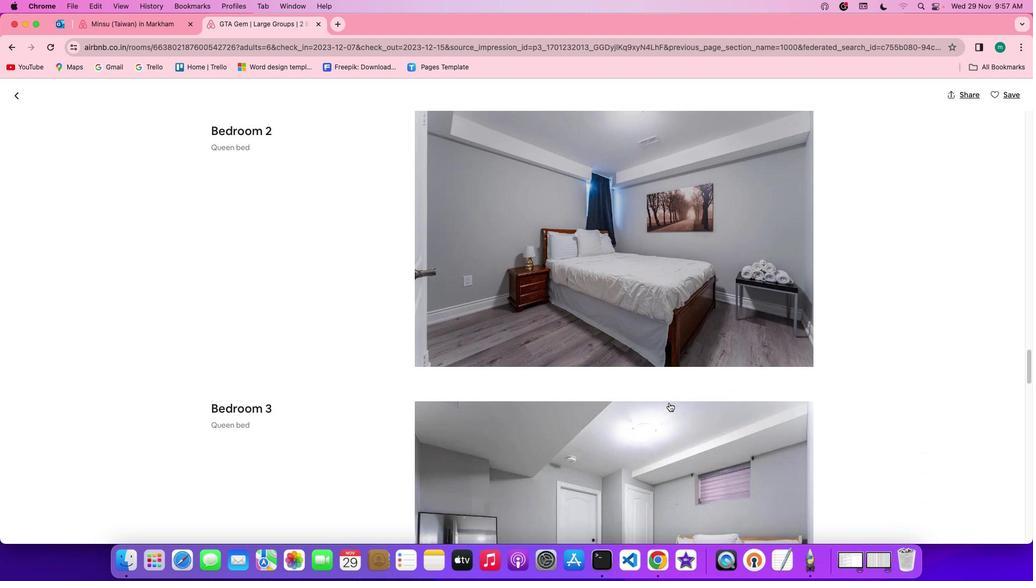 
Action: Mouse scrolled (669, 403) with delta (0, 0)
Screenshot: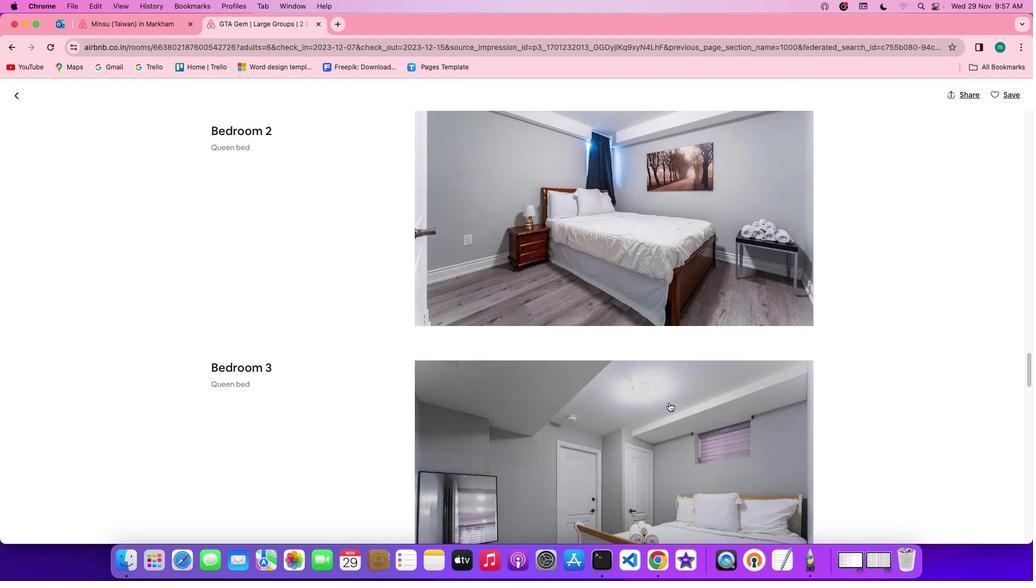 
Action: Mouse scrolled (669, 403) with delta (0, 0)
Screenshot: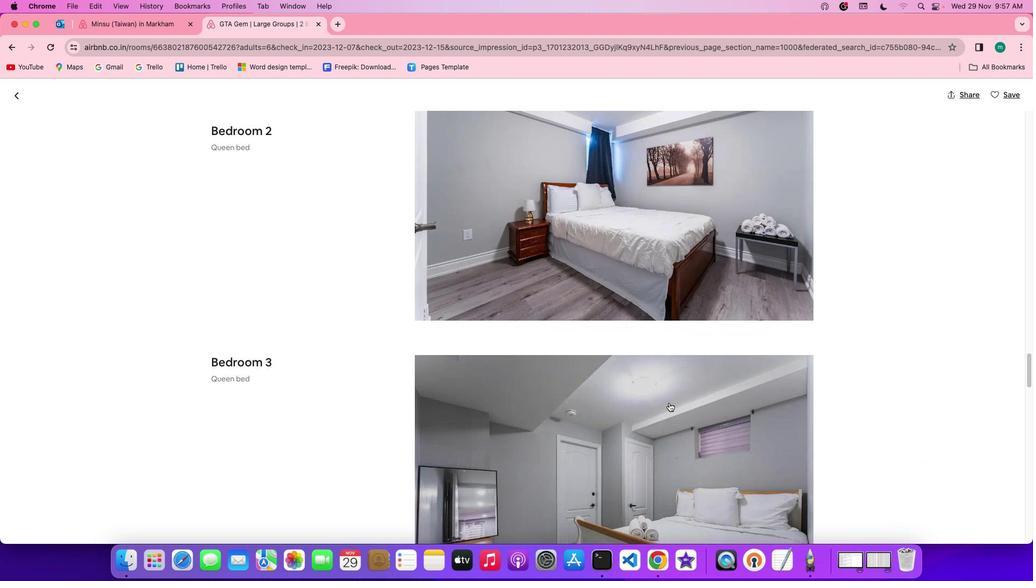 
Action: Mouse scrolled (669, 403) with delta (0, -1)
Screenshot: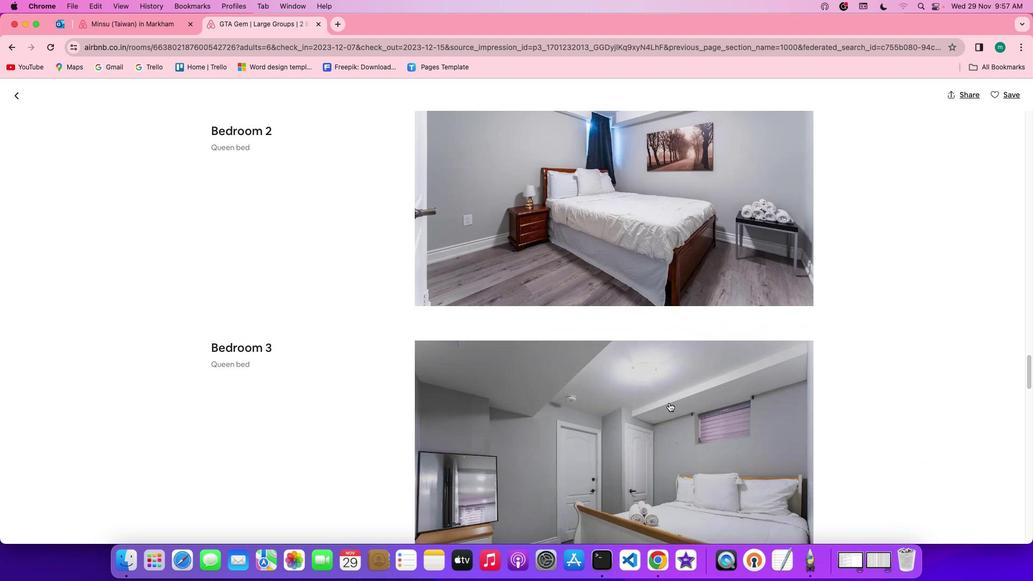 
Action: Mouse scrolled (669, 403) with delta (0, -1)
Screenshot: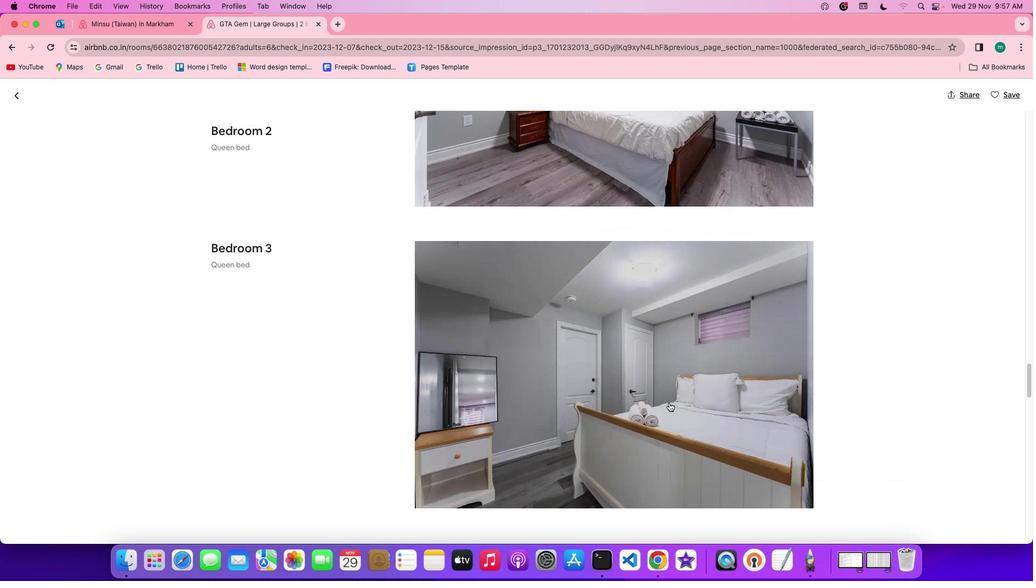 
Action: Mouse scrolled (669, 403) with delta (0, -1)
Screenshot: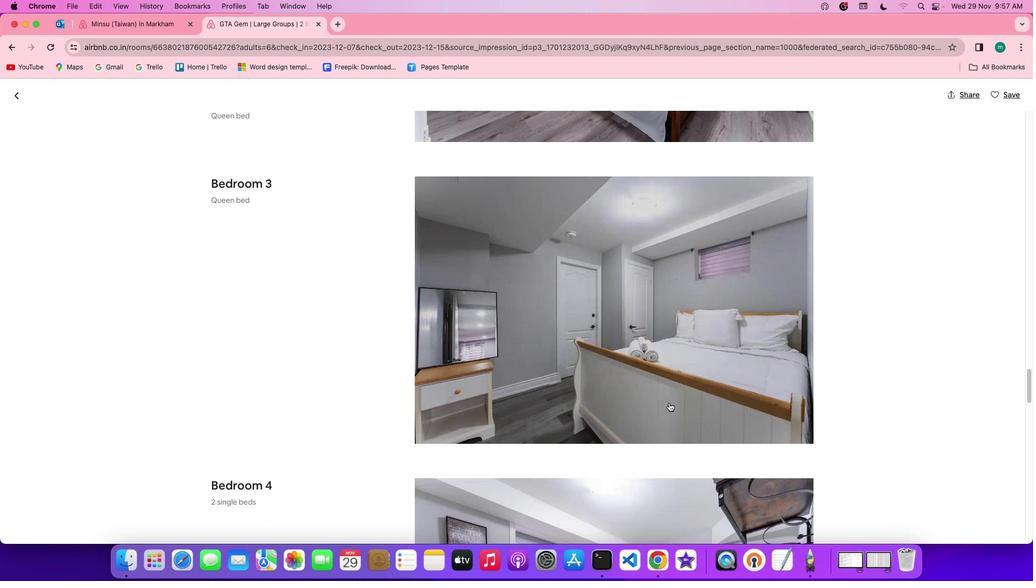 
Action: Mouse scrolled (669, 403) with delta (0, 0)
Screenshot: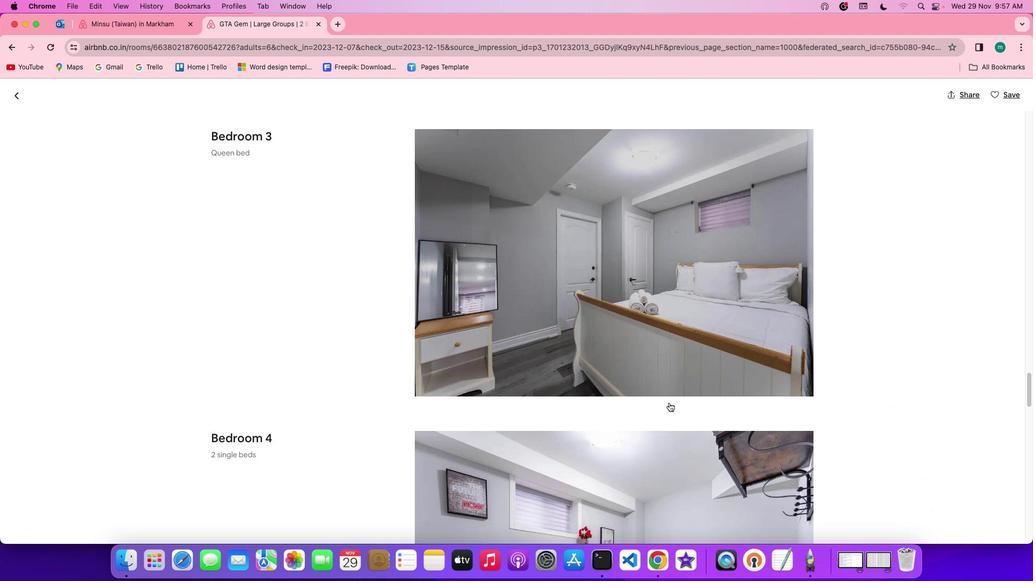 
Action: Mouse scrolled (669, 403) with delta (0, 0)
Screenshot: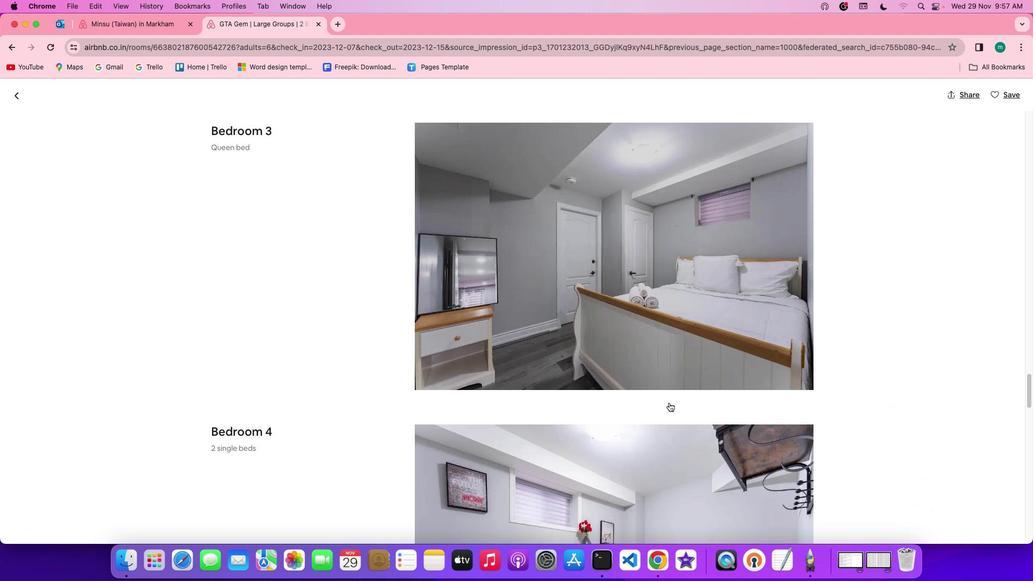 
Action: Mouse scrolled (669, 403) with delta (0, -1)
Screenshot: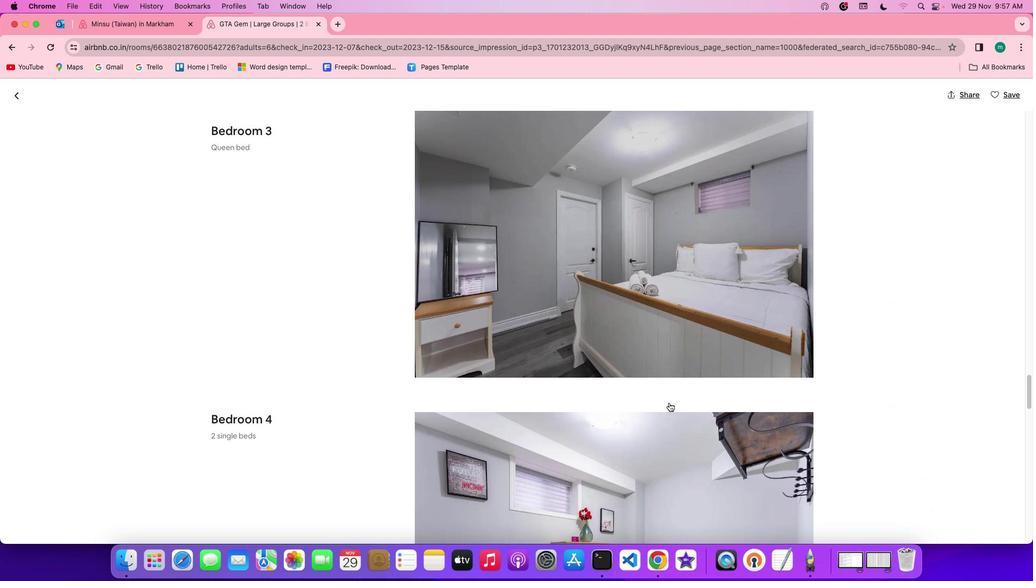 
Action: Mouse scrolled (669, 403) with delta (0, -1)
Screenshot: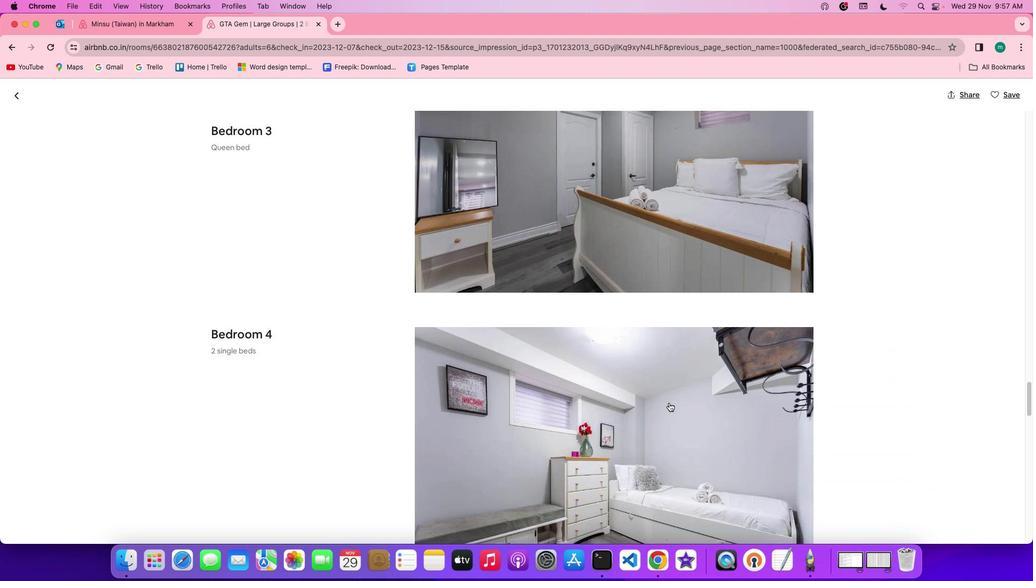 
Action: Mouse scrolled (669, 403) with delta (0, 0)
Screenshot: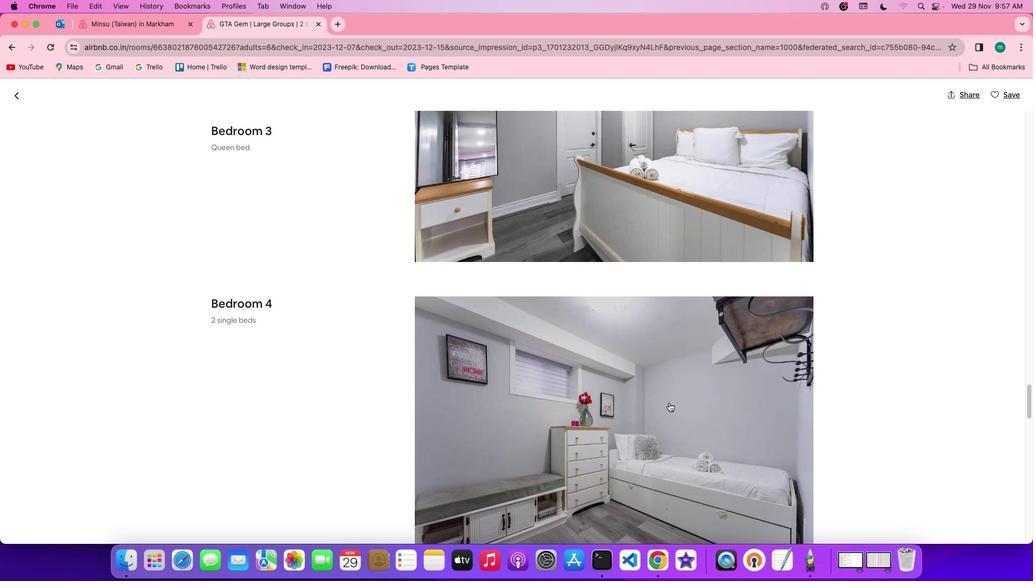 
Action: Mouse scrolled (669, 403) with delta (0, 0)
Screenshot: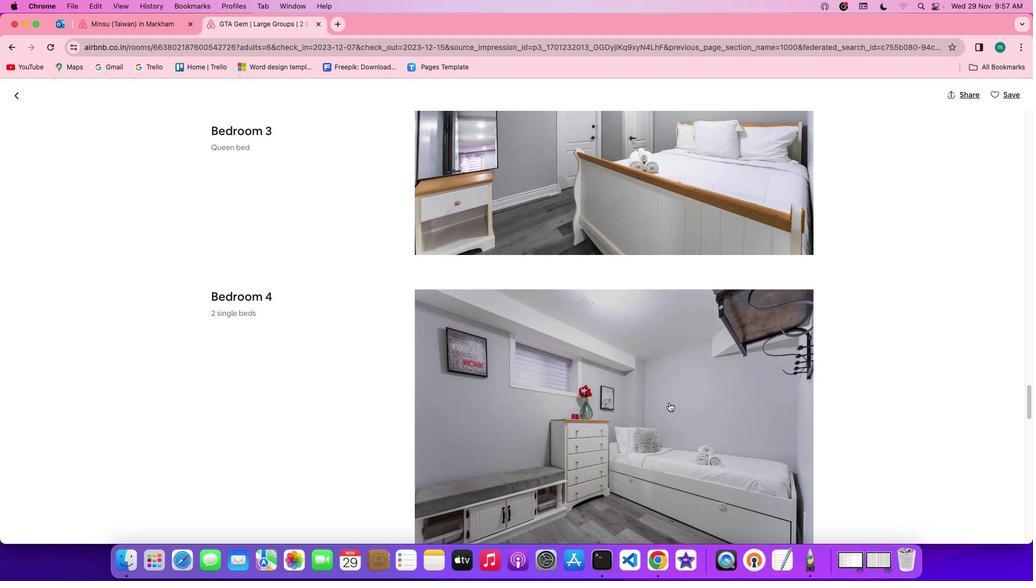 
Action: Mouse scrolled (669, 403) with delta (0, -1)
Screenshot: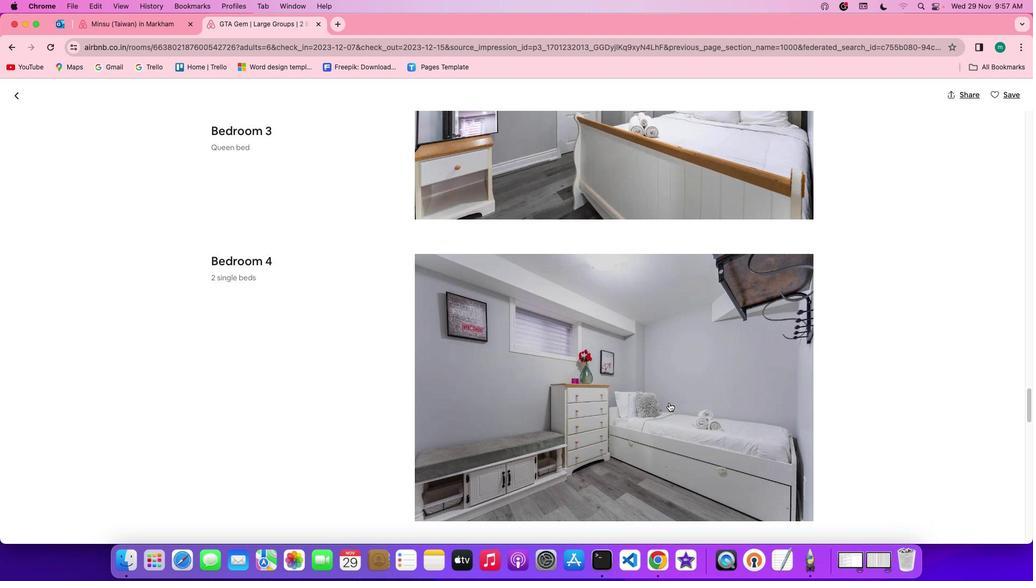 
Action: Mouse scrolled (669, 403) with delta (0, -1)
Screenshot: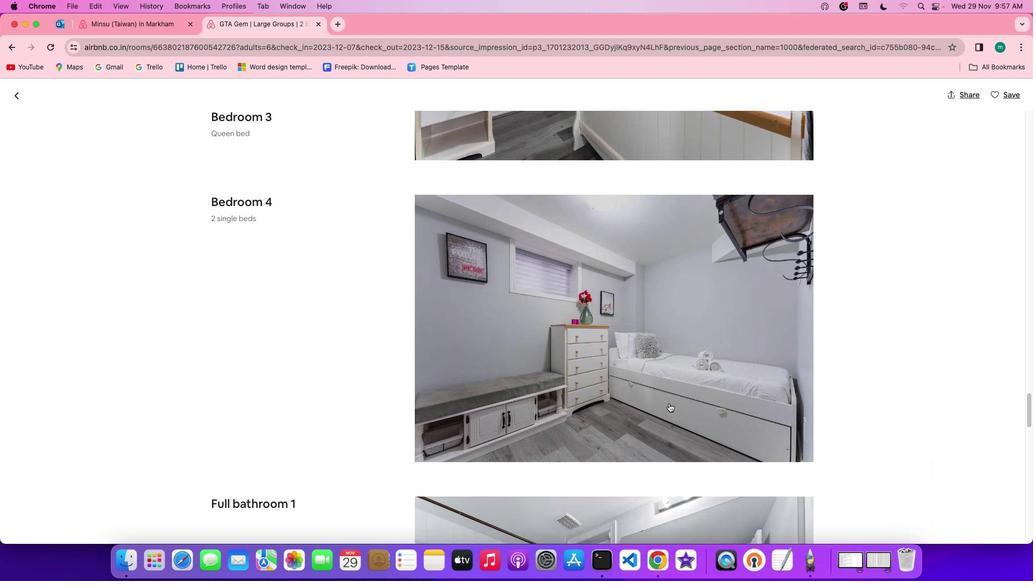 
Action: Mouse moved to (669, 403)
Screenshot: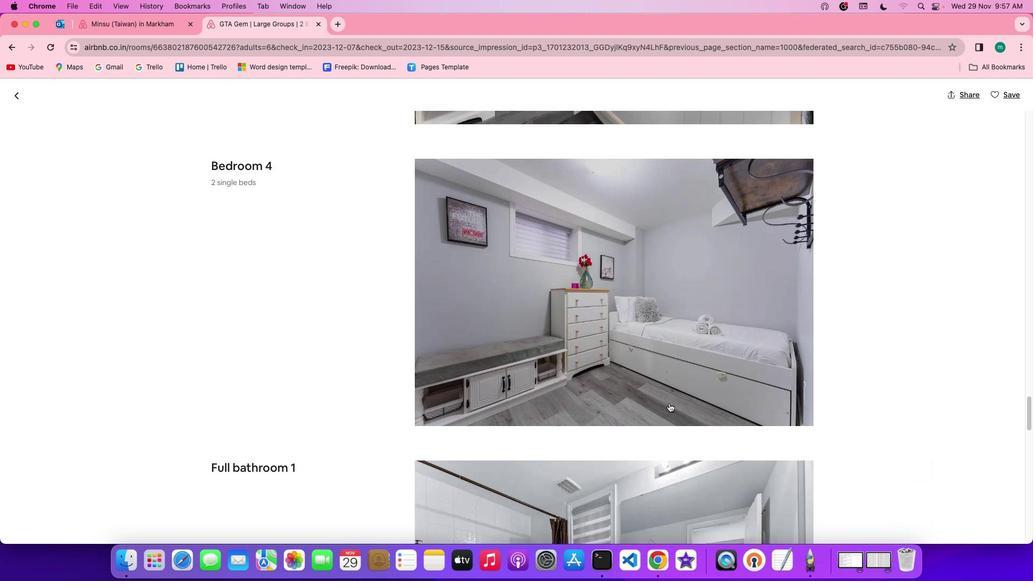
Action: Mouse scrolled (669, 403) with delta (0, 0)
Screenshot: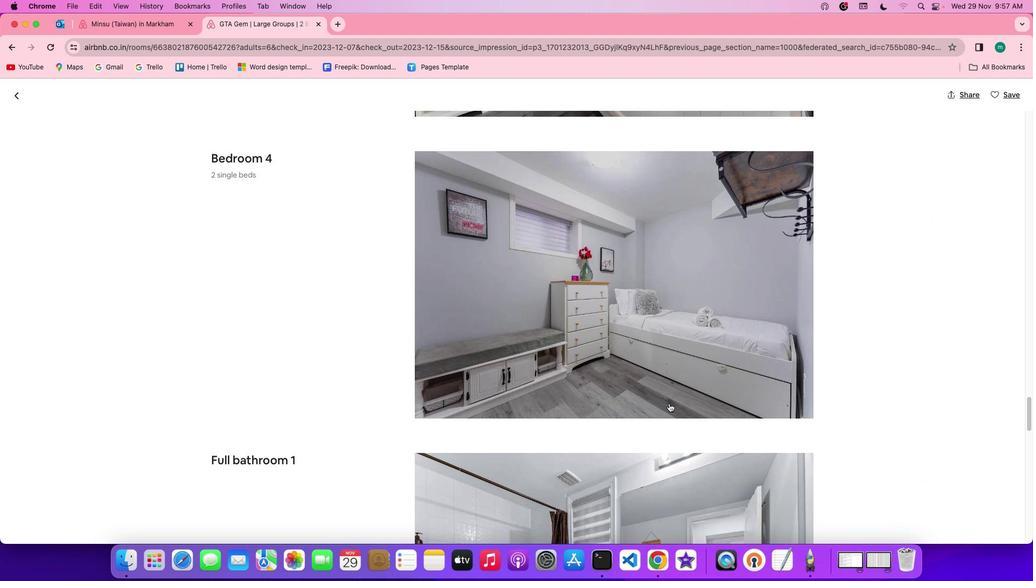 
Action: Mouse scrolled (669, 403) with delta (0, 0)
Screenshot: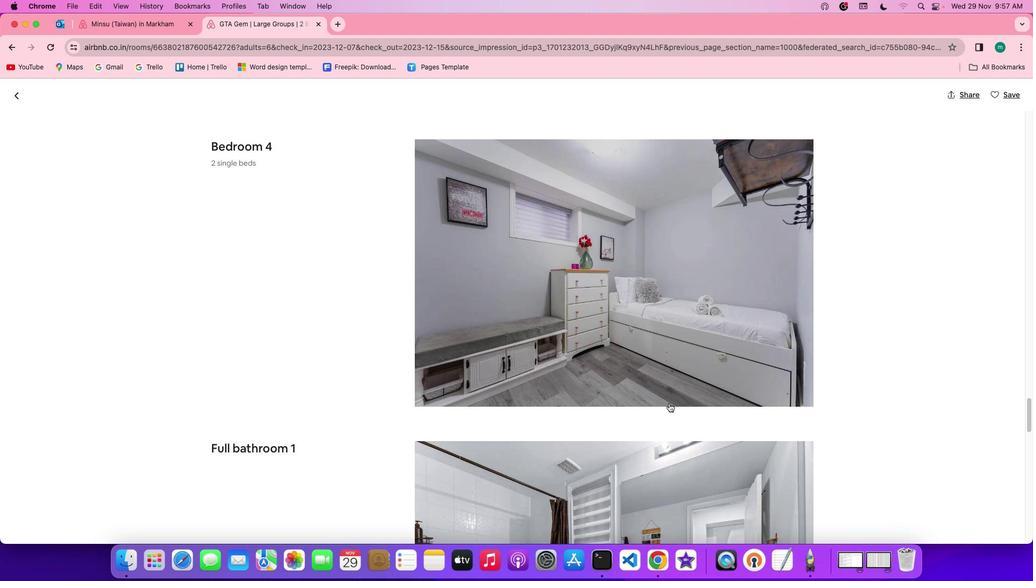 
Action: Mouse scrolled (669, 403) with delta (0, -1)
Screenshot: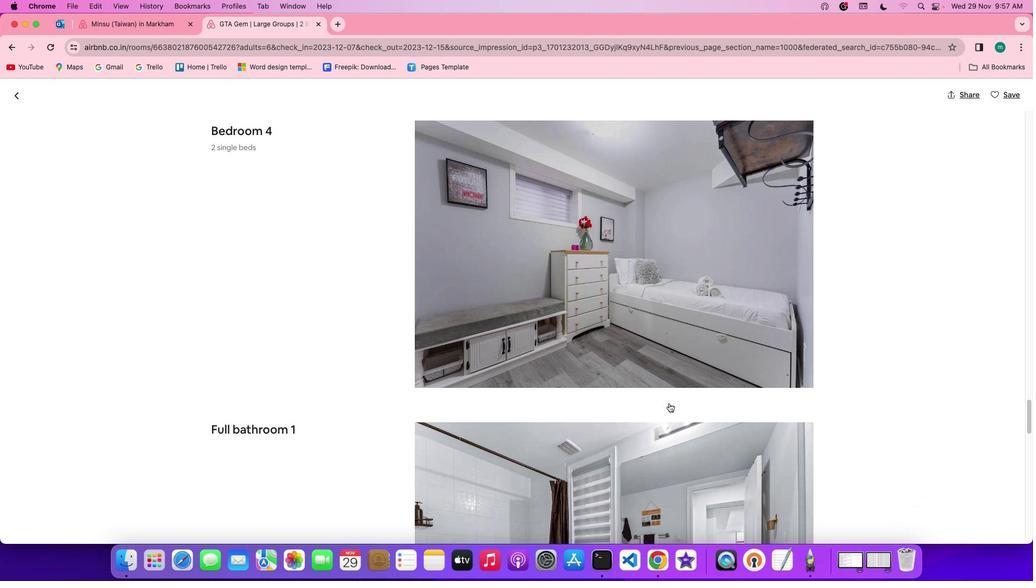 
Action: Mouse scrolled (669, 403) with delta (0, -1)
Screenshot: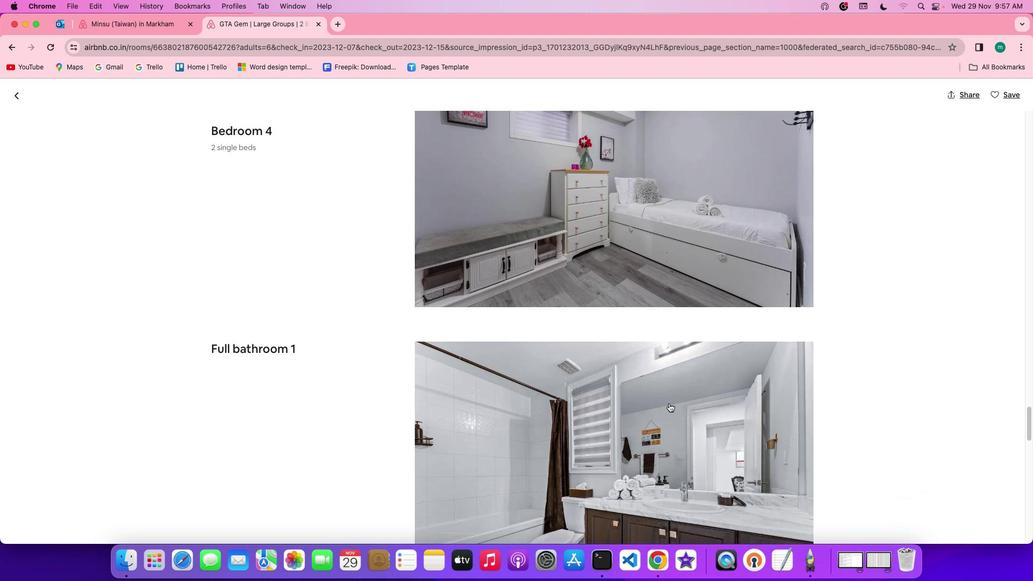 
Action: Mouse scrolled (669, 403) with delta (0, 0)
Screenshot: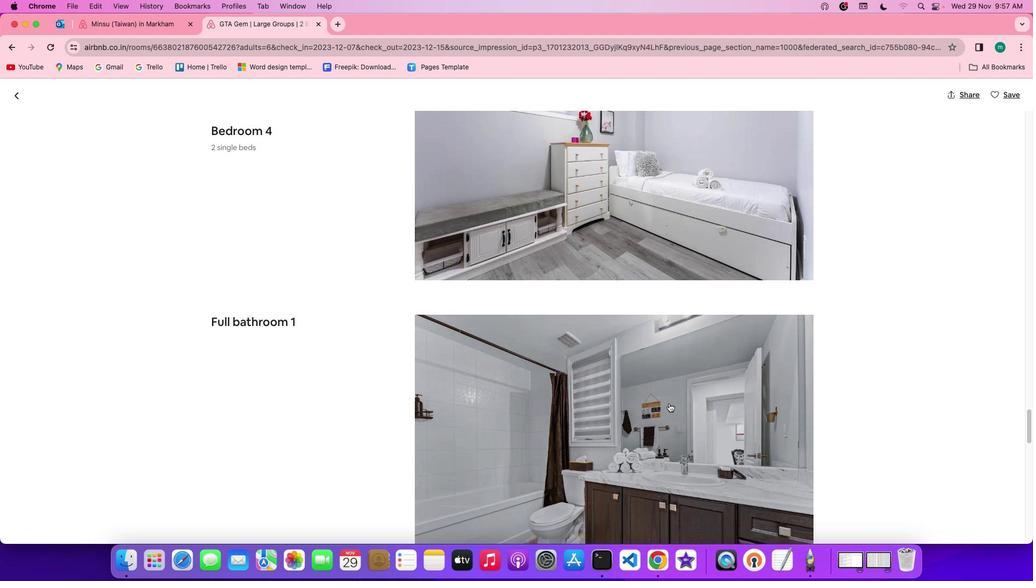 
Action: Mouse scrolled (669, 403) with delta (0, 0)
Screenshot: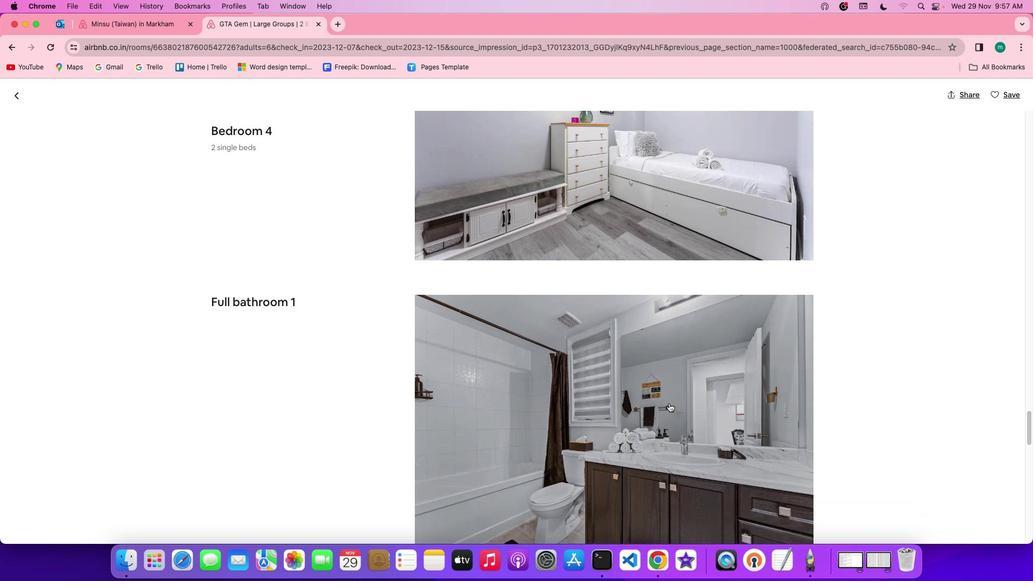 
Action: Mouse scrolled (669, 403) with delta (0, -1)
Screenshot: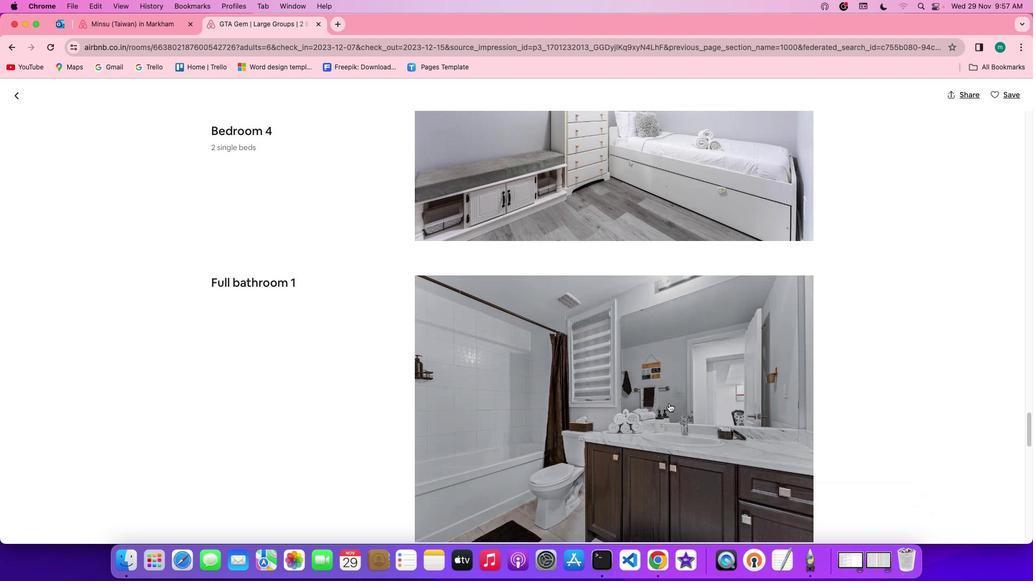 
Action: Mouse scrolled (669, 403) with delta (0, -1)
Screenshot: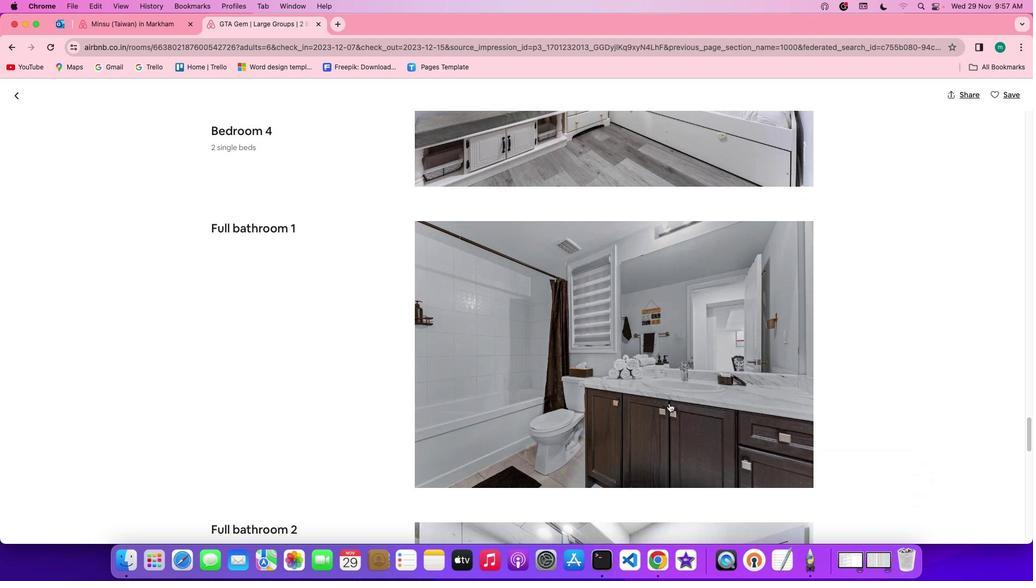 
Action: Mouse scrolled (669, 403) with delta (0, 0)
Screenshot: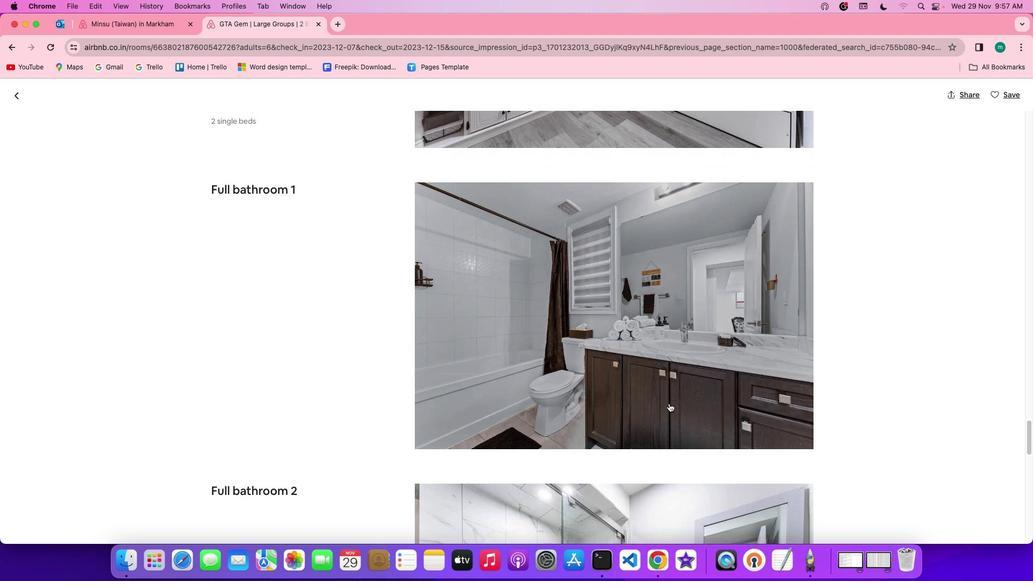 
Action: Mouse scrolled (669, 403) with delta (0, 0)
Screenshot: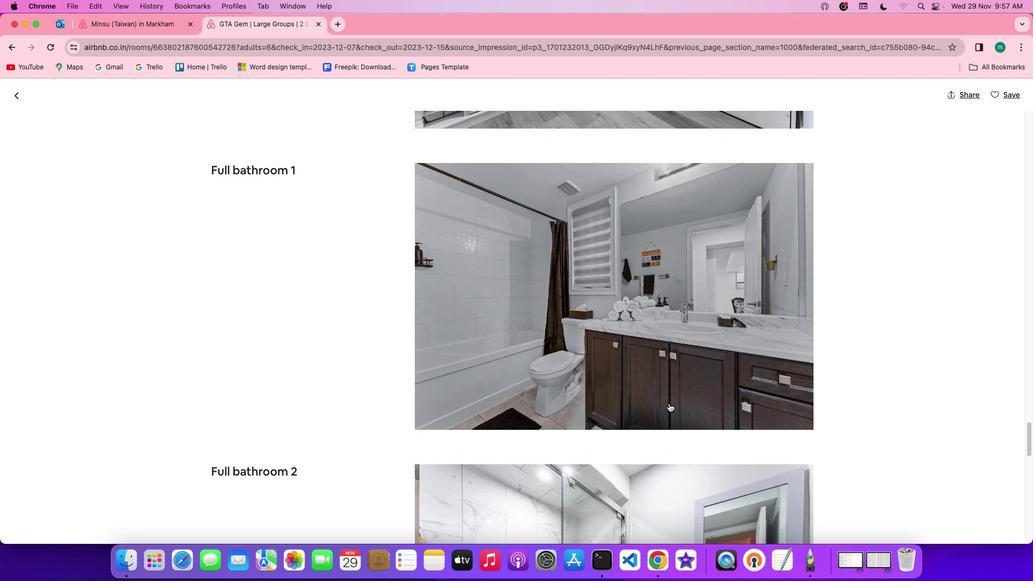 
Action: Mouse scrolled (669, 403) with delta (0, -1)
Screenshot: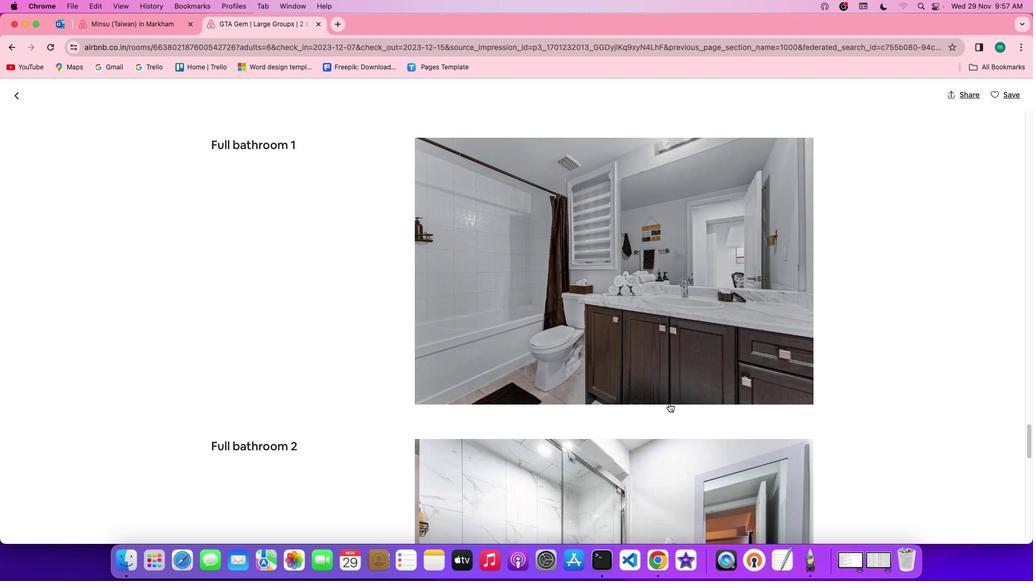 
Action: Mouse scrolled (669, 403) with delta (0, -1)
Screenshot: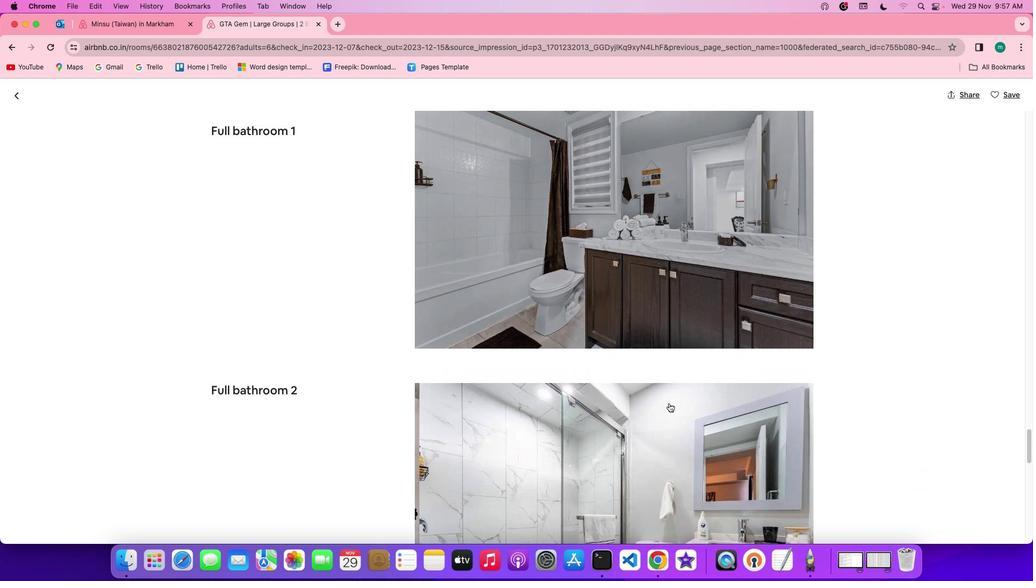 
Action: Mouse scrolled (669, 403) with delta (0, 0)
Screenshot: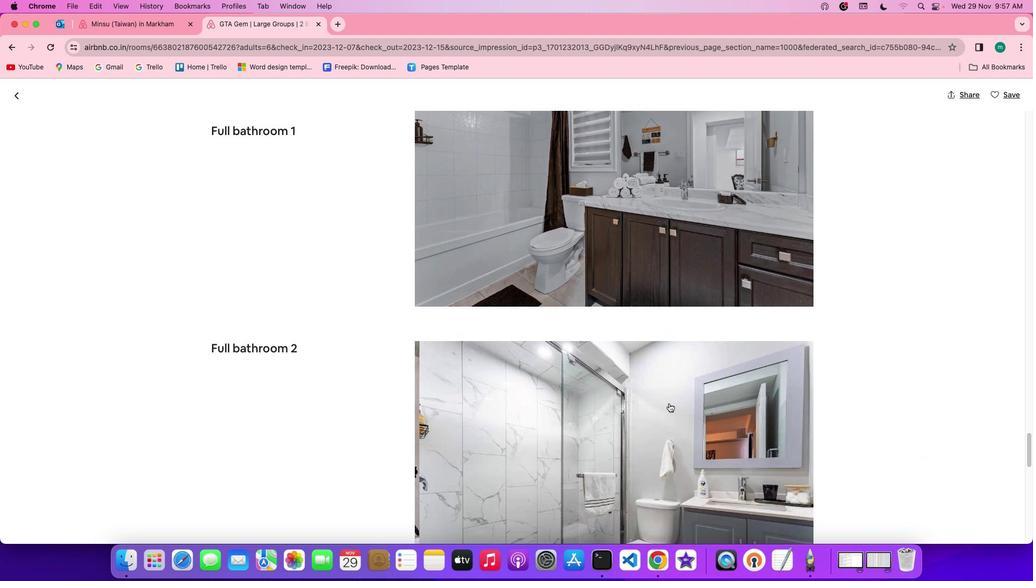 
Action: Mouse scrolled (669, 403) with delta (0, 0)
Screenshot: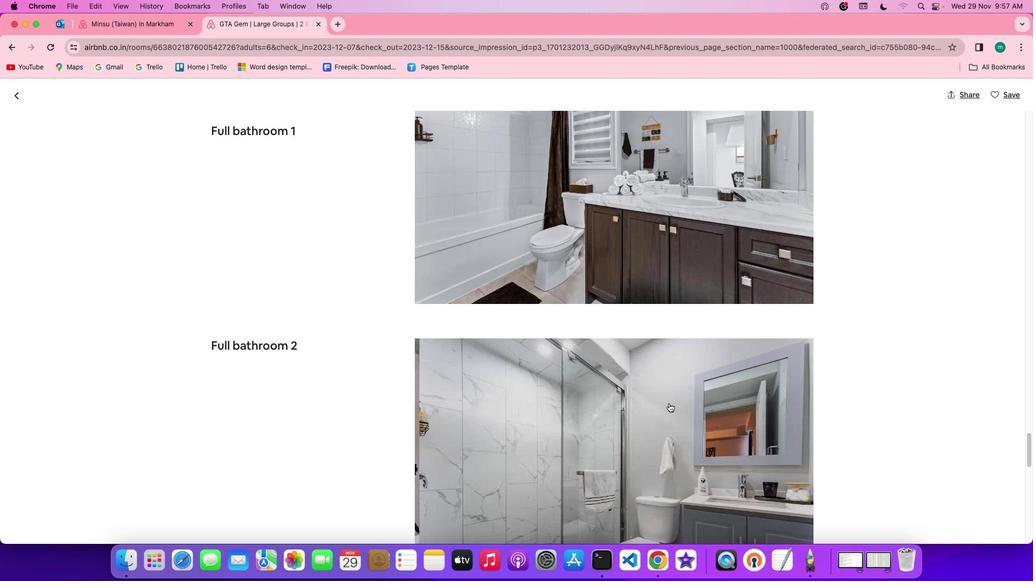 
Action: Mouse scrolled (669, 403) with delta (0, 0)
Screenshot: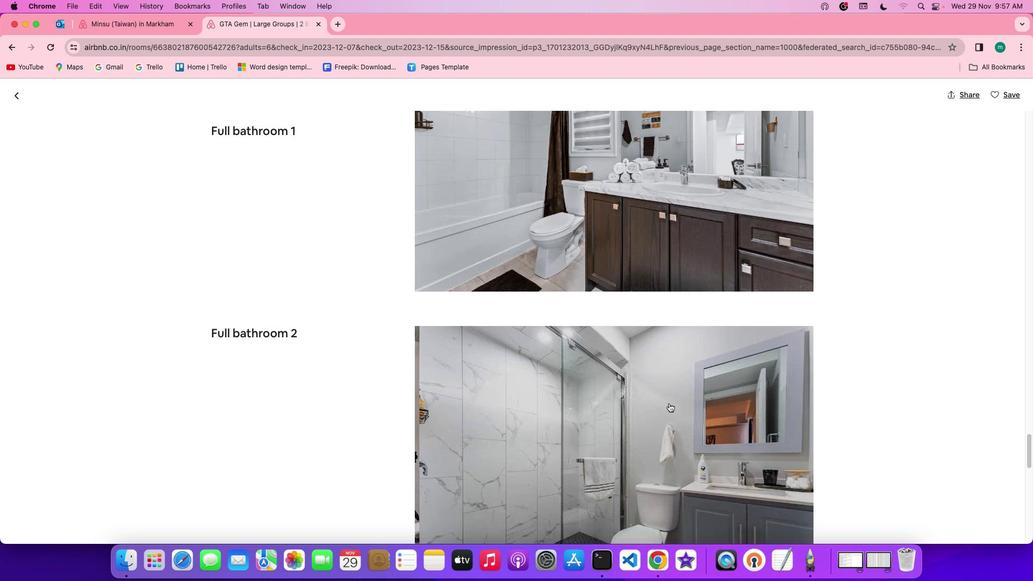 
Action: Mouse scrolled (669, 403) with delta (0, -1)
Screenshot: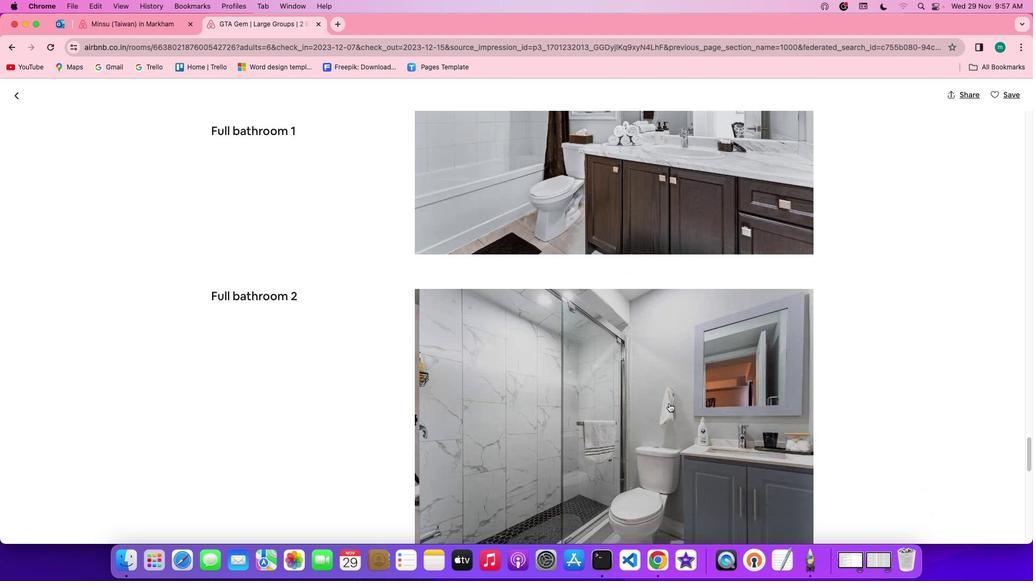
Action: Mouse scrolled (669, 403) with delta (0, -1)
Screenshot: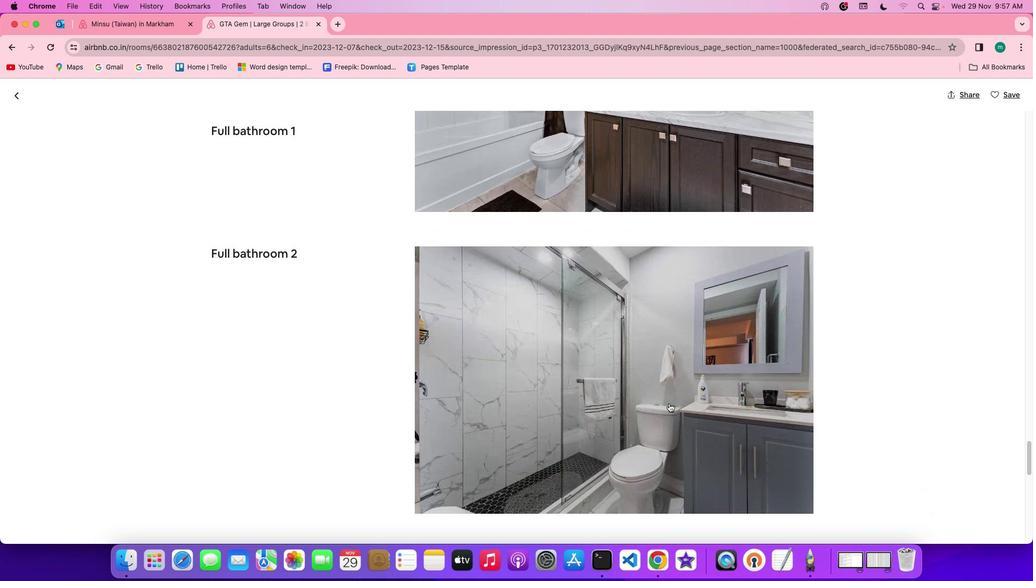 
Action: Mouse scrolled (669, 403) with delta (0, 0)
Screenshot: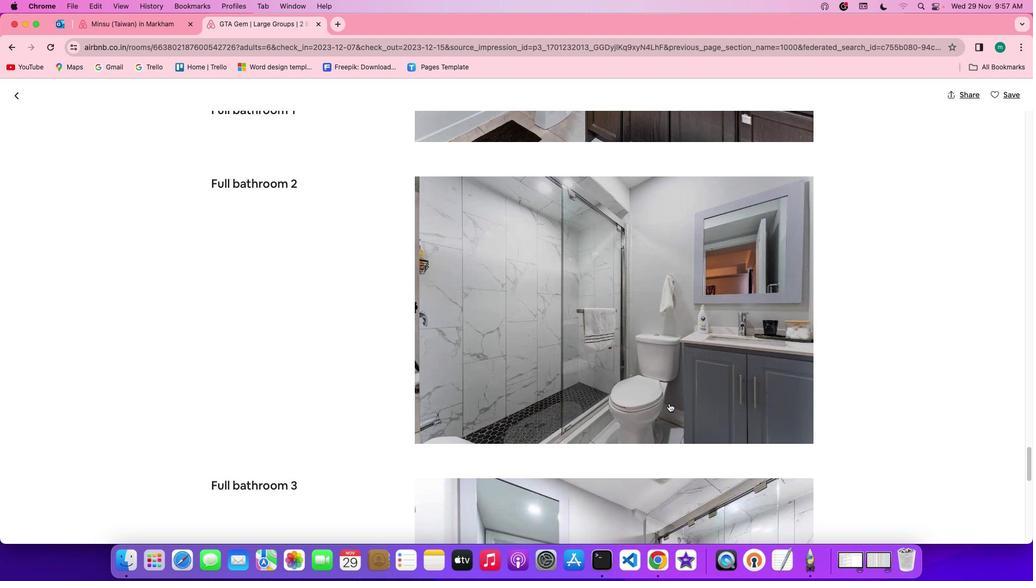 
Action: Mouse scrolled (669, 403) with delta (0, 0)
Screenshot: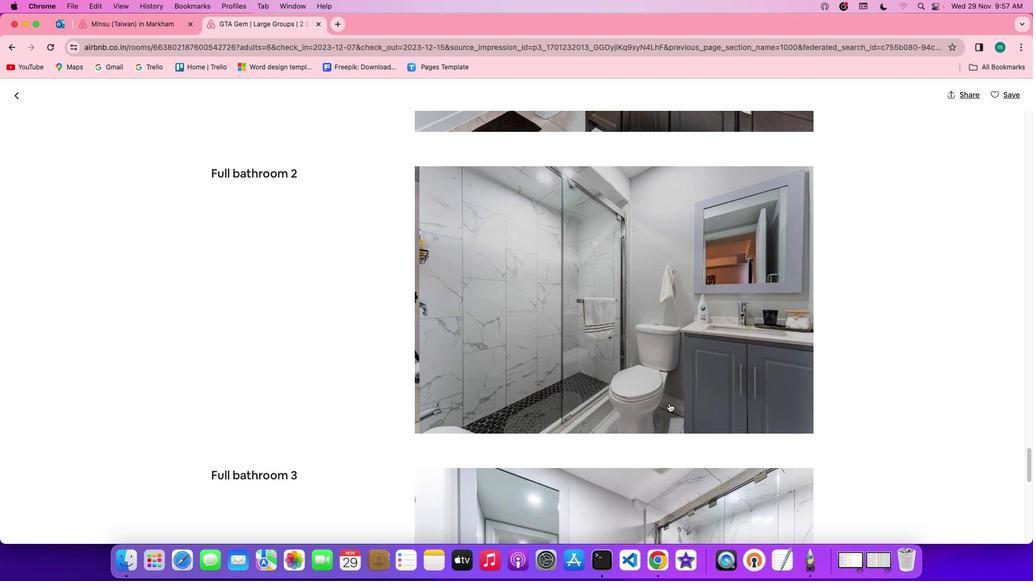 
Action: Mouse scrolled (669, 403) with delta (0, -1)
Screenshot: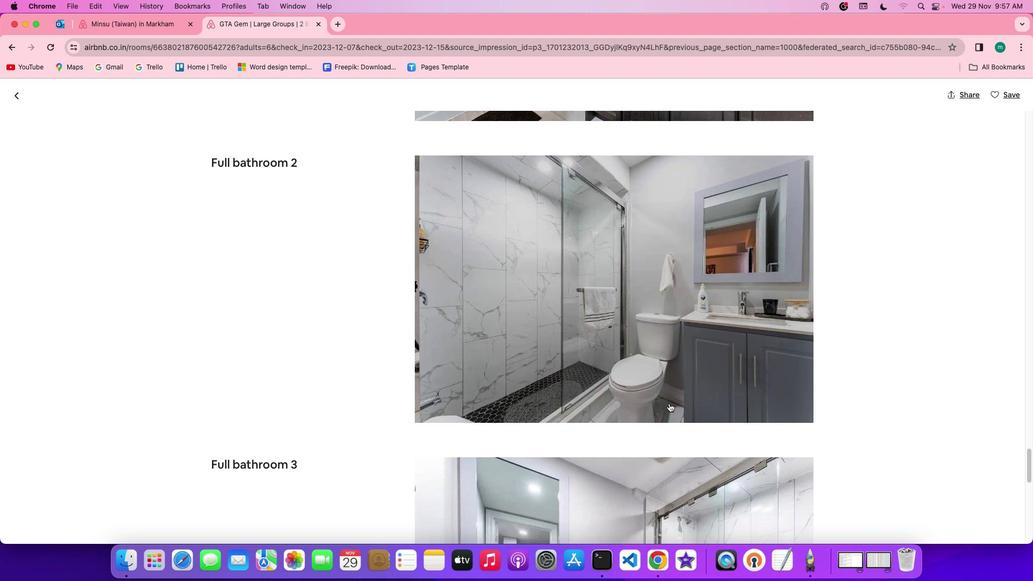 
Action: Mouse scrolled (669, 403) with delta (0, -2)
Screenshot: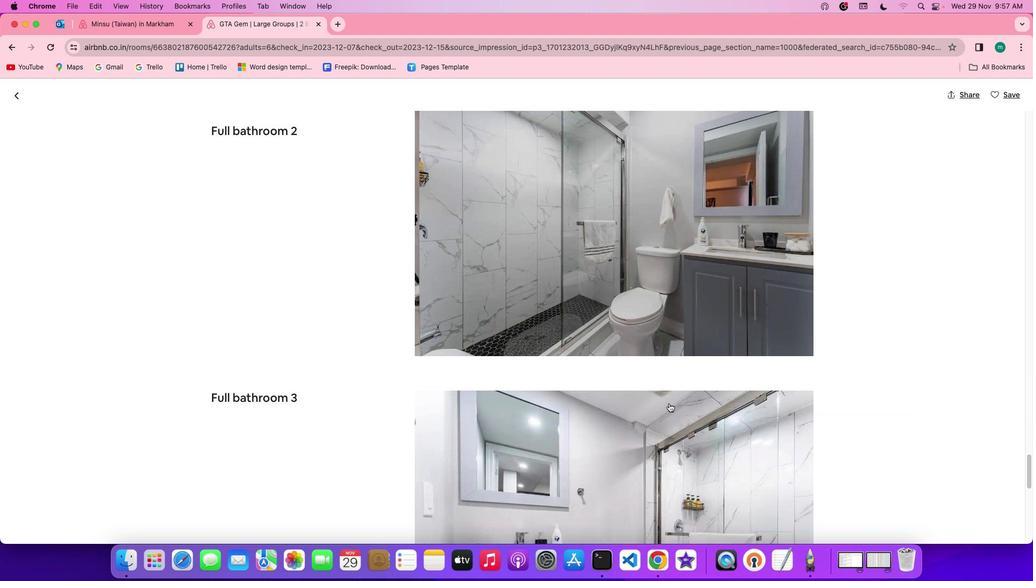 
Action: Mouse scrolled (669, 403) with delta (0, -2)
Screenshot: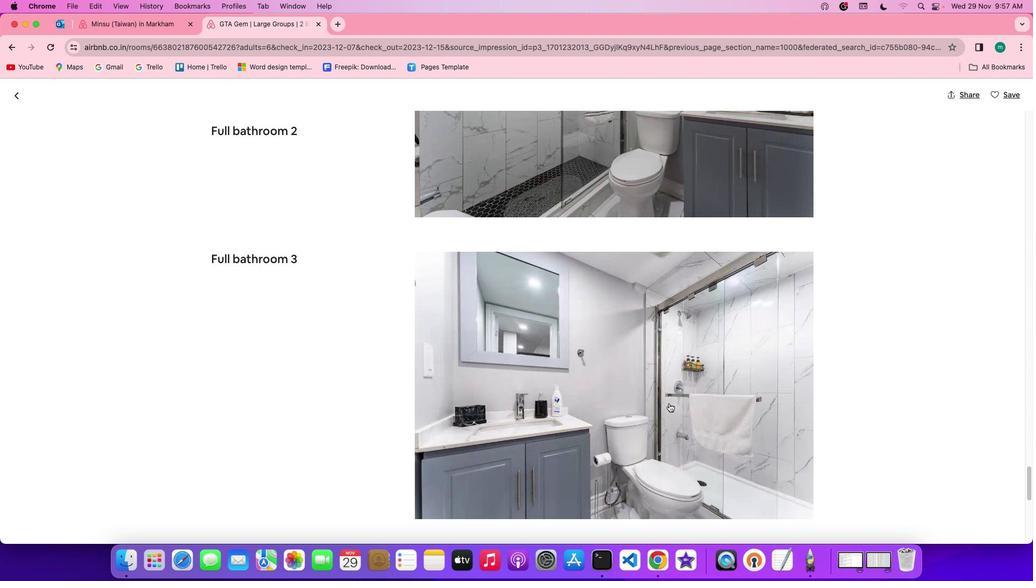 
Action: Mouse scrolled (669, 403) with delta (0, 0)
